 Task: Research Airbnb properties in Trujillo Alto, Puerto Rico from 1st December, 2023 to 5th December, 2023 for 3 adults, 1 child.2 bedrooms having 3 beds and 2 bathrooms. Property type can be guest house. Booking option can be shelf check-in. Look for 5 properties as per requirement.
Action: Mouse moved to (361, 135)
Screenshot: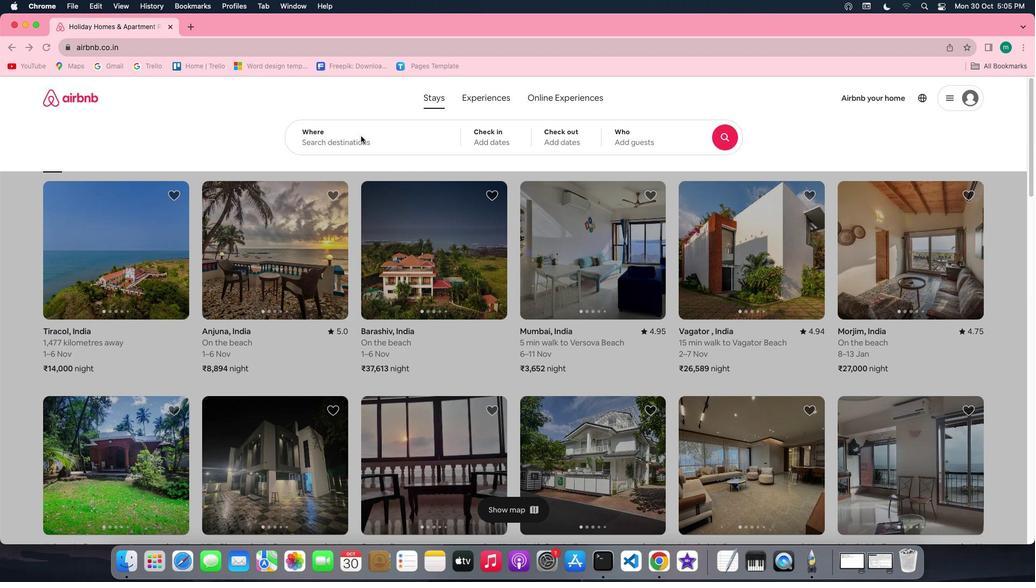 
Action: Mouse pressed left at (361, 135)
Screenshot: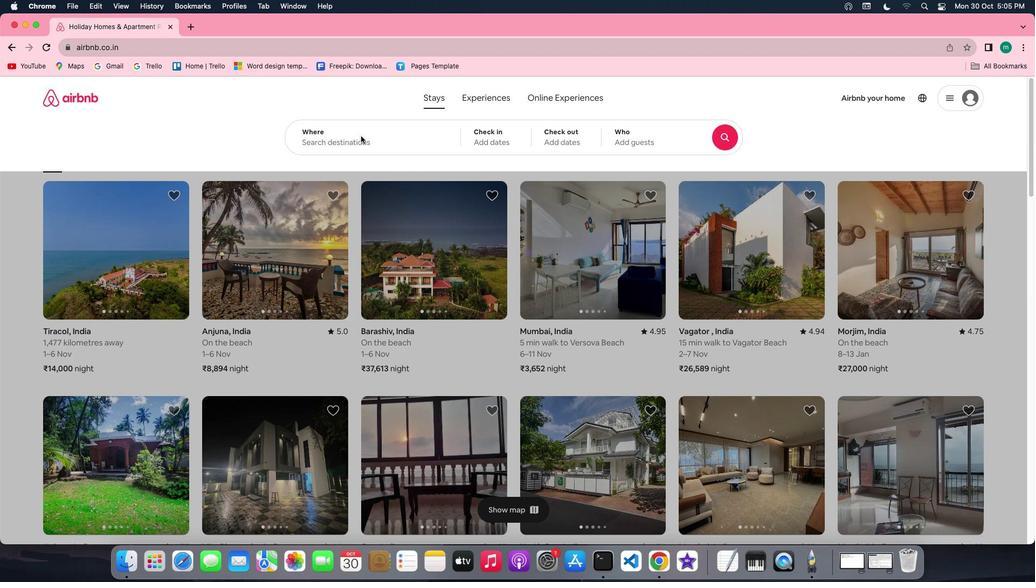 
Action: Mouse moved to (357, 137)
Screenshot: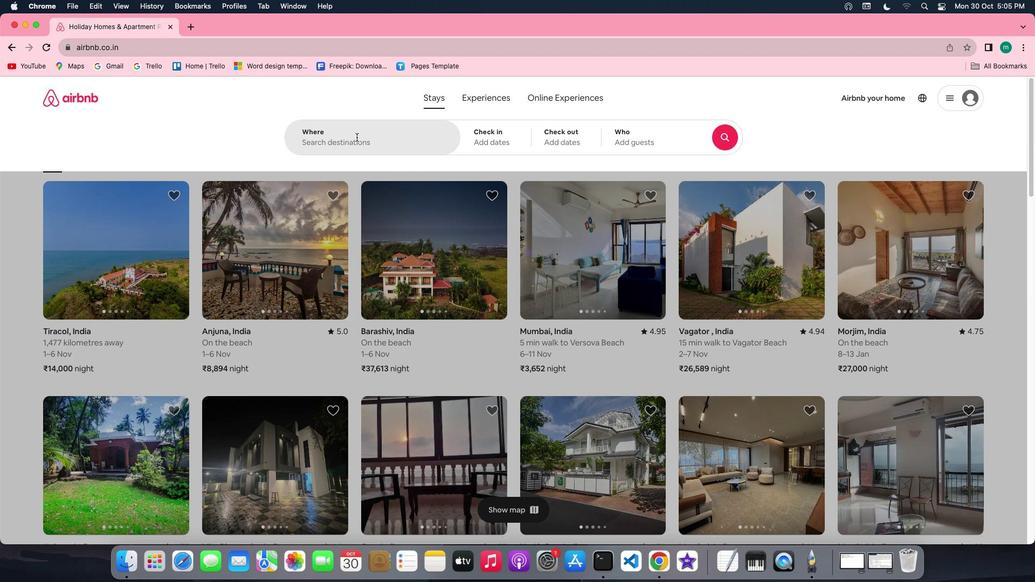 
Action: Mouse pressed left at (357, 137)
Screenshot: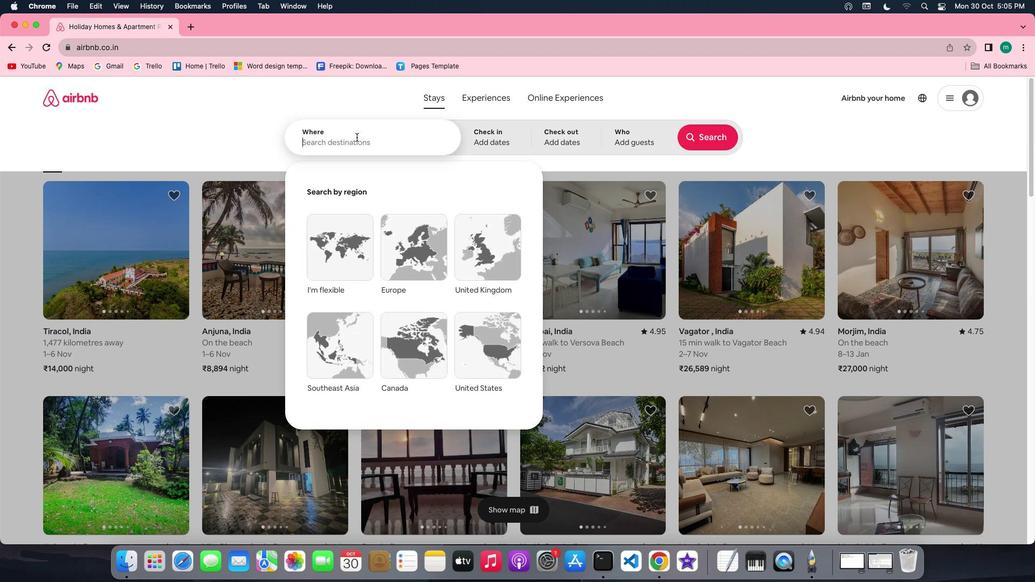 
Action: Key pressed Key.spaceKey.shift'T''r''u''j''i''l''o'Key.spaceKey.shift'A''l''t''o'','Key.spaceKey.shift'p''u''e''r''t''o'Key.spaceKey.shift'R''i''c''o'
Screenshot: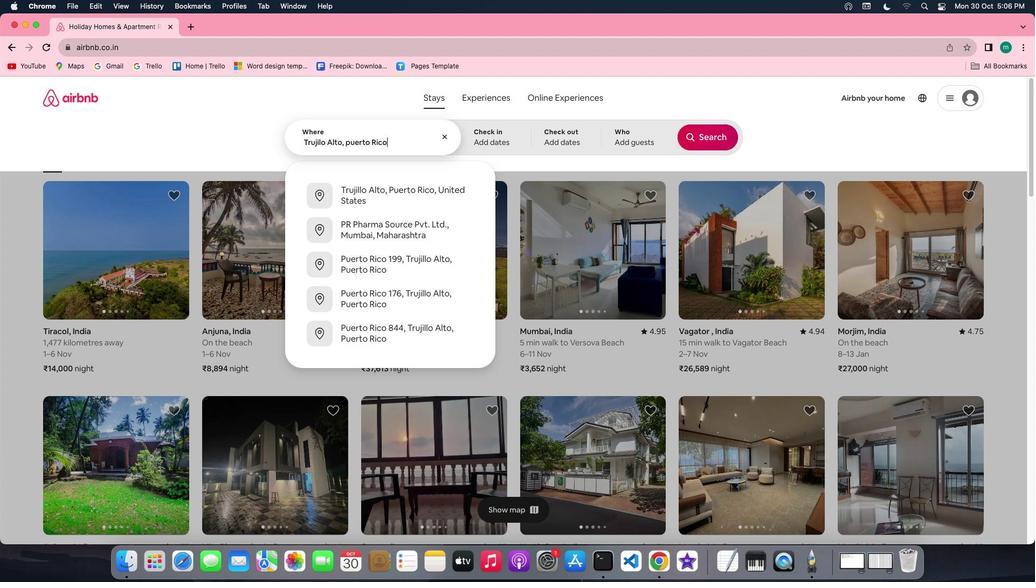 
Action: Mouse moved to (480, 148)
Screenshot: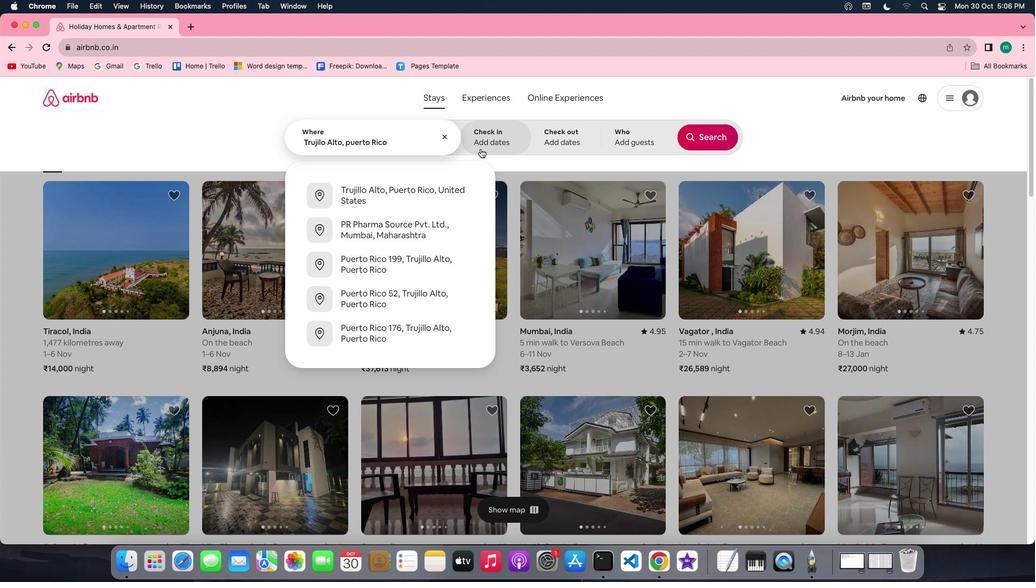 
Action: Mouse pressed left at (480, 148)
Screenshot: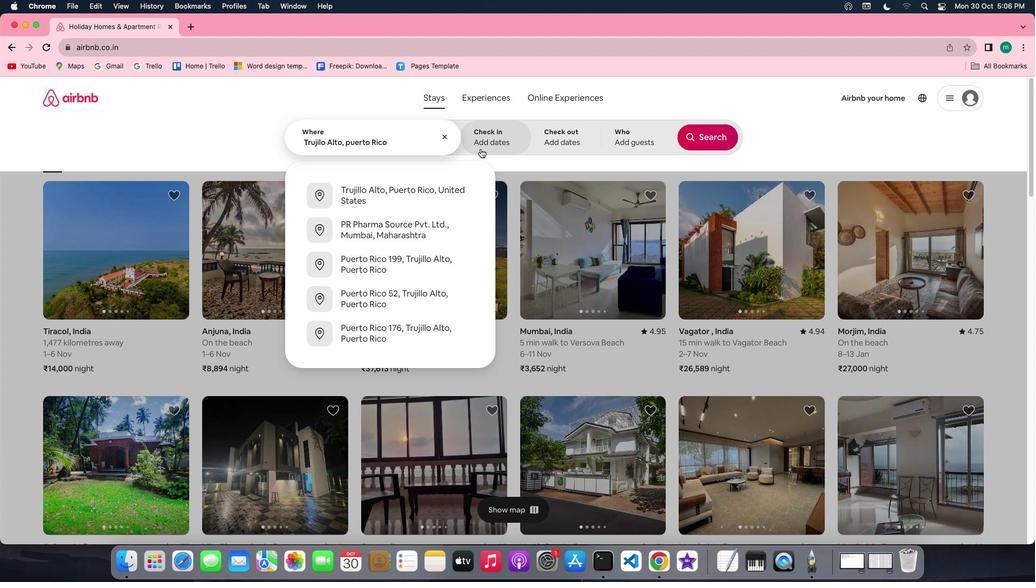 
Action: Mouse moved to (708, 222)
Screenshot: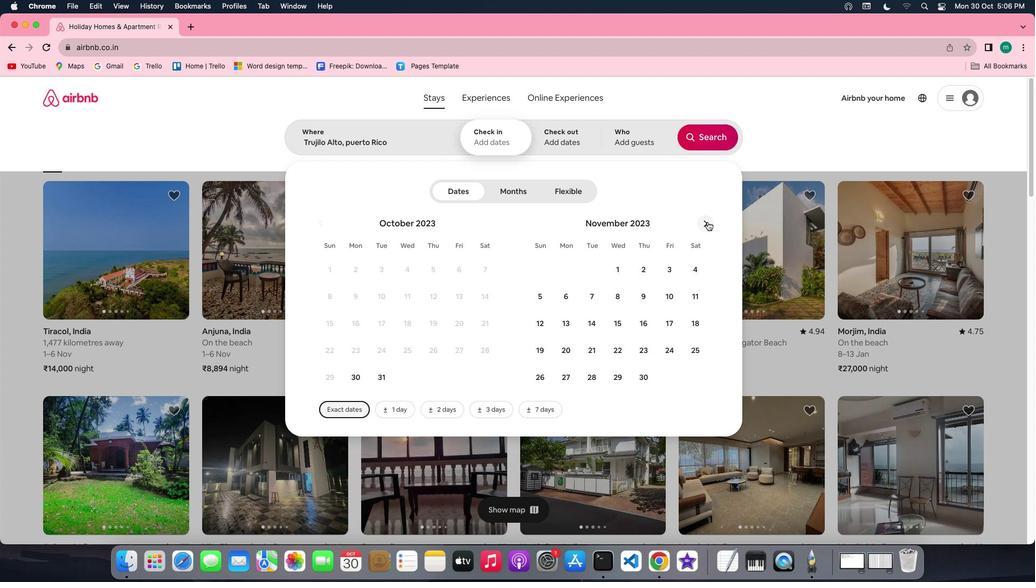 
Action: Mouse pressed left at (708, 222)
Screenshot: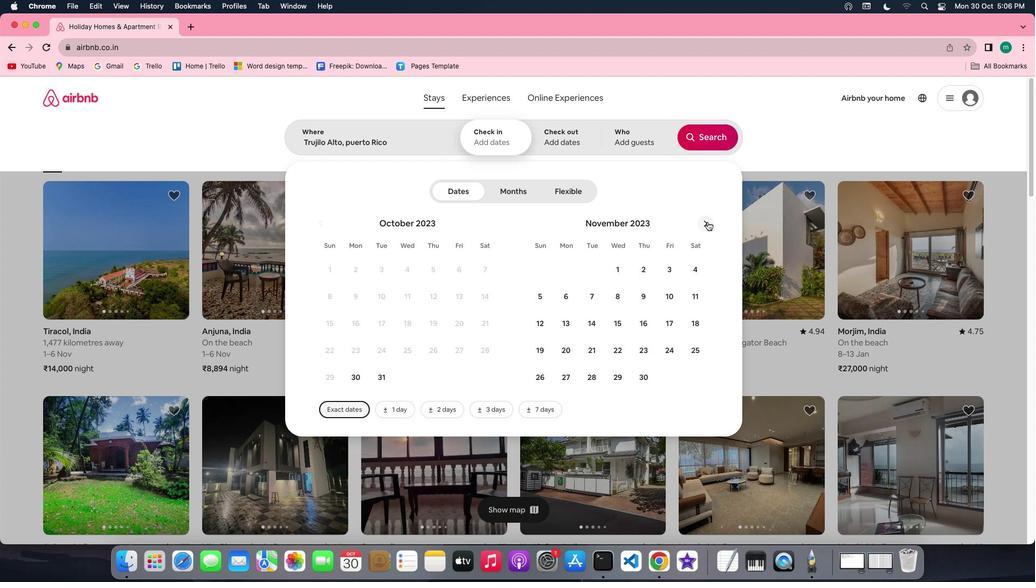 
Action: Mouse moved to (670, 269)
Screenshot: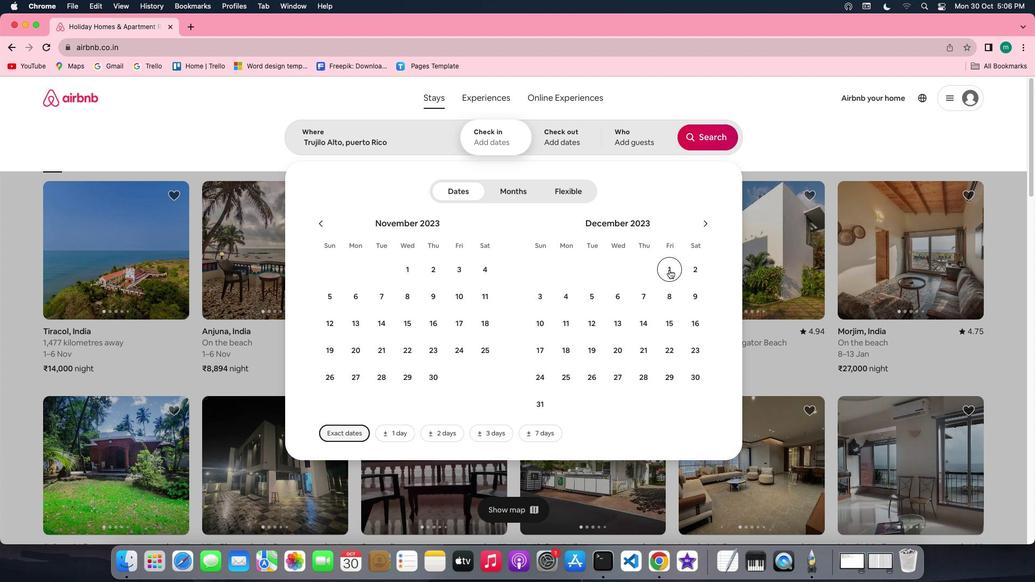 
Action: Mouse pressed left at (670, 269)
Screenshot: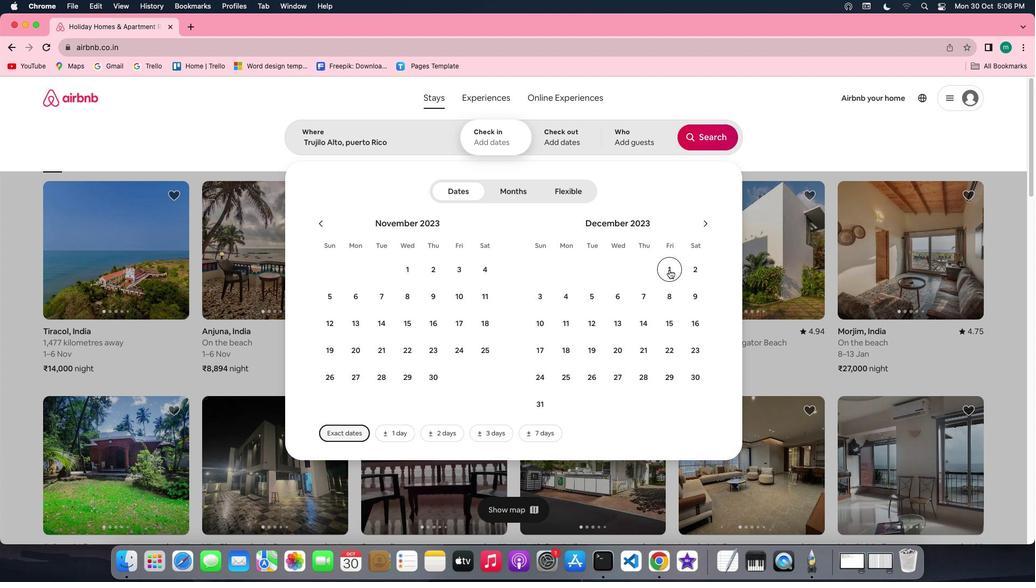 
Action: Mouse moved to (596, 290)
Screenshot: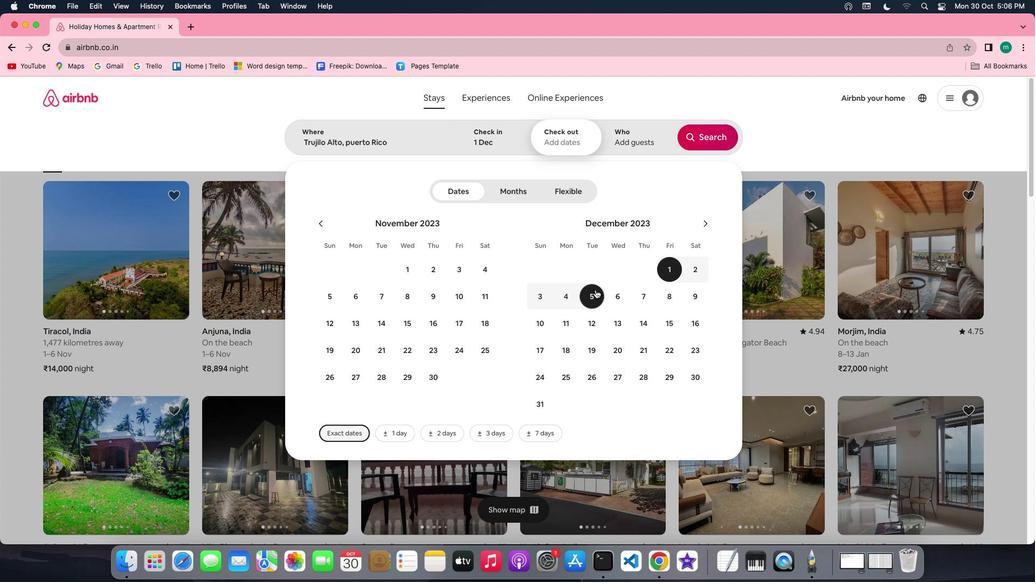 
Action: Mouse pressed left at (596, 290)
Screenshot: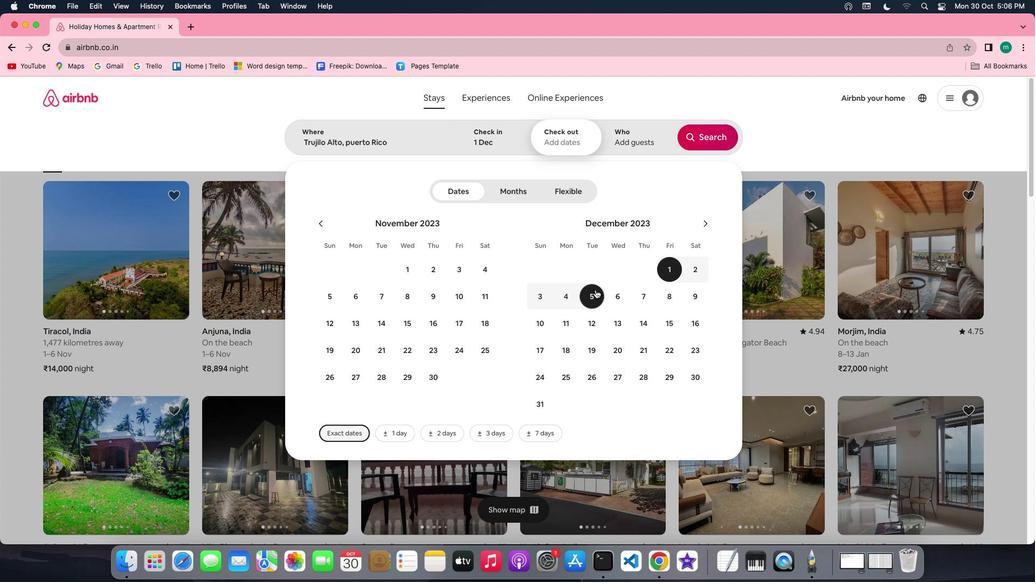 
Action: Mouse moved to (640, 136)
Screenshot: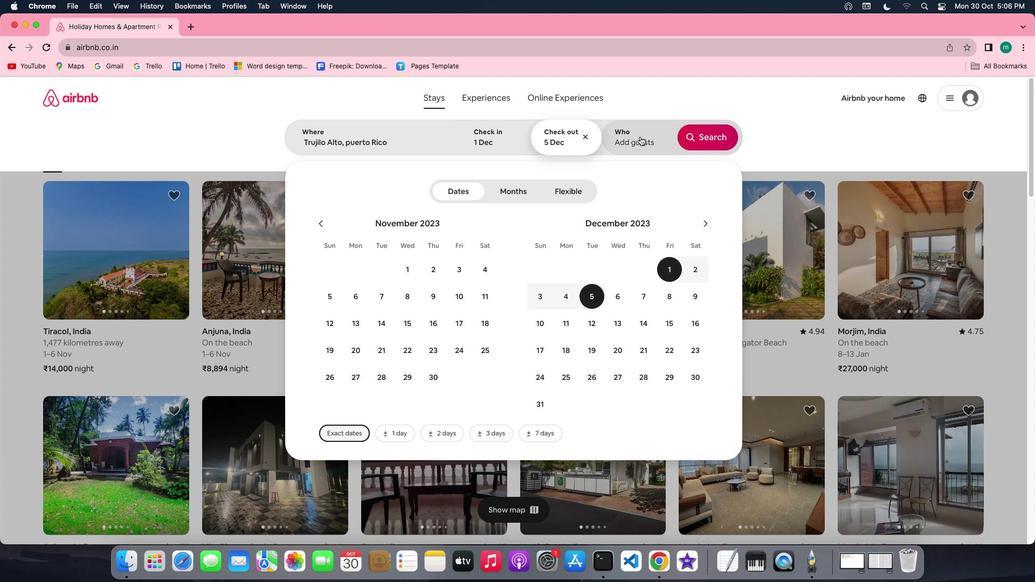 
Action: Mouse pressed left at (640, 136)
Screenshot: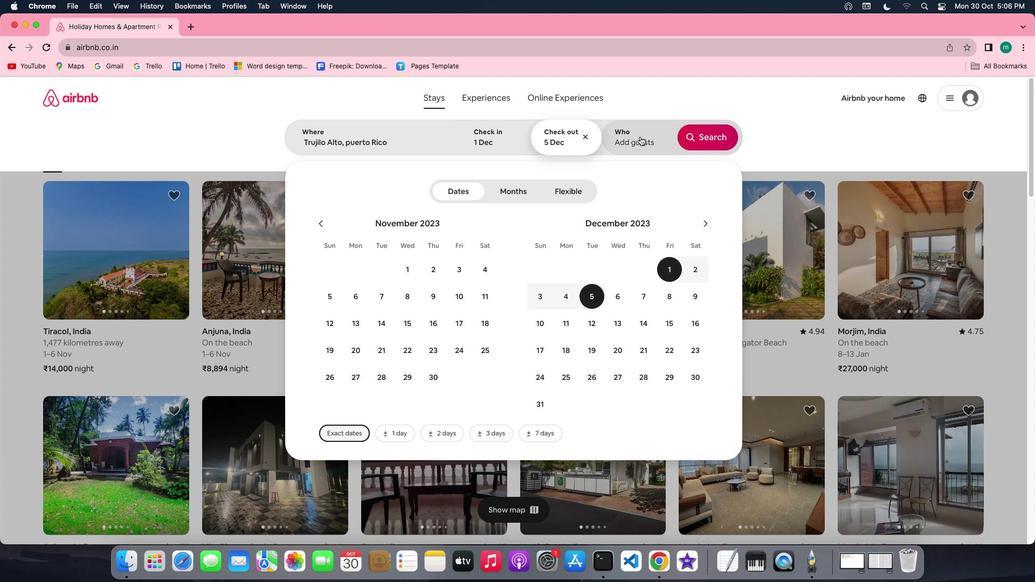 
Action: Mouse moved to (713, 198)
Screenshot: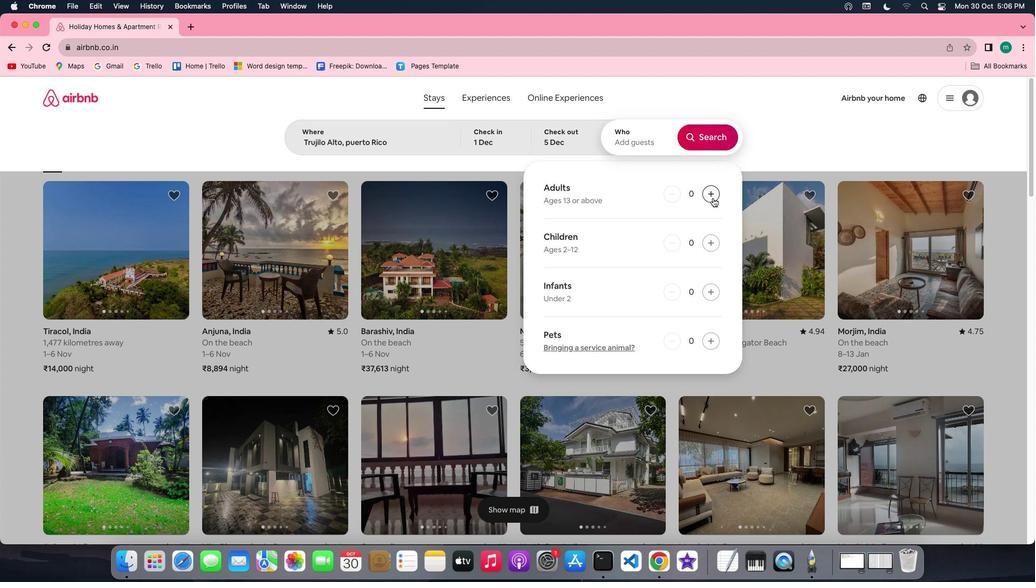 
Action: Mouse pressed left at (713, 198)
Screenshot: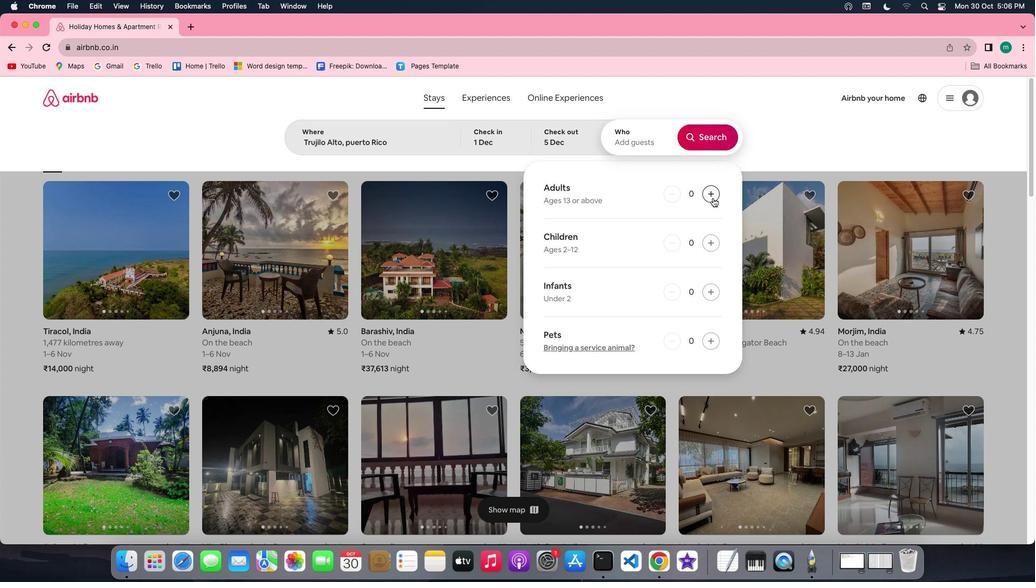 
Action: Mouse pressed left at (713, 198)
Screenshot: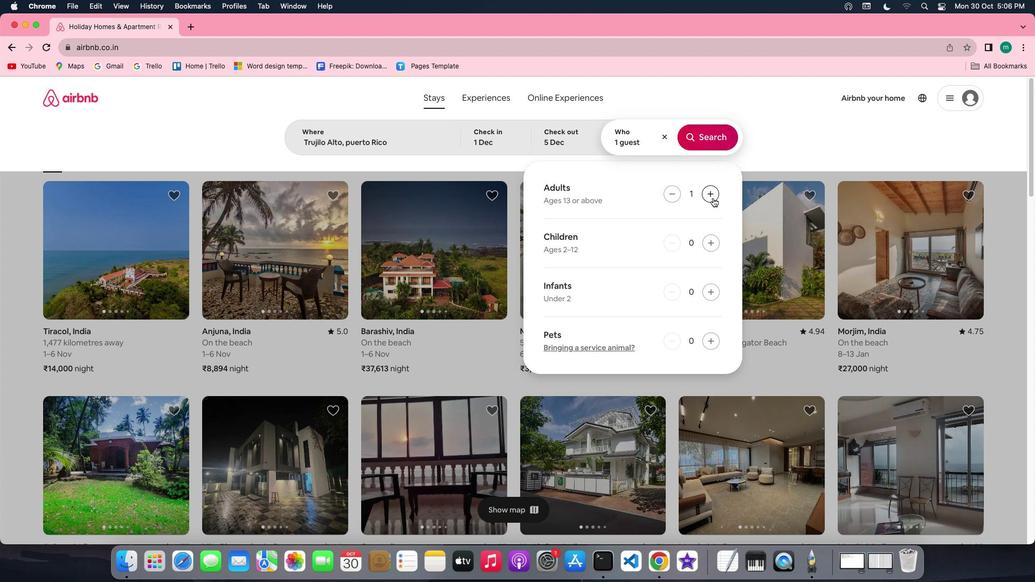 
Action: Mouse pressed left at (713, 198)
Screenshot: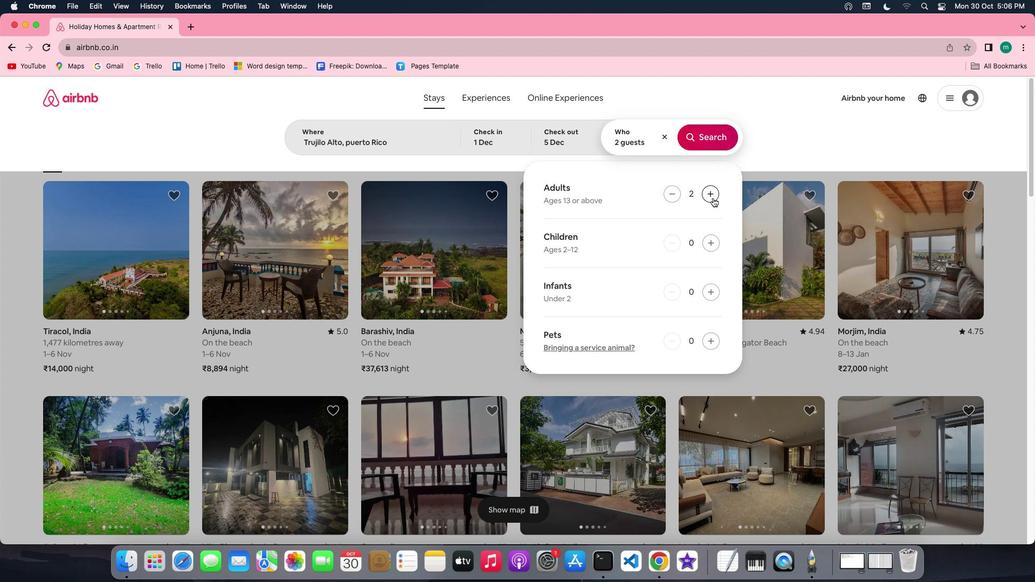 
Action: Mouse moved to (704, 133)
Screenshot: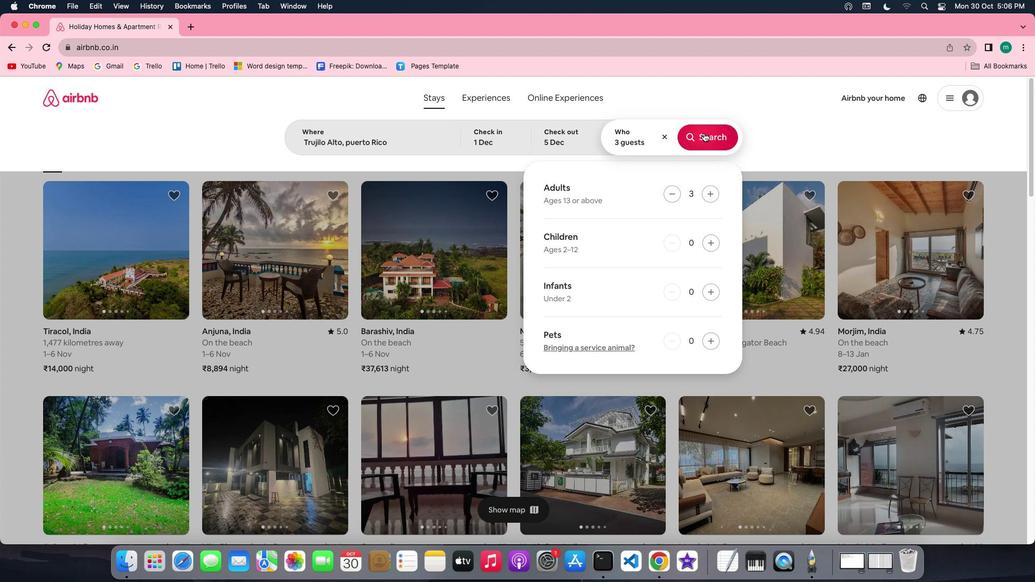 
Action: Mouse pressed left at (704, 133)
Screenshot: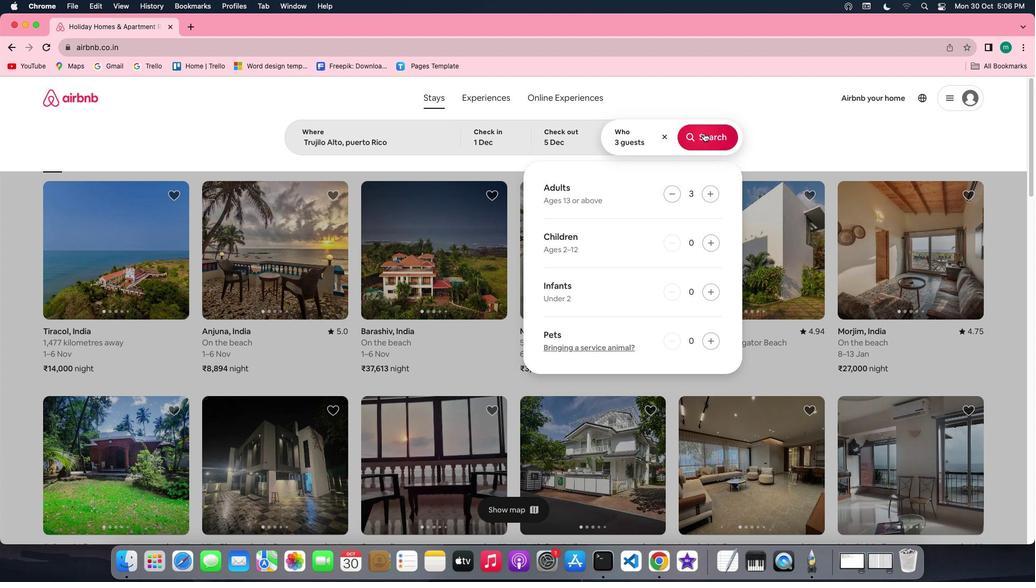 
Action: Mouse moved to (568, 97)
Screenshot: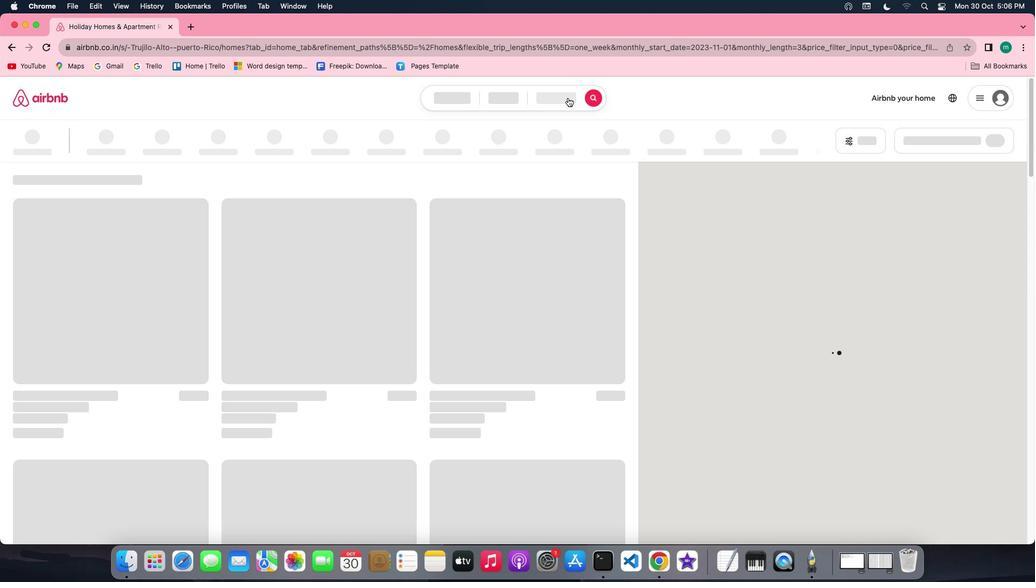 
Action: Mouse pressed left at (568, 97)
Screenshot: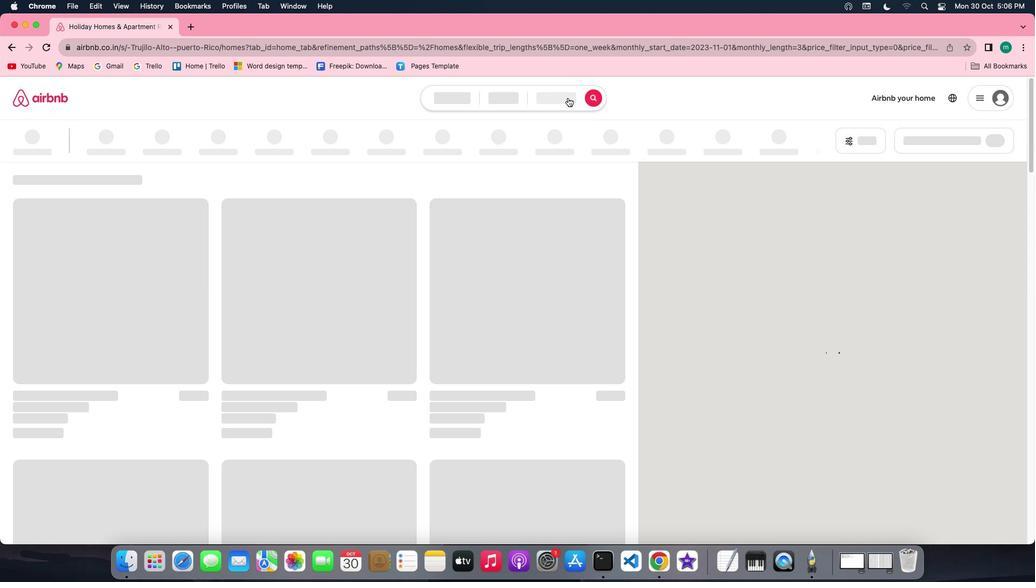 
Action: Mouse moved to (569, 102)
Screenshot: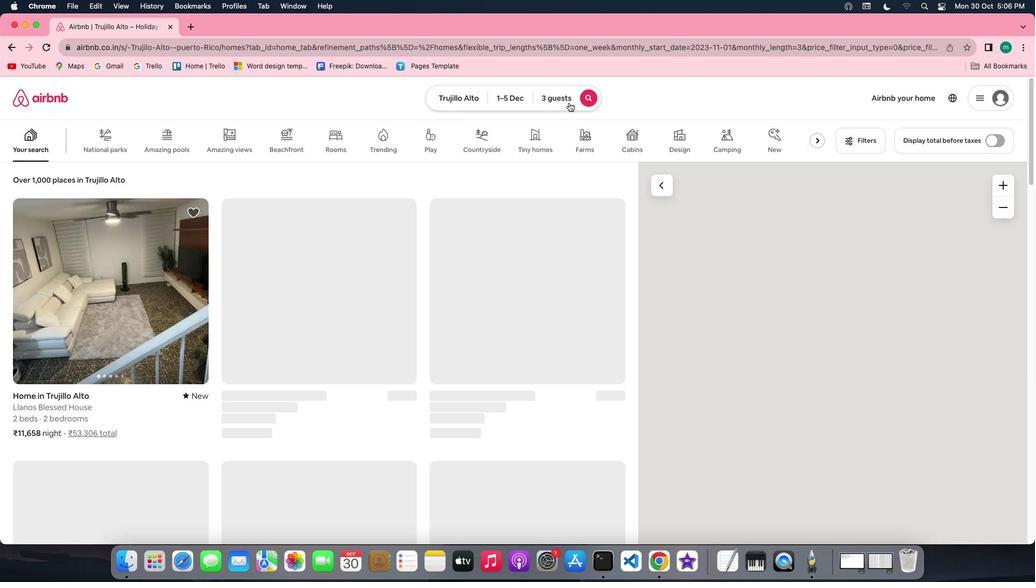 
Action: Mouse pressed left at (569, 102)
Screenshot: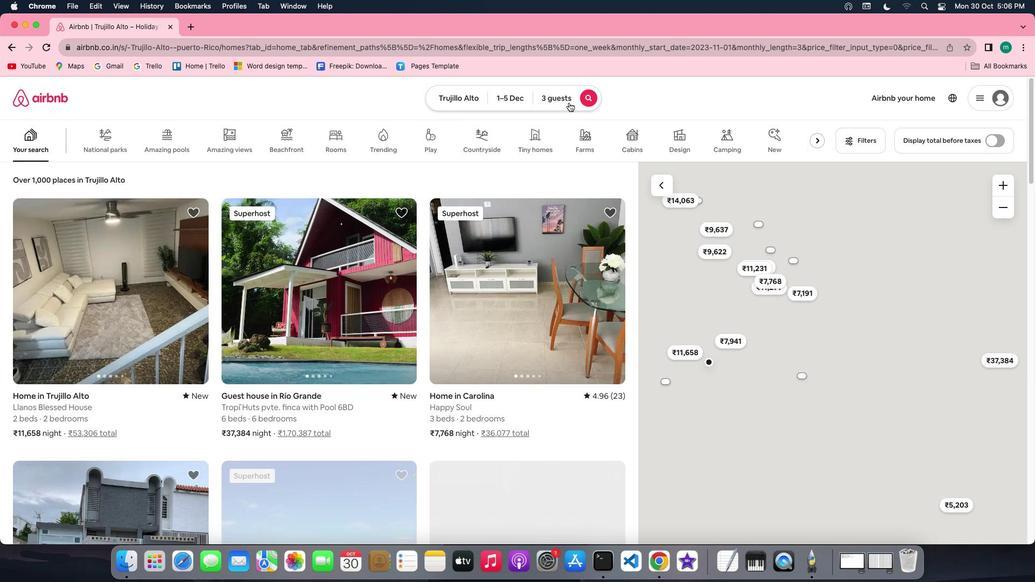 
Action: Mouse moved to (712, 238)
Screenshot: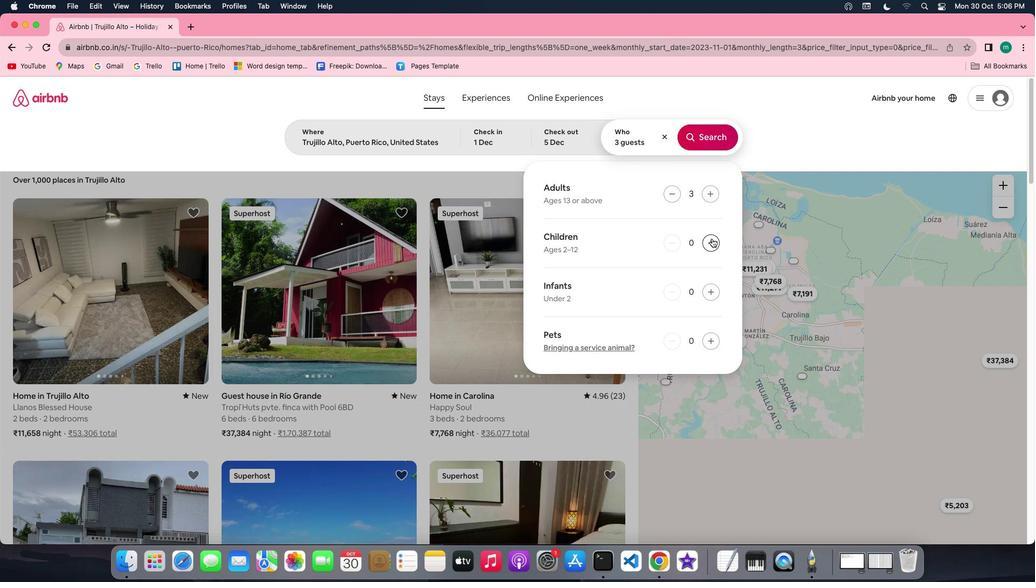 
Action: Mouse pressed left at (712, 238)
Screenshot: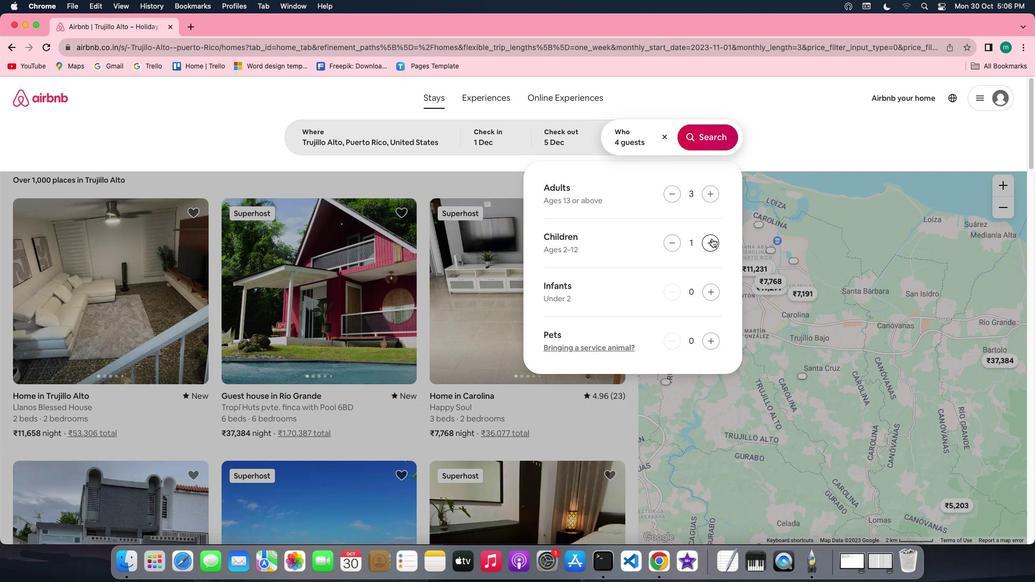 
Action: Mouse moved to (690, 133)
Screenshot: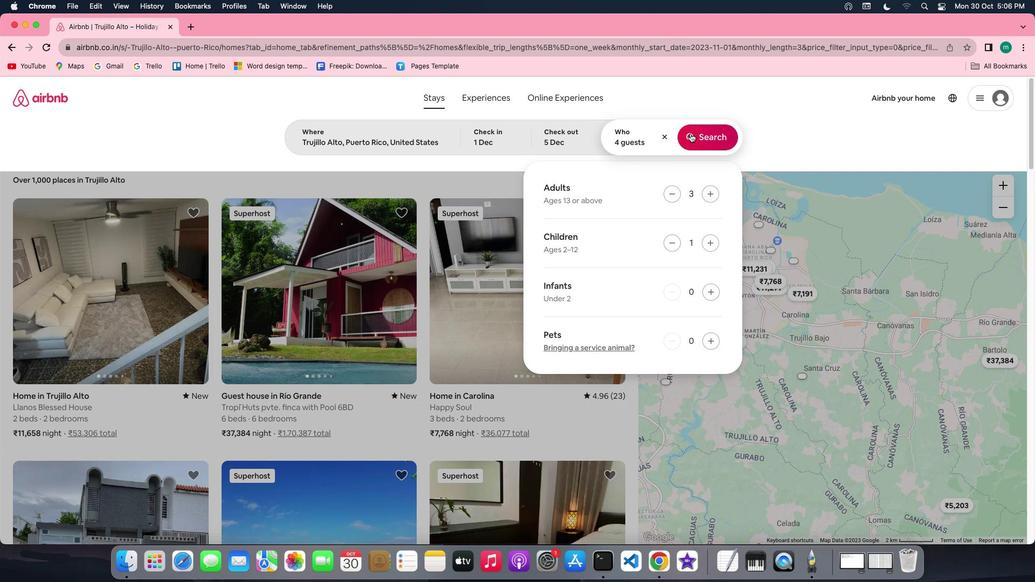 
Action: Mouse pressed left at (690, 133)
Screenshot: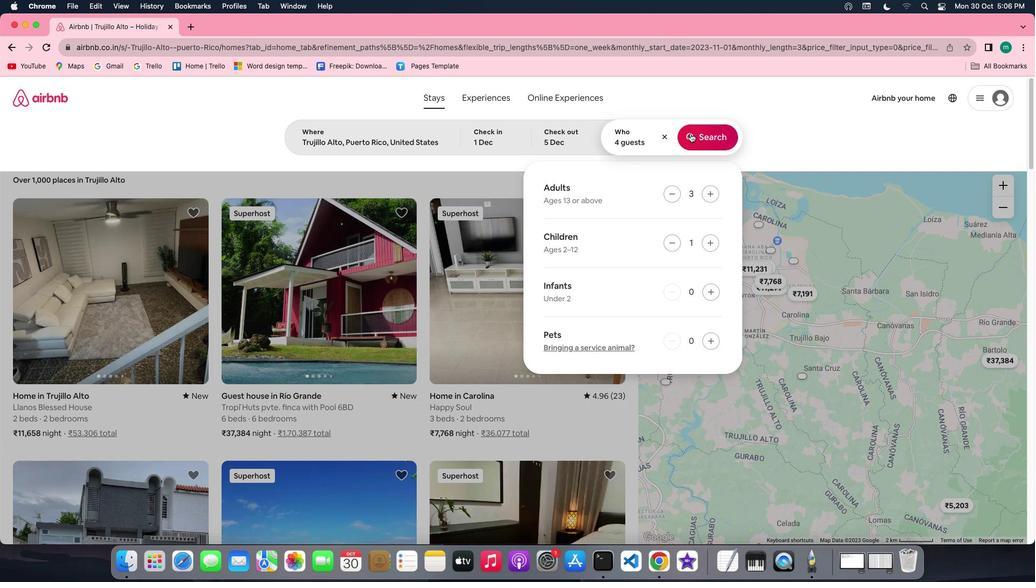 
Action: Mouse moved to (860, 140)
Screenshot: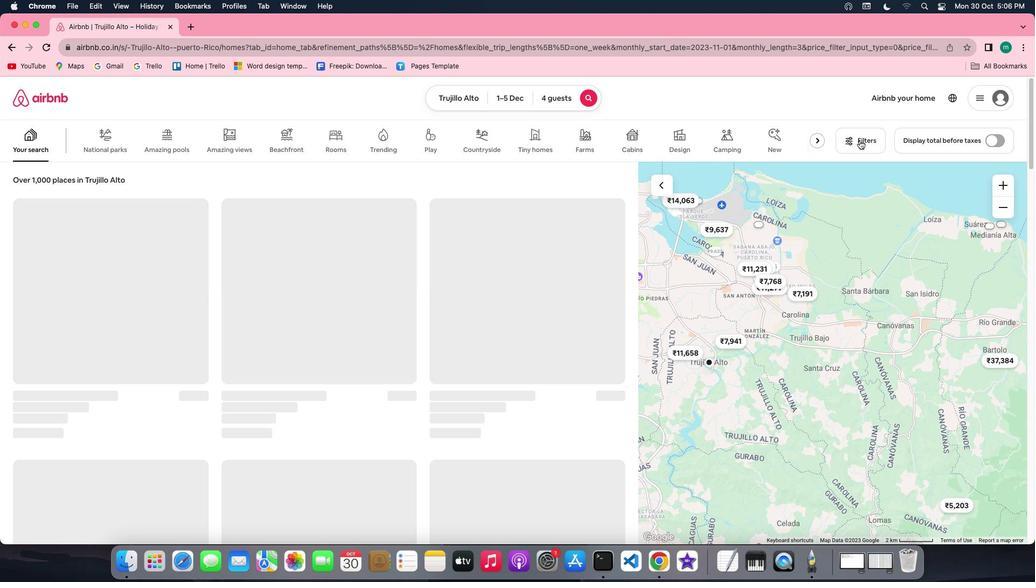 
Action: Mouse pressed left at (860, 140)
Screenshot: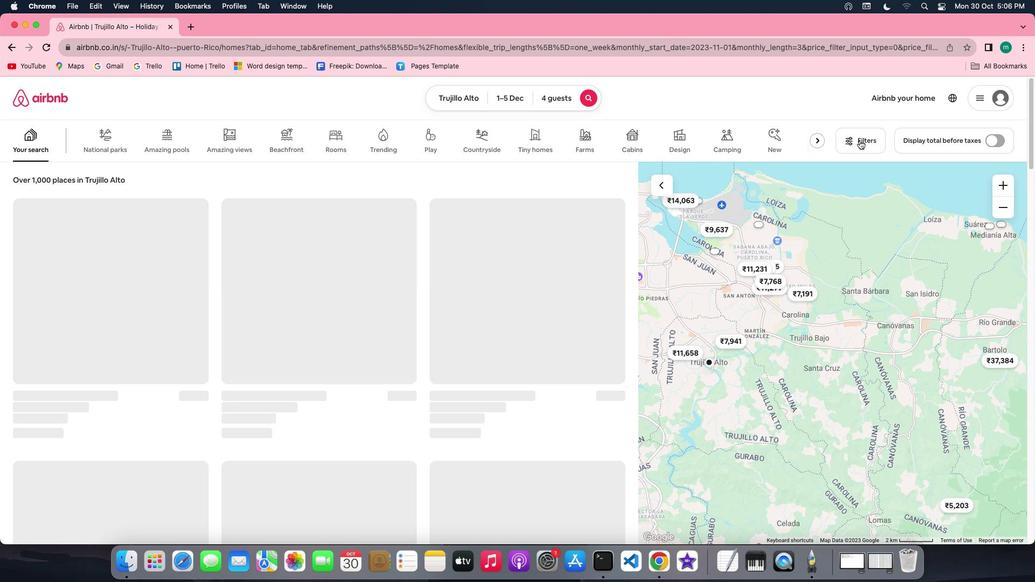 
Action: Mouse moved to (569, 279)
Screenshot: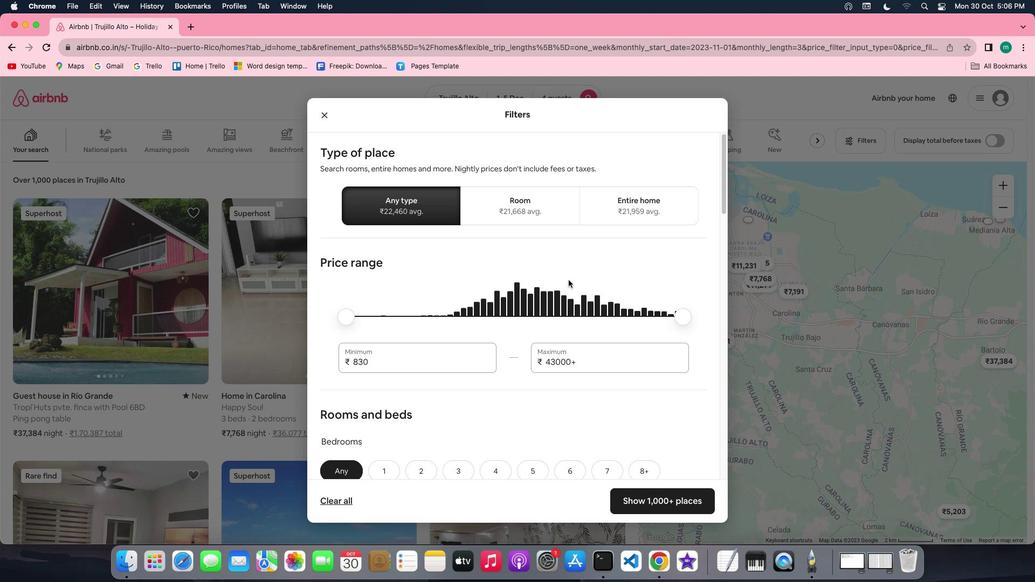 
Action: Mouse scrolled (569, 279) with delta (0, 0)
Screenshot: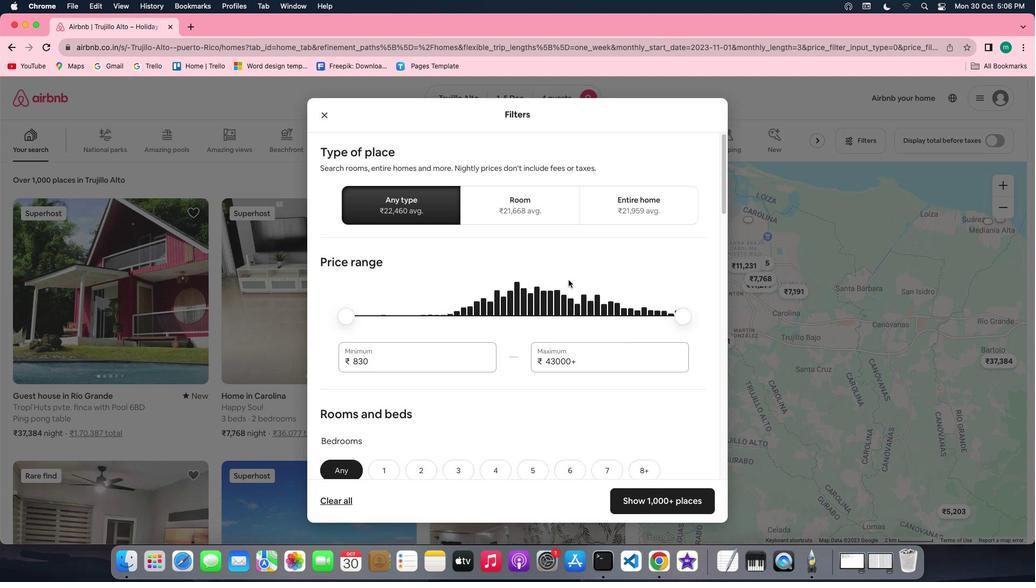 
Action: Mouse scrolled (569, 279) with delta (0, 0)
Screenshot: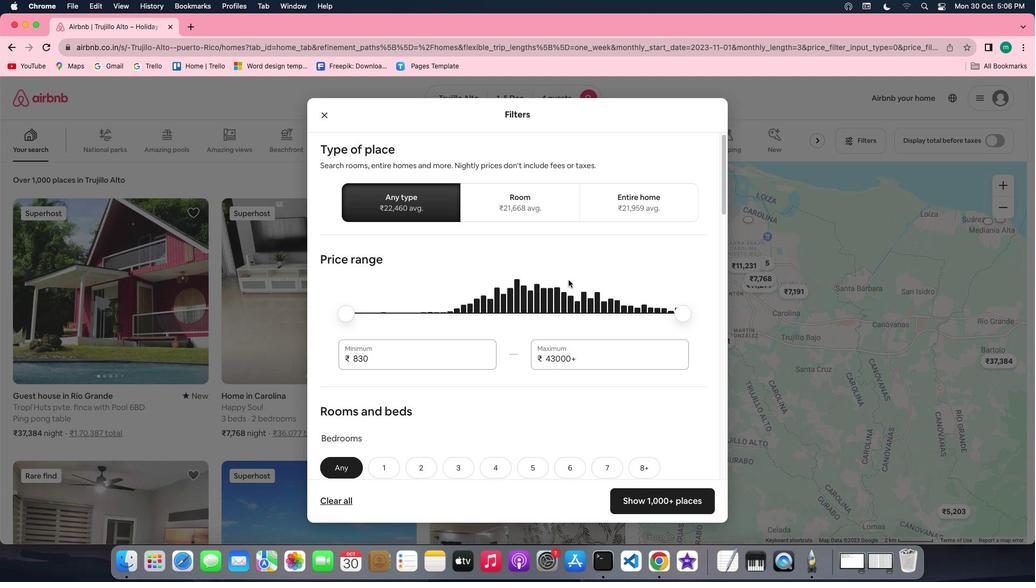 
Action: Mouse scrolled (569, 279) with delta (0, 0)
Screenshot: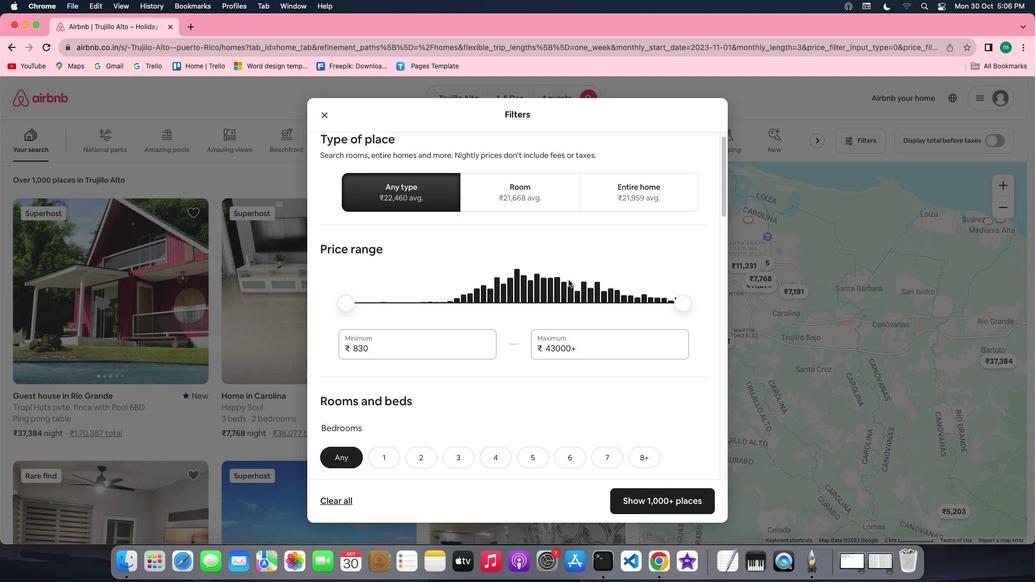 
Action: Mouse scrolled (569, 279) with delta (0, 0)
Screenshot: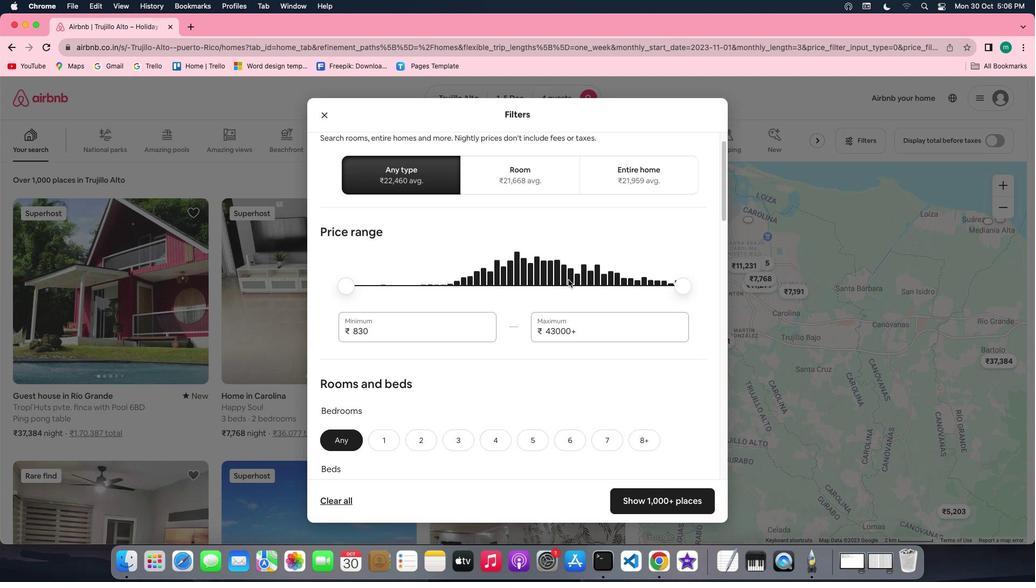 
Action: Mouse scrolled (569, 279) with delta (0, 0)
Screenshot: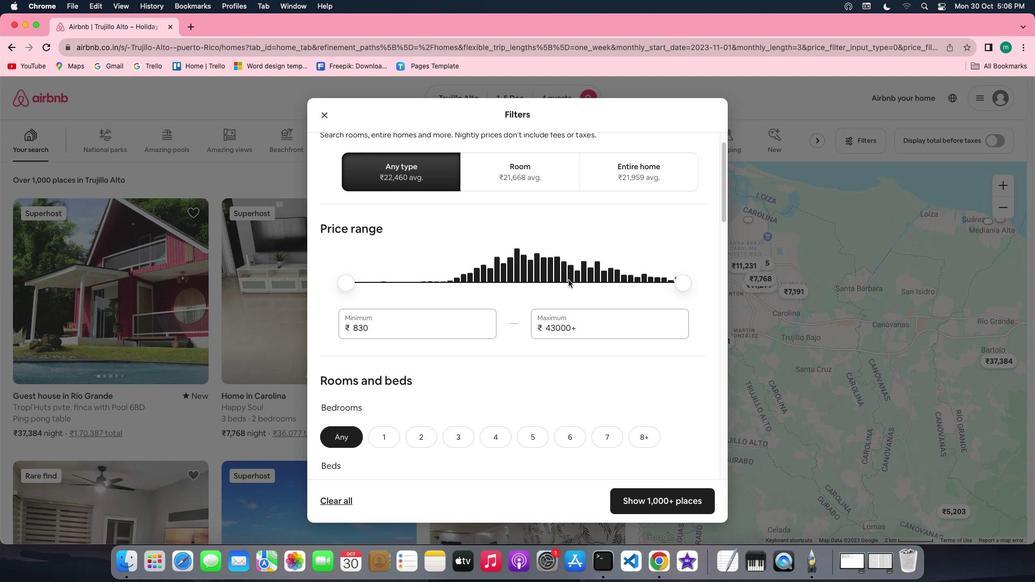 
Action: Mouse scrolled (569, 279) with delta (0, -1)
Screenshot: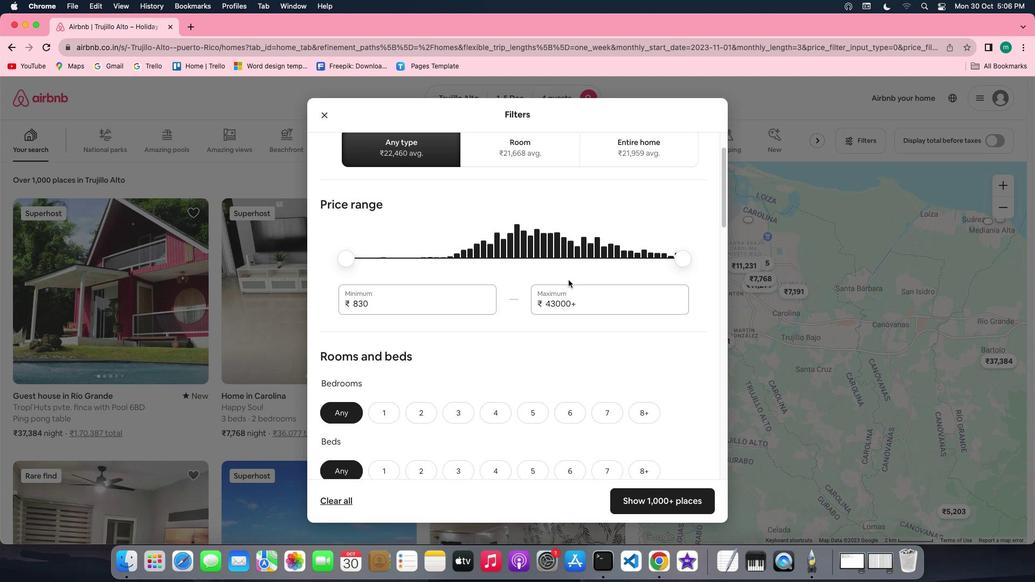 
Action: Mouse scrolled (569, 279) with delta (0, 0)
Screenshot: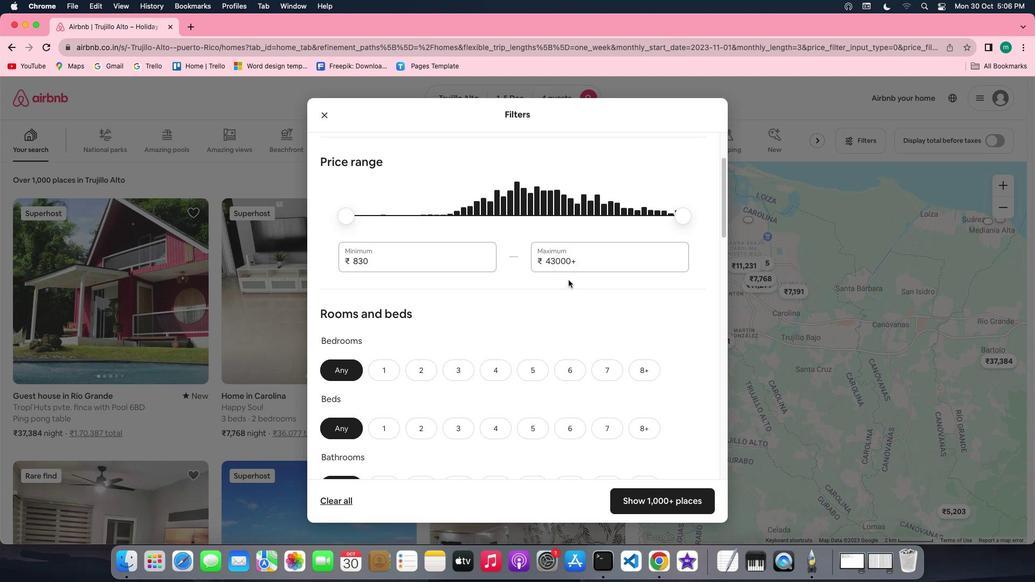 
Action: Mouse scrolled (569, 279) with delta (0, 0)
Screenshot: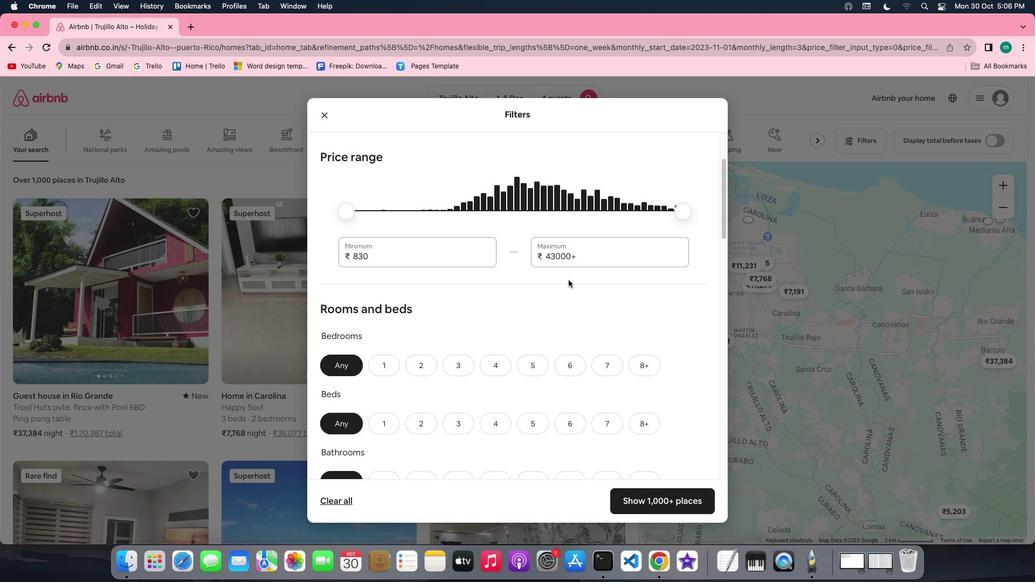 
Action: Mouse scrolled (569, 279) with delta (0, 0)
Screenshot: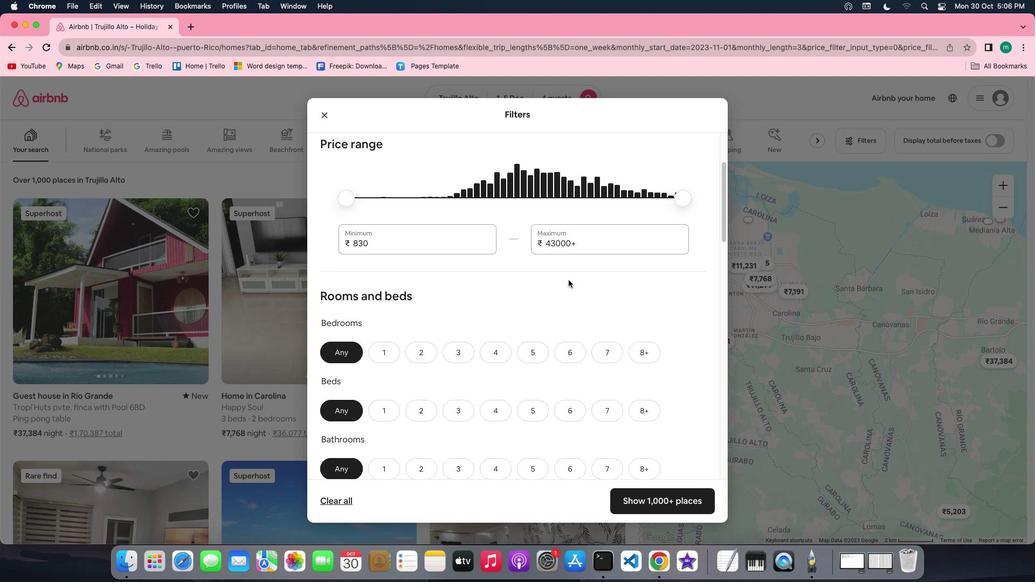 
Action: Mouse scrolled (569, 279) with delta (0, 0)
Screenshot: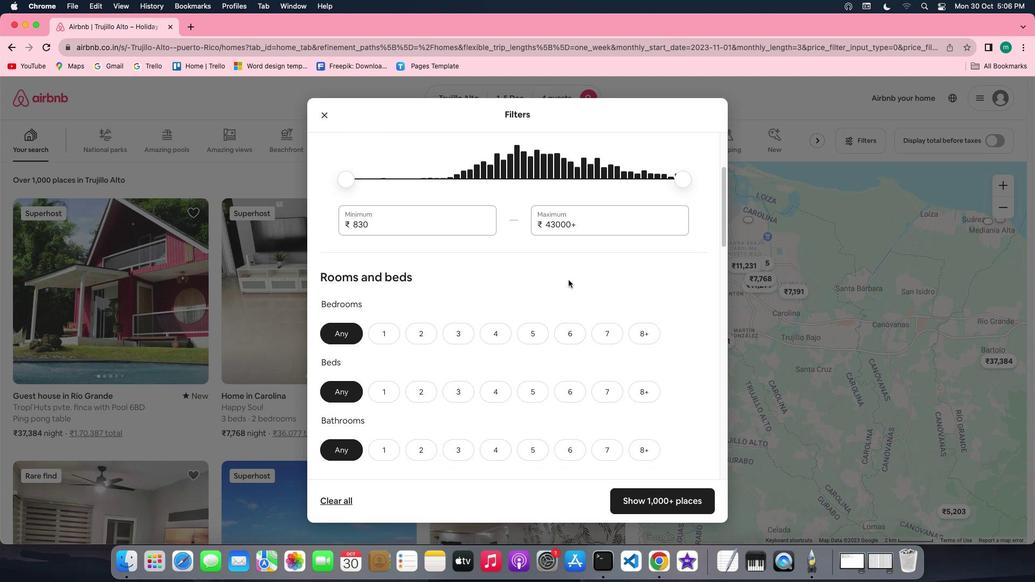 
Action: Mouse scrolled (569, 279) with delta (0, 0)
Screenshot: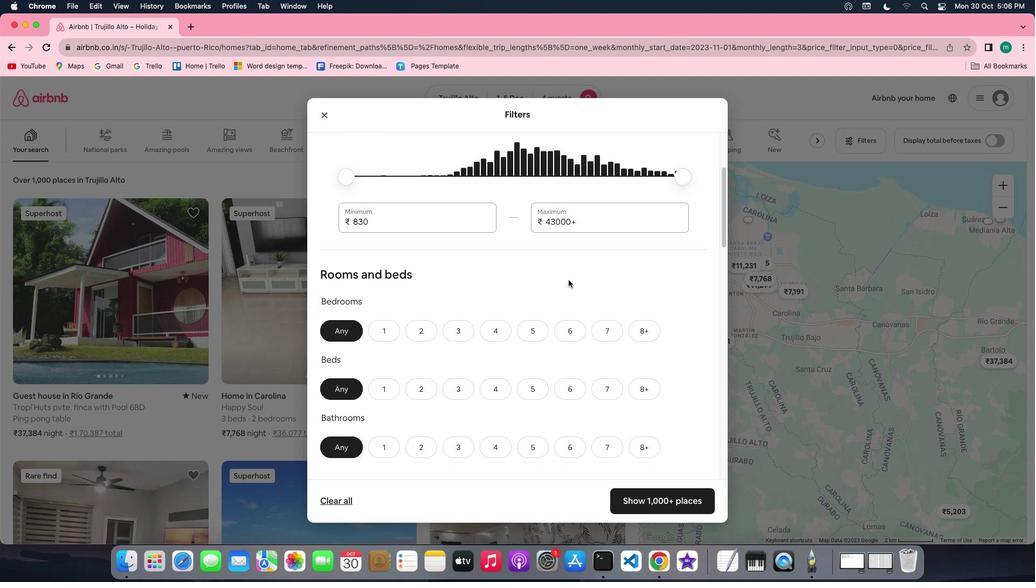 
Action: Mouse scrolled (569, 279) with delta (0, -1)
Screenshot: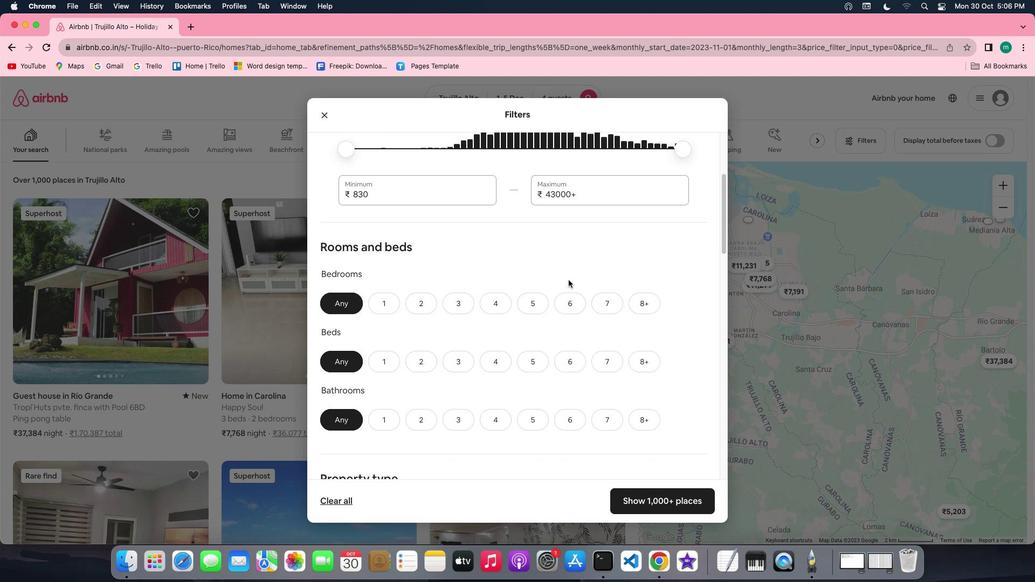 
Action: Mouse moved to (425, 264)
Screenshot: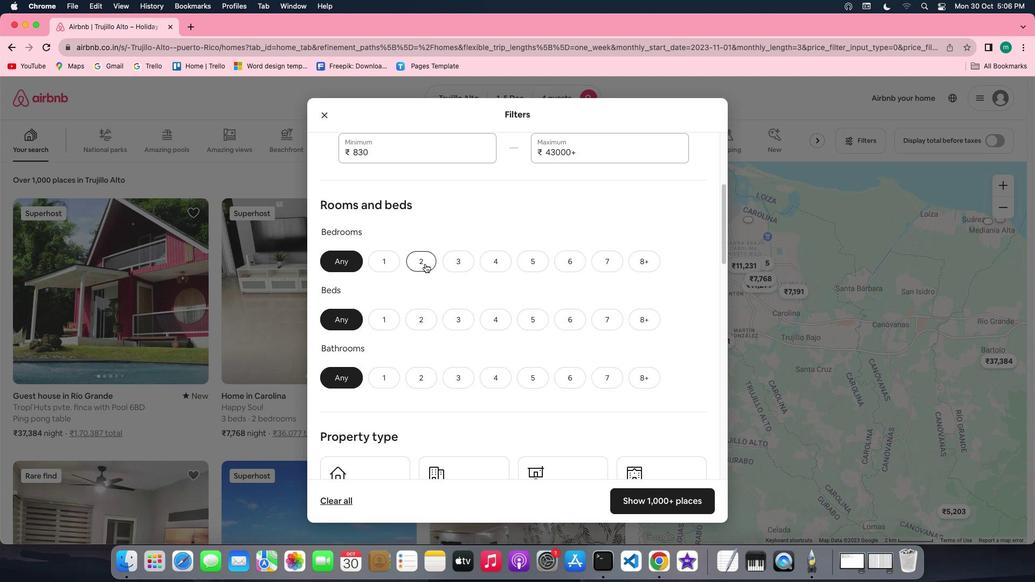 
Action: Mouse pressed left at (425, 264)
Screenshot: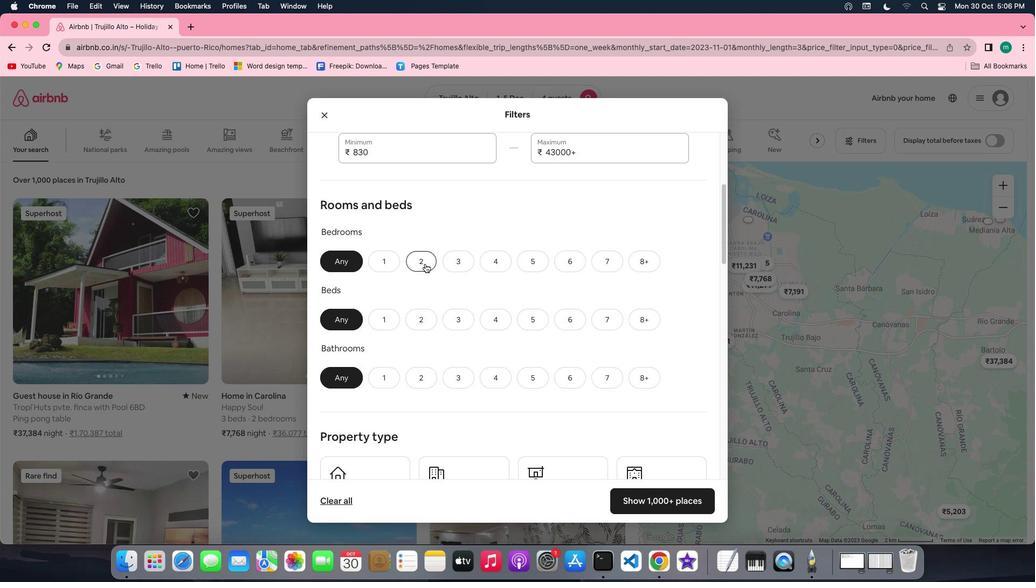 
Action: Mouse moved to (468, 329)
Screenshot: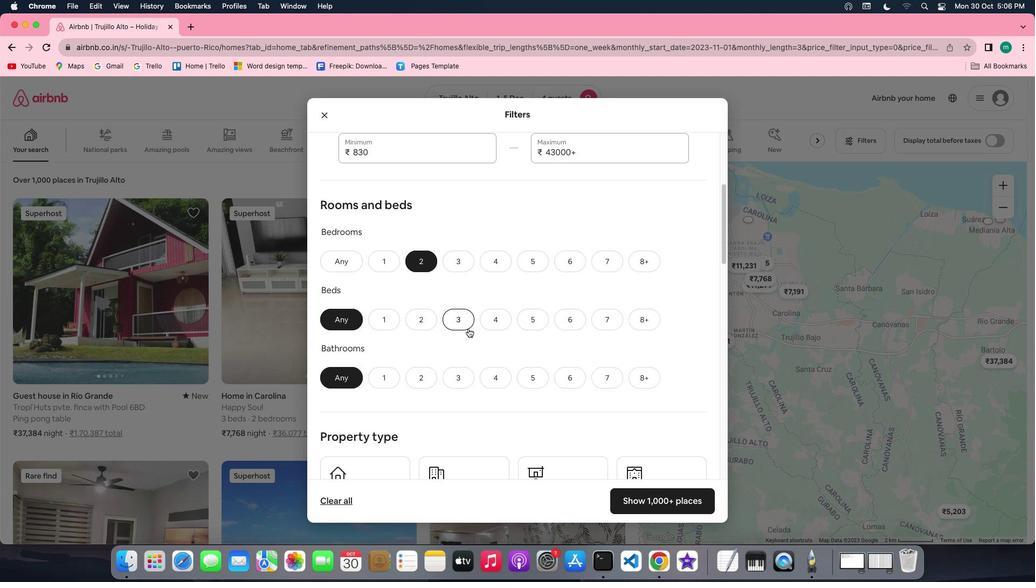 
Action: Mouse pressed left at (468, 329)
Screenshot: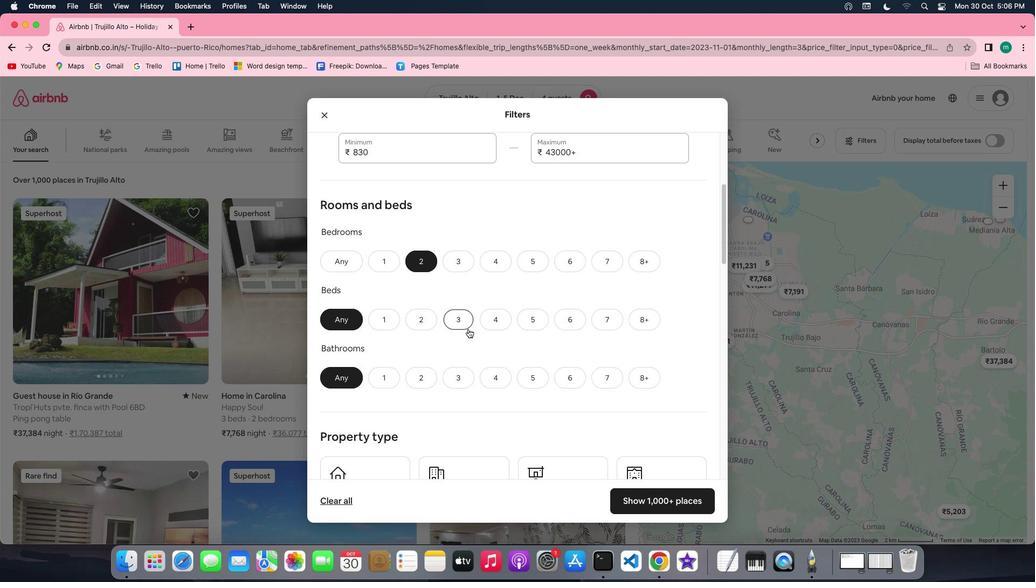 
Action: Mouse moved to (462, 326)
Screenshot: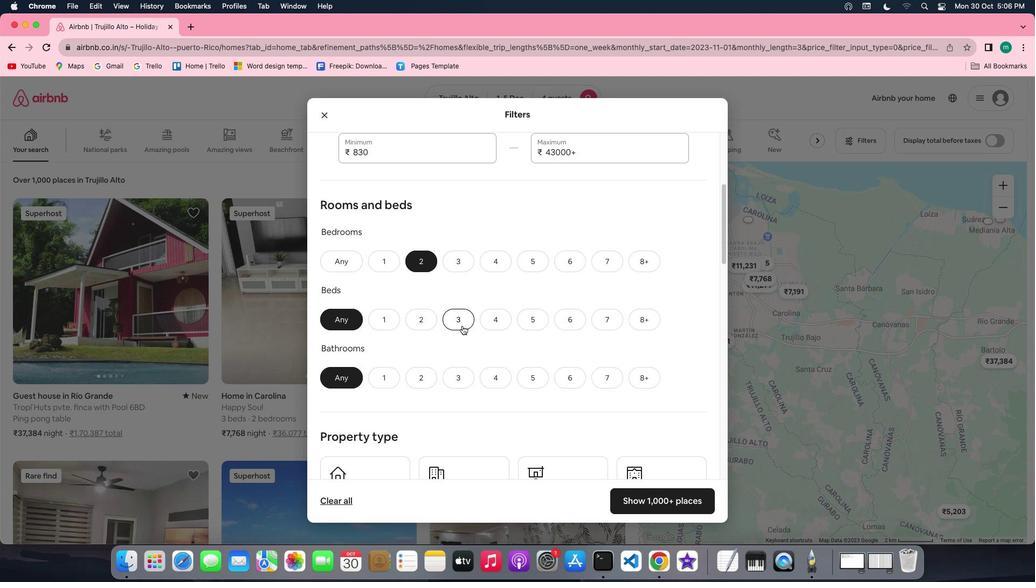 
Action: Mouse pressed left at (462, 326)
Screenshot: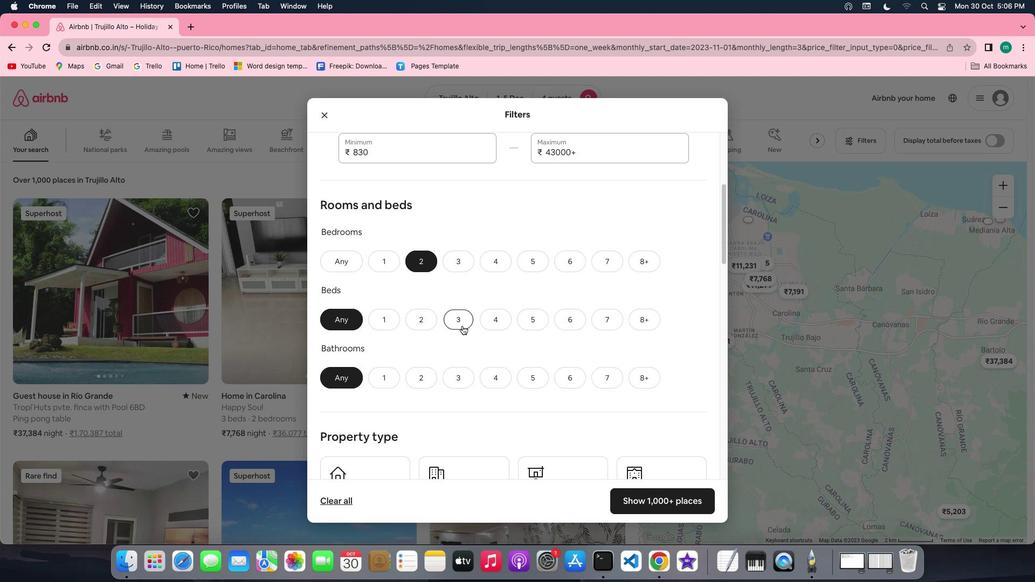 
Action: Mouse moved to (419, 373)
Screenshot: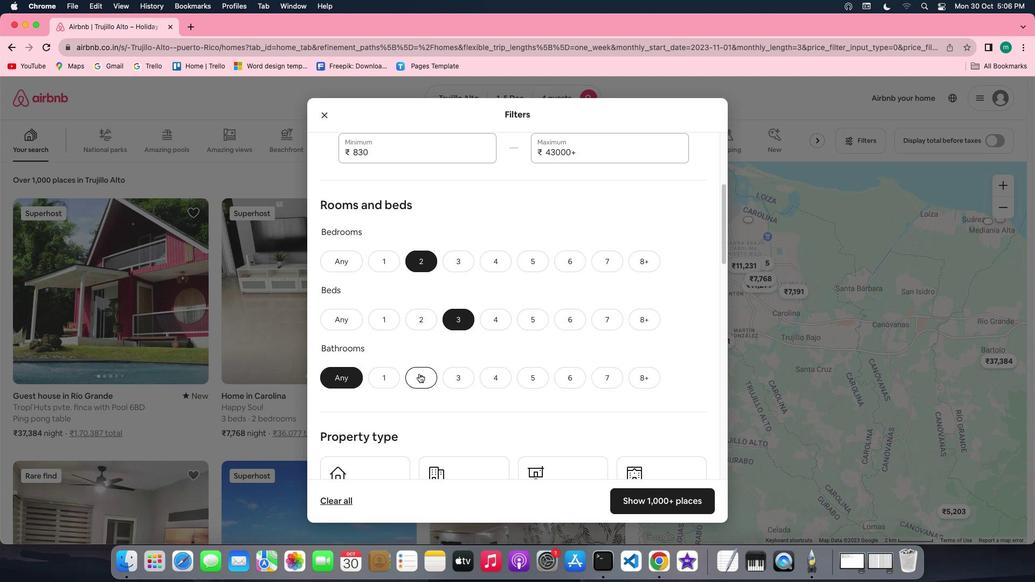 
Action: Mouse pressed left at (419, 373)
Screenshot: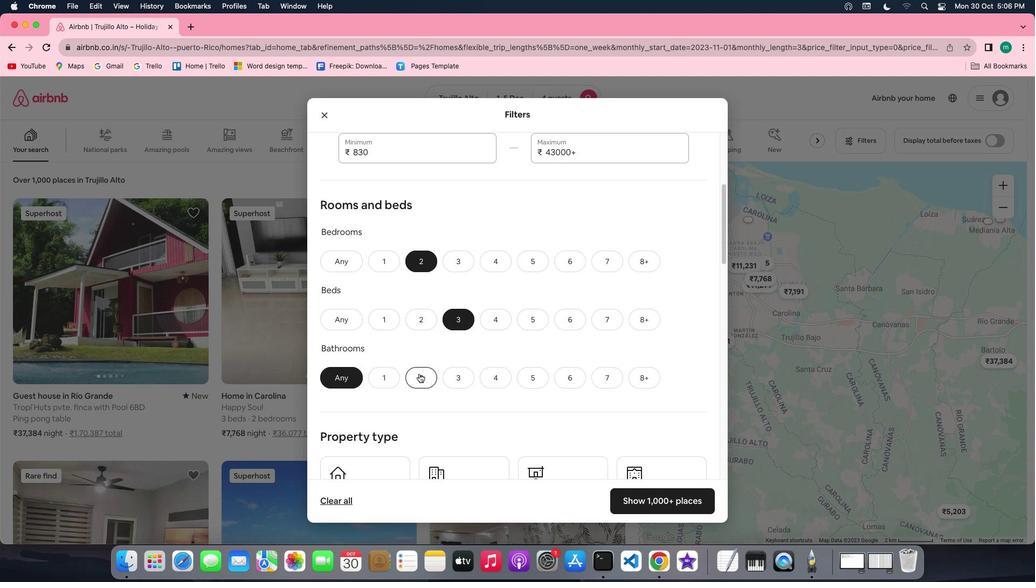 
Action: Mouse moved to (546, 360)
Screenshot: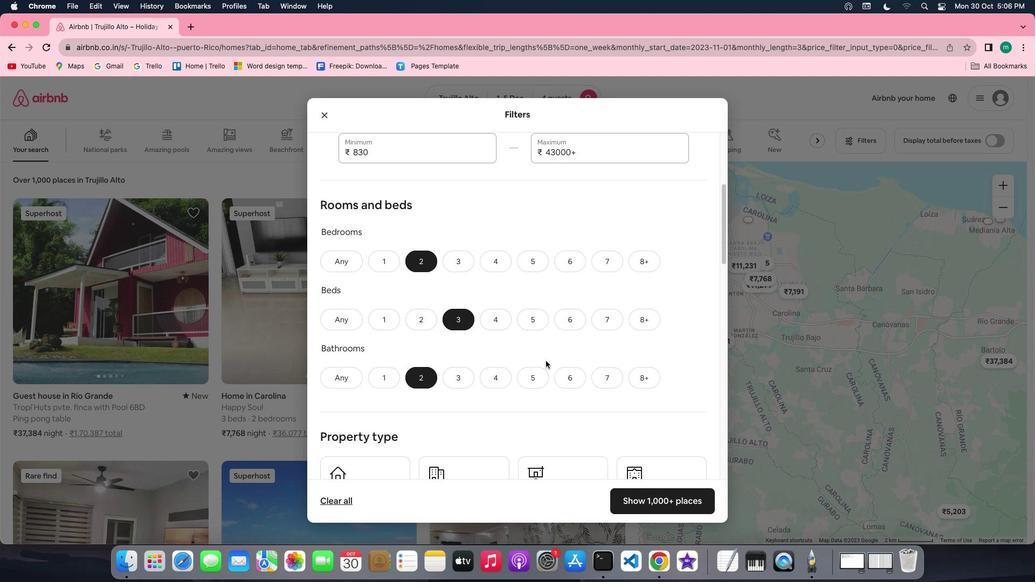 
Action: Mouse scrolled (546, 360) with delta (0, 0)
Screenshot: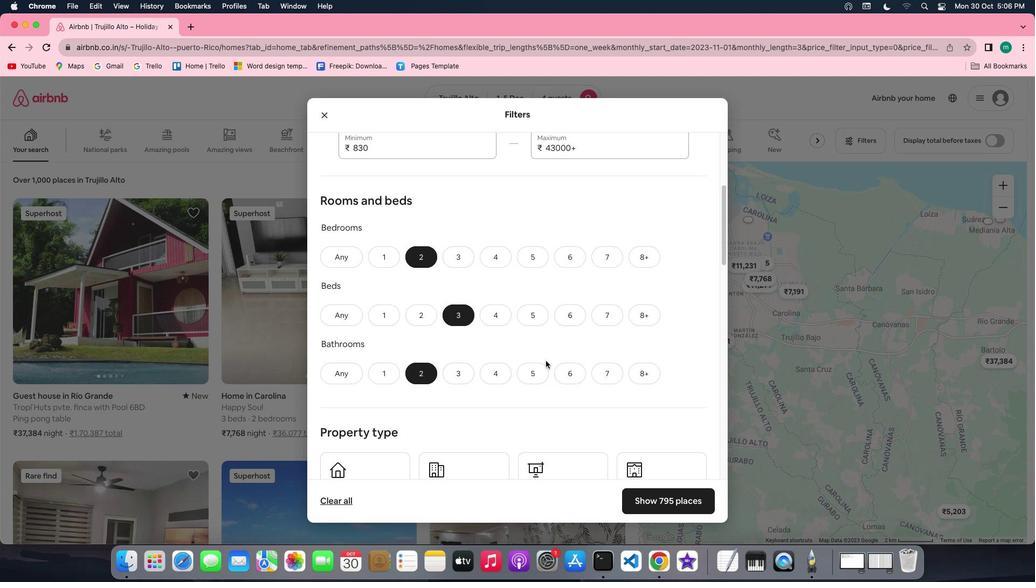 
Action: Mouse scrolled (546, 360) with delta (0, 0)
Screenshot: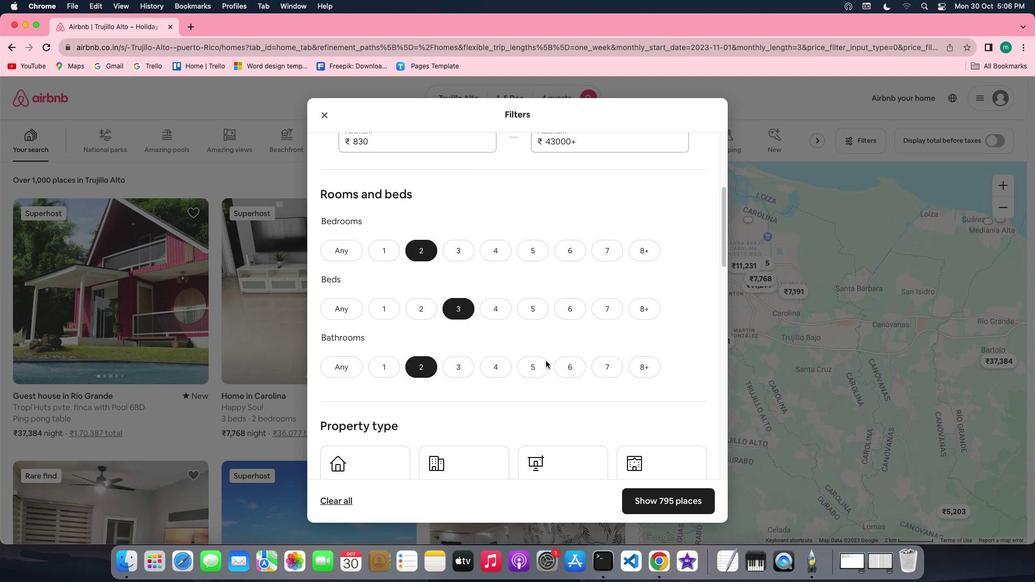 
Action: Mouse scrolled (546, 360) with delta (0, -1)
Screenshot: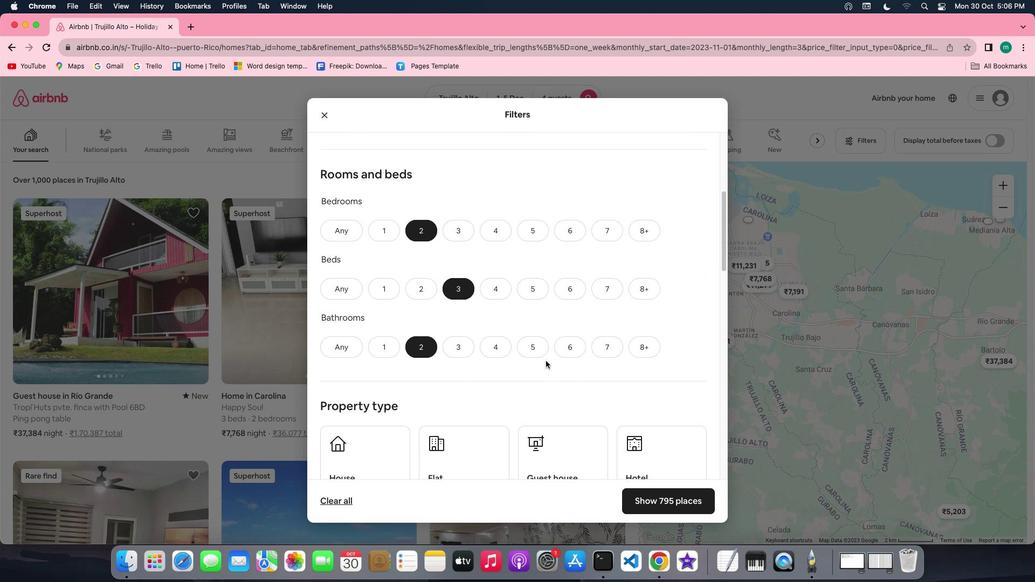 
Action: Mouse scrolled (546, 360) with delta (0, 0)
Screenshot: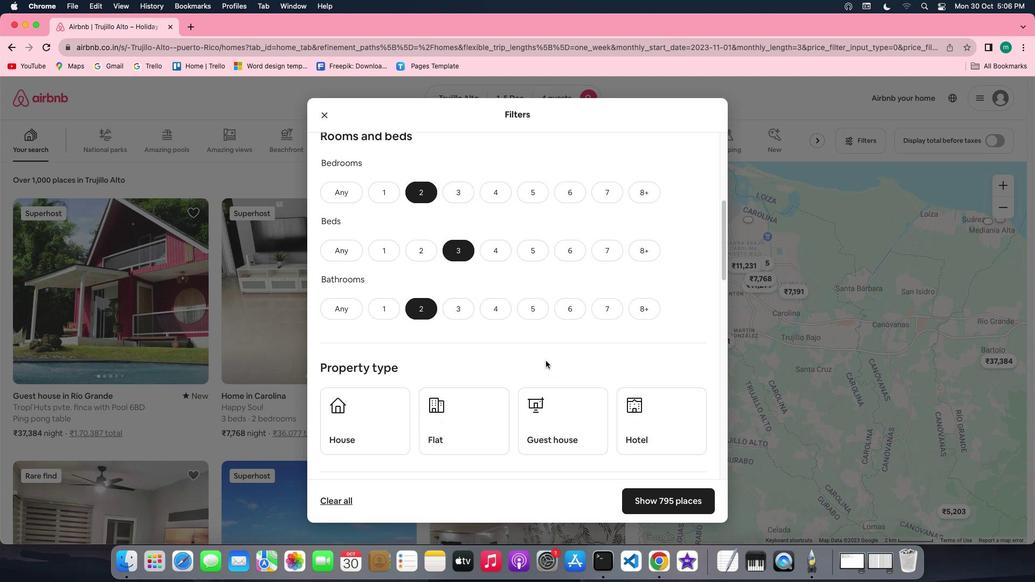 
Action: Mouse scrolled (546, 360) with delta (0, 0)
Screenshot: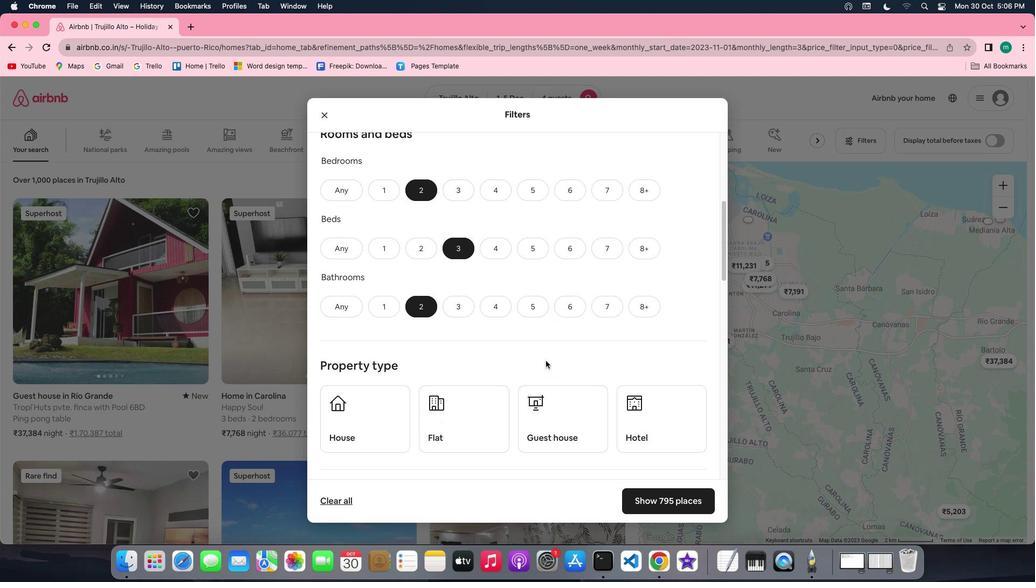 
Action: Mouse scrolled (546, 360) with delta (0, 0)
Screenshot: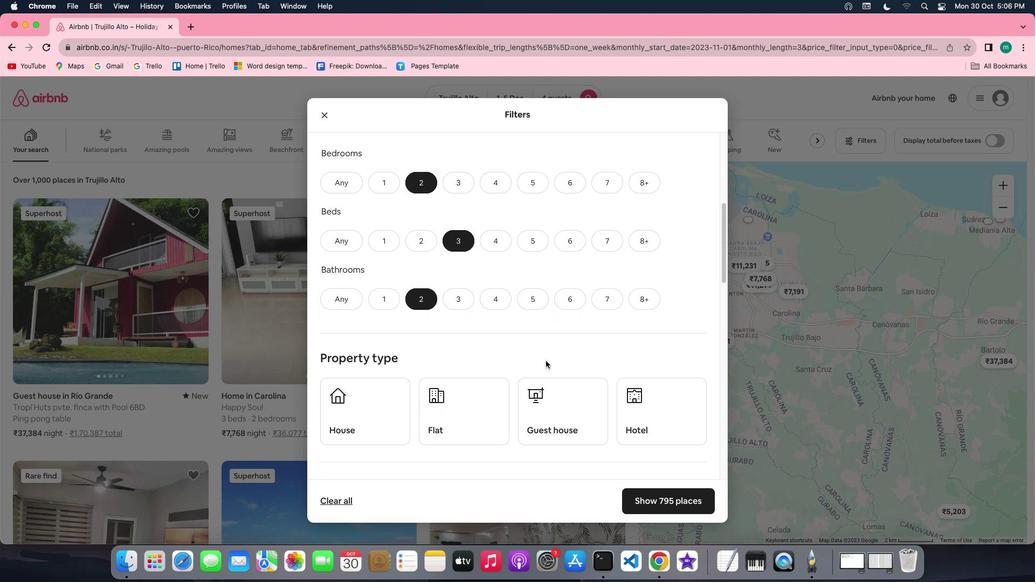 
Action: Mouse scrolled (546, 360) with delta (0, 0)
Screenshot: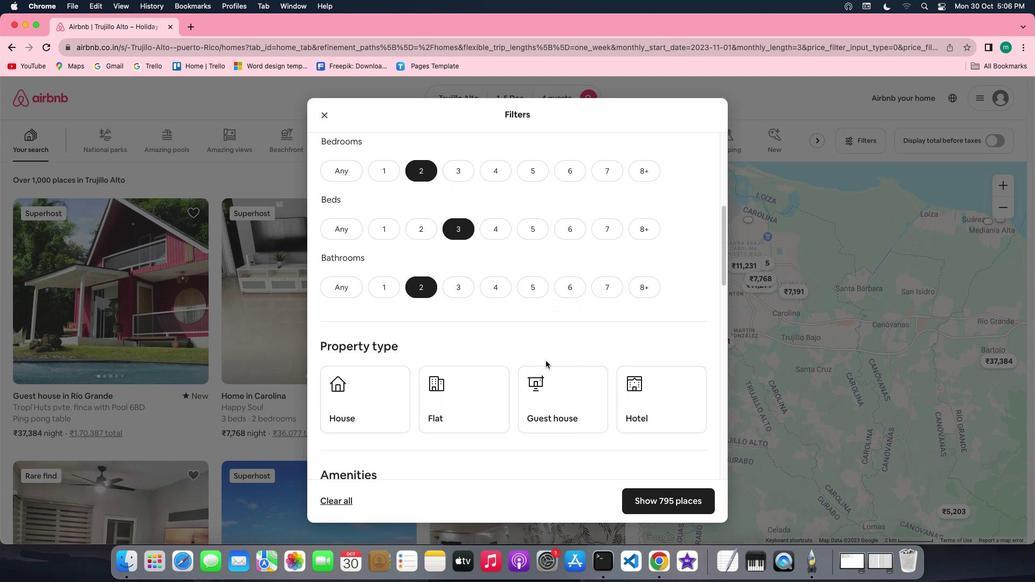 
Action: Mouse scrolled (546, 360) with delta (0, 0)
Screenshot: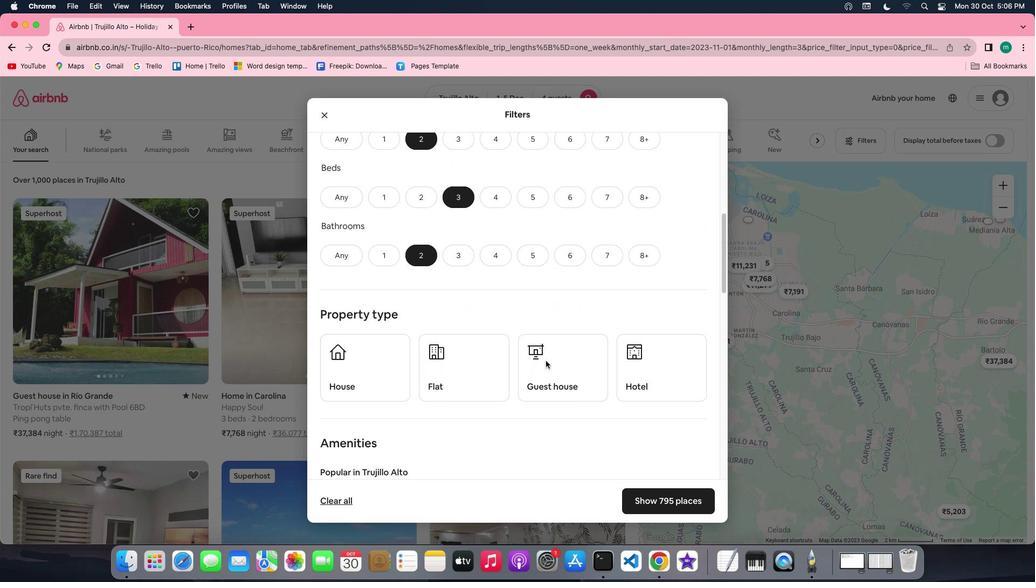 
Action: Mouse scrolled (546, 360) with delta (0, 0)
Screenshot: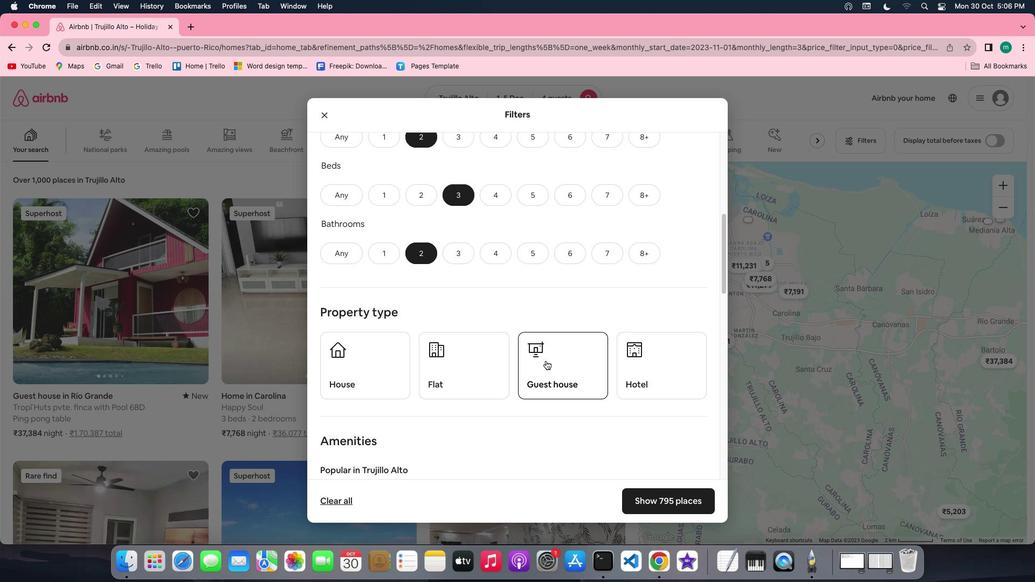 
Action: Mouse scrolled (546, 360) with delta (0, 0)
Screenshot: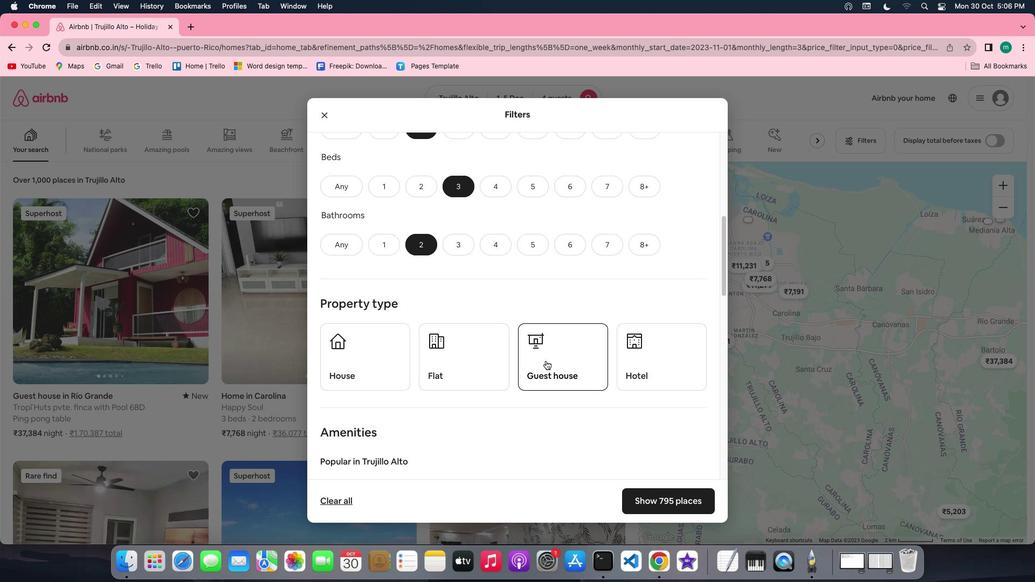 
Action: Mouse scrolled (546, 360) with delta (0, 0)
Screenshot: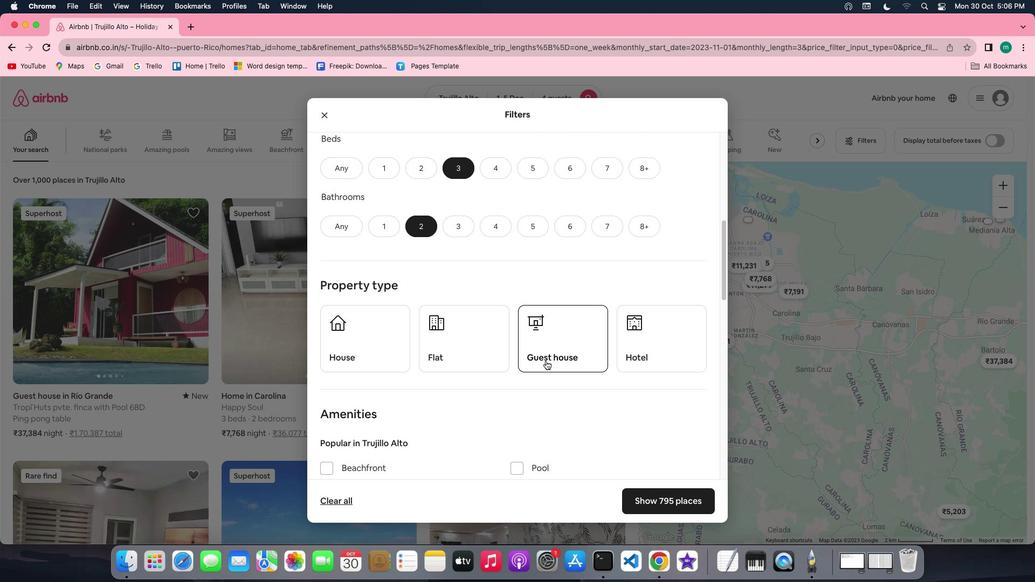 
Action: Mouse scrolled (546, 360) with delta (0, 0)
Screenshot: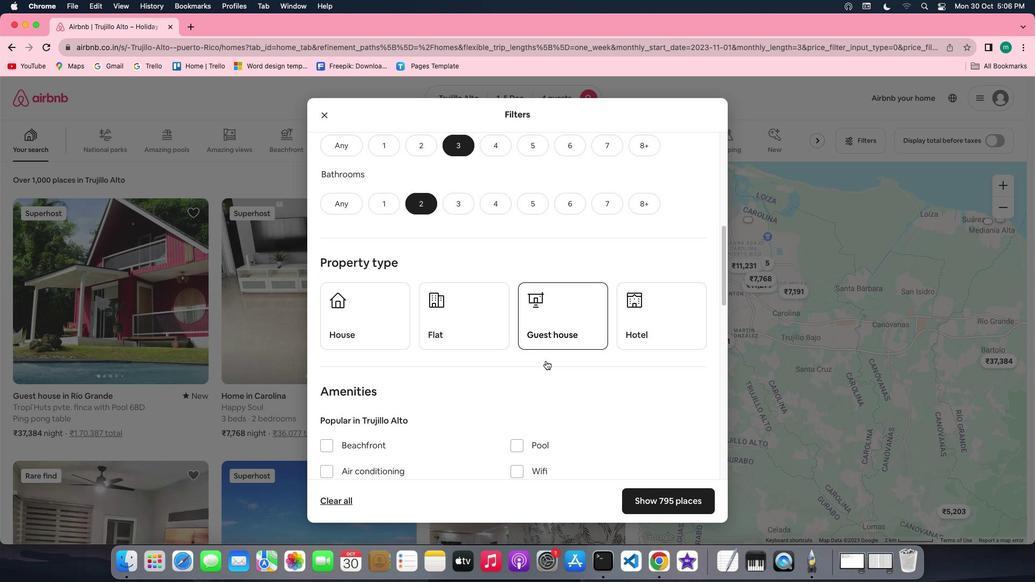 
Action: Mouse scrolled (546, 360) with delta (0, 0)
Screenshot: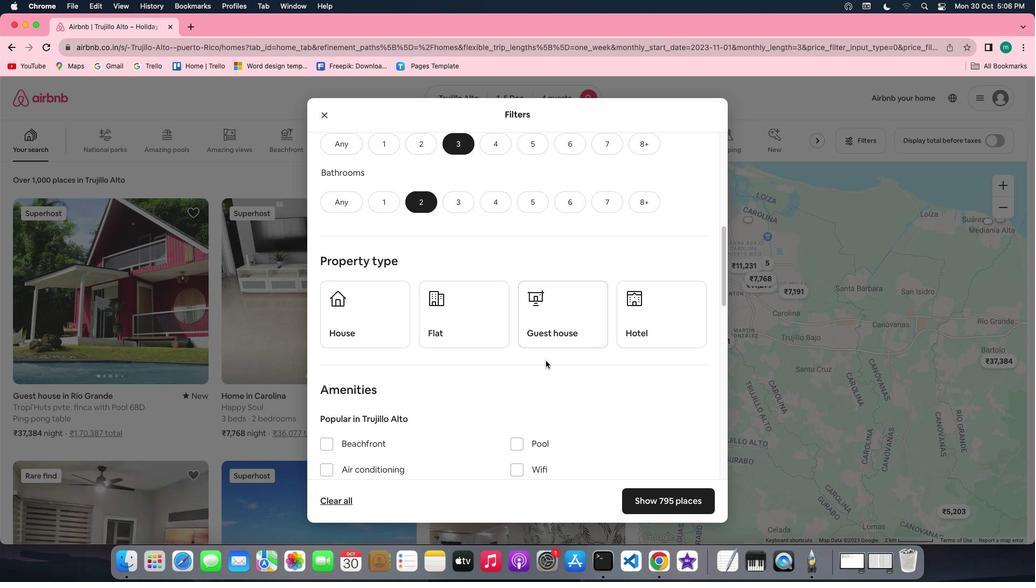 
Action: Mouse scrolled (546, 360) with delta (0, 0)
Screenshot: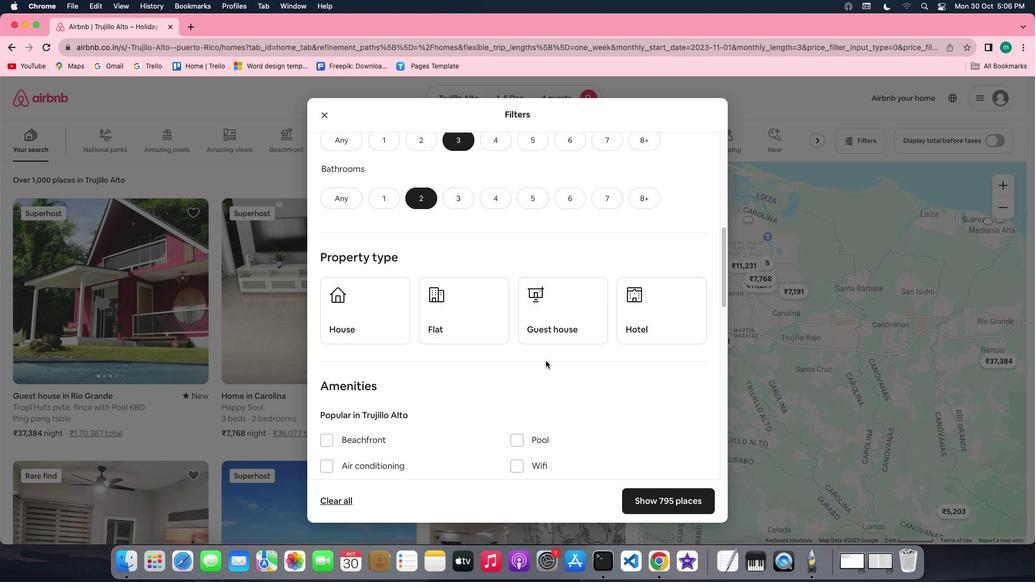 
Action: Mouse scrolled (546, 360) with delta (0, 0)
Screenshot: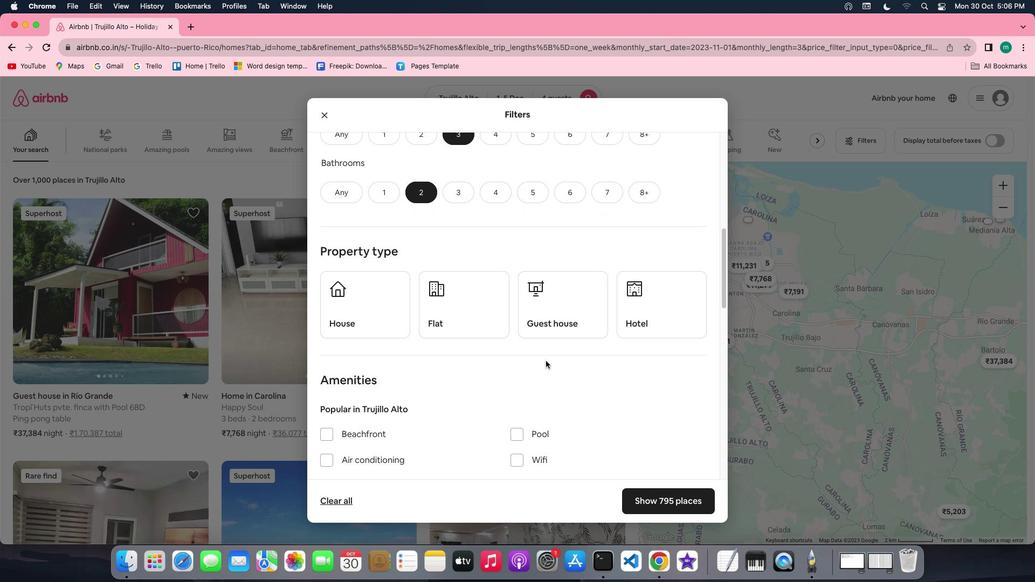 
Action: Mouse scrolled (546, 360) with delta (0, 0)
Screenshot: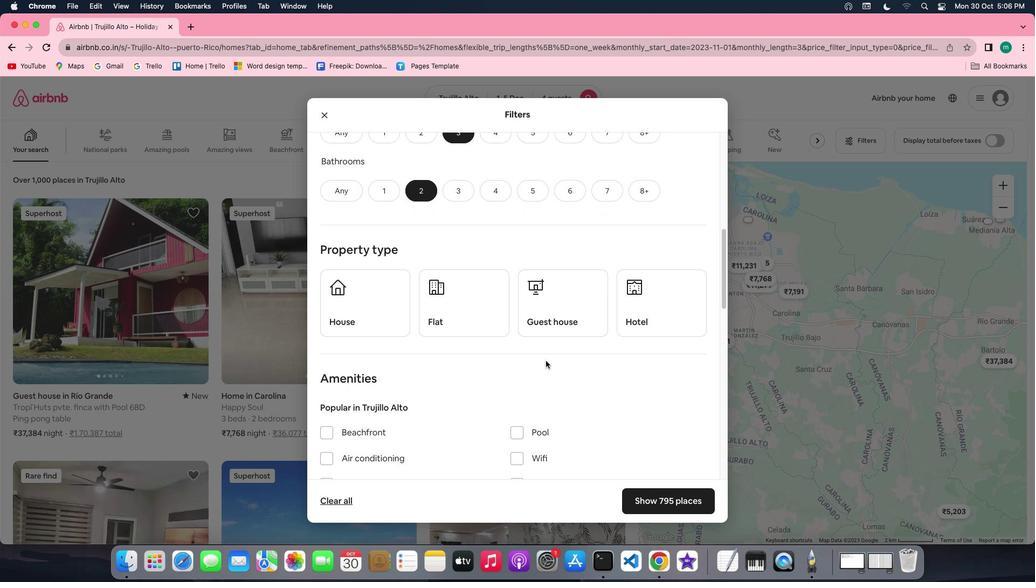 
Action: Mouse scrolled (546, 360) with delta (0, 0)
Screenshot: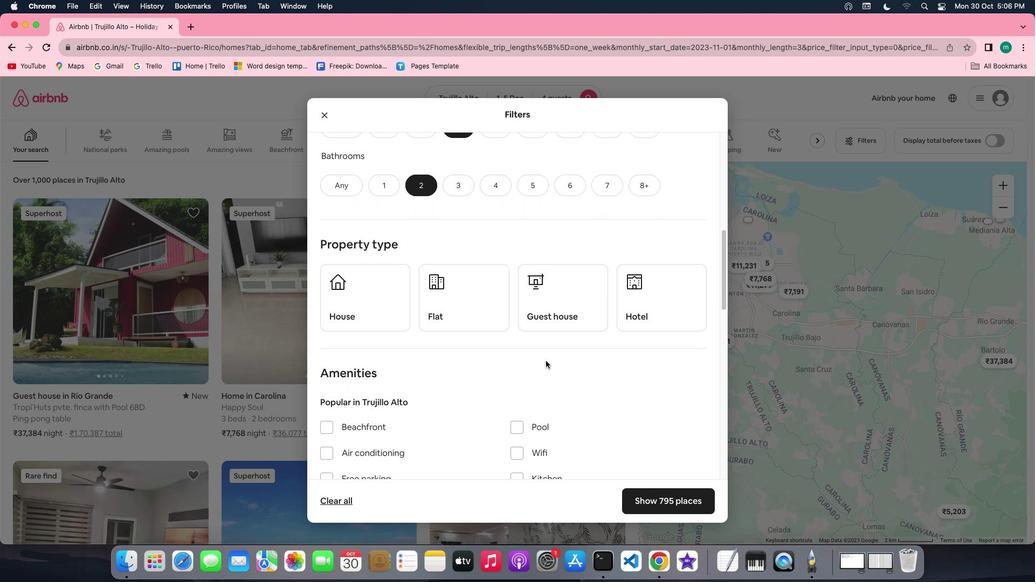 
Action: Mouse scrolled (546, 360) with delta (0, 0)
Screenshot: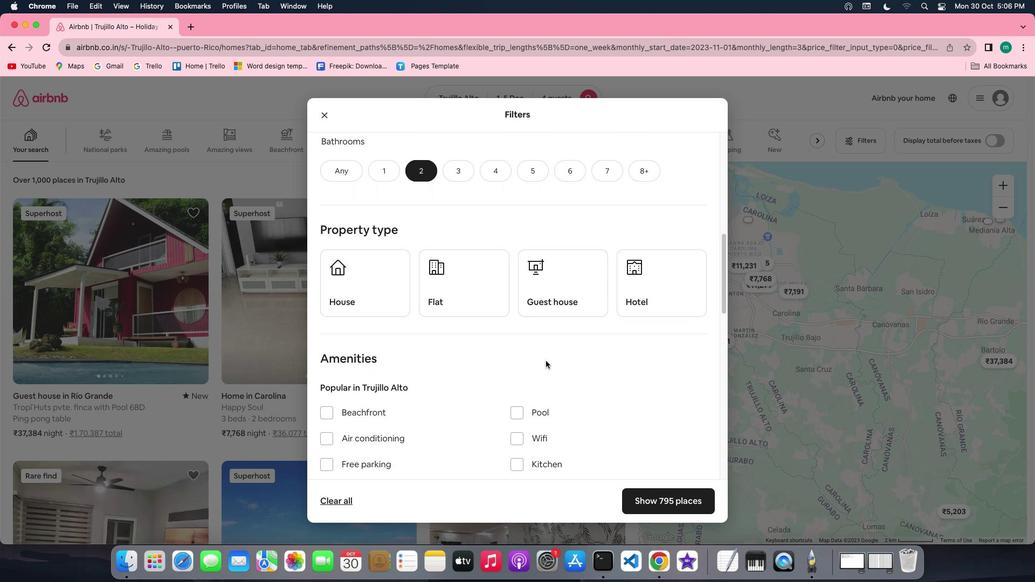 
Action: Mouse scrolled (546, 360) with delta (0, 0)
Screenshot: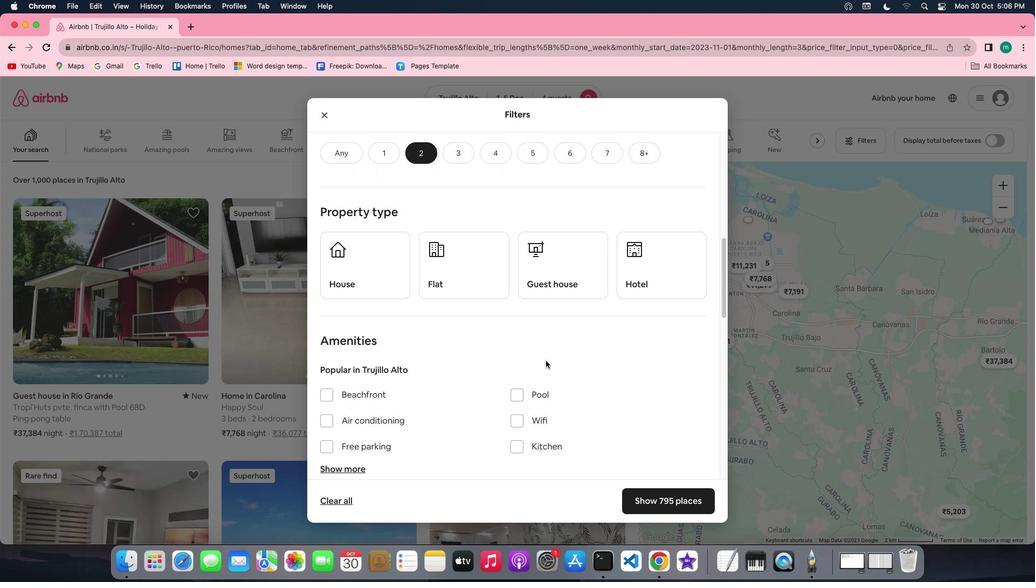 
Action: Mouse scrolled (546, 360) with delta (0, 0)
Screenshot: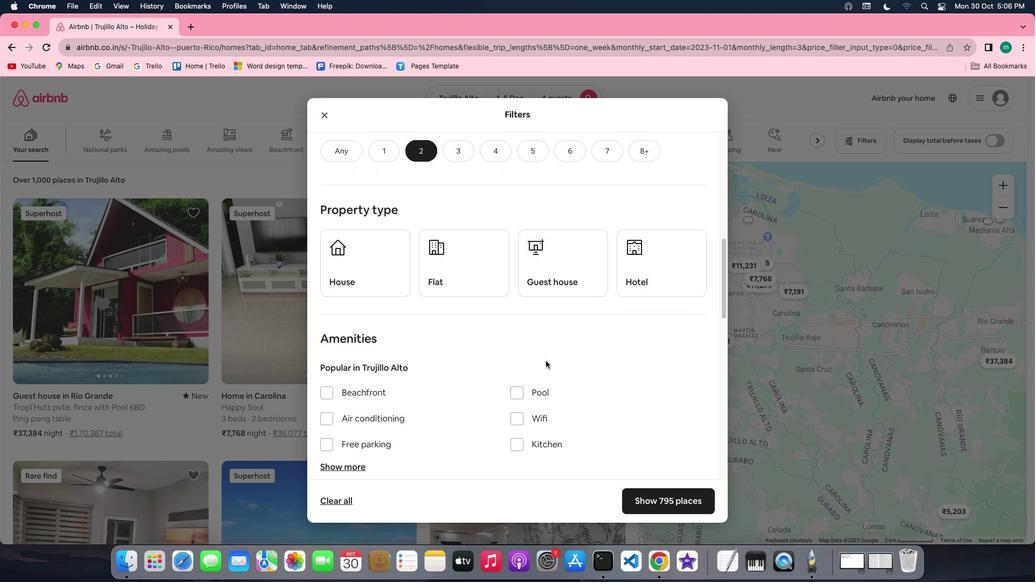 
Action: Mouse moved to (528, 261)
Screenshot: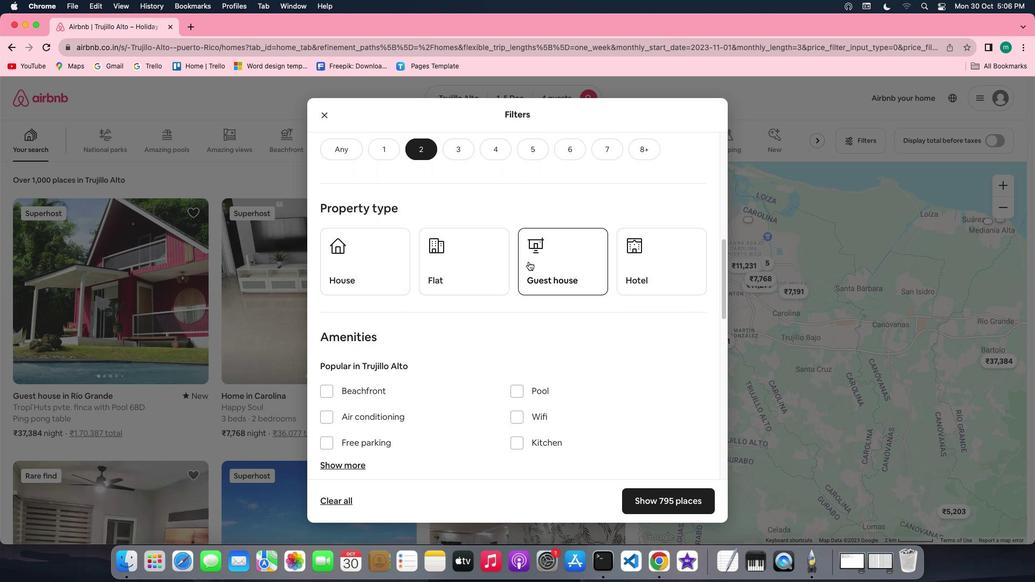 
Action: Mouse pressed left at (528, 261)
Screenshot: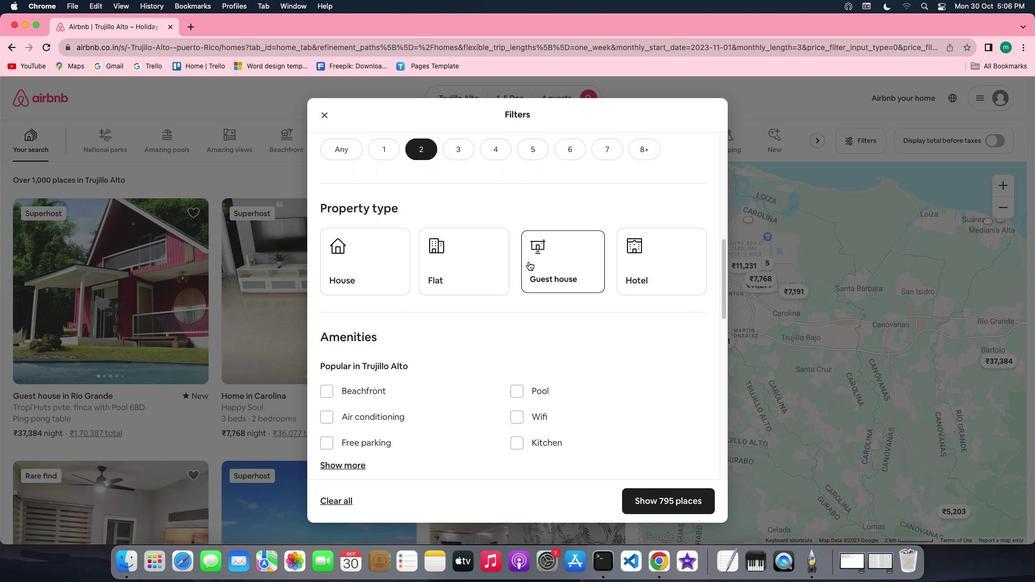 
Action: Mouse moved to (644, 354)
Screenshot: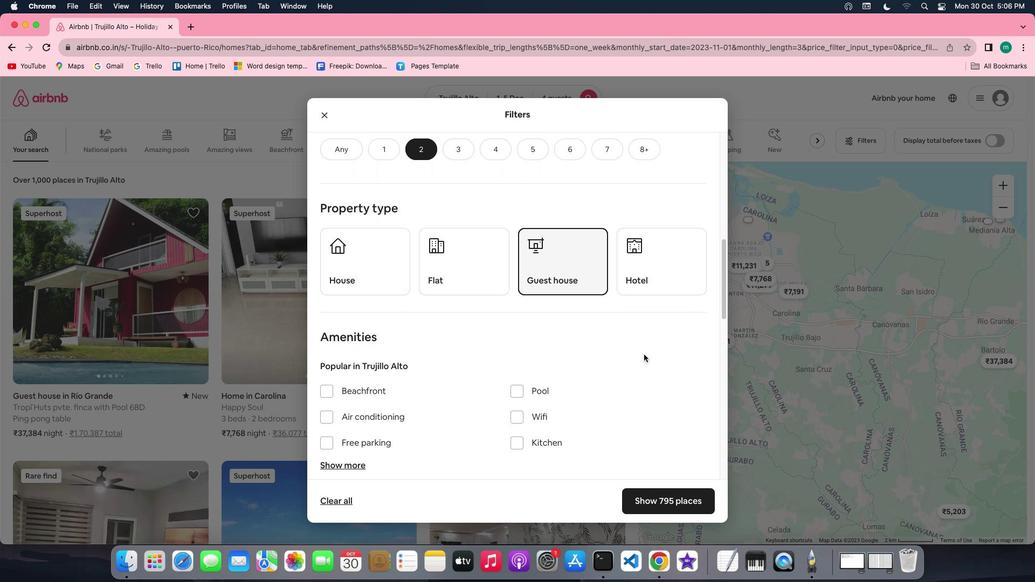 
Action: Mouse scrolled (644, 354) with delta (0, 0)
Screenshot: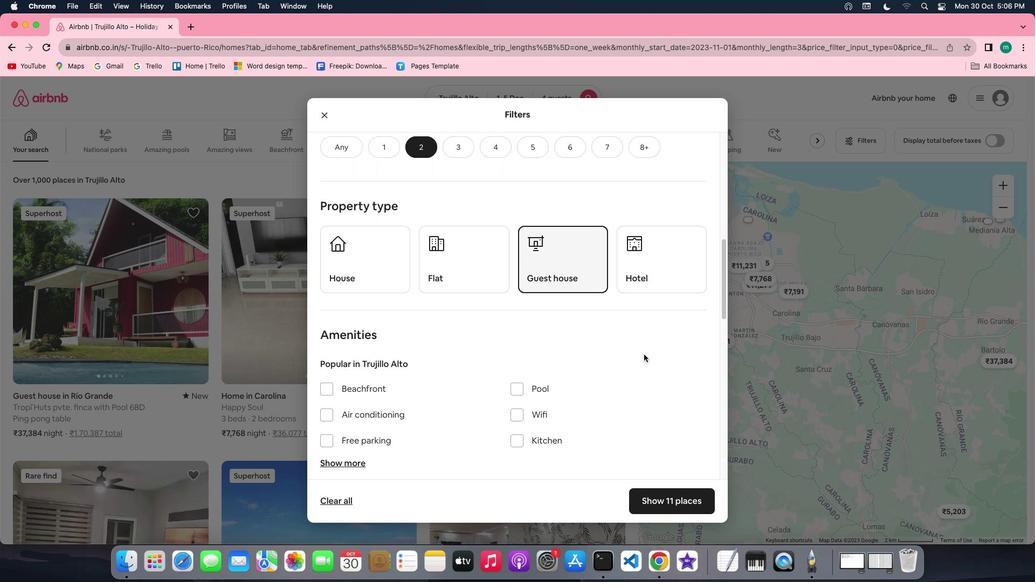 
Action: Mouse scrolled (644, 354) with delta (0, 0)
Screenshot: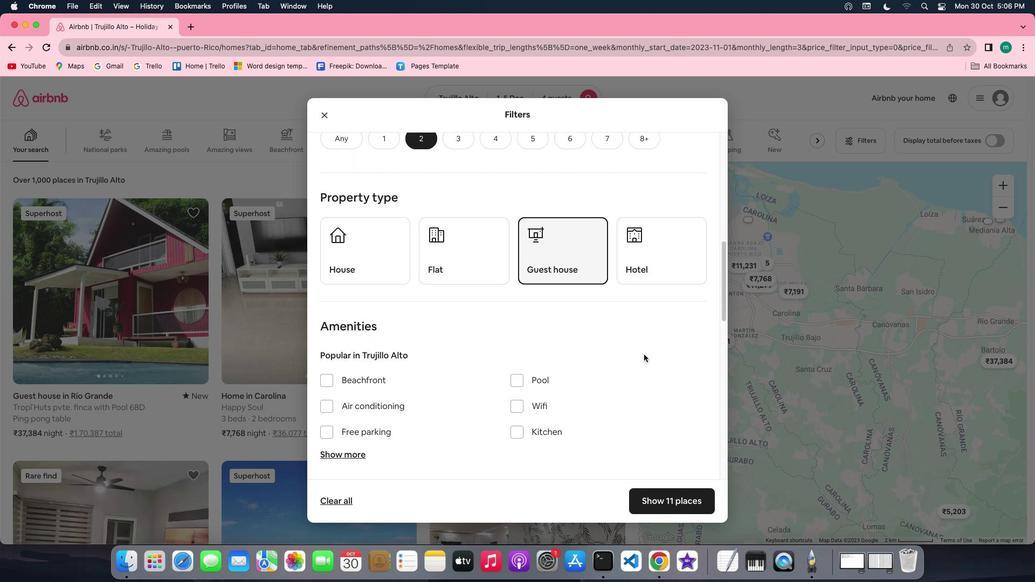 
Action: Mouse scrolled (644, 354) with delta (0, 0)
Screenshot: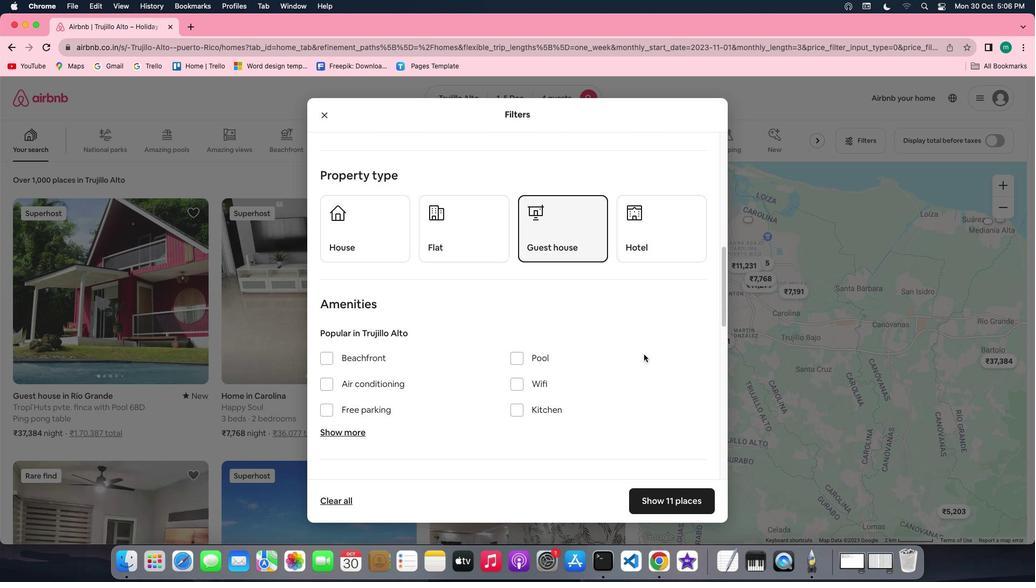 
Action: Mouse scrolled (644, 354) with delta (0, 0)
Screenshot: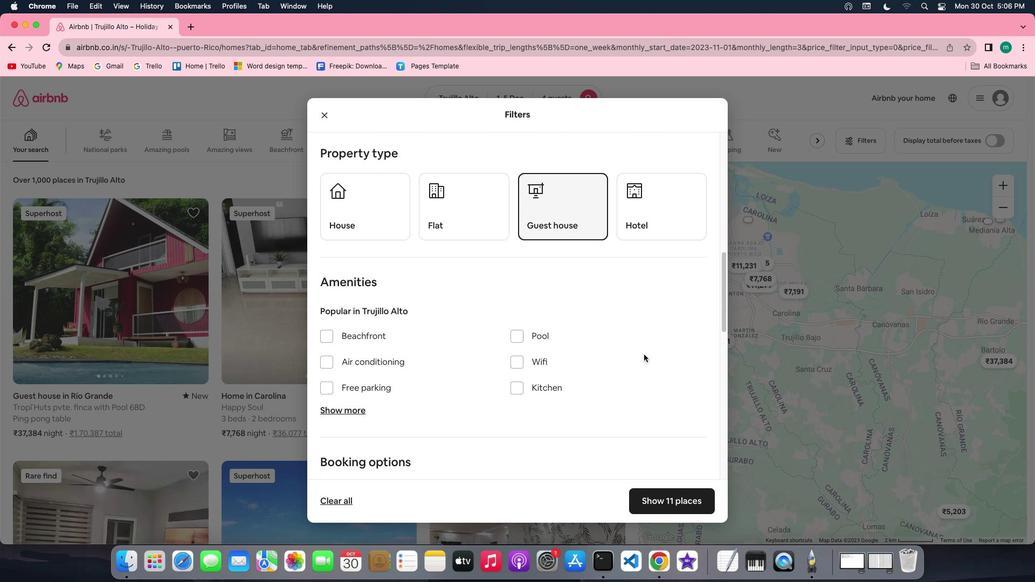 
Action: Mouse scrolled (644, 354) with delta (0, 0)
Screenshot: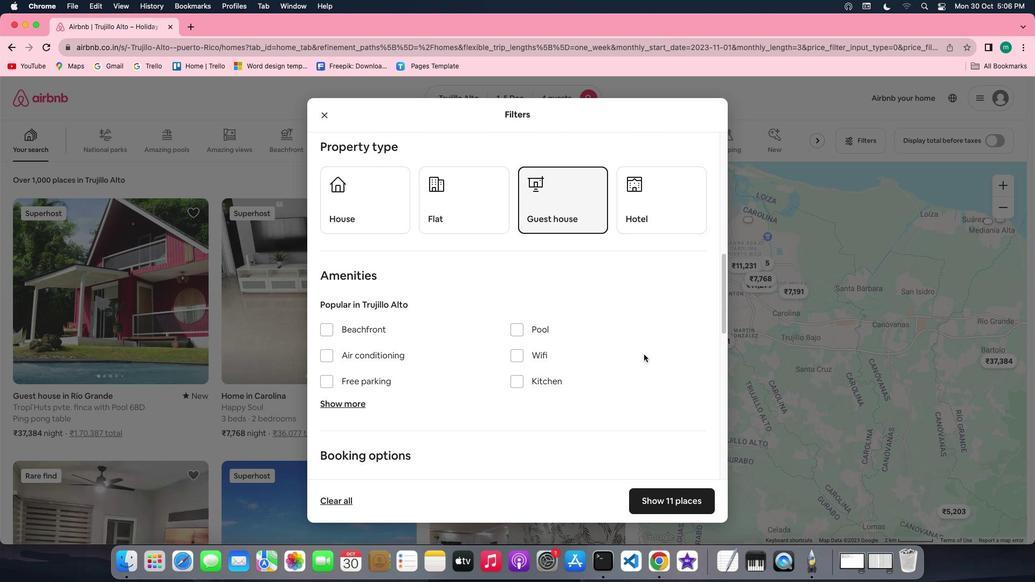 
Action: Mouse scrolled (644, 354) with delta (0, 0)
Screenshot: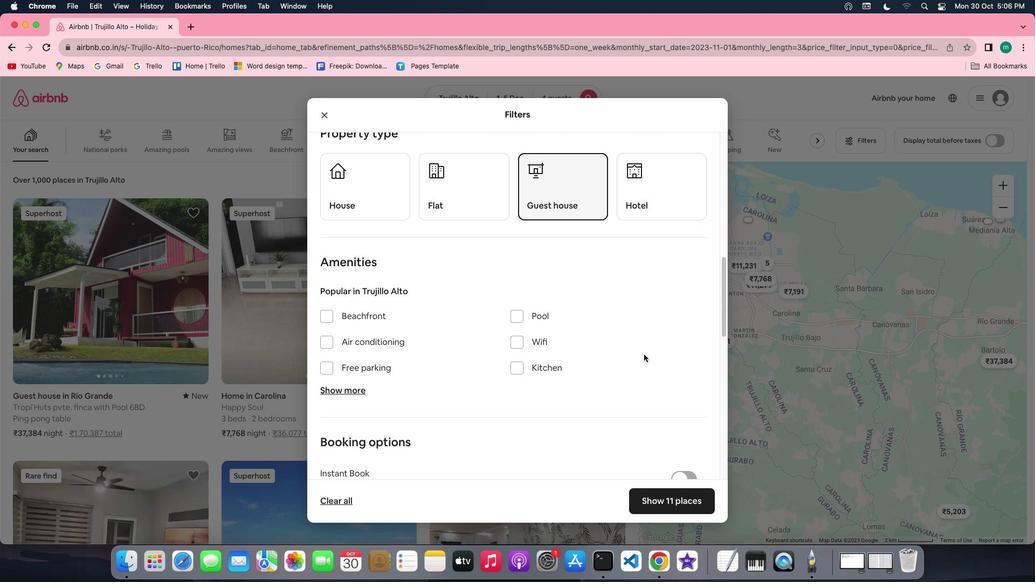 
Action: Mouse scrolled (644, 354) with delta (0, 0)
Screenshot: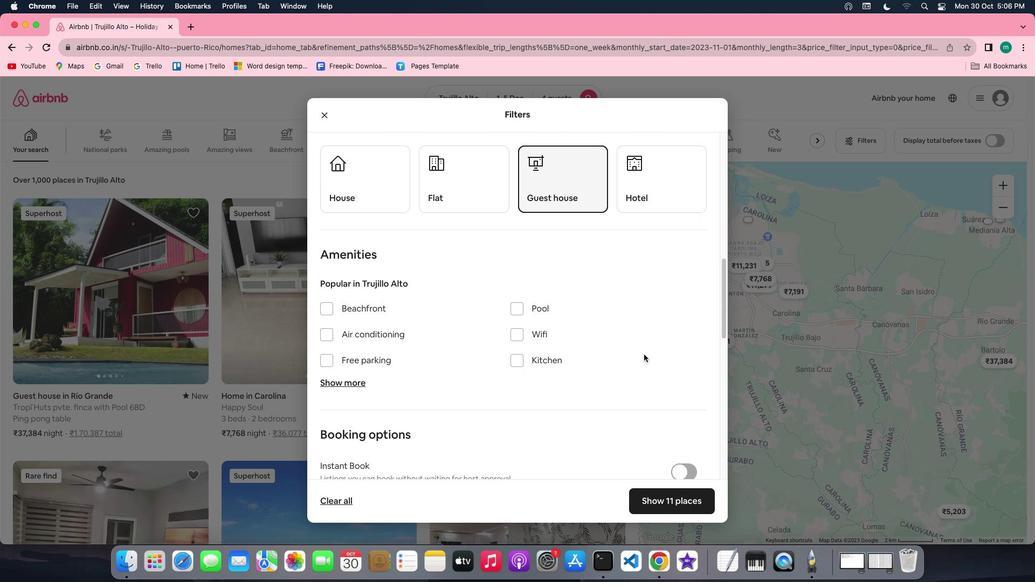 
Action: Mouse scrolled (644, 354) with delta (0, 0)
Screenshot: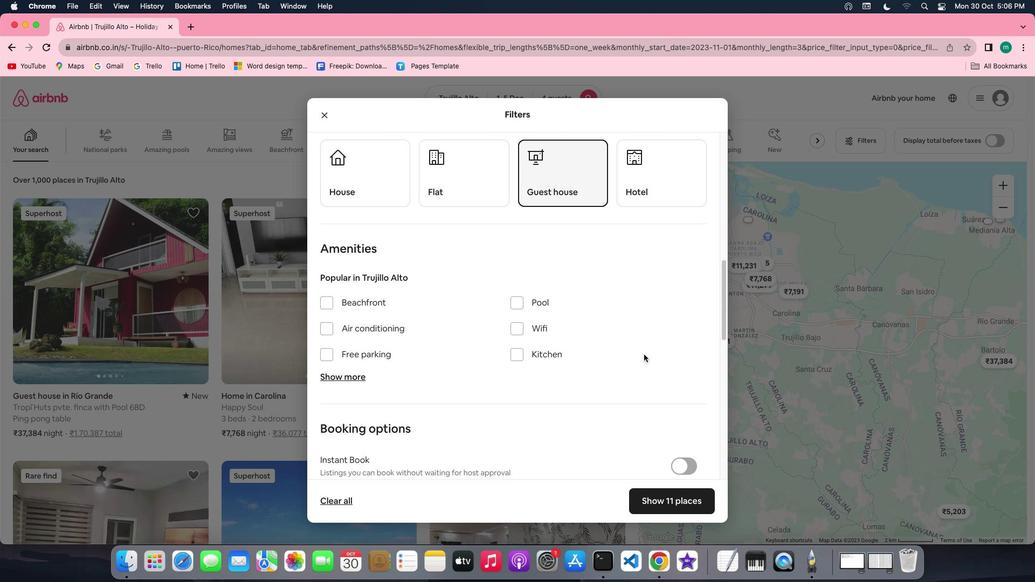 
Action: Mouse scrolled (644, 354) with delta (0, 0)
Screenshot: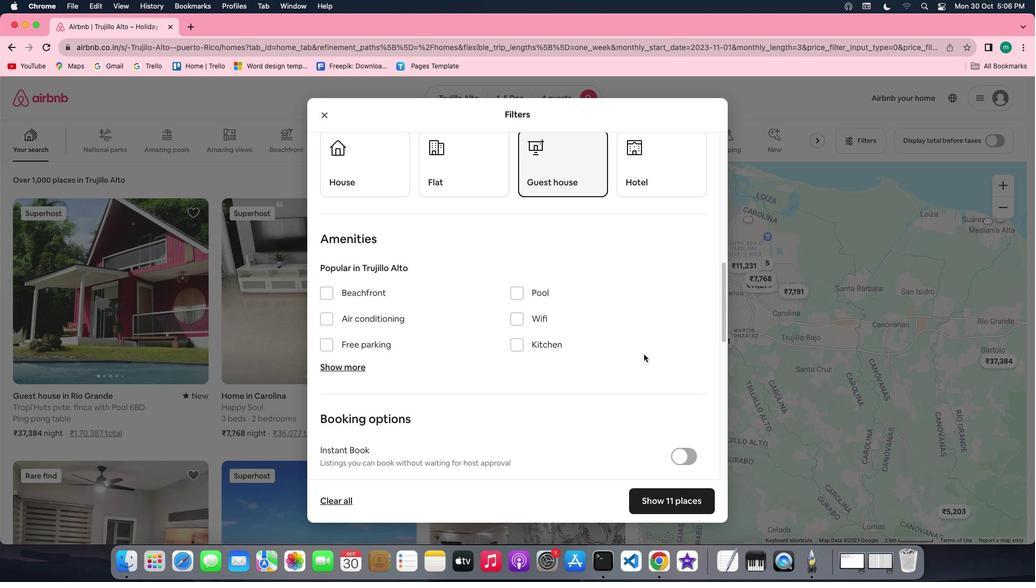 
Action: Mouse scrolled (644, 354) with delta (0, 0)
Screenshot: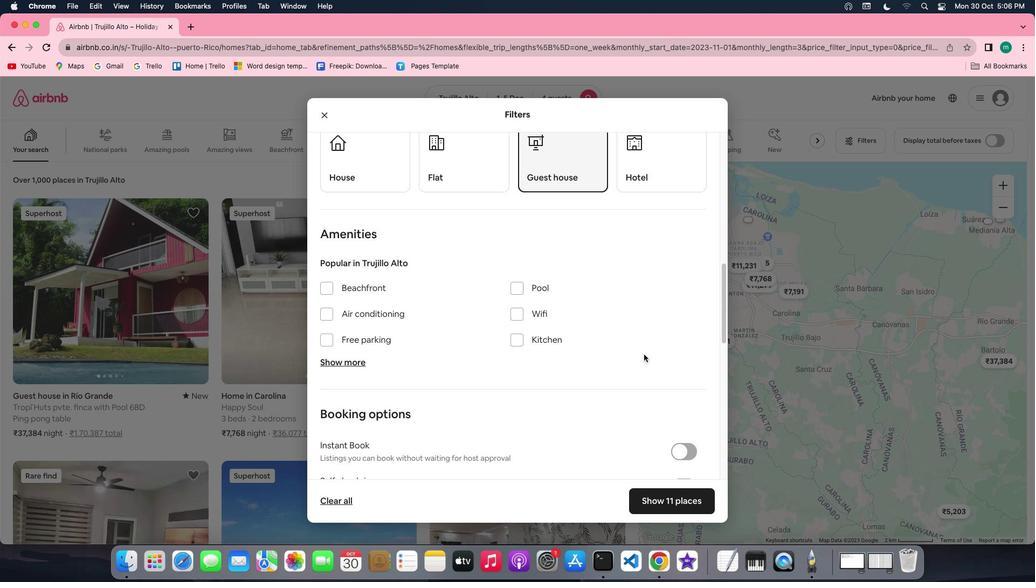 
Action: Mouse scrolled (644, 354) with delta (0, 0)
Screenshot: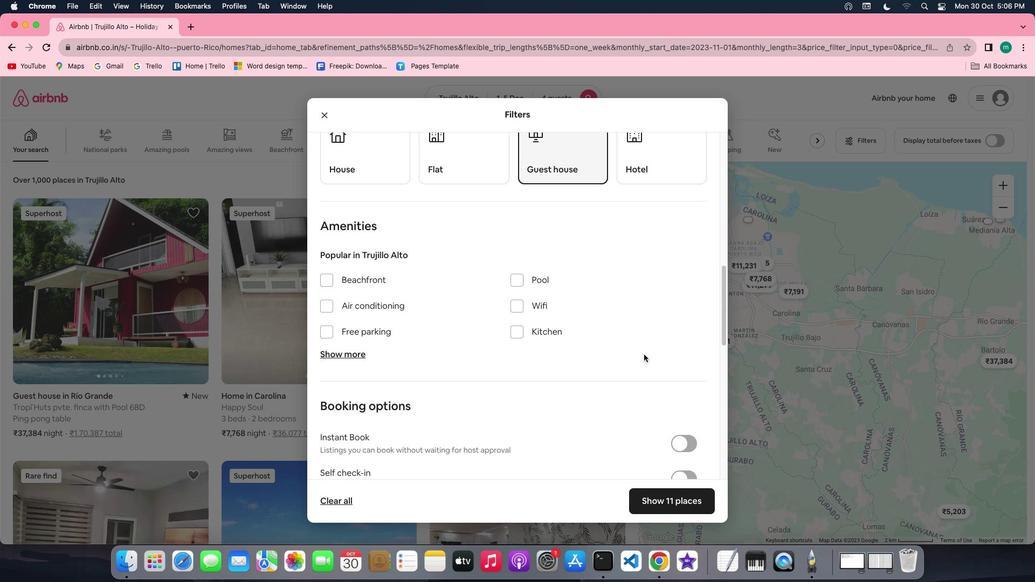 
Action: Mouse scrolled (644, 354) with delta (0, 0)
Screenshot: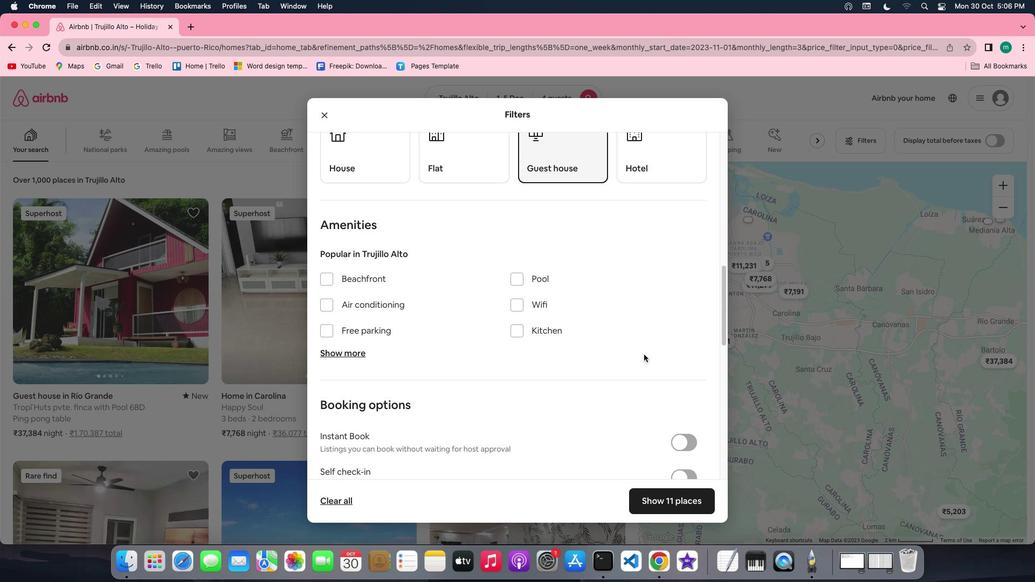 
Action: Mouse scrolled (644, 354) with delta (0, 0)
Screenshot: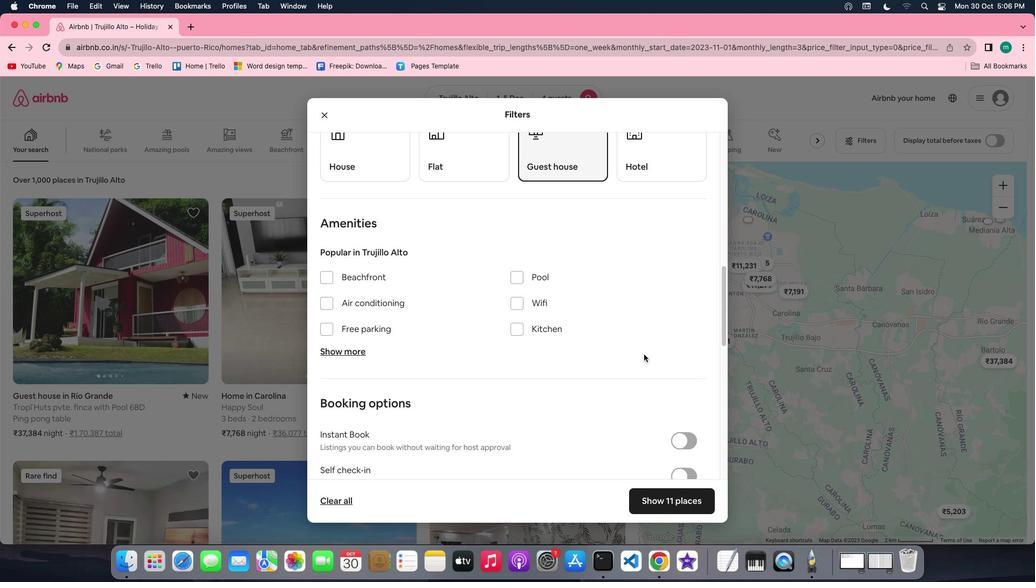 
Action: Mouse scrolled (644, 354) with delta (0, 0)
Screenshot: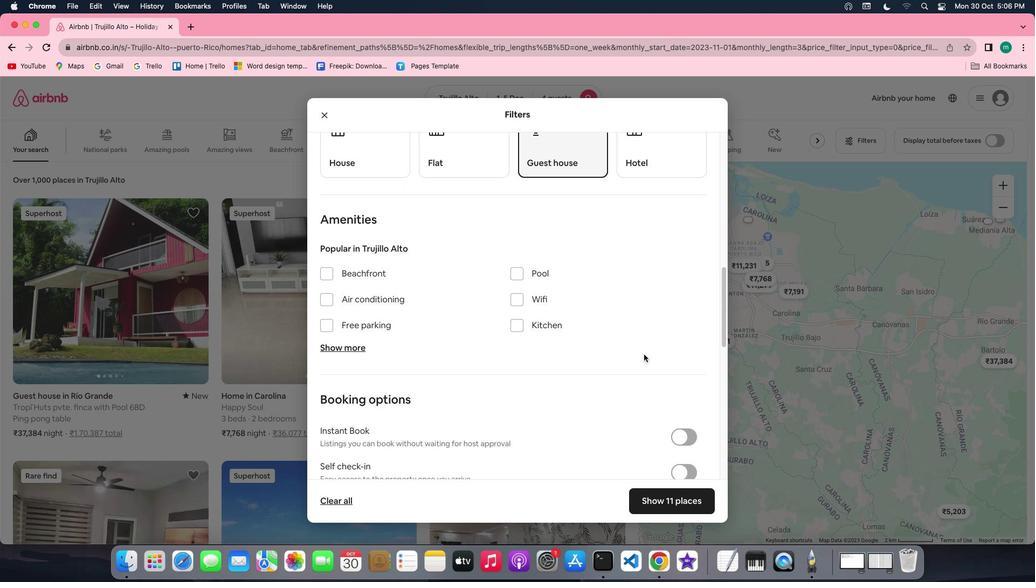 
Action: Mouse scrolled (644, 354) with delta (0, 0)
Screenshot: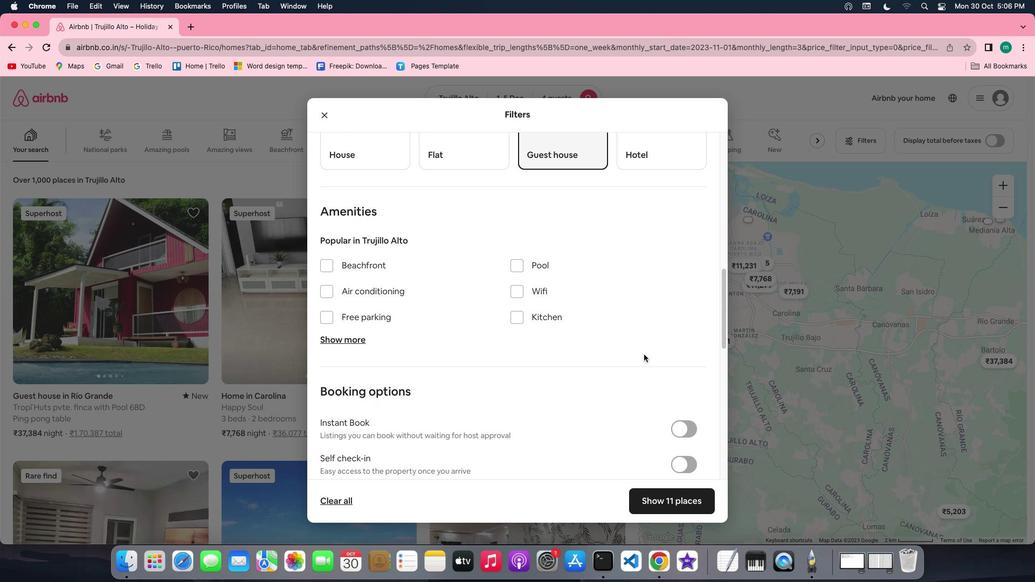 
Action: Mouse scrolled (644, 354) with delta (0, 0)
Screenshot: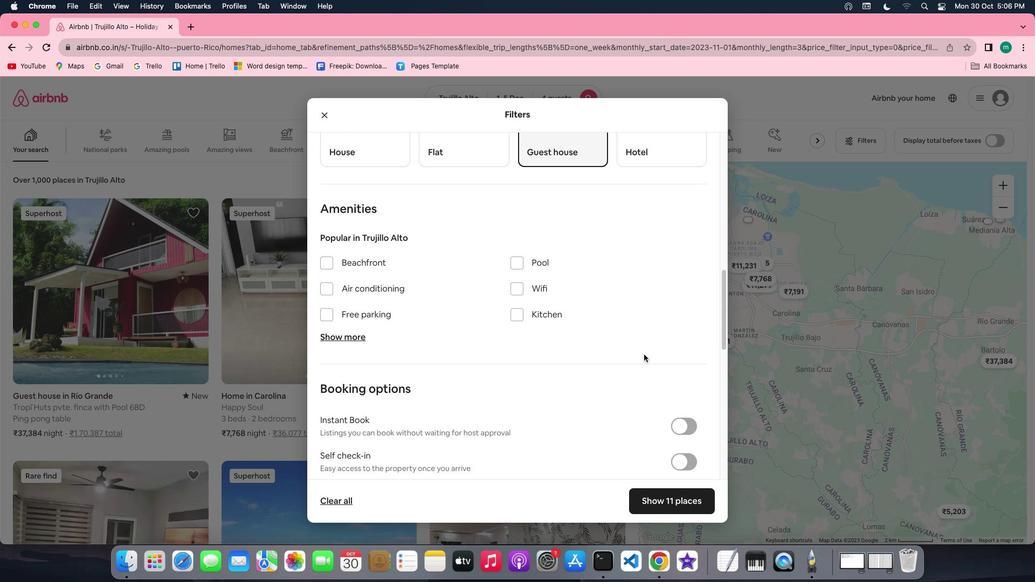 
Action: Mouse scrolled (644, 354) with delta (0, 0)
Screenshot: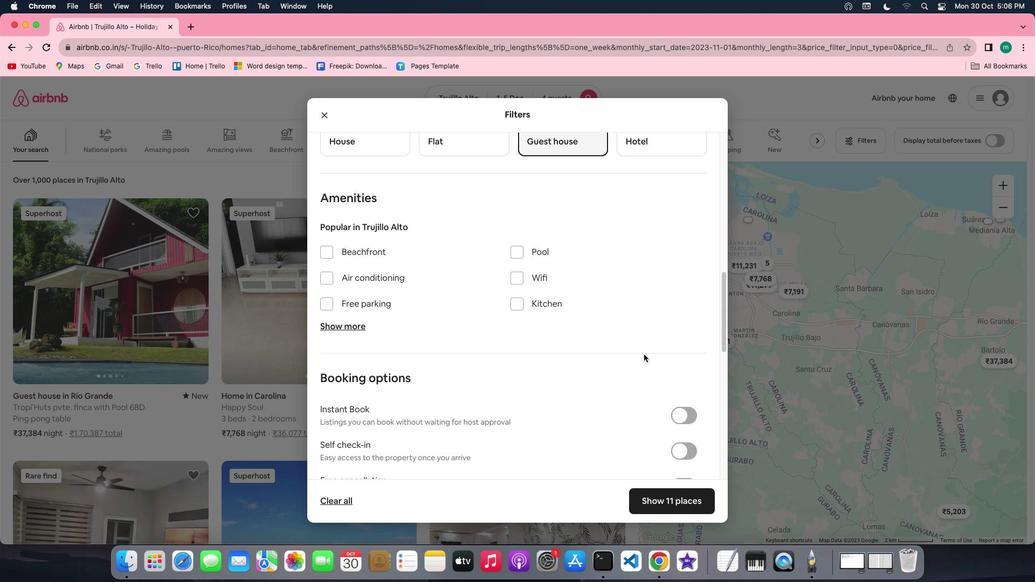 
Action: Mouse scrolled (644, 354) with delta (0, 0)
Screenshot: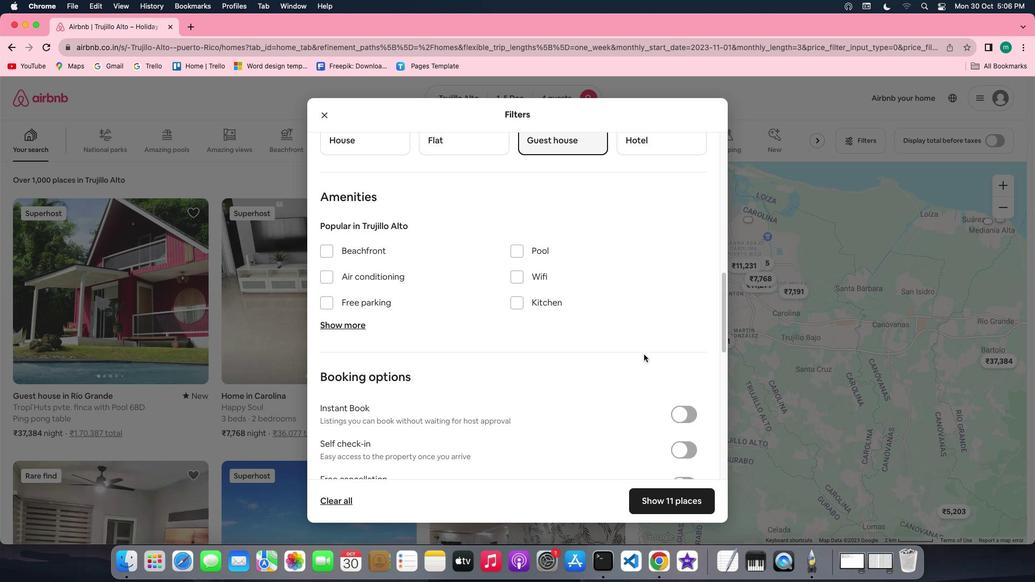 
Action: Mouse scrolled (644, 354) with delta (0, 0)
Screenshot: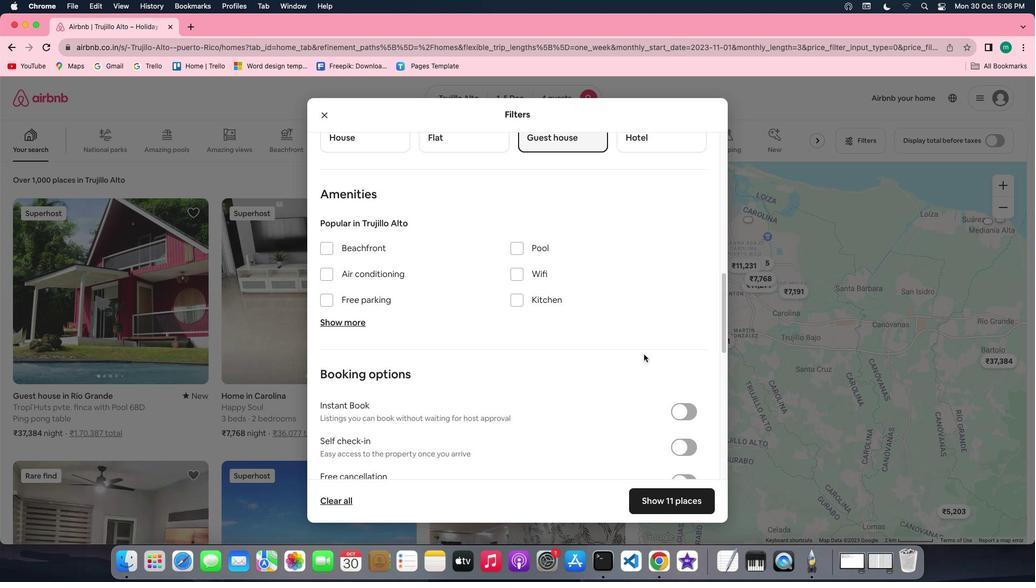 
Action: Mouse scrolled (644, 354) with delta (0, 0)
Screenshot: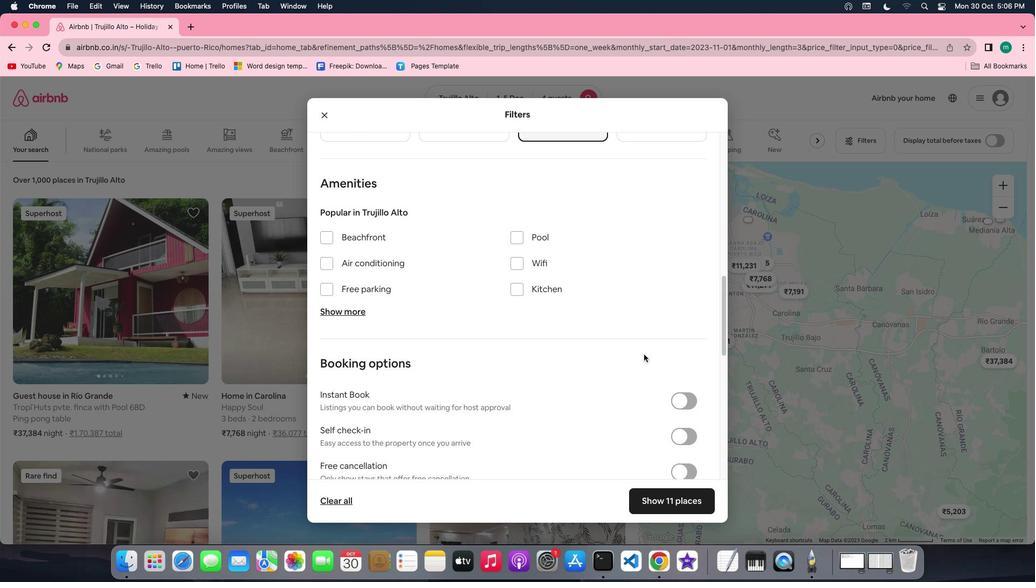 
Action: Mouse scrolled (644, 354) with delta (0, 0)
Screenshot: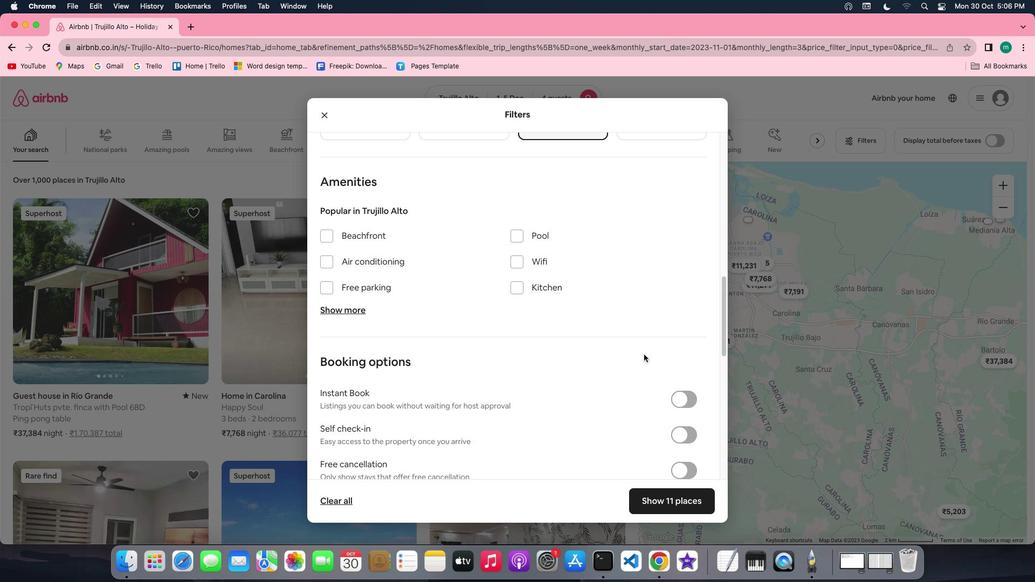 
Action: Mouse scrolled (644, 354) with delta (0, 0)
Screenshot: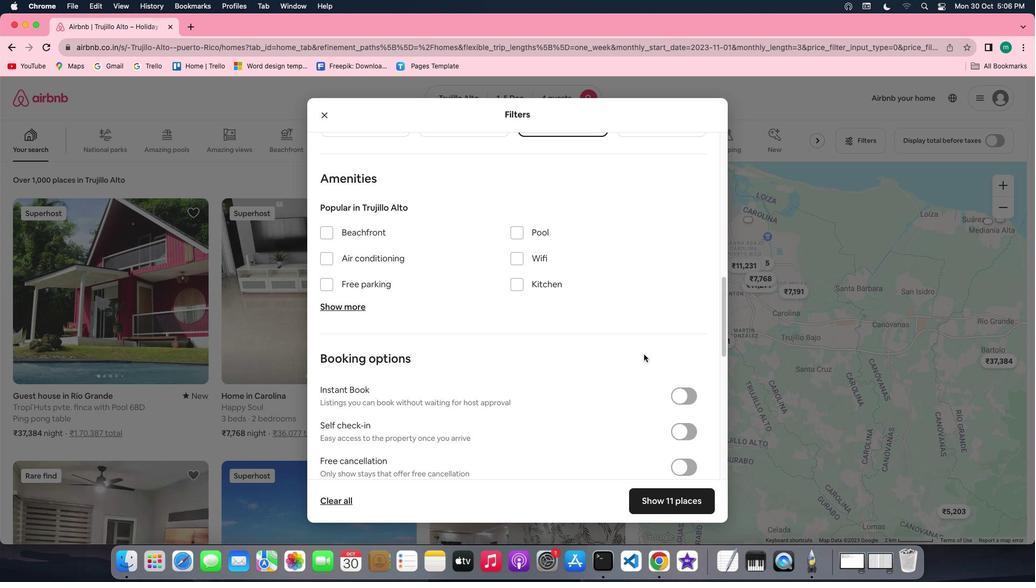 
Action: Mouse scrolled (644, 354) with delta (0, 0)
Screenshot: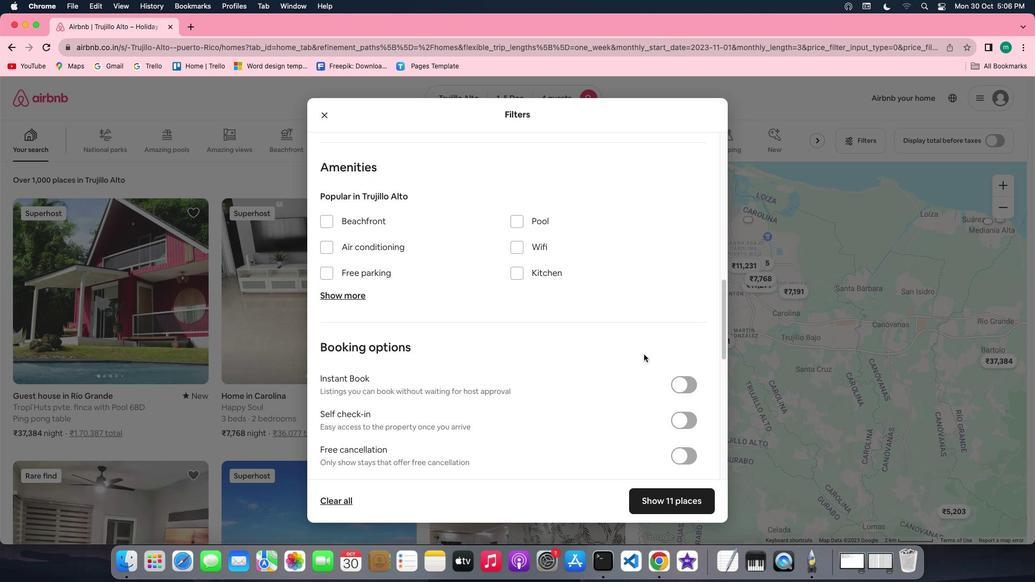 
Action: Mouse scrolled (644, 354) with delta (0, 0)
Screenshot: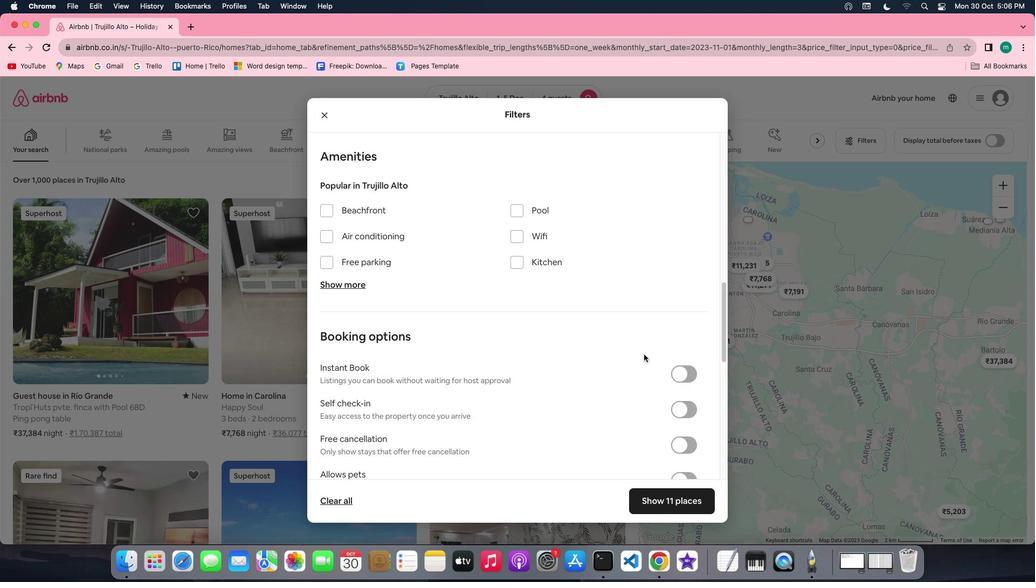 
Action: Mouse scrolled (644, 354) with delta (0, 0)
Screenshot: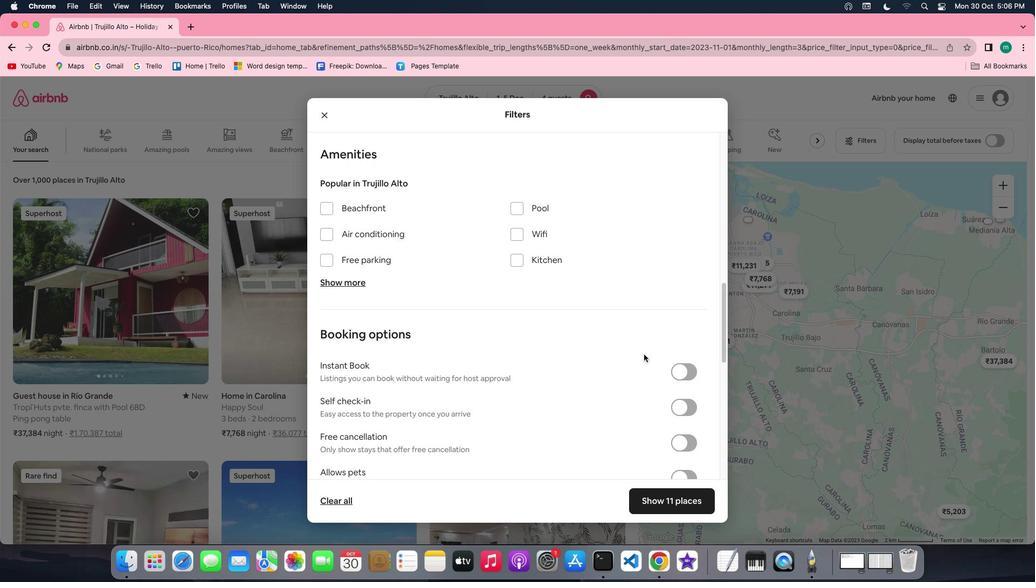 
Action: Mouse scrolled (644, 354) with delta (0, 0)
Screenshot: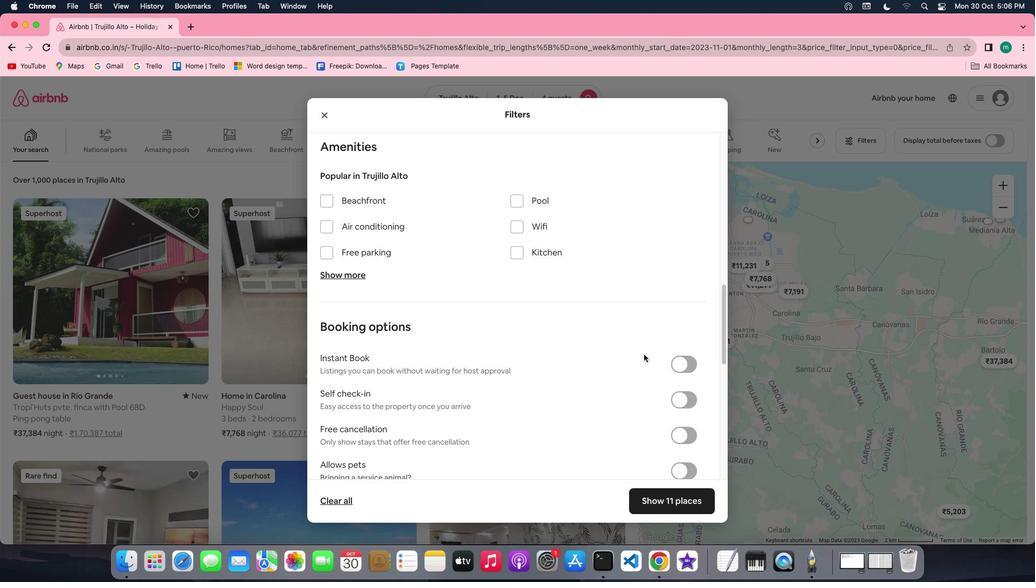 
Action: Mouse scrolled (644, 354) with delta (0, 0)
Screenshot: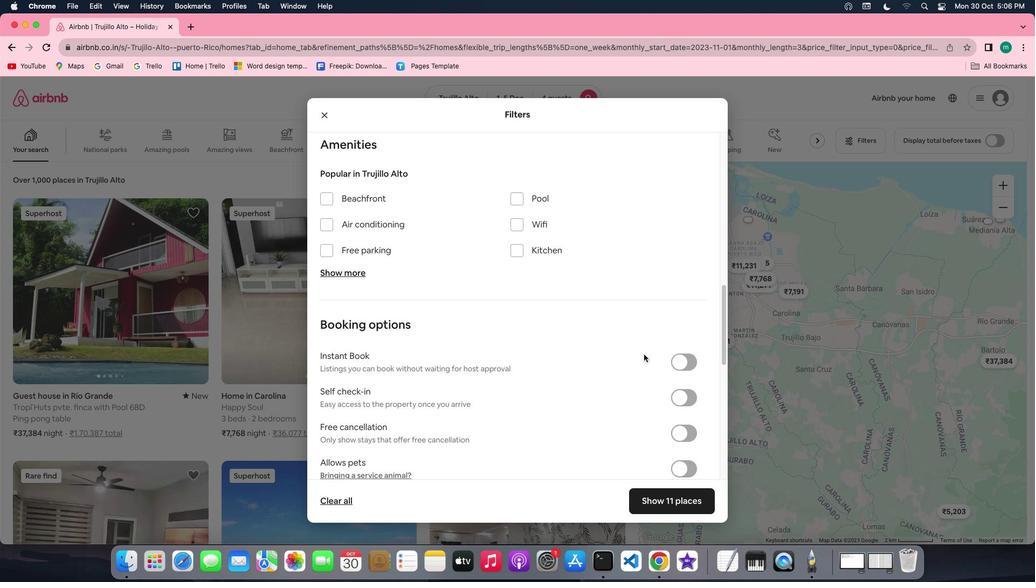 
Action: Mouse scrolled (644, 354) with delta (0, 0)
Screenshot: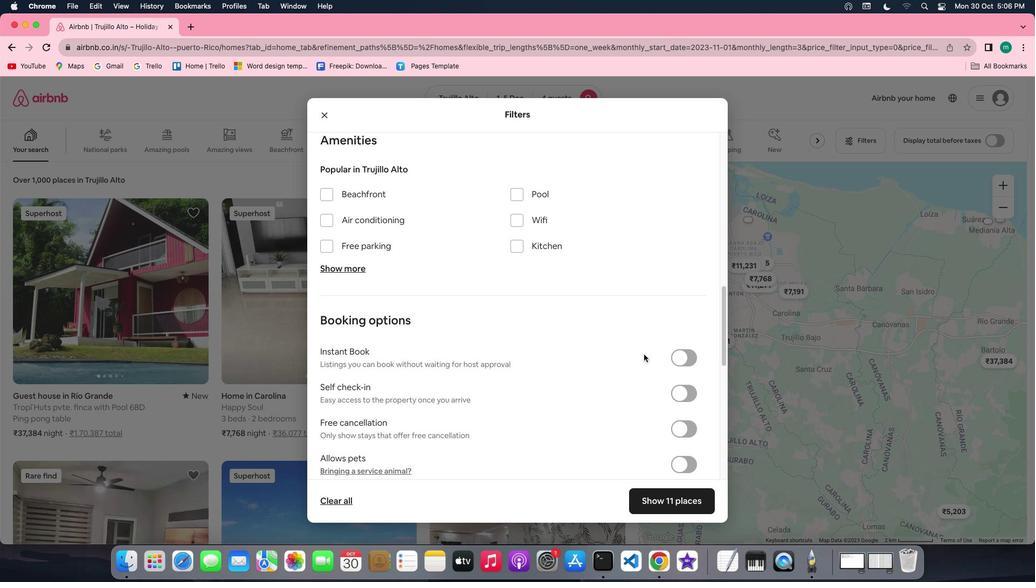 
Action: Mouse scrolled (644, 354) with delta (0, 0)
Screenshot: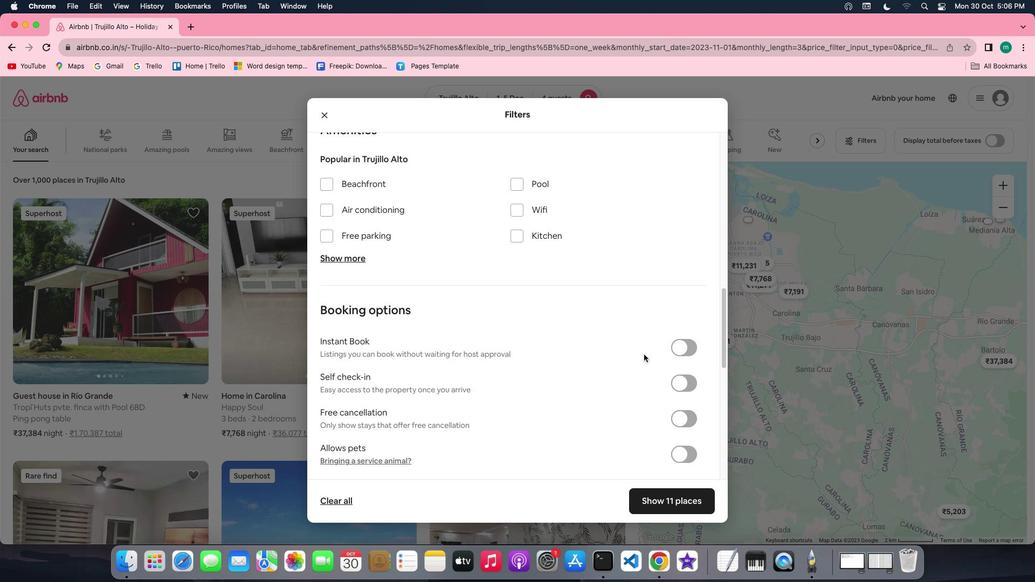 
Action: Mouse scrolled (644, 354) with delta (0, 0)
Screenshot: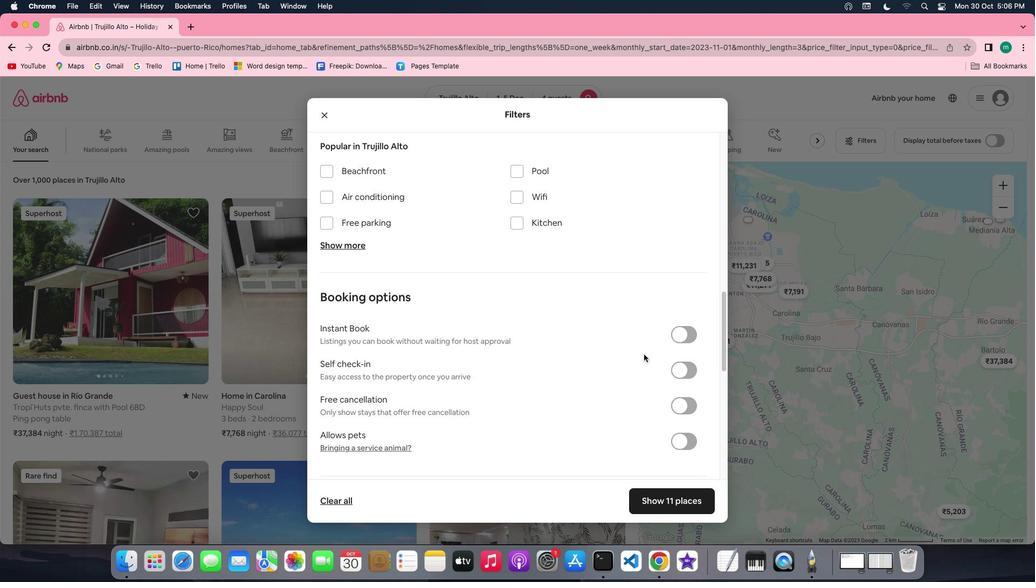 
Action: Mouse scrolled (644, 354) with delta (0, 0)
Screenshot: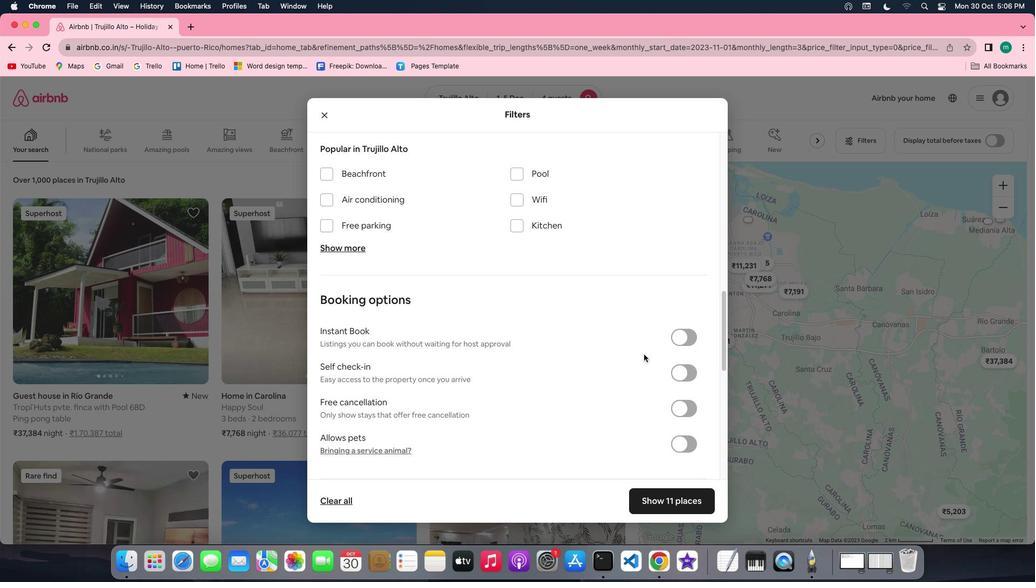 
Action: Mouse scrolled (644, 354) with delta (0, 0)
Screenshot: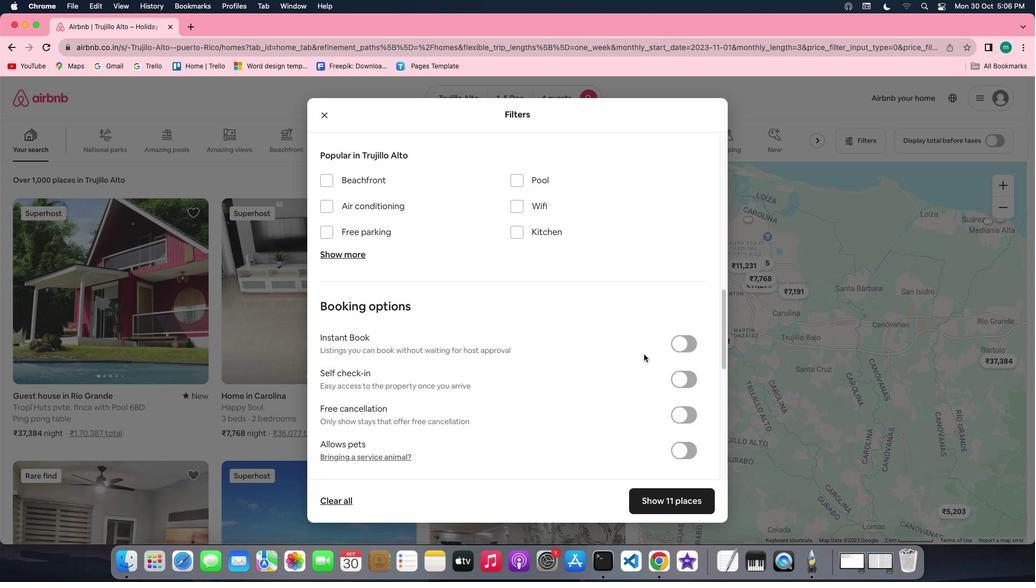 
Action: Mouse scrolled (644, 354) with delta (0, 0)
Screenshot: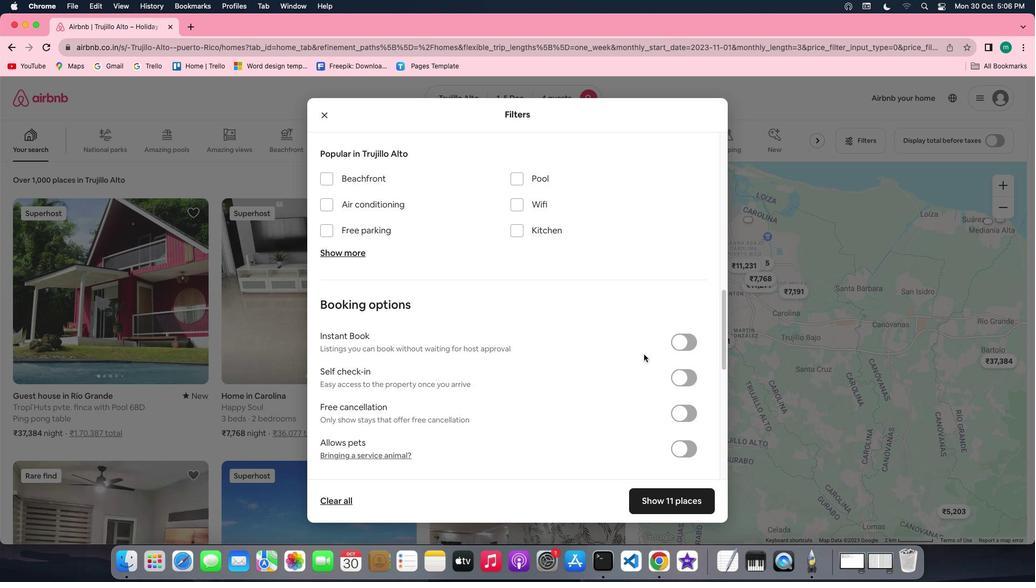 
Action: Mouse scrolled (644, 354) with delta (0, 0)
Screenshot: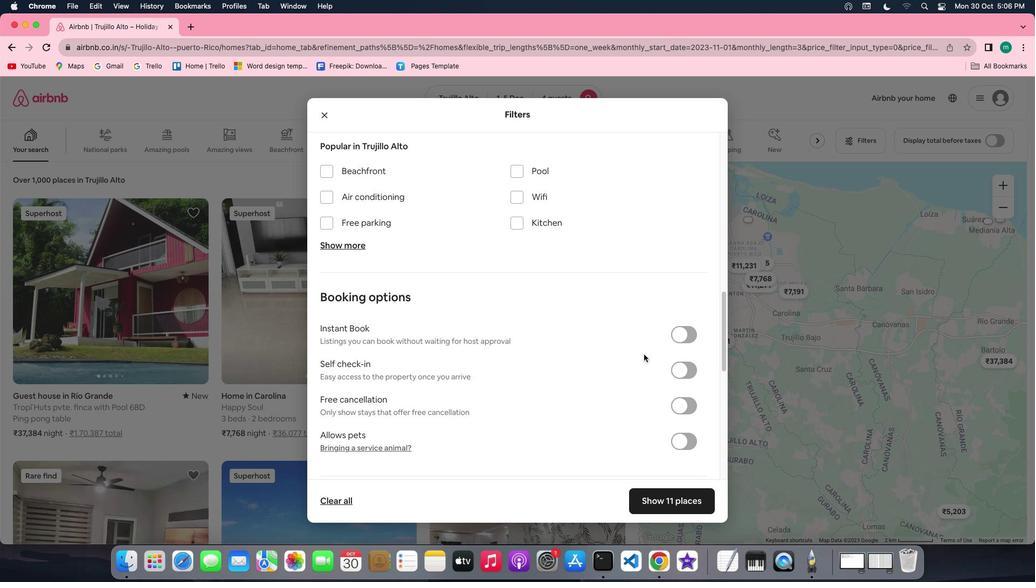 
Action: Mouse moved to (690, 377)
Screenshot: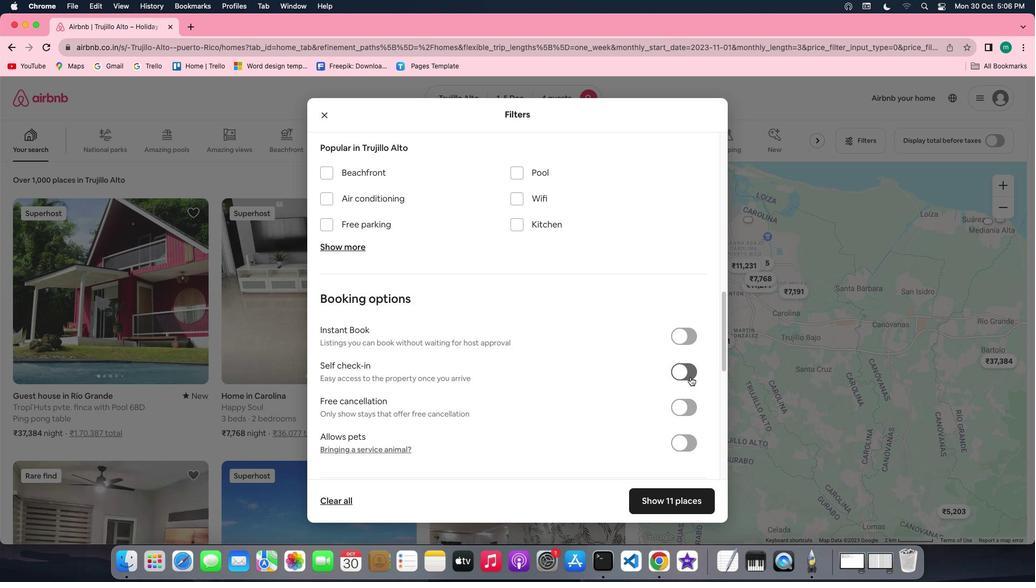 
Action: Mouse pressed left at (690, 377)
Screenshot: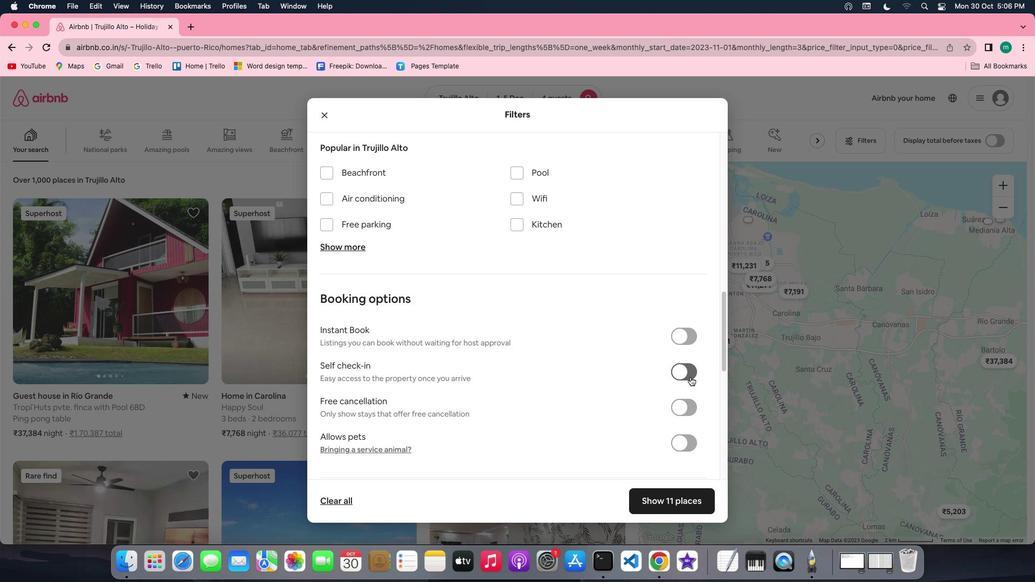 
Action: Mouse moved to (668, 501)
Screenshot: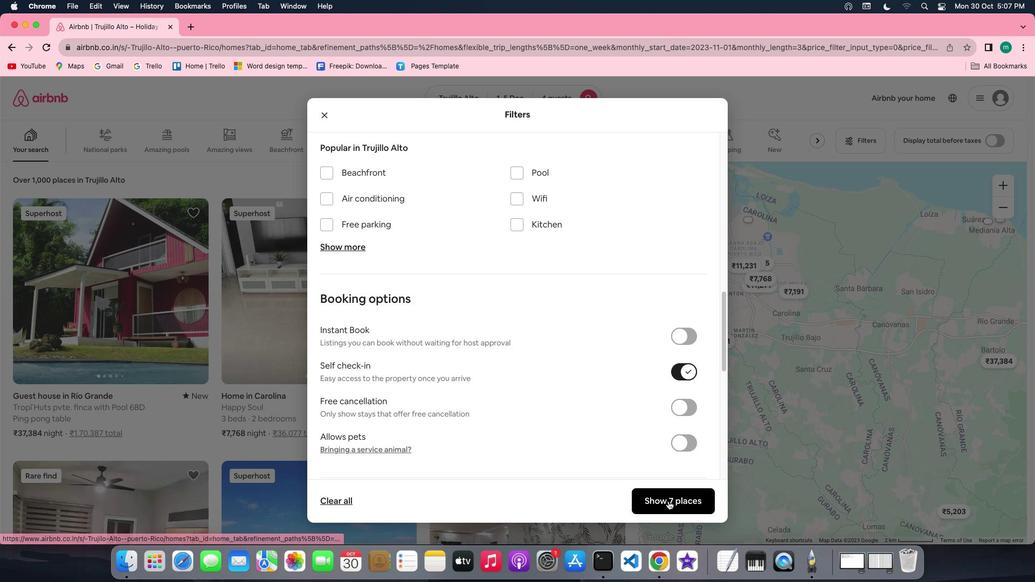 
Action: Mouse pressed left at (668, 501)
Screenshot: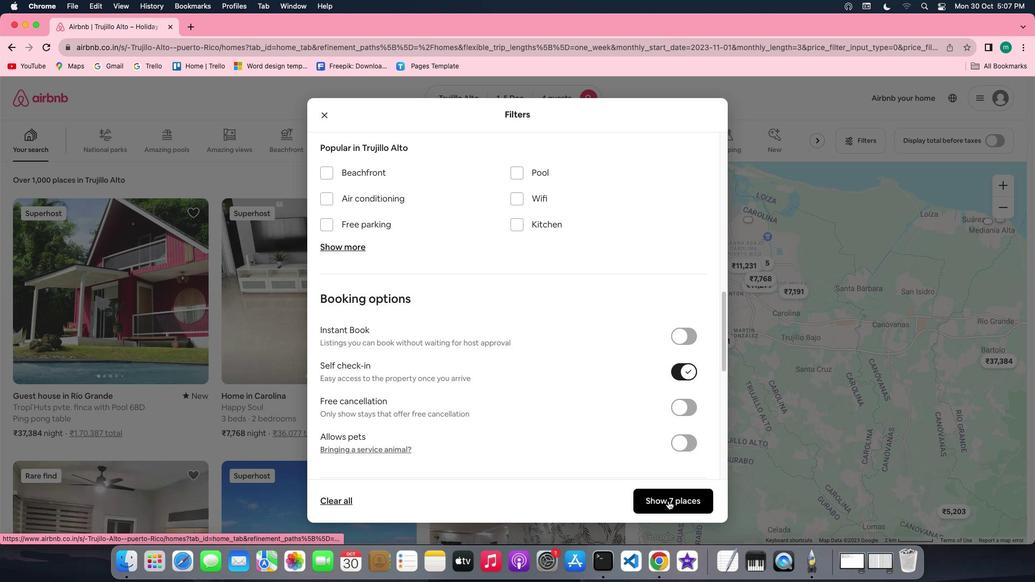 
Action: Mouse moved to (103, 296)
Screenshot: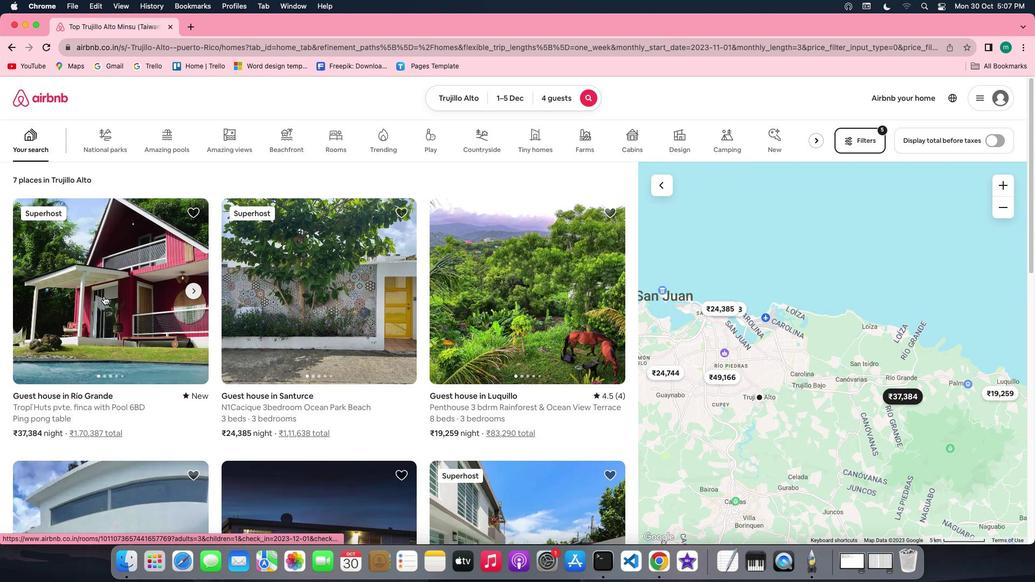 
Action: Mouse pressed left at (103, 296)
Screenshot: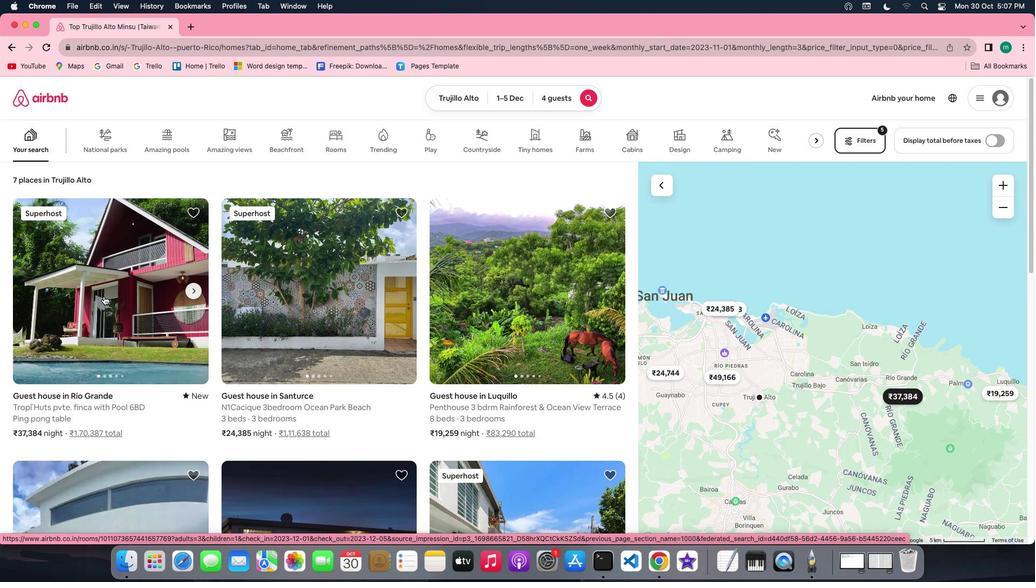 
Action: Mouse moved to (747, 399)
Screenshot: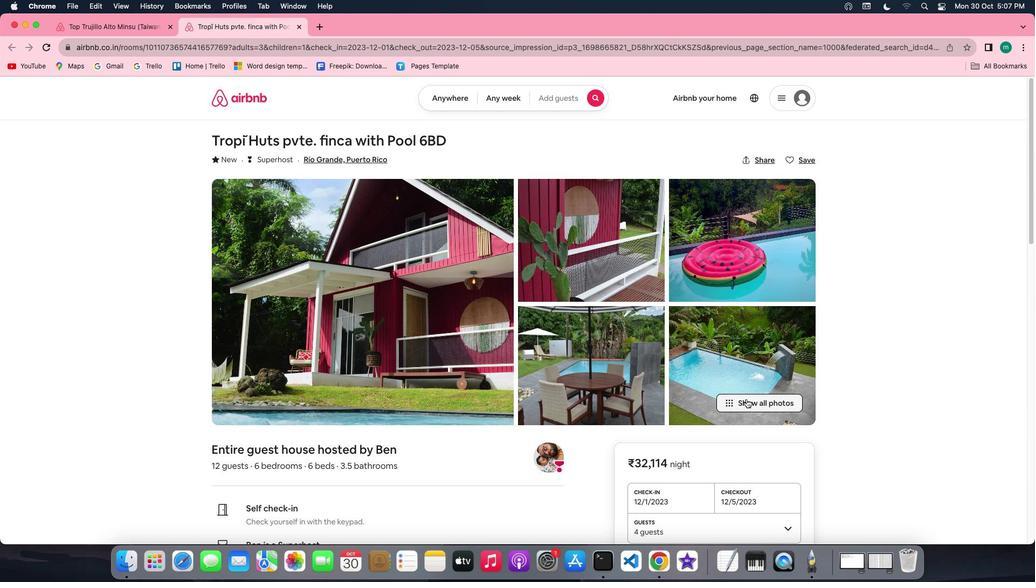 
Action: Mouse pressed left at (747, 399)
Screenshot: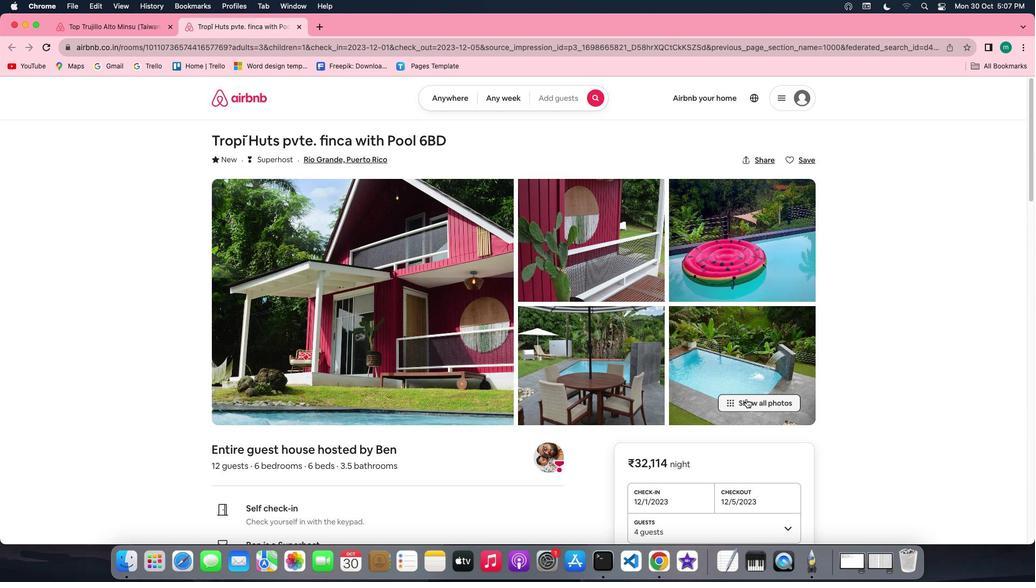 
Action: Mouse moved to (578, 371)
Screenshot: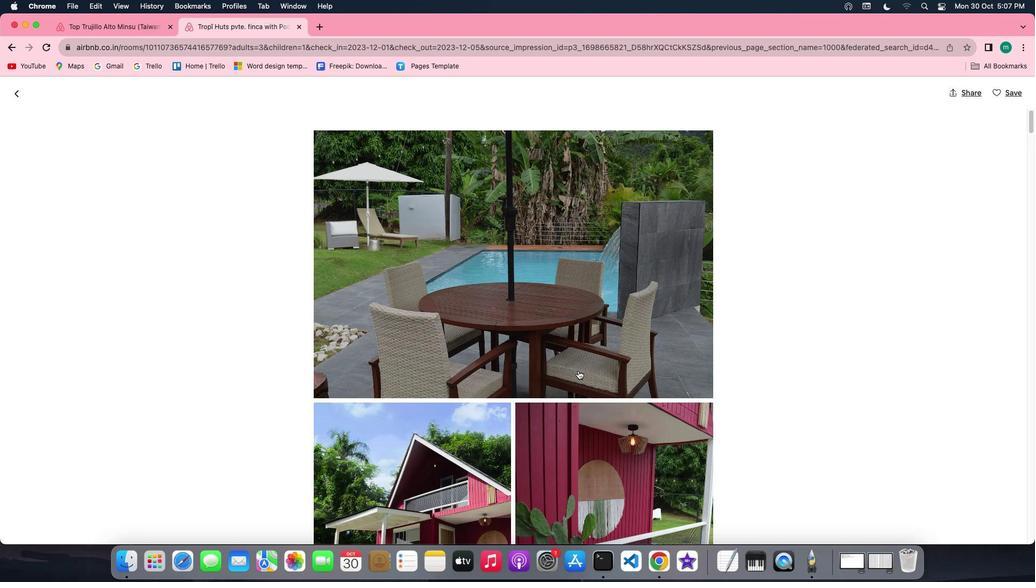 
Action: Mouse scrolled (578, 371) with delta (0, 0)
Screenshot: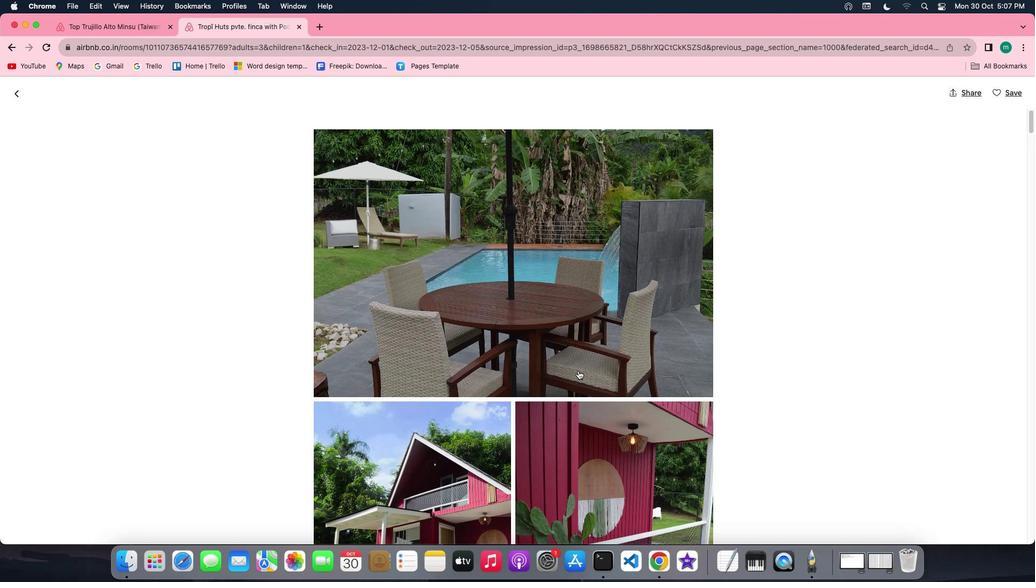 
Action: Mouse scrolled (578, 371) with delta (0, 0)
Screenshot: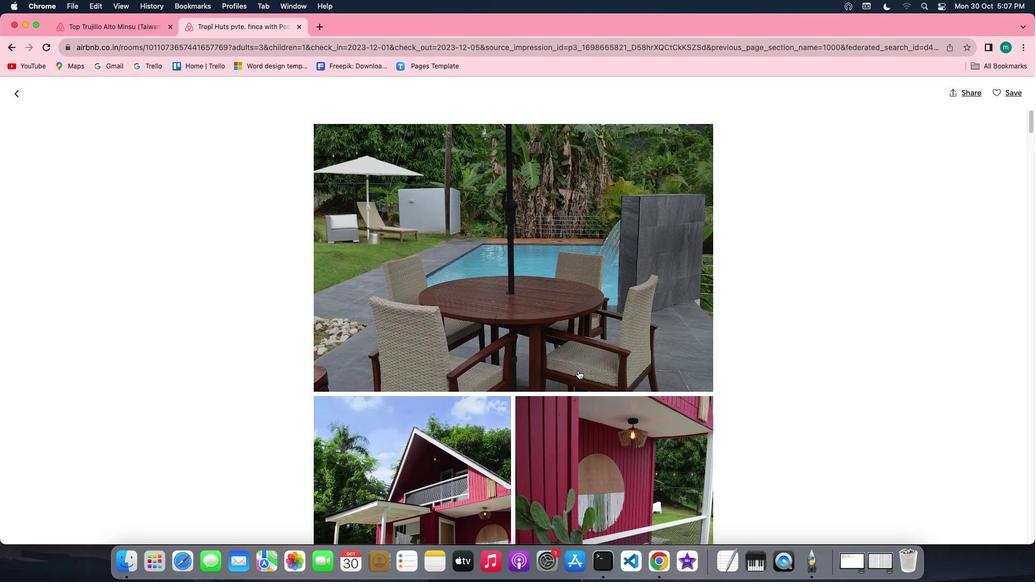 
Action: Mouse scrolled (578, 371) with delta (0, 0)
Screenshot: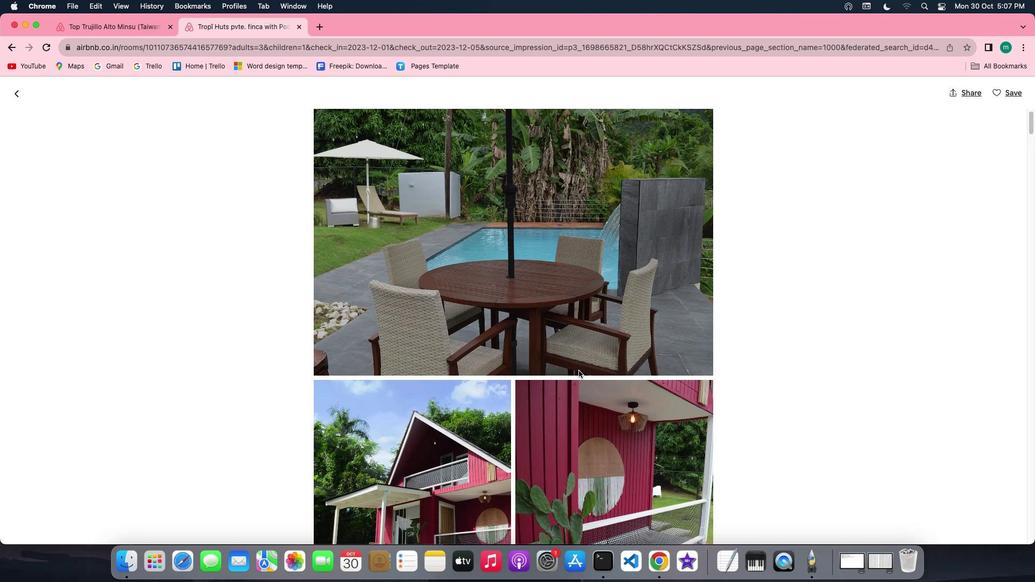 
Action: Mouse moved to (578, 371)
Screenshot: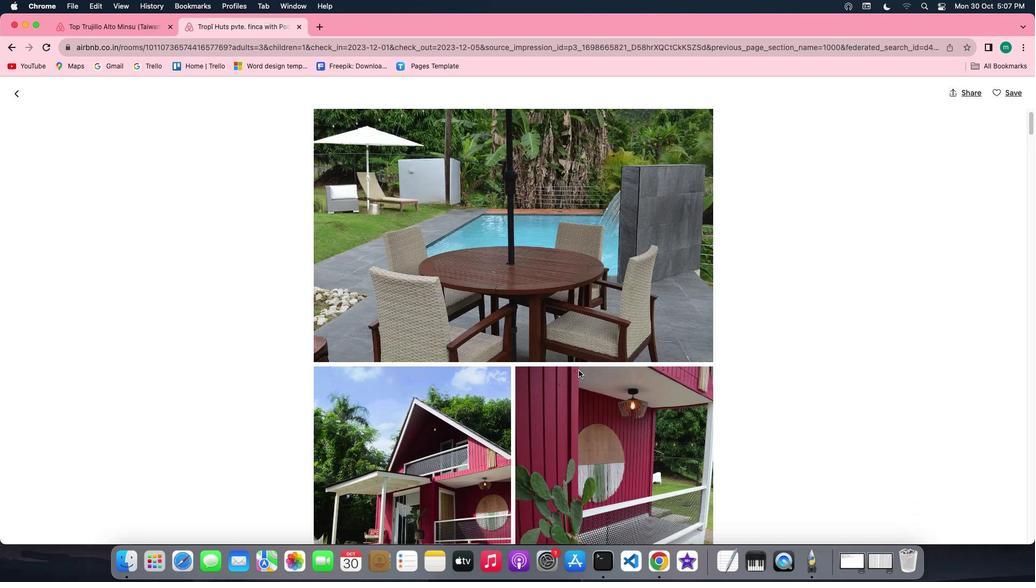 
Action: Mouse scrolled (578, 371) with delta (0, 0)
Screenshot: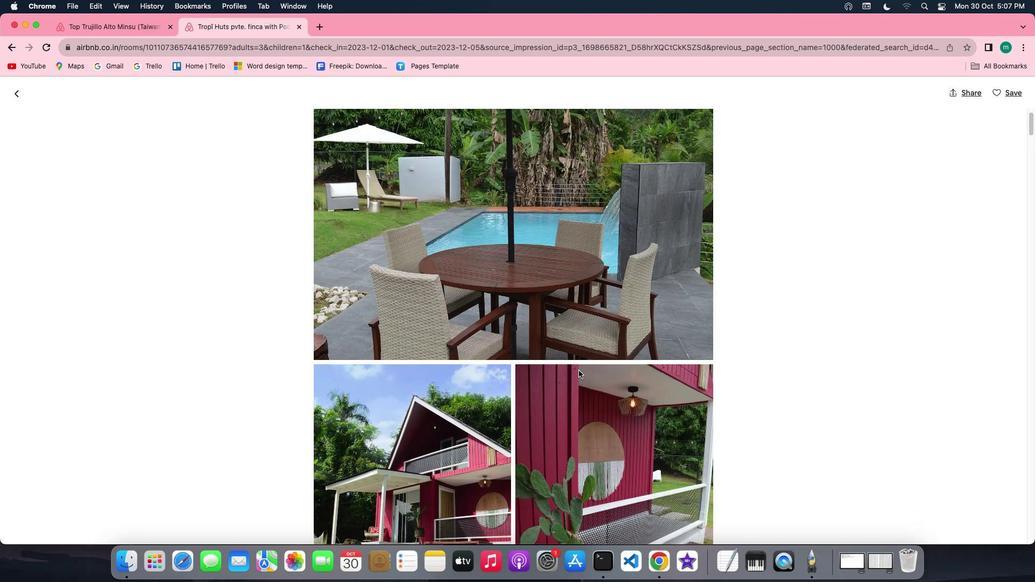 
Action: Mouse scrolled (578, 371) with delta (0, 0)
Screenshot: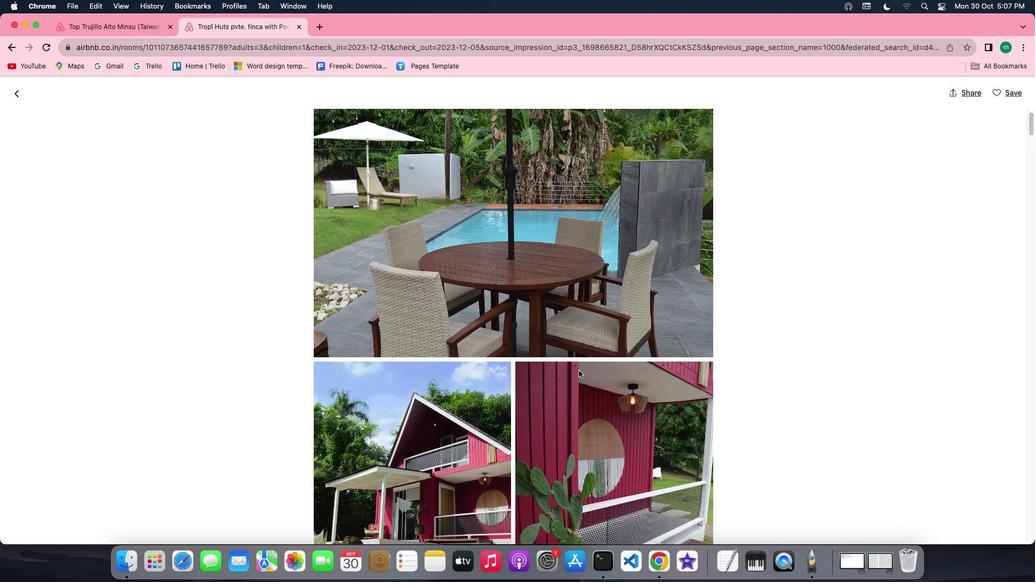 
Action: Mouse scrolled (578, 371) with delta (0, 0)
Screenshot: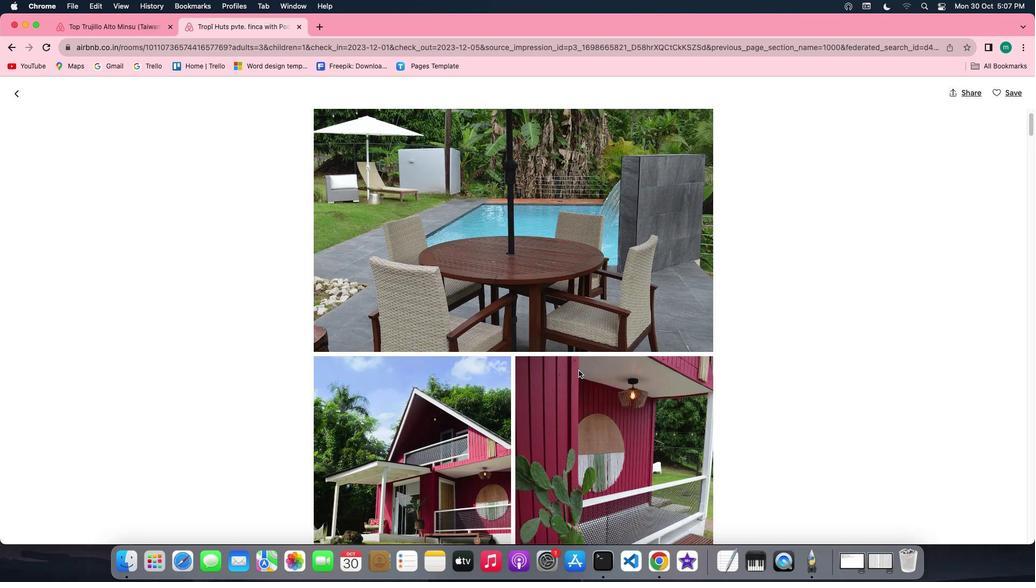 
Action: Mouse scrolled (578, 371) with delta (0, -1)
Screenshot: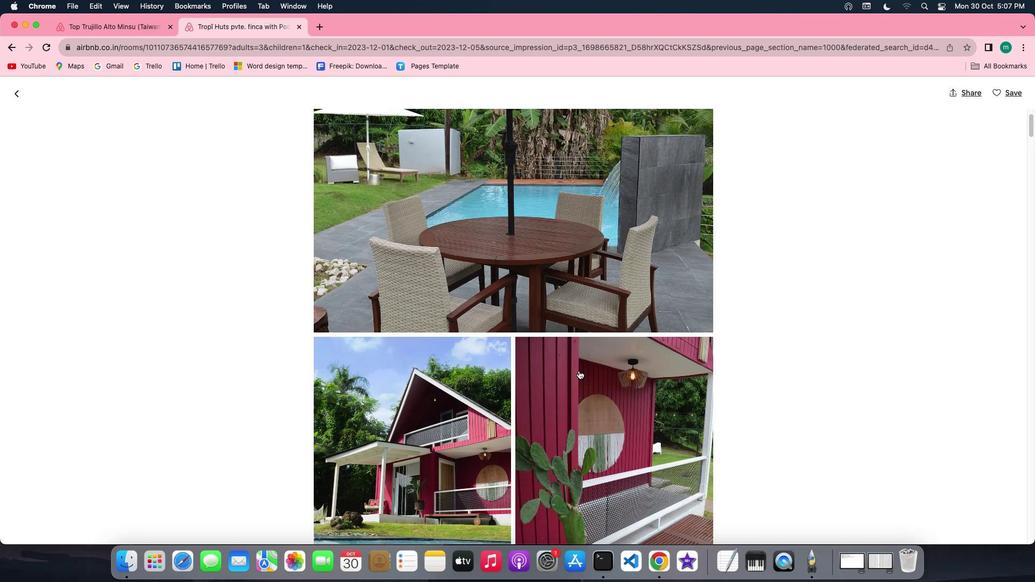 
Action: Mouse scrolled (578, 371) with delta (0, -1)
Screenshot: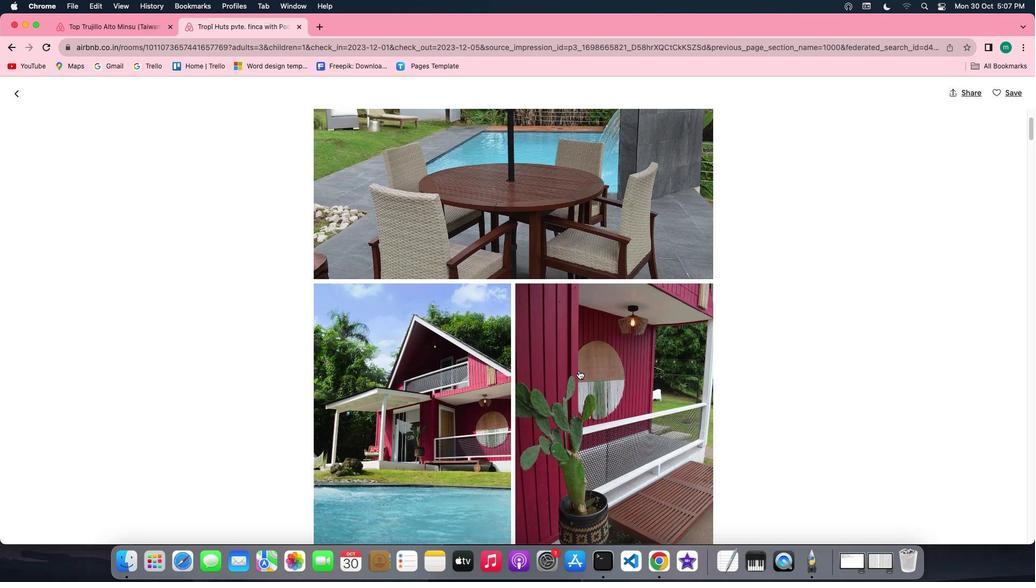 
Action: Mouse scrolled (578, 371) with delta (0, 0)
Screenshot: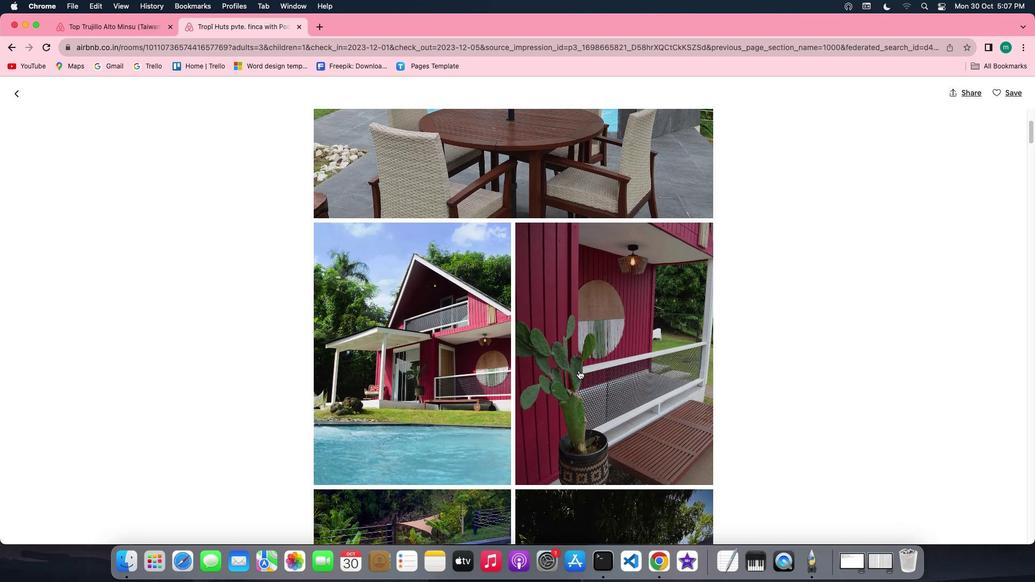 
Action: Mouse scrolled (578, 371) with delta (0, 0)
Screenshot: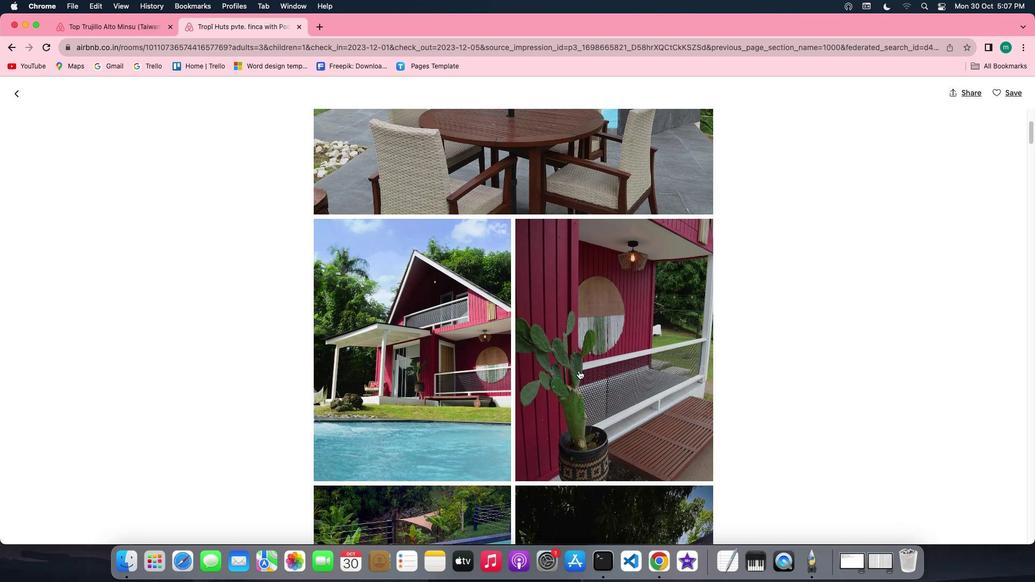 
Action: Mouse scrolled (578, 371) with delta (0, -1)
Screenshot: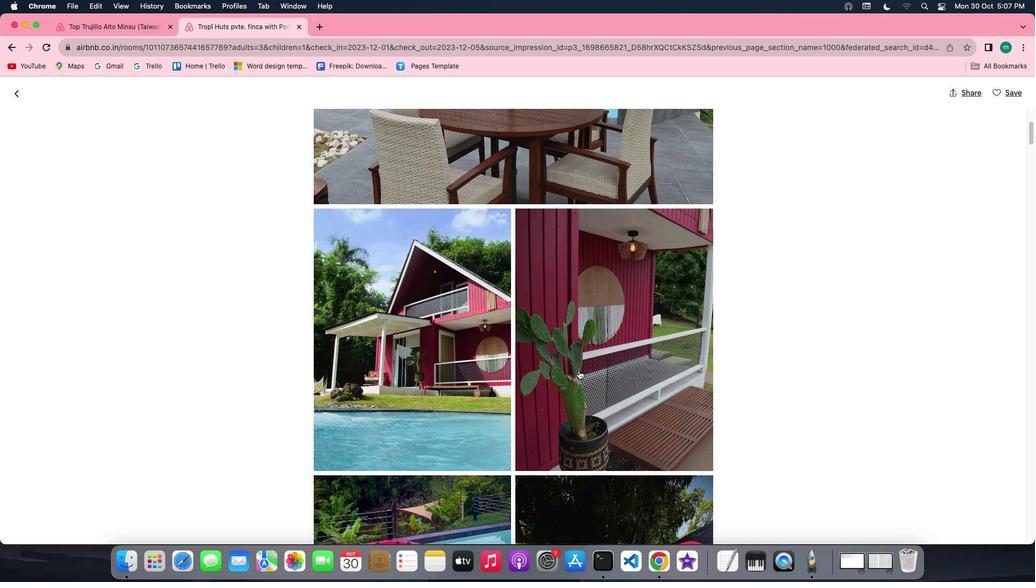 
Action: Mouse scrolled (578, 371) with delta (0, -1)
Screenshot: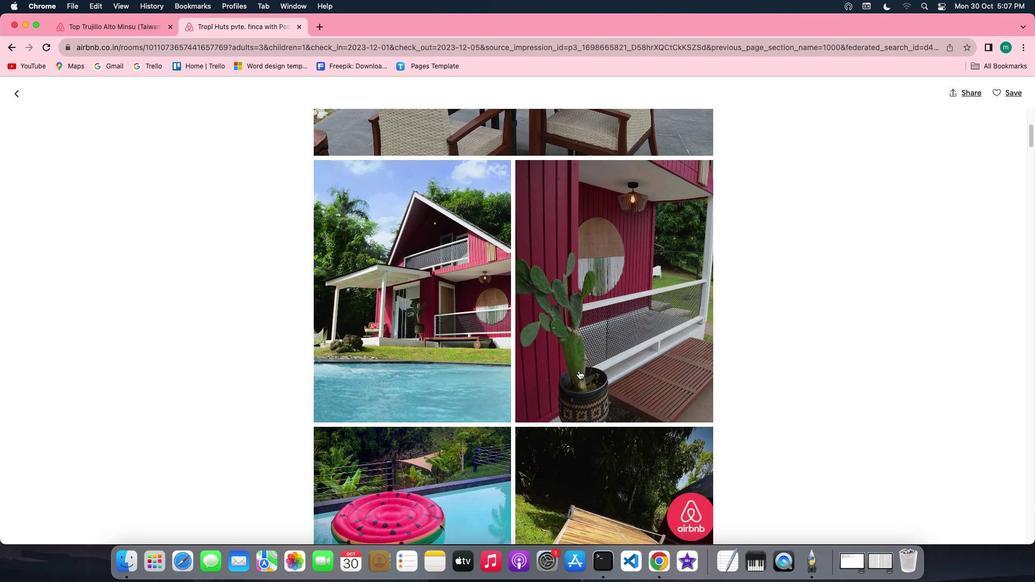 
Action: Mouse scrolled (578, 371) with delta (0, -1)
Screenshot: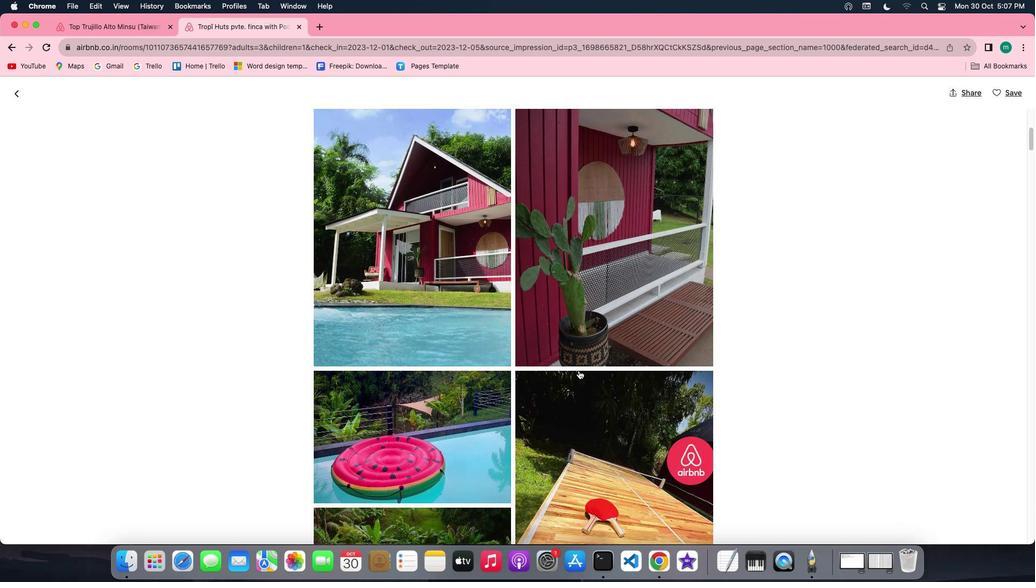 
Action: Mouse scrolled (578, 371) with delta (0, 0)
Screenshot: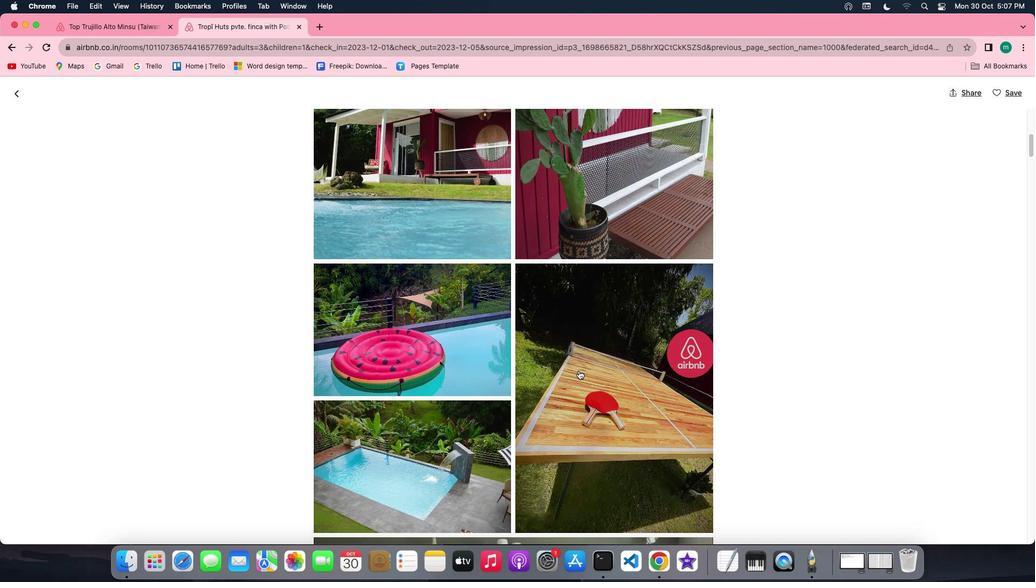 
Action: Mouse scrolled (578, 371) with delta (0, 0)
Screenshot: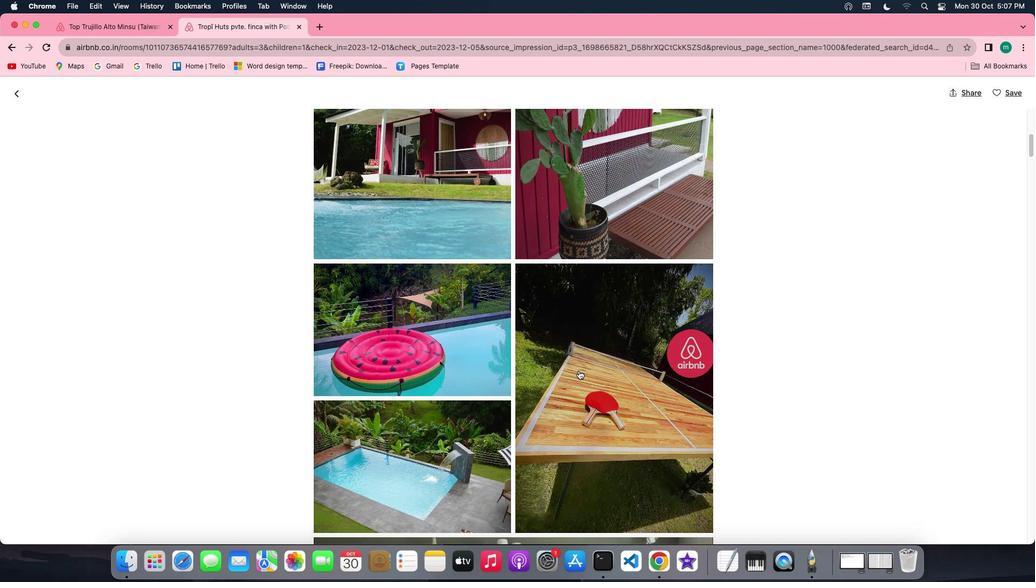 
Action: Mouse scrolled (578, 371) with delta (0, -1)
Screenshot: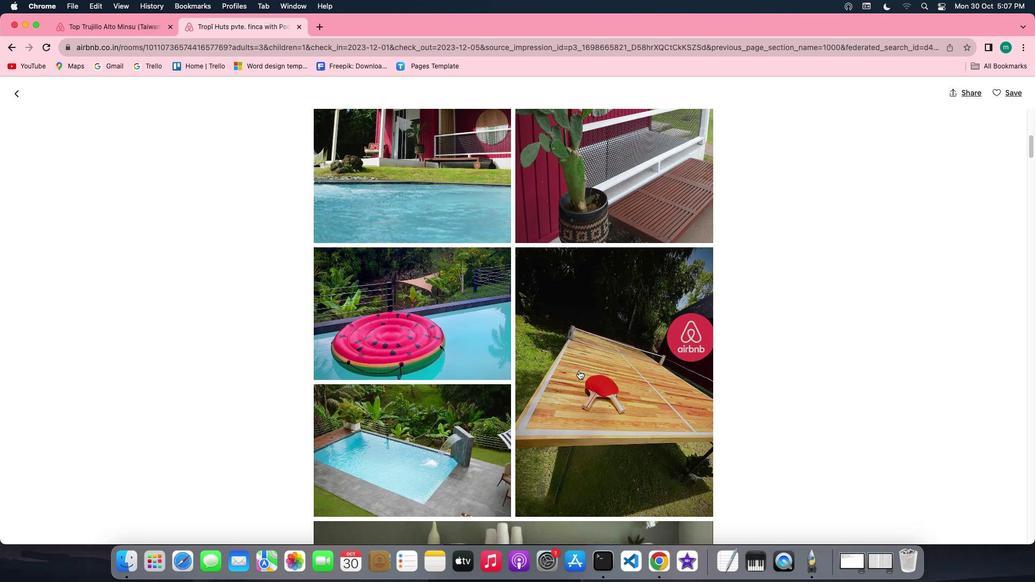 
Action: Mouse scrolled (578, 371) with delta (0, -1)
Screenshot: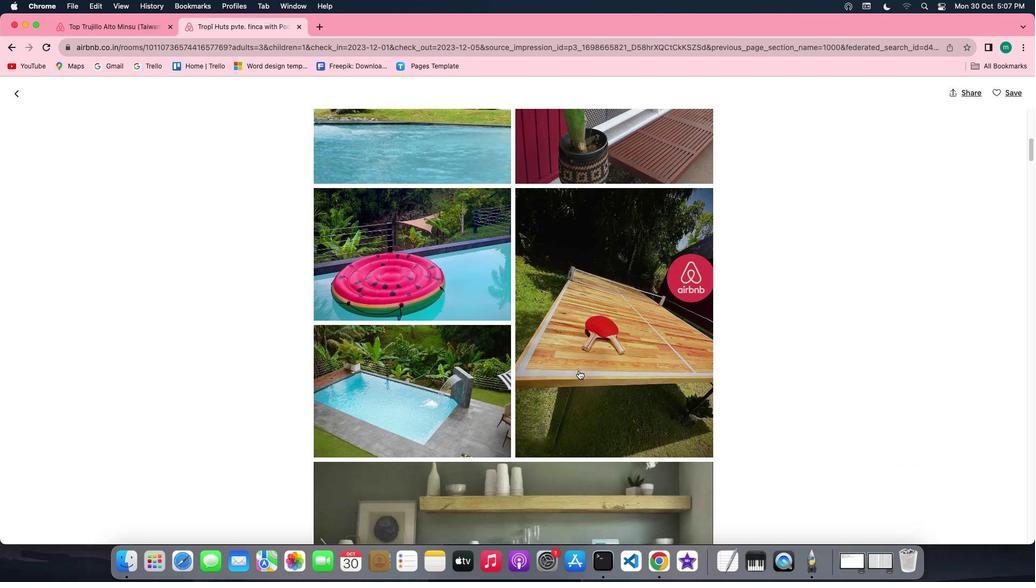
Action: Mouse scrolled (578, 371) with delta (0, 0)
Screenshot: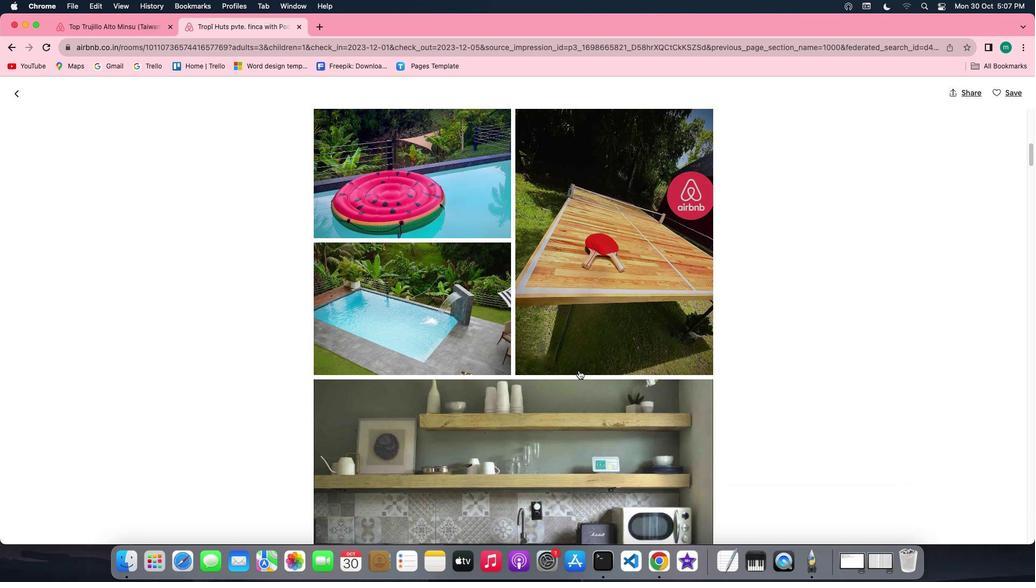 
Action: Mouse scrolled (578, 371) with delta (0, 0)
Screenshot: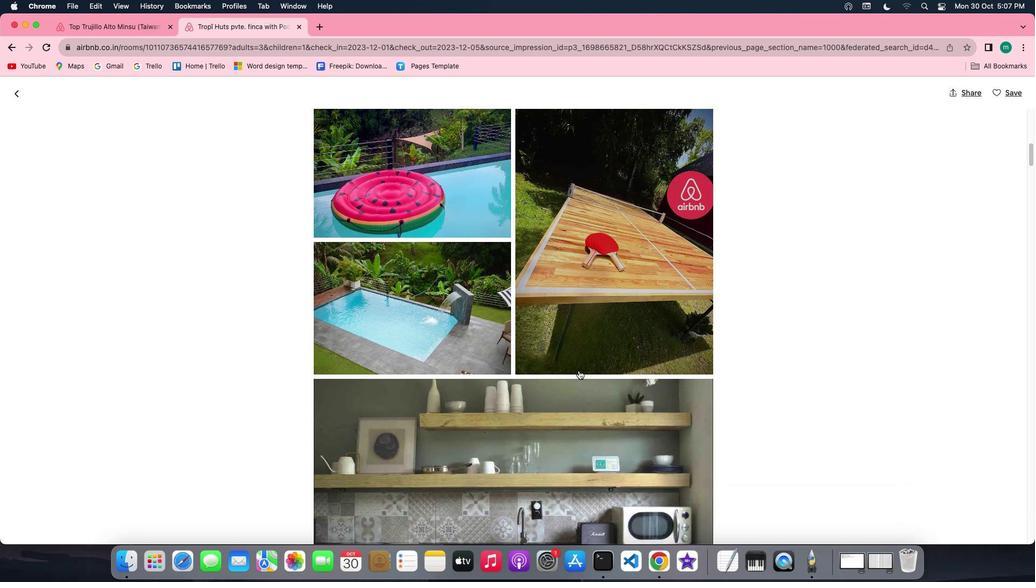 
Action: Mouse scrolled (578, 371) with delta (0, -1)
Screenshot: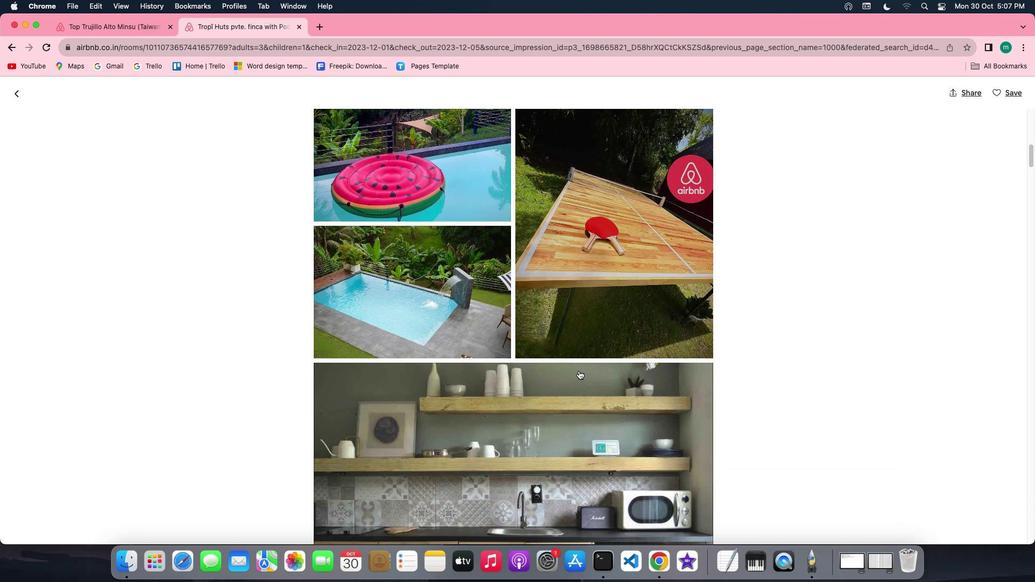 
Action: Mouse scrolled (578, 371) with delta (0, -2)
Screenshot: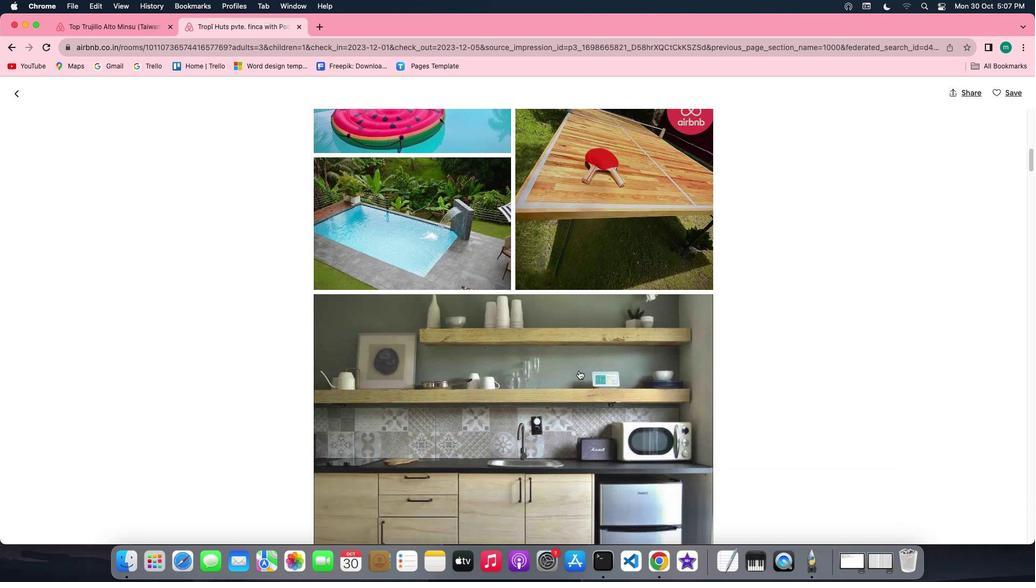 
Action: Mouse scrolled (578, 371) with delta (0, 0)
Screenshot: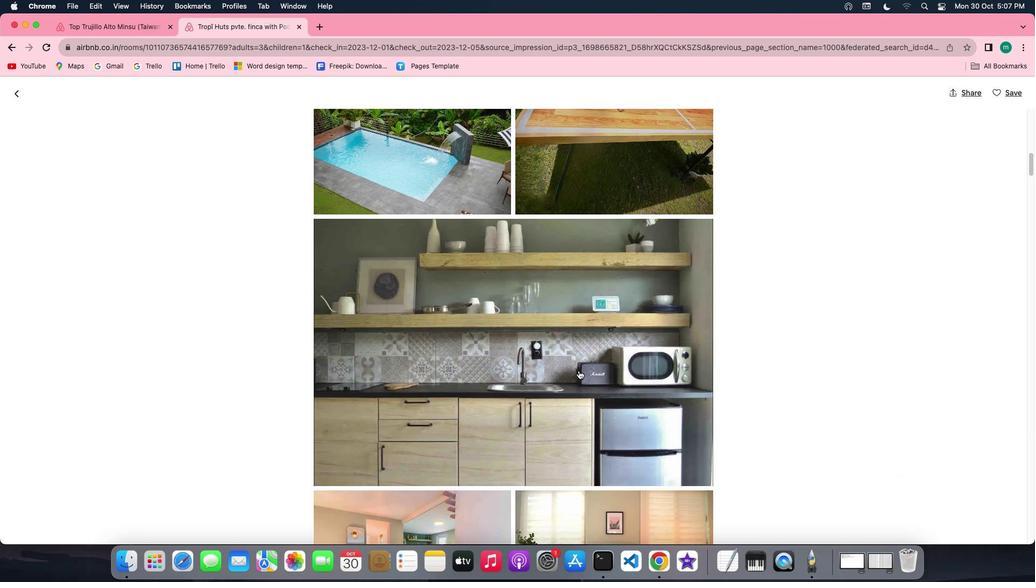 
Action: Mouse scrolled (578, 371) with delta (0, 0)
Screenshot: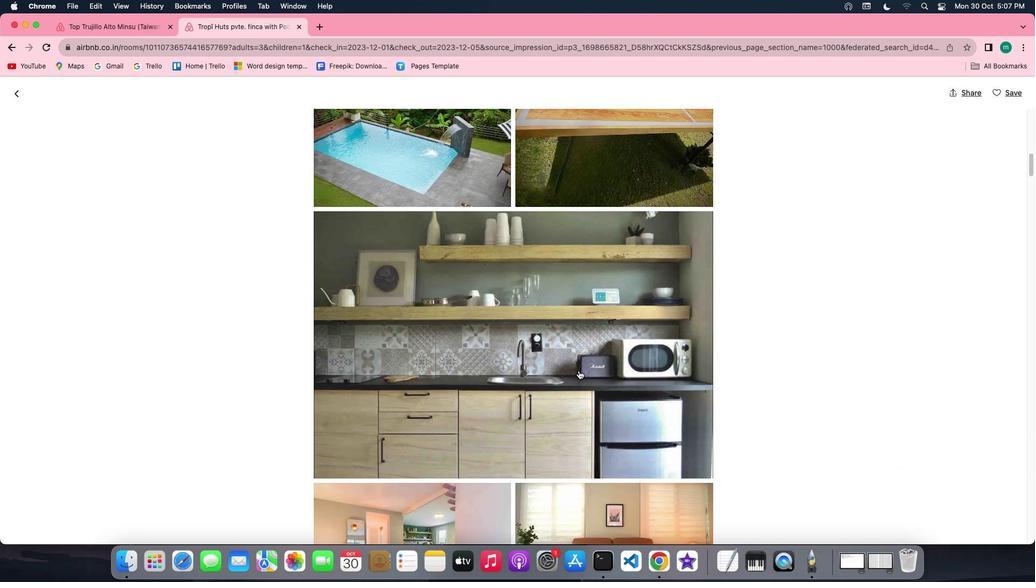 
Action: Mouse scrolled (578, 371) with delta (0, -1)
Screenshot: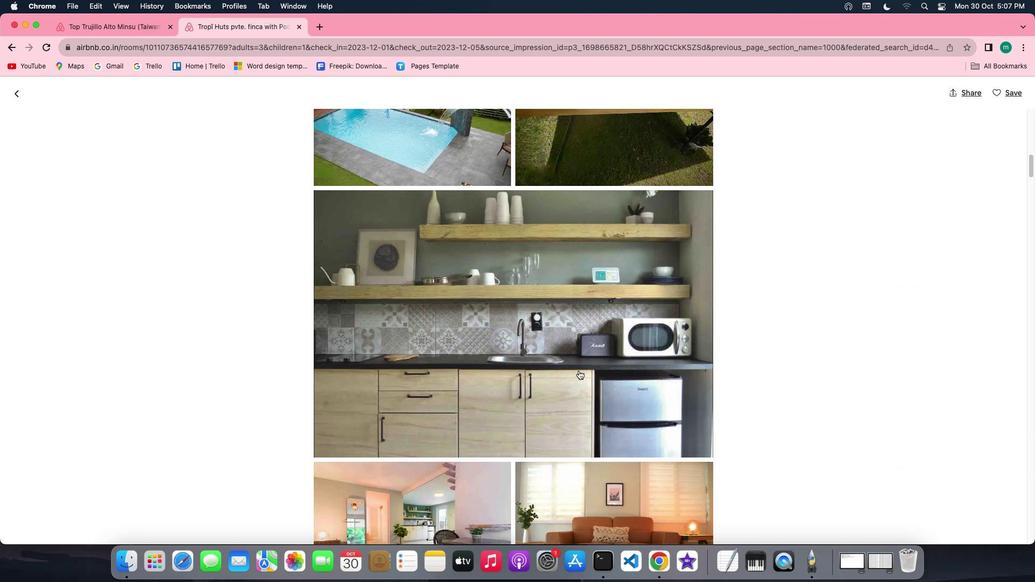 
Action: Mouse scrolled (578, 371) with delta (0, -2)
Screenshot: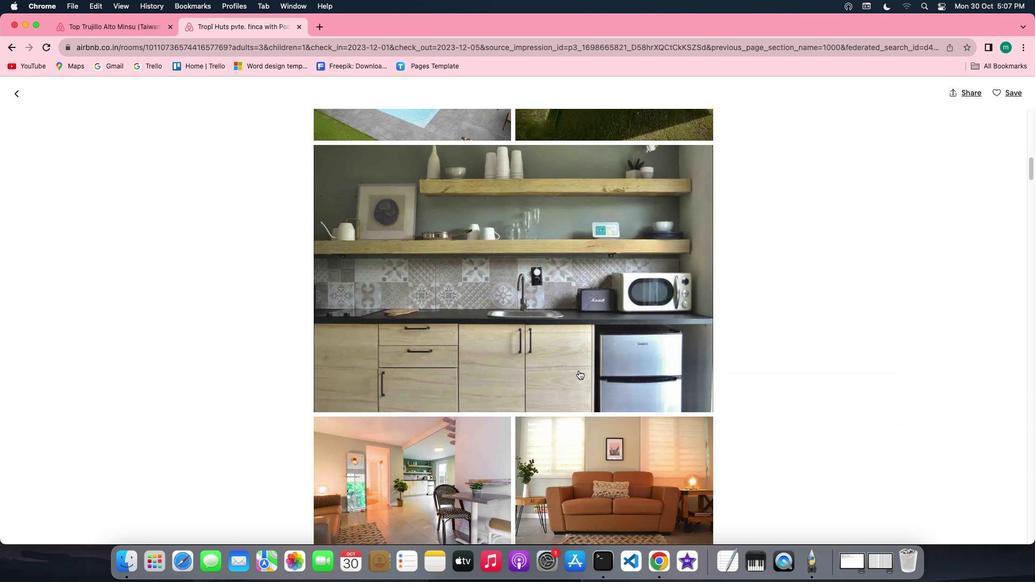 
Action: Mouse scrolled (578, 371) with delta (0, 0)
Screenshot: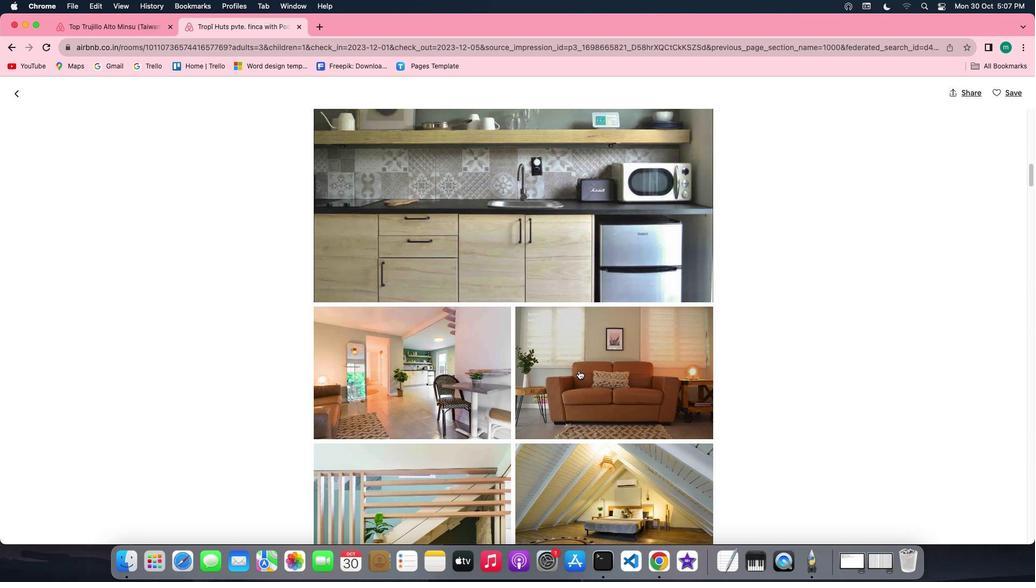 
Action: Mouse scrolled (578, 371) with delta (0, 0)
Screenshot: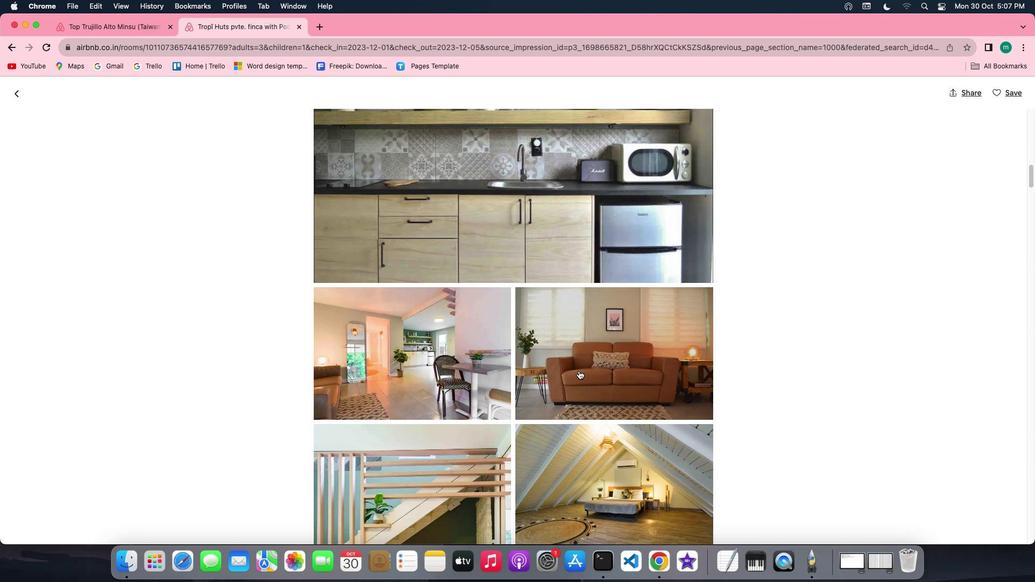 
Action: Mouse scrolled (578, 371) with delta (0, -1)
Screenshot: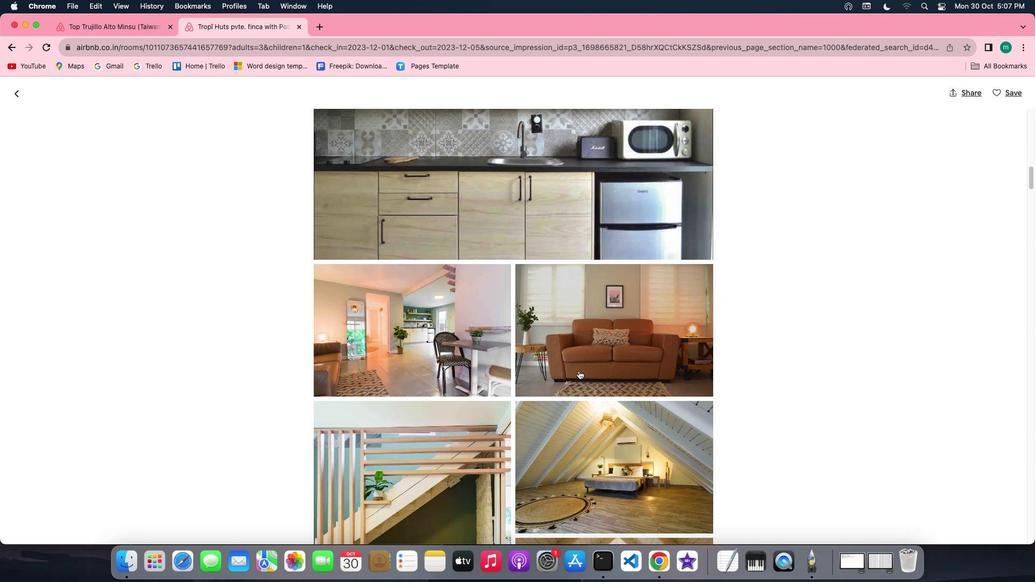 
Action: Mouse scrolled (578, 371) with delta (0, -1)
Screenshot: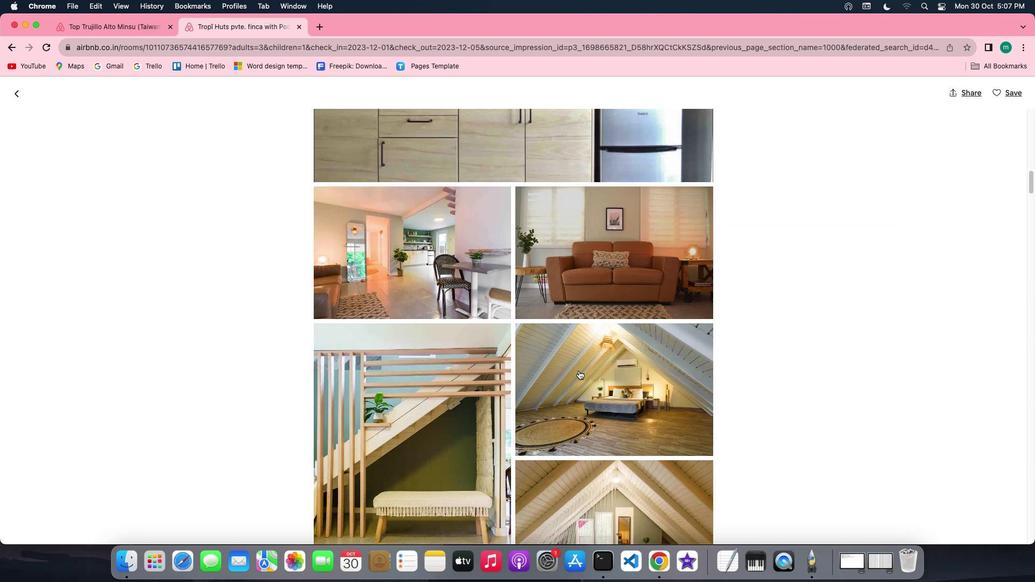 
Action: Mouse scrolled (578, 371) with delta (0, 0)
Screenshot: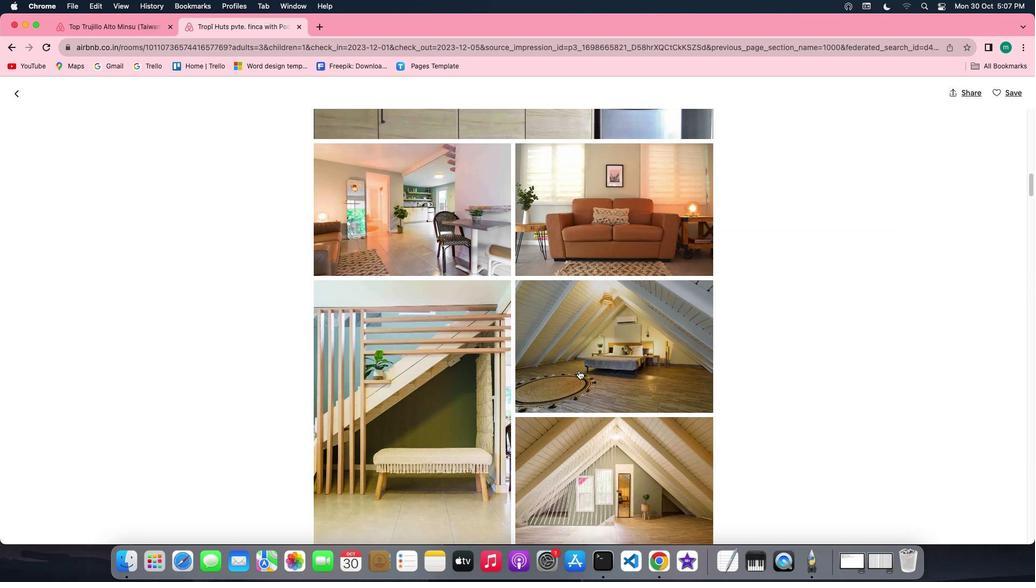 
Action: Mouse scrolled (578, 371) with delta (0, 0)
Screenshot: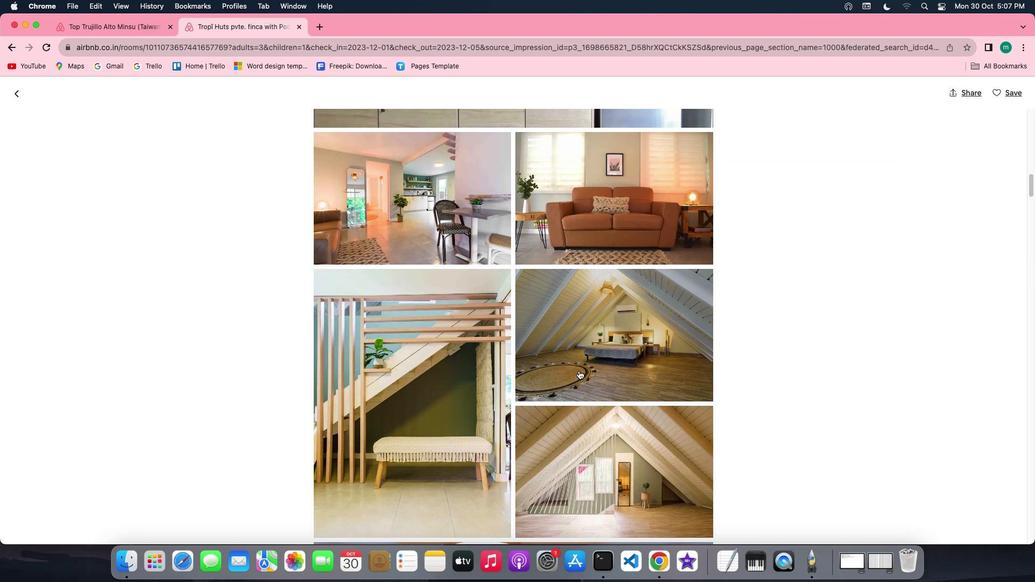 
Action: Mouse scrolled (578, 371) with delta (0, -1)
Screenshot: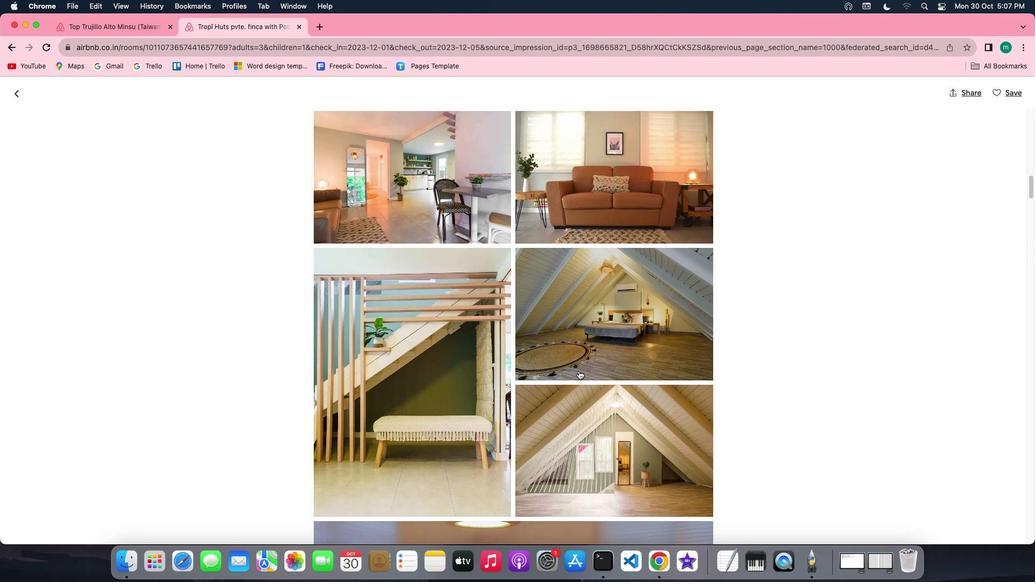 
Action: Mouse scrolled (578, 371) with delta (0, -1)
Screenshot: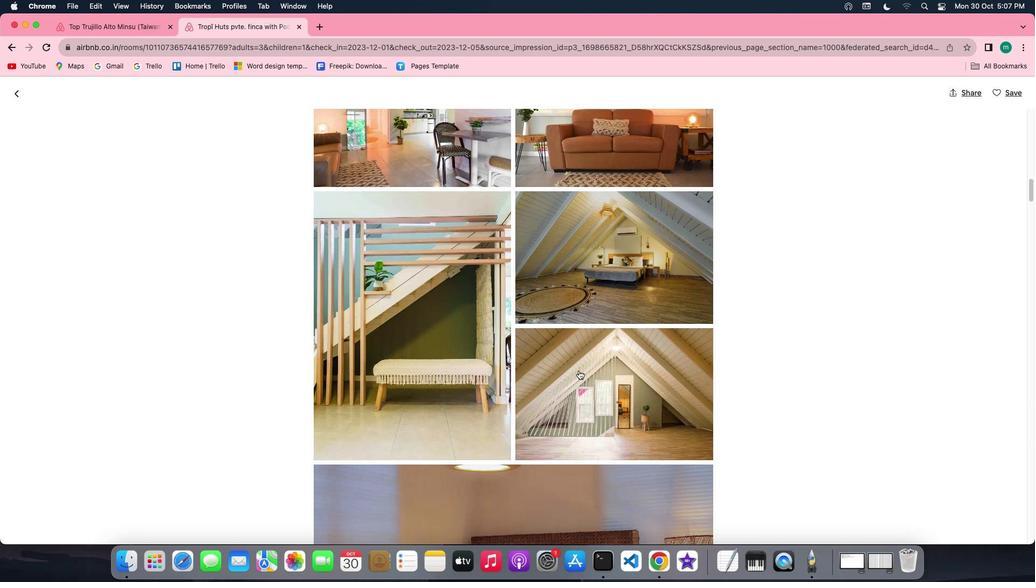 
Action: Mouse scrolled (578, 371) with delta (0, 0)
Screenshot: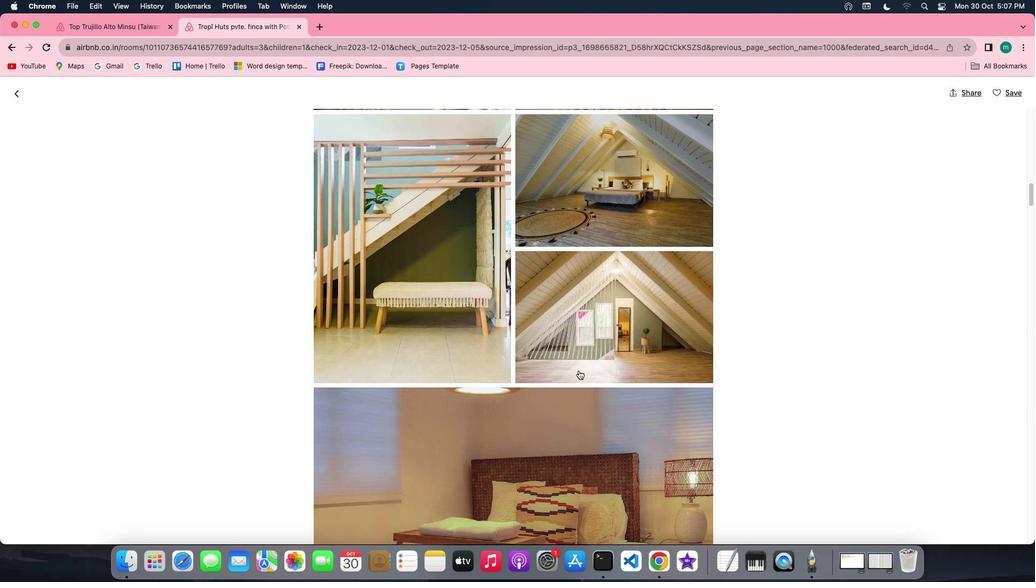 
Action: Mouse moved to (579, 371)
Screenshot: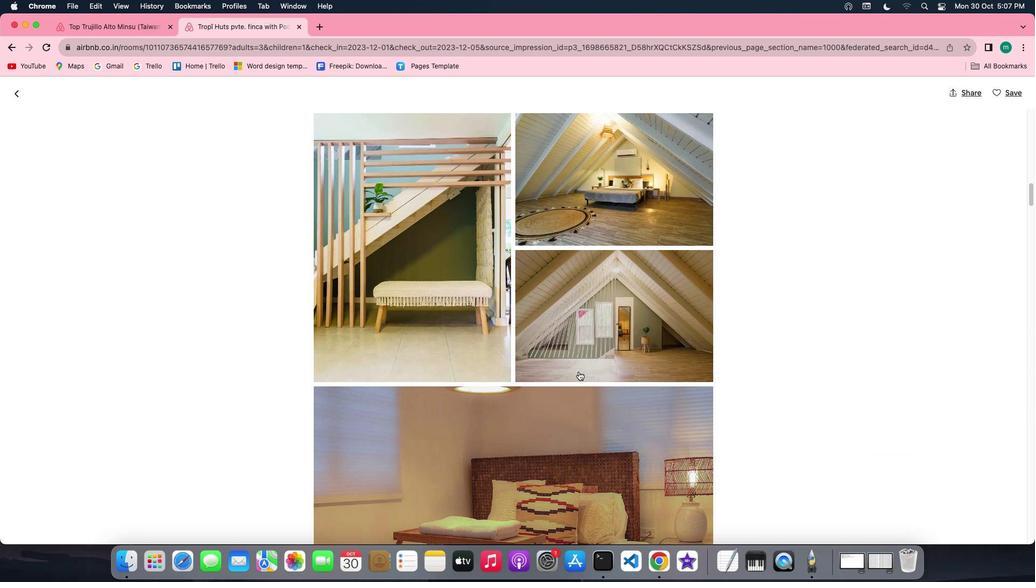 
Action: Mouse scrolled (579, 371) with delta (0, 0)
Screenshot: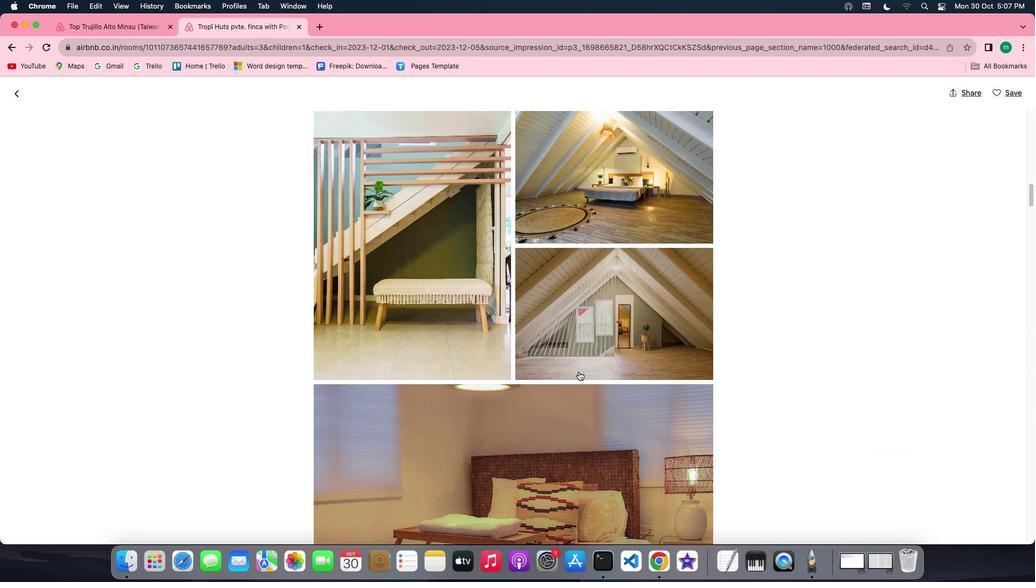 
Action: Mouse scrolled (579, 371) with delta (0, 0)
Screenshot: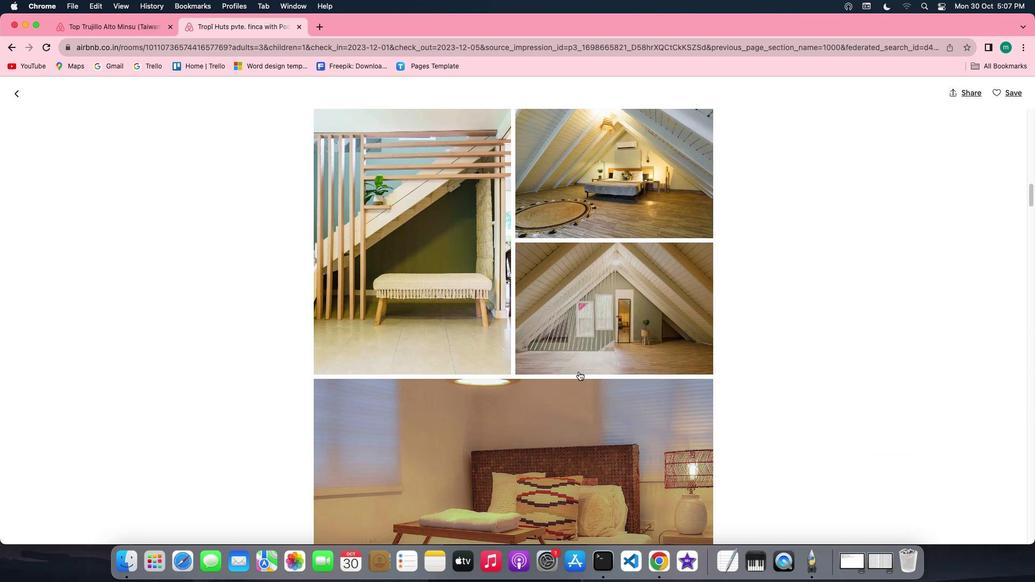 
Action: Mouse scrolled (579, 371) with delta (0, -1)
Screenshot: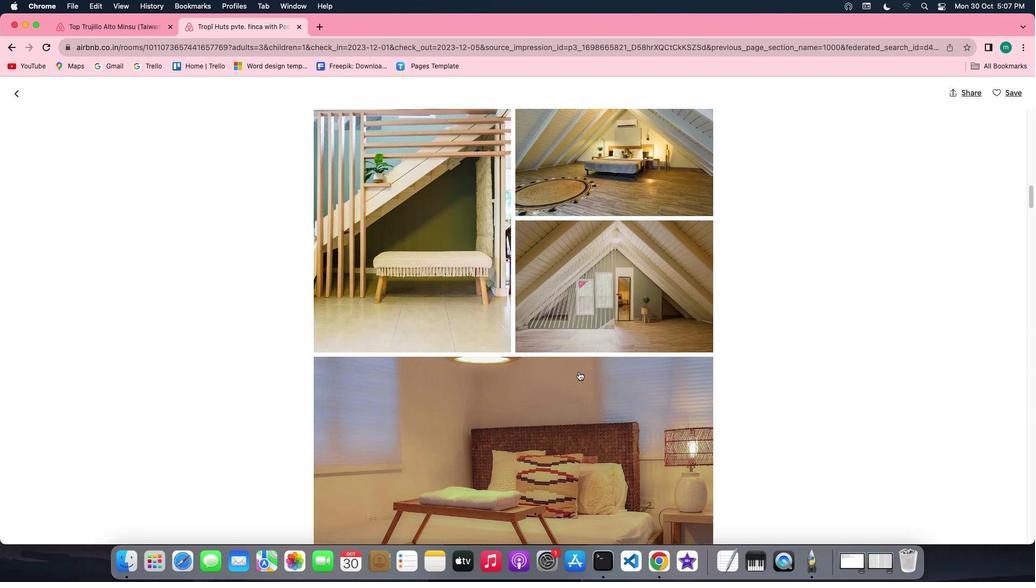
Action: Mouse scrolled (579, 371) with delta (0, -1)
Screenshot: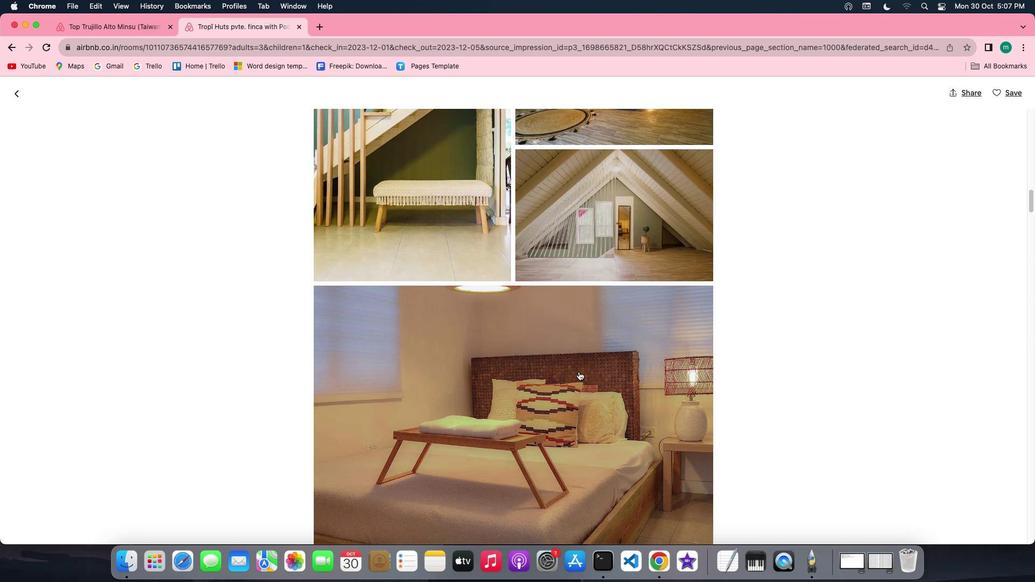 
Action: Mouse scrolled (579, 371) with delta (0, 0)
Screenshot: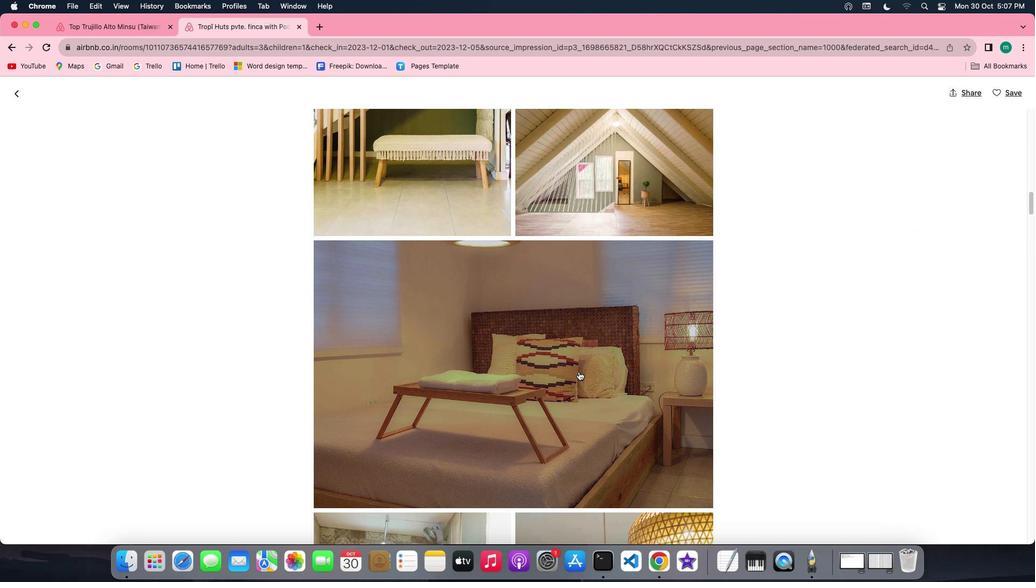 
Action: Mouse scrolled (579, 371) with delta (0, 0)
Screenshot: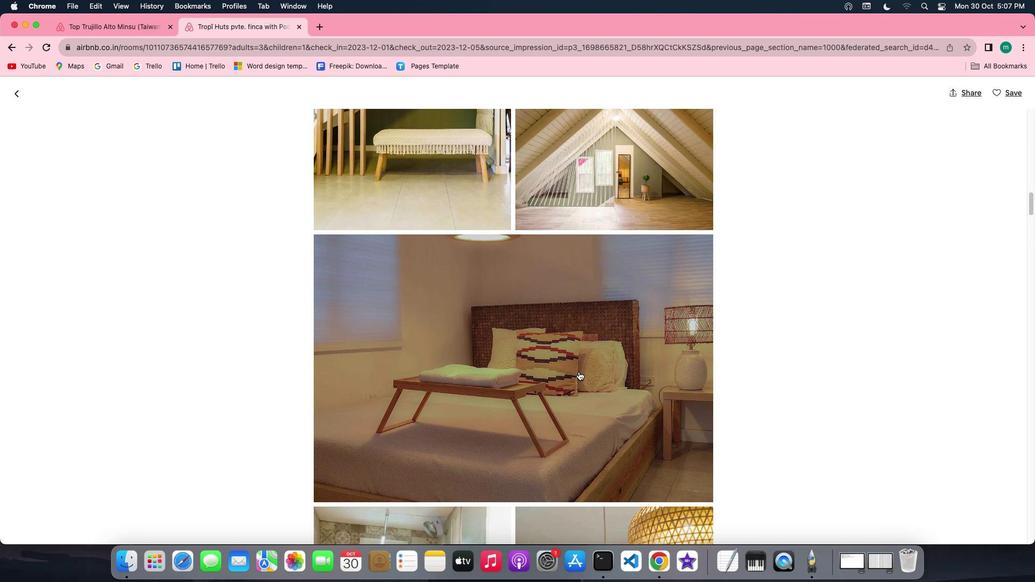 
Action: Mouse scrolled (579, 371) with delta (0, 0)
Screenshot: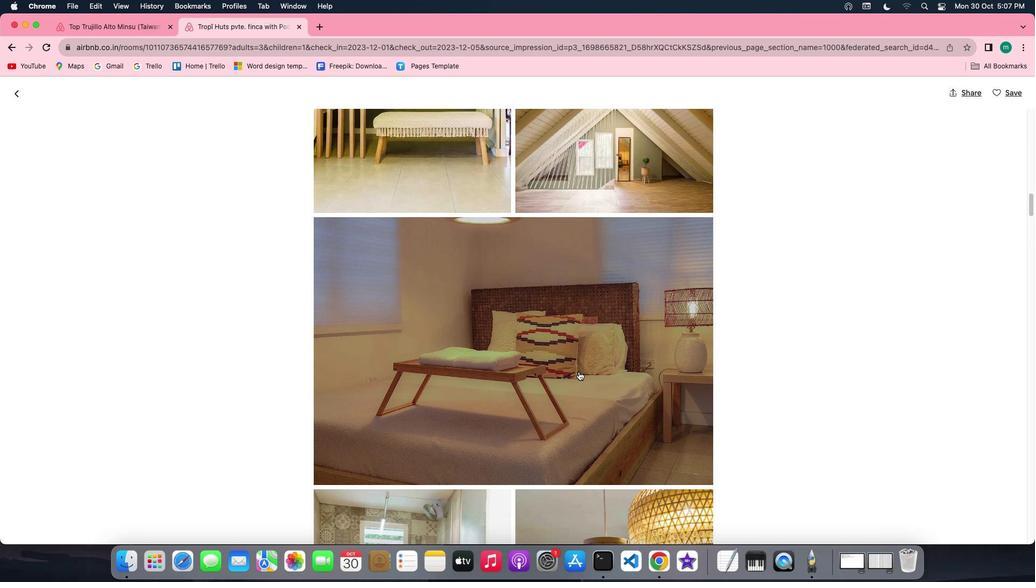 
Action: Mouse scrolled (579, 371) with delta (0, -1)
Screenshot: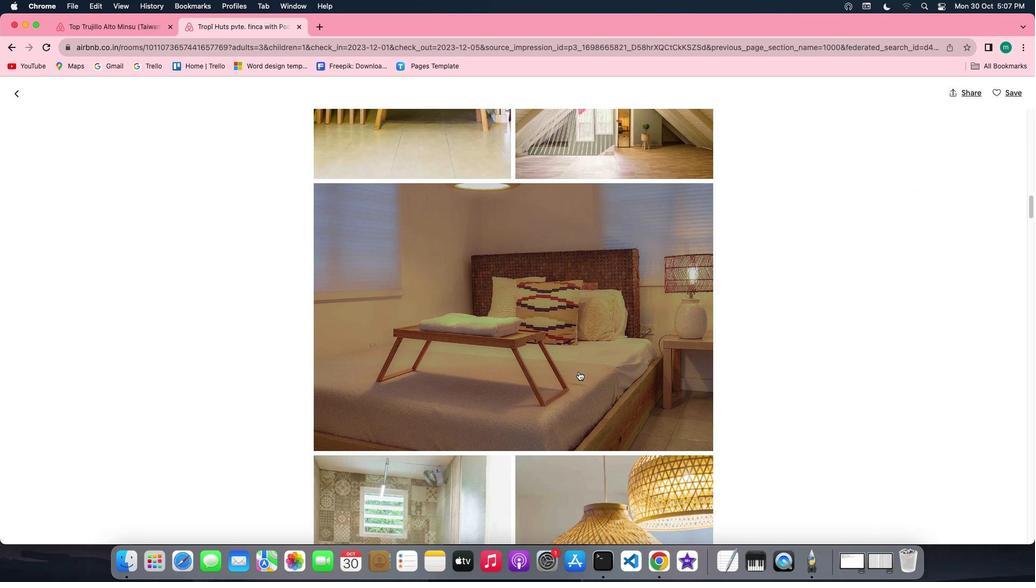 
Action: Mouse scrolled (579, 371) with delta (0, -1)
Screenshot: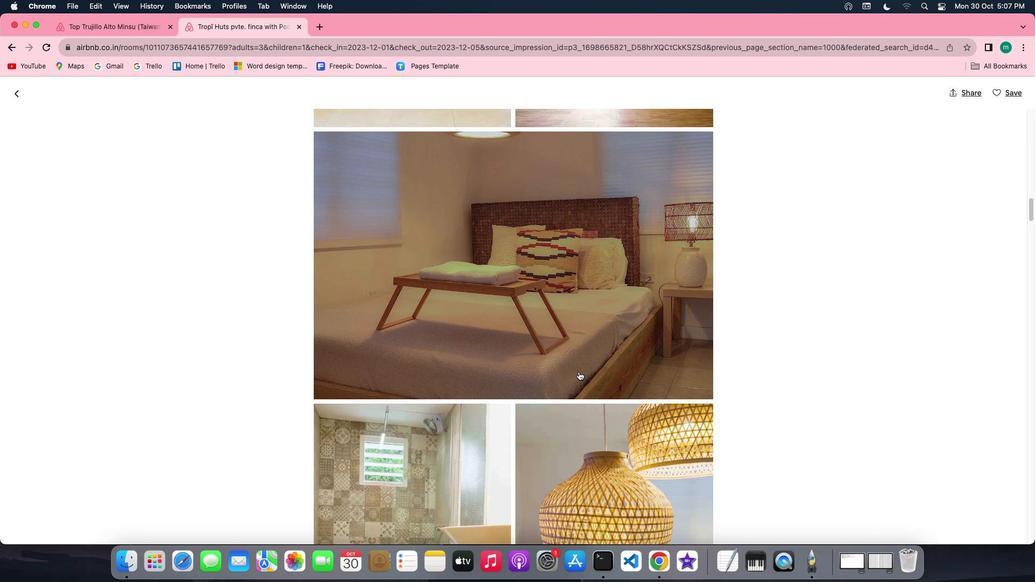 
Action: Mouse scrolled (579, 371) with delta (0, 0)
Screenshot: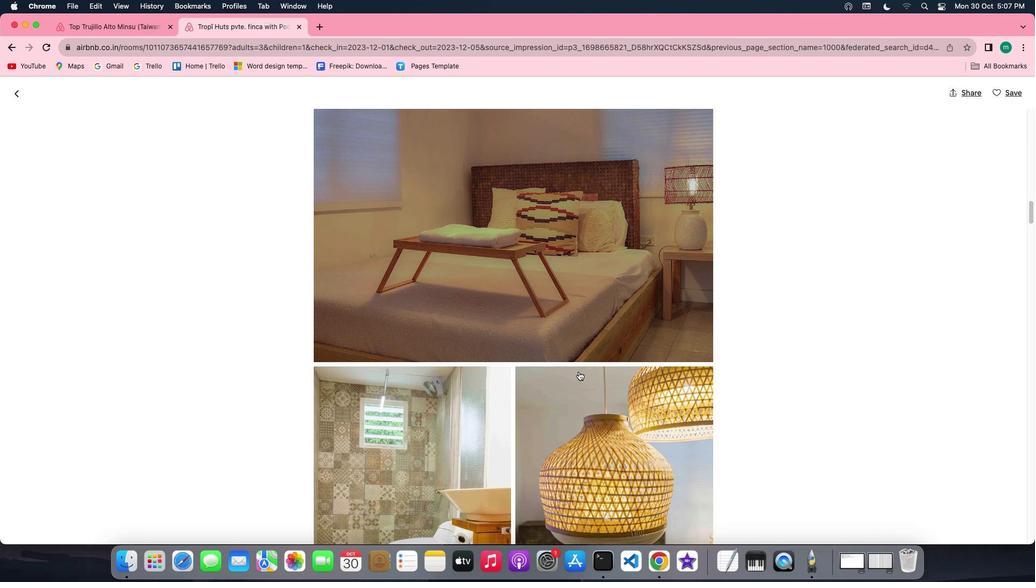 
Action: Mouse scrolled (579, 371) with delta (0, 0)
Screenshot: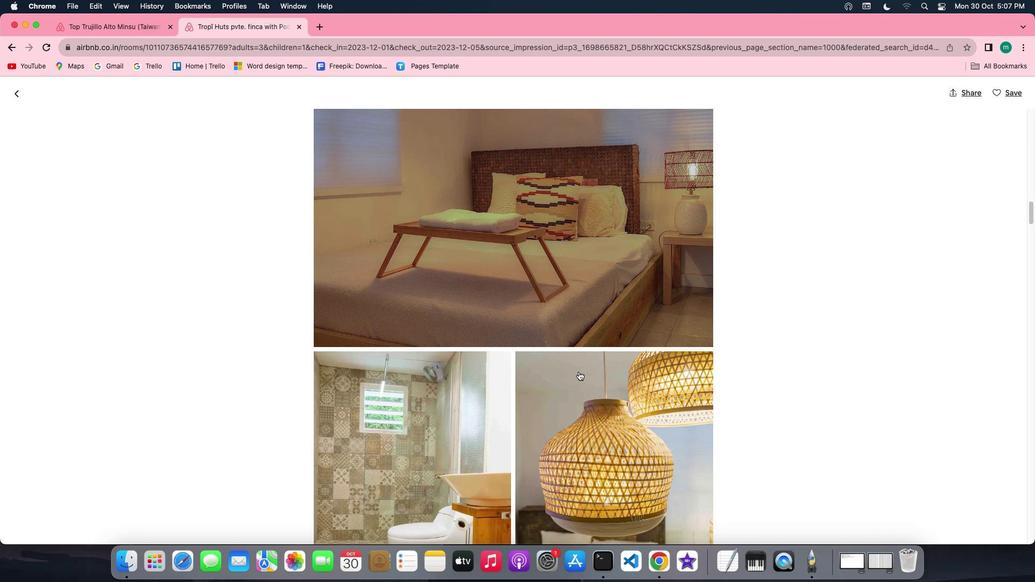 
Action: Mouse scrolled (579, 371) with delta (0, -1)
Screenshot: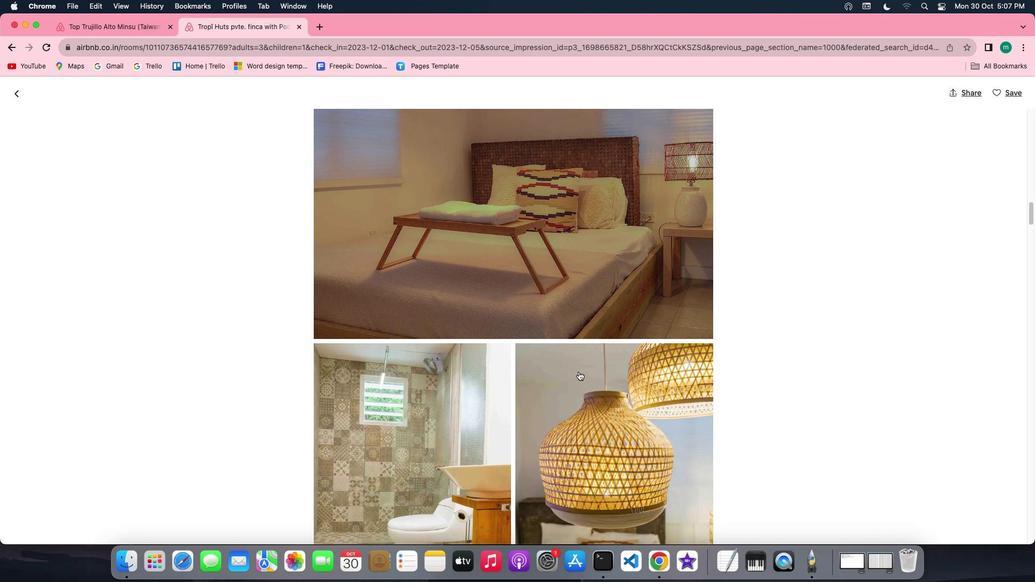 
Action: Mouse scrolled (579, 371) with delta (0, -1)
Screenshot: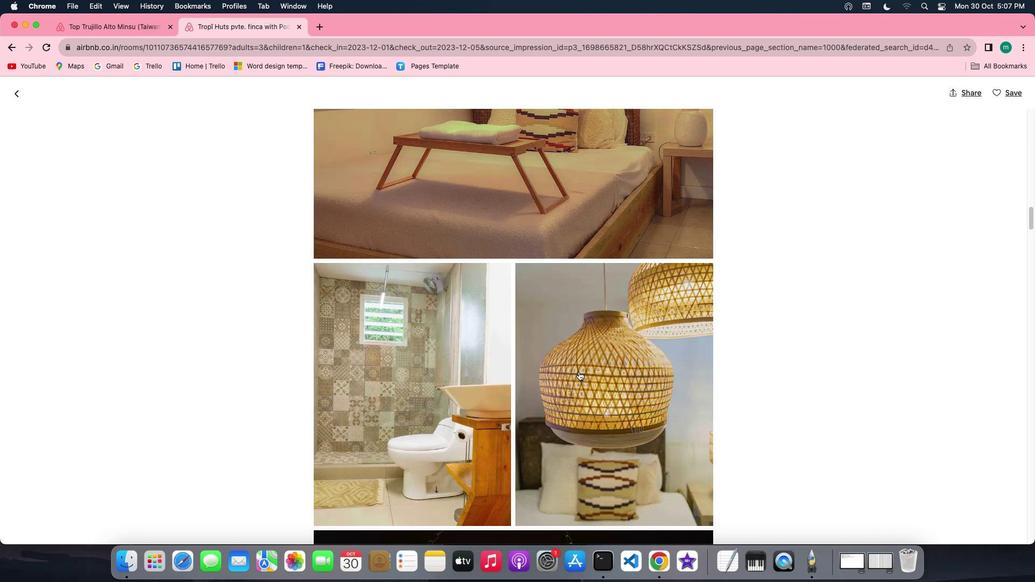 
Action: Mouse scrolled (579, 371) with delta (0, 0)
Screenshot: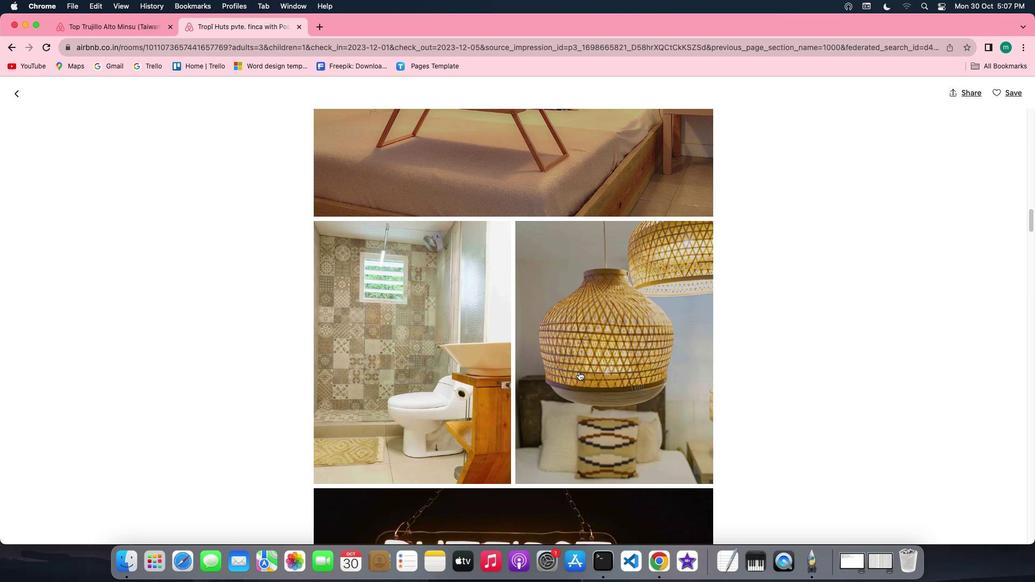 
Action: Mouse scrolled (579, 371) with delta (0, 0)
Screenshot: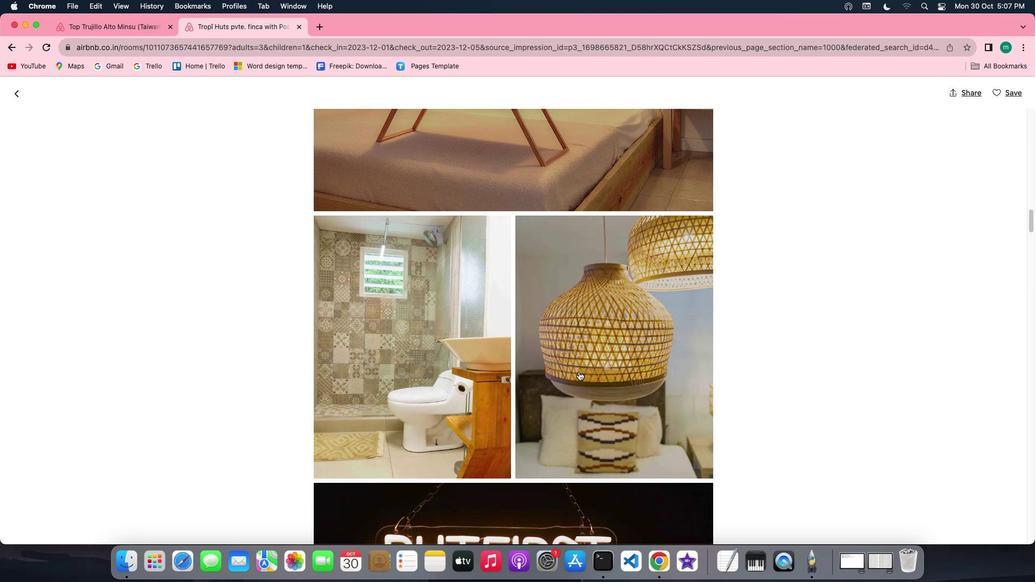 
Action: Mouse scrolled (579, 371) with delta (0, -1)
Screenshot: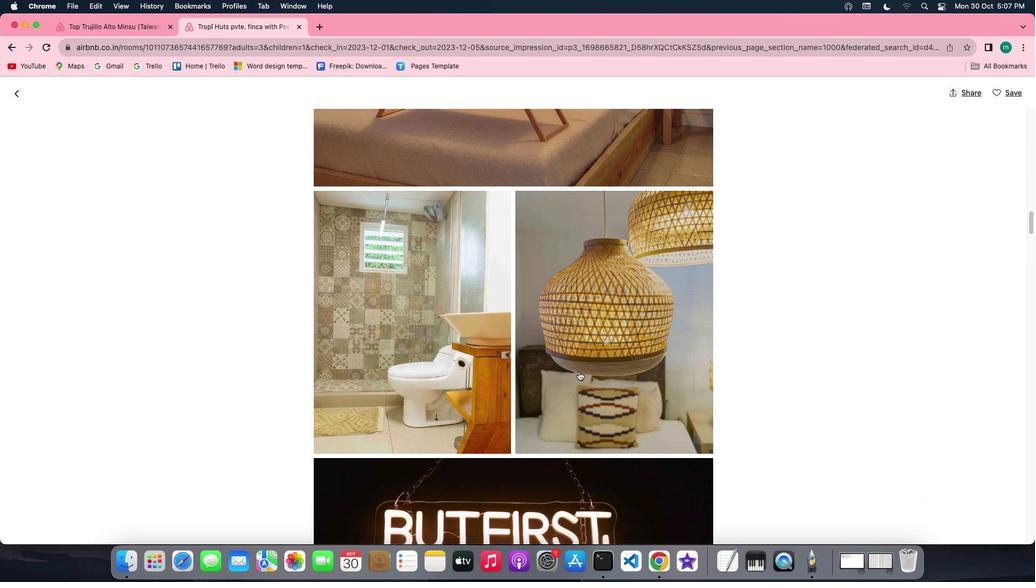 
Action: Mouse scrolled (579, 371) with delta (0, 0)
Screenshot: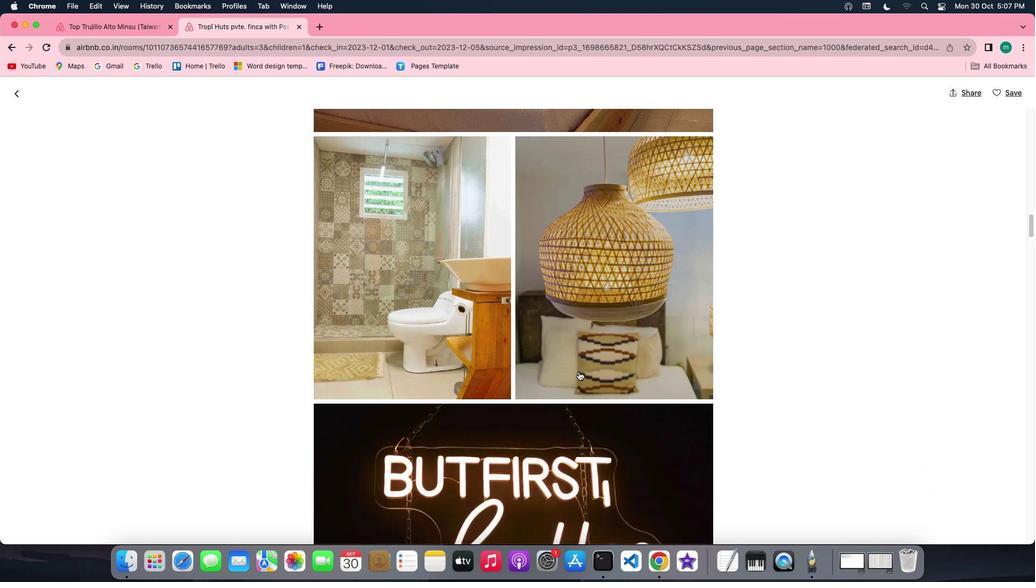 
Action: Mouse scrolled (579, 371) with delta (0, 0)
Screenshot: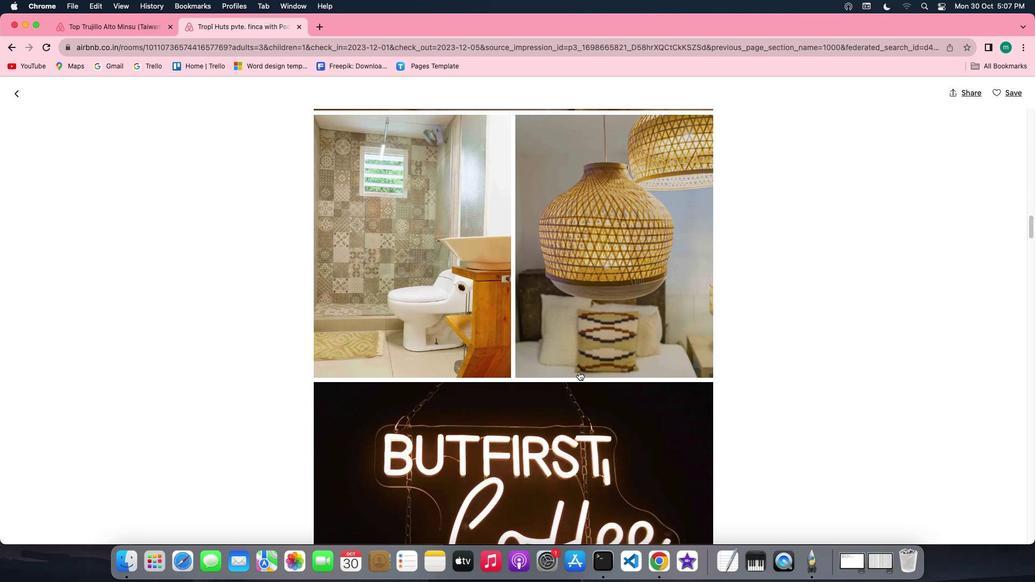 
Action: Mouse scrolled (579, 371) with delta (0, 0)
Screenshot: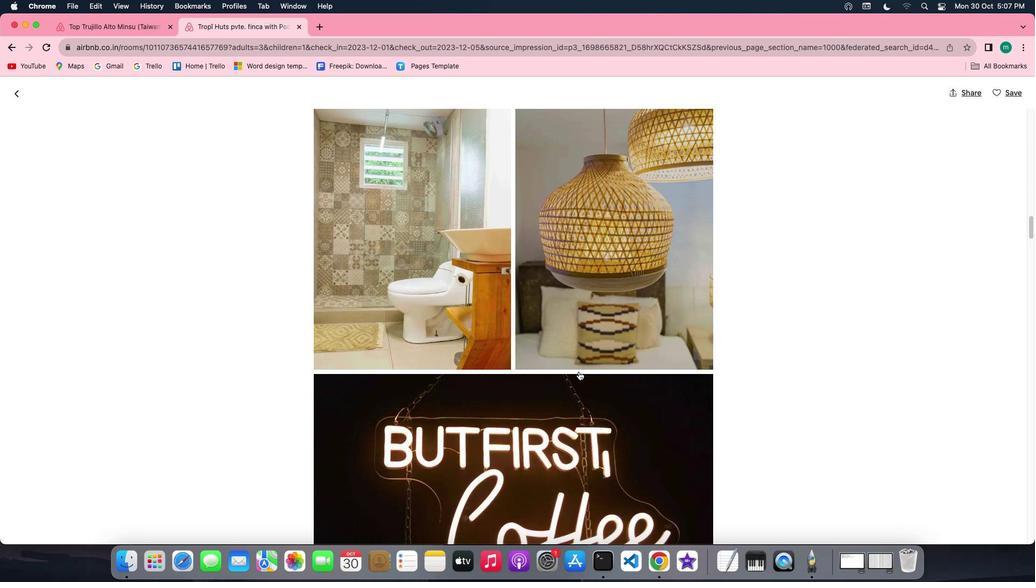 
Action: Mouse scrolled (579, 371) with delta (0, -1)
Screenshot: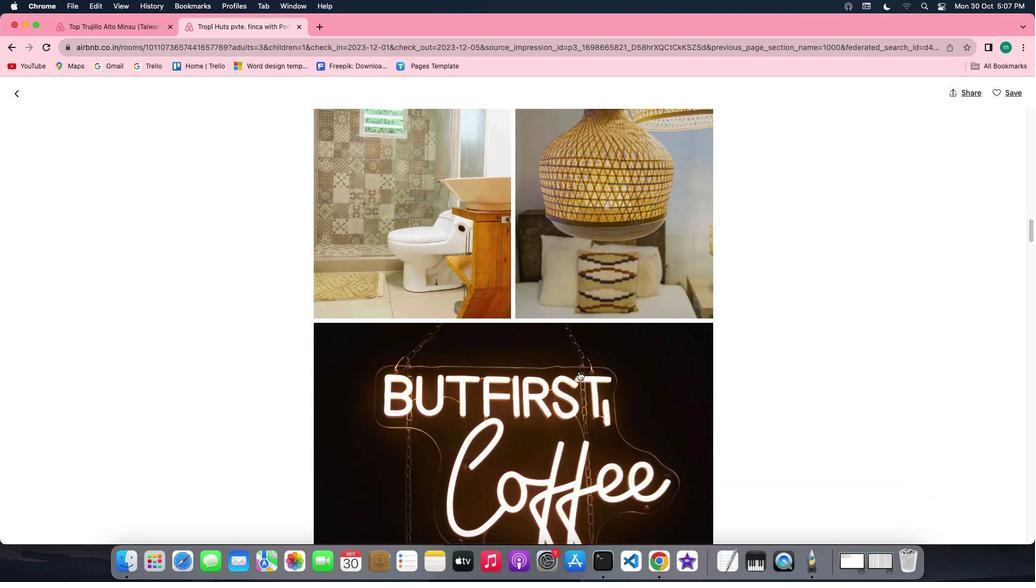 
Action: Mouse scrolled (579, 371) with delta (0, -1)
Screenshot: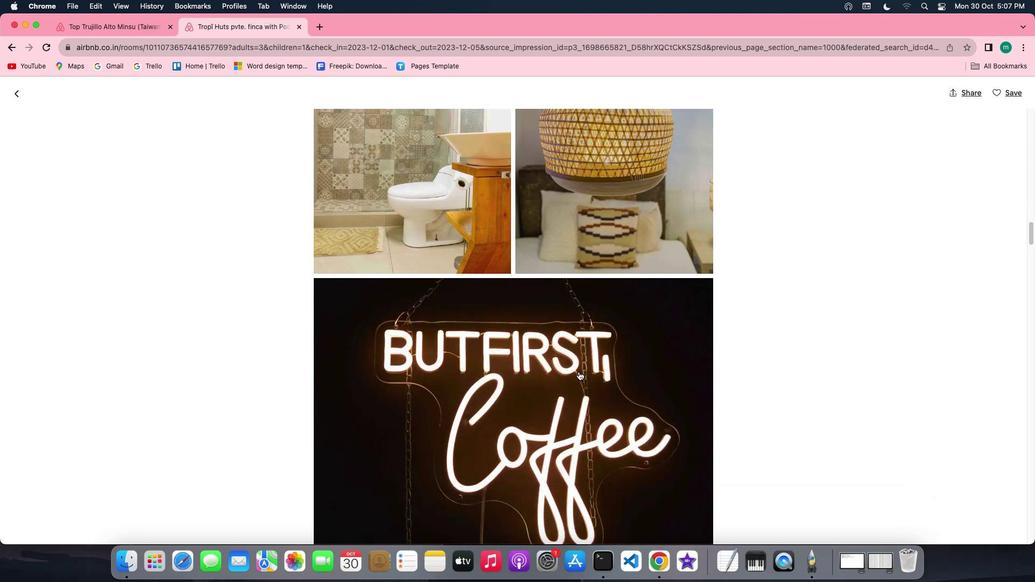 
Action: Mouse scrolled (579, 371) with delta (0, 0)
Screenshot: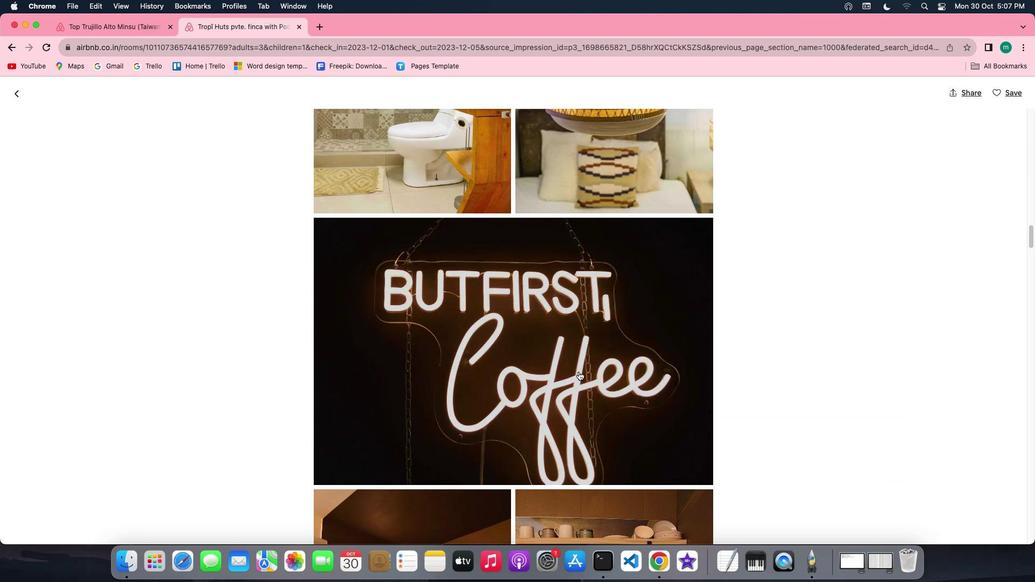 
Action: Mouse scrolled (579, 371) with delta (0, 0)
Screenshot: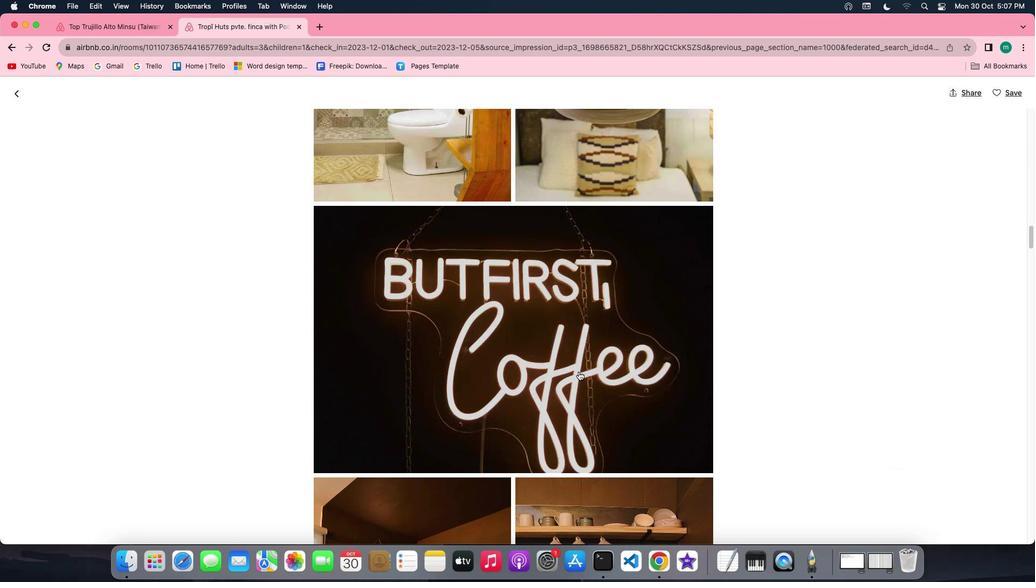 
Action: Mouse scrolled (579, 371) with delta (0, -1)
Screenshot: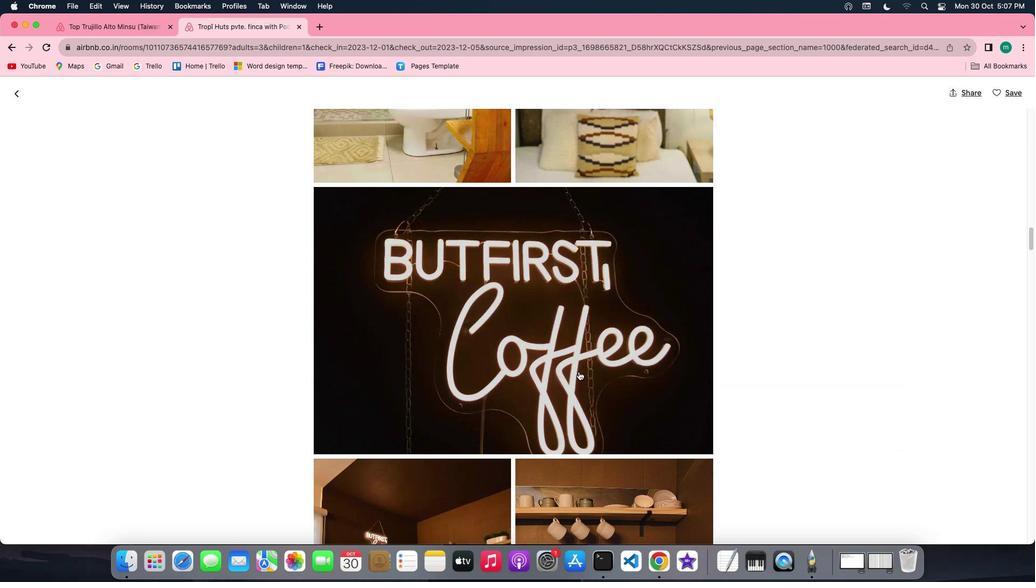 
Action: Mouse scrolled (579, 371) with delta (0, 0)
Screenshot: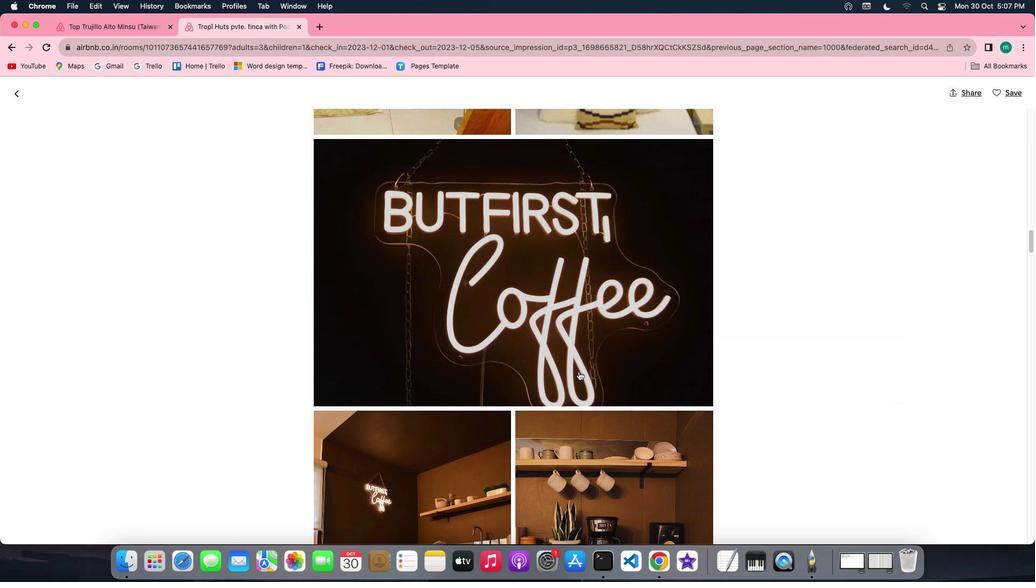 
Action: Mouse scrolled (579, 371) with delta (0, 0)
Screenshot: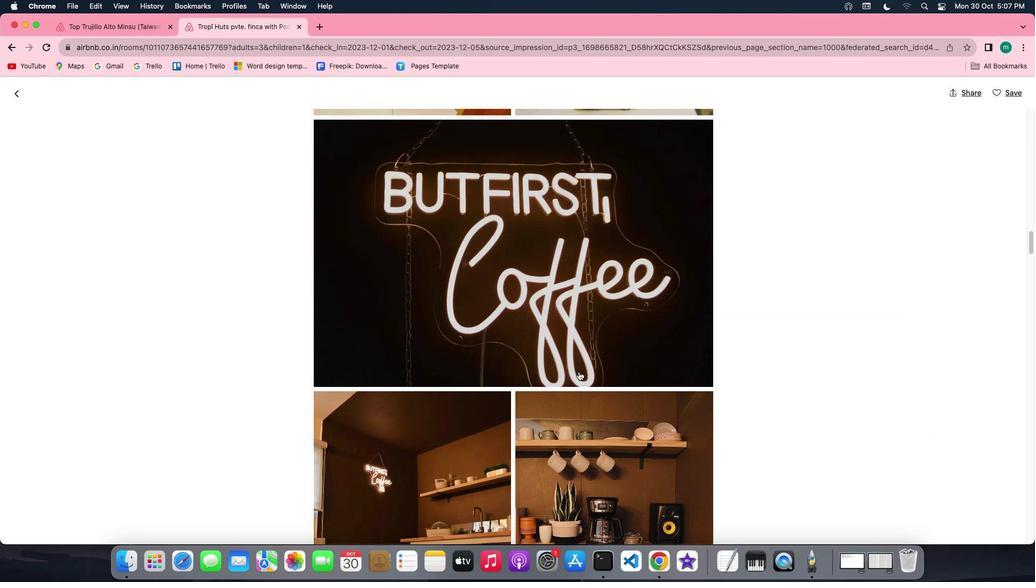 
Action: Mouse scrolled (579, 371) with delta (0, -1)
Screenshot: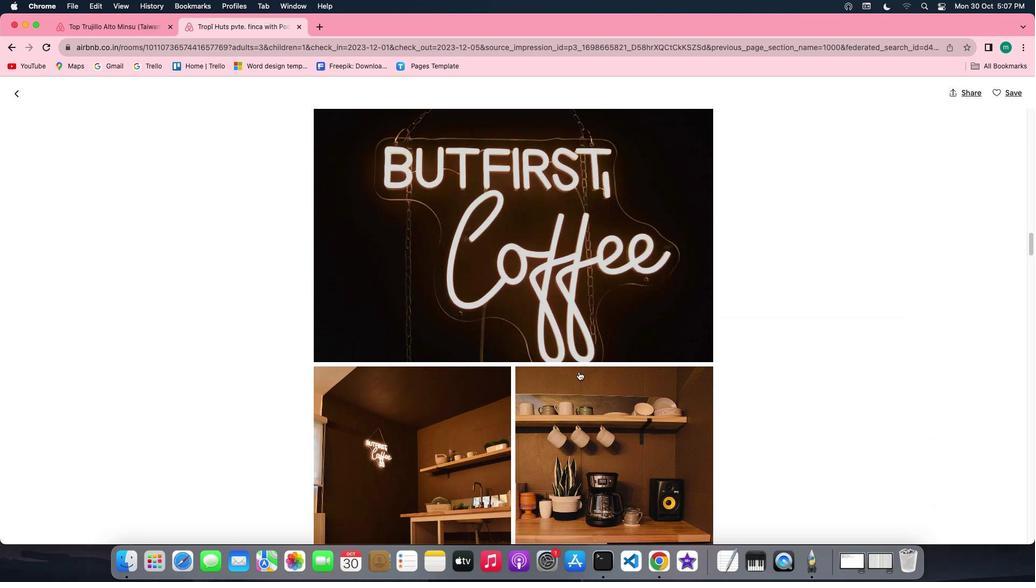 
Action: Mouse scrolled (579, 371) with delta (0, -1)
Screenshot: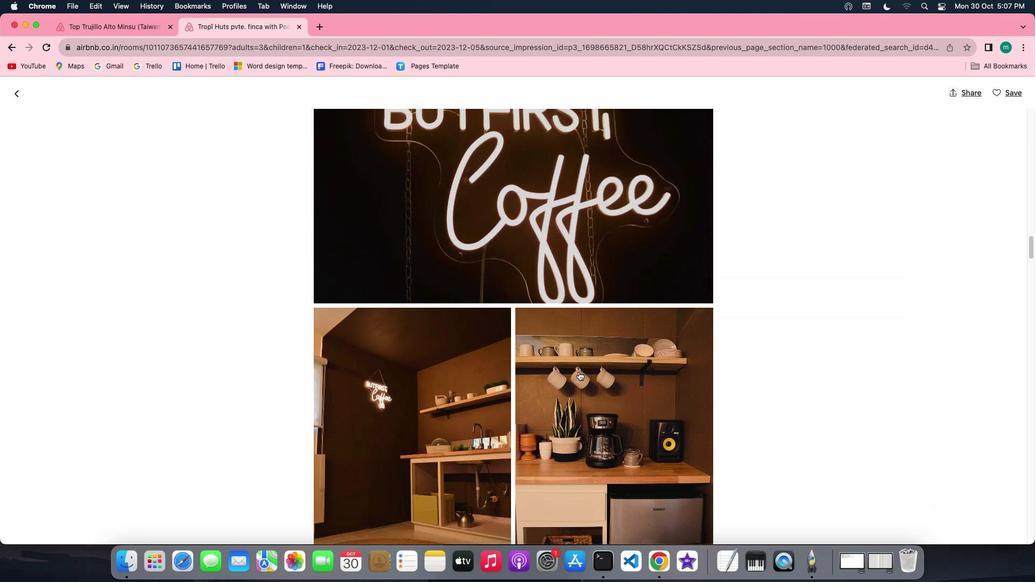 
Action: Mouse scrolled (579, 371) with delta (0, 0)
Screenshot: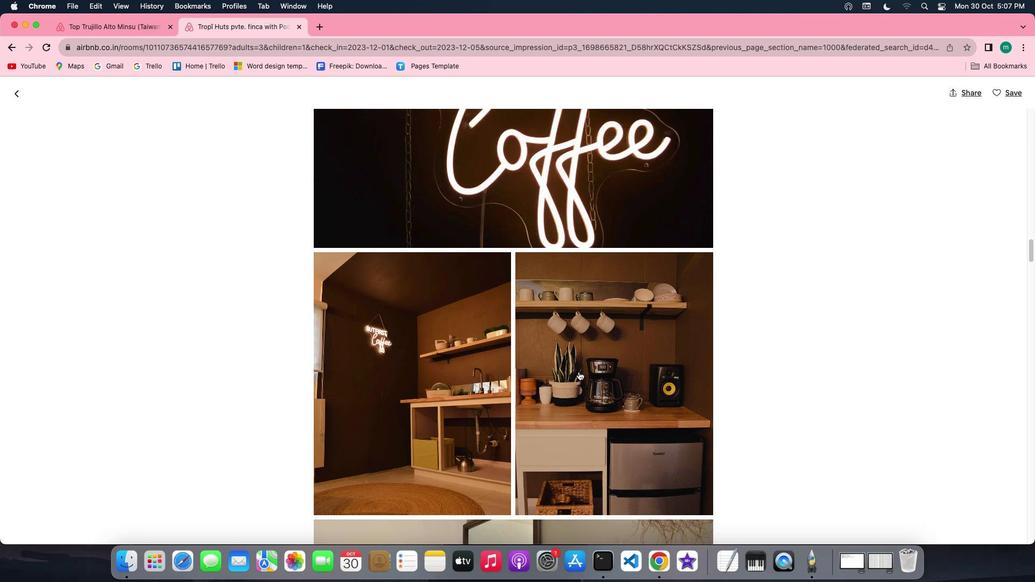 
Action: Mouse scrolled (579, 371) with delta (0, 0)
Screenshot: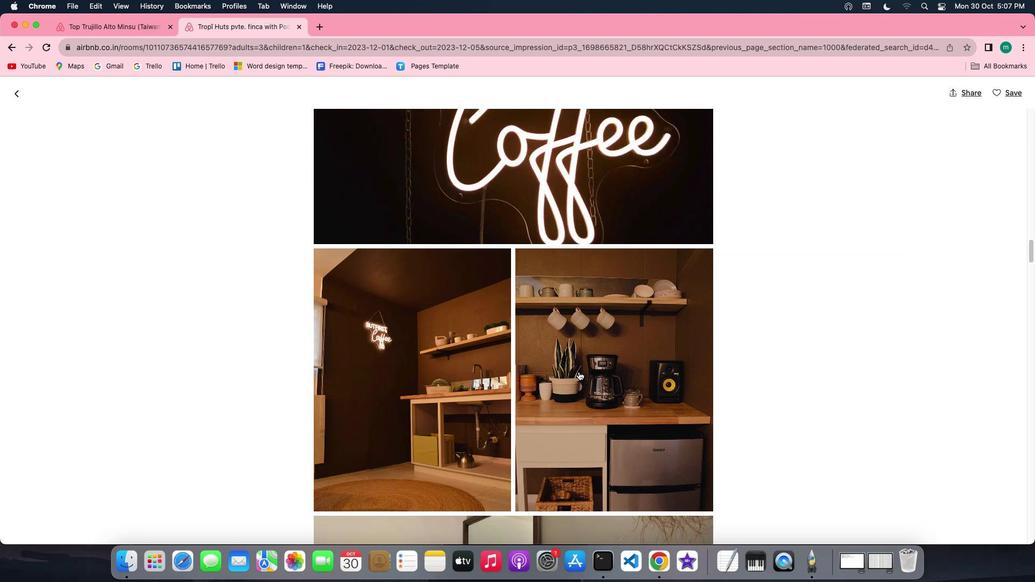 
Action: Mouse scrolled (579, 371) with delta (0, -1)
Screenshot: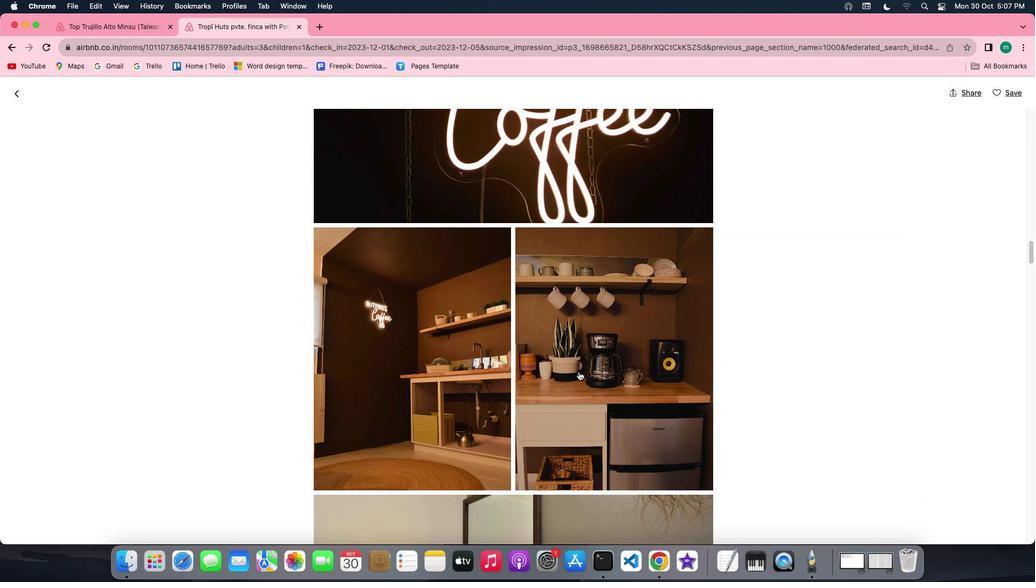 
Action: Mouse scrolled (579, 371) with delta (0, -1)
Screenshot: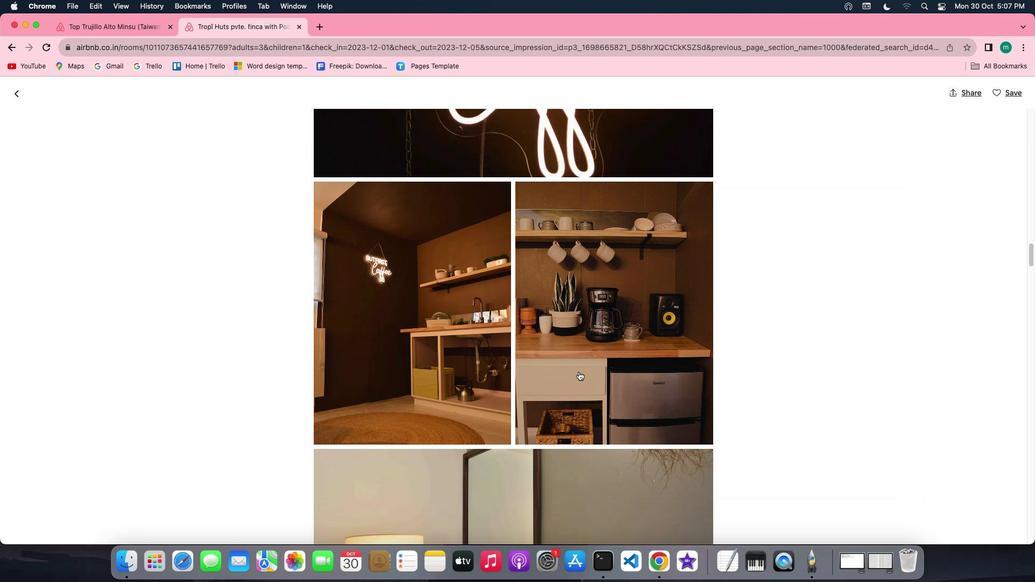 
Action: Mouse scrolled (579, 371) with delta (0, 0)
Screenshot: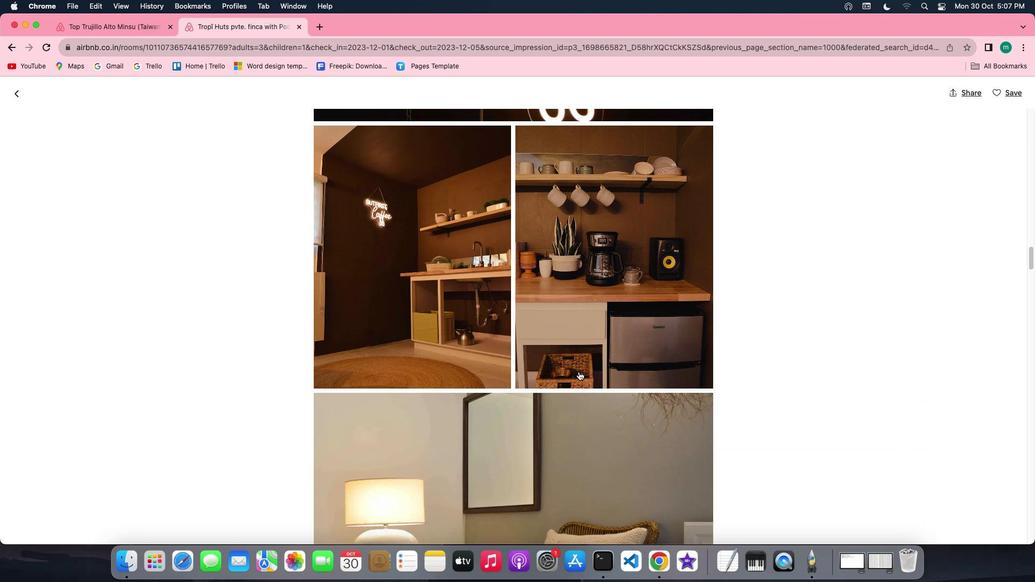 
Action: Mouse scrolled (579, 371) with delta (0, 0)
Screenshot: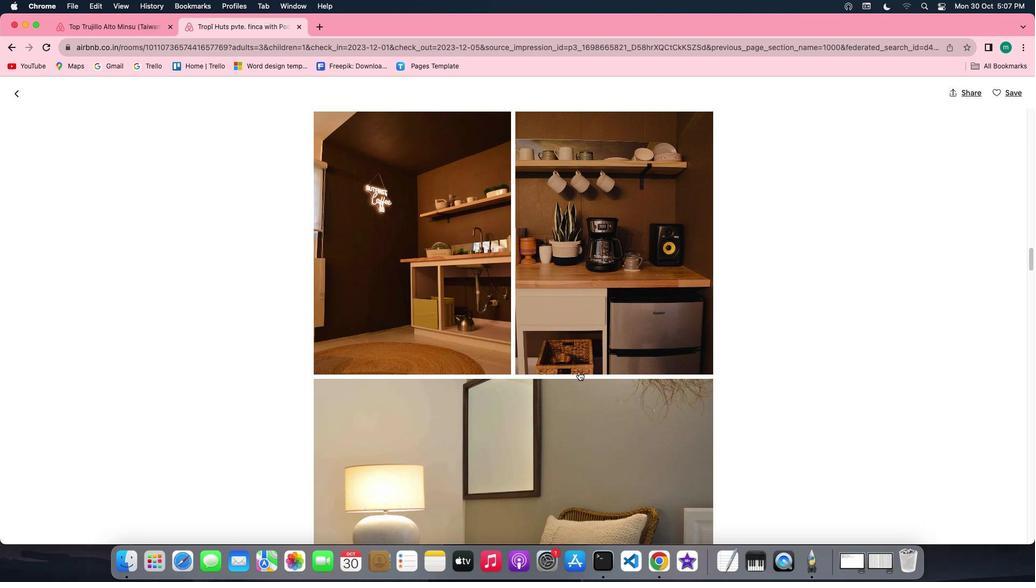 
Action: Mouse scrolled (579, 371) with delta (0, -1)
Screenshot: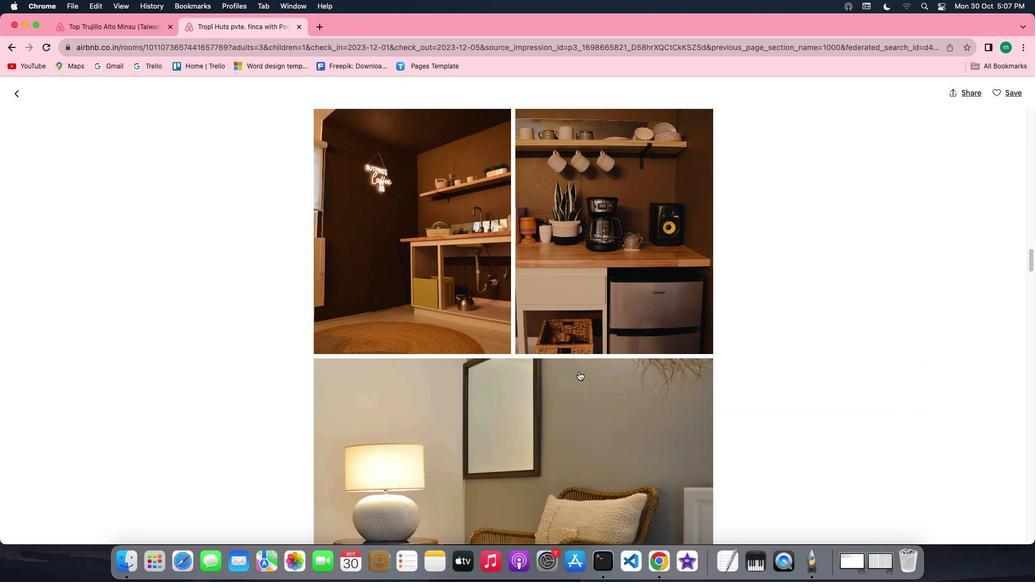 
Action: Mouse scrolled (579, 371) with delta (0, 0)
Screenshot: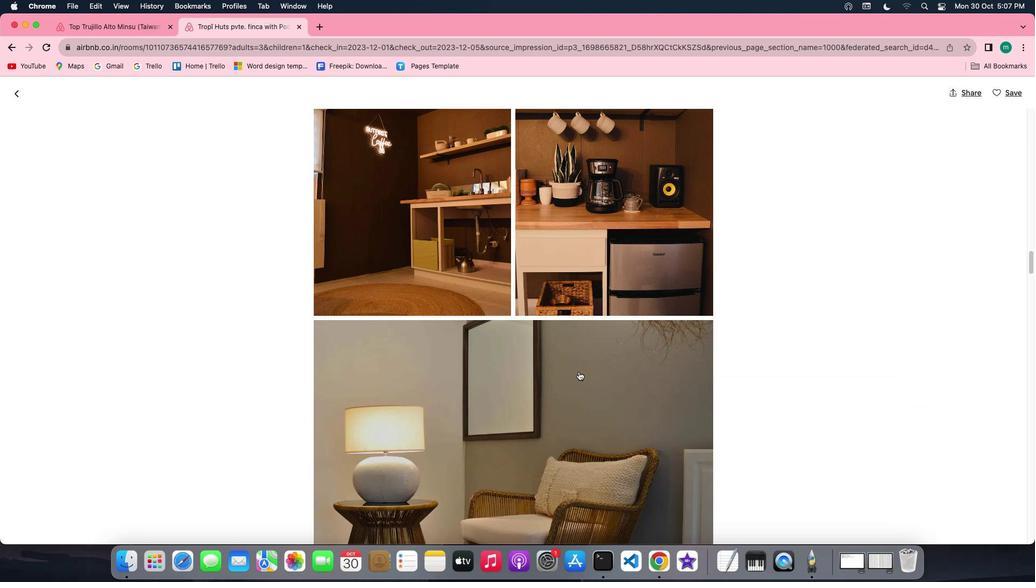 
Action: Mouse scrolled (579, 371) with delta (0, 0)
Screenshot: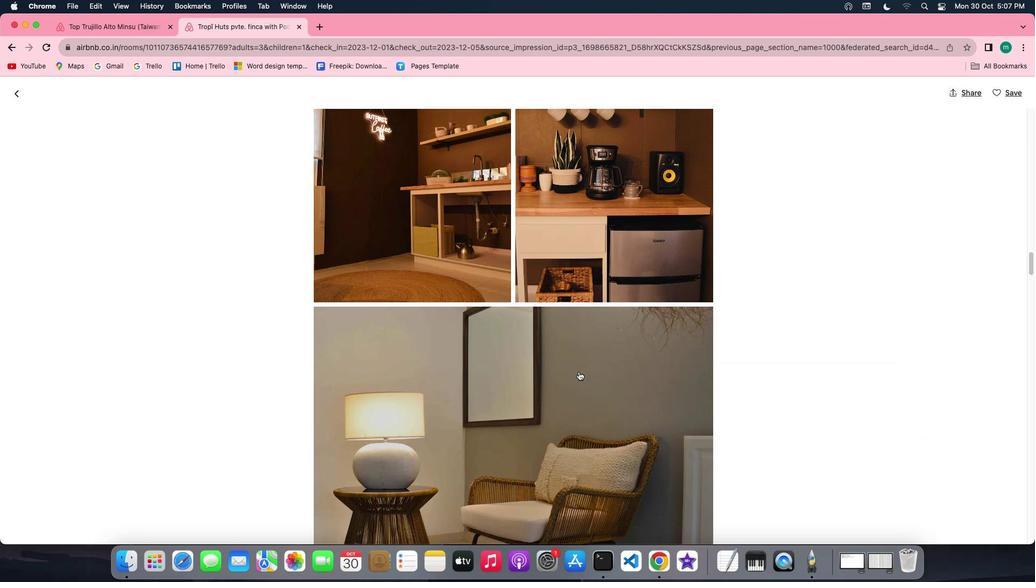 
Action: Mouse scrolled (579, 371) with delta (0, -1)
Screenshot: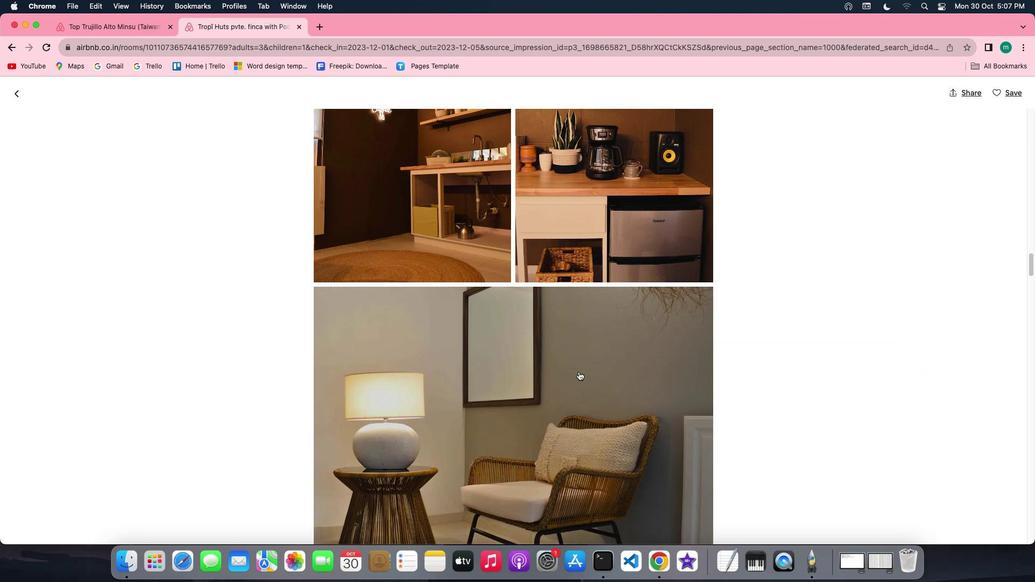 
Action: Mouse scrolled (579, 371) with delta (0, -1)
Screenshot: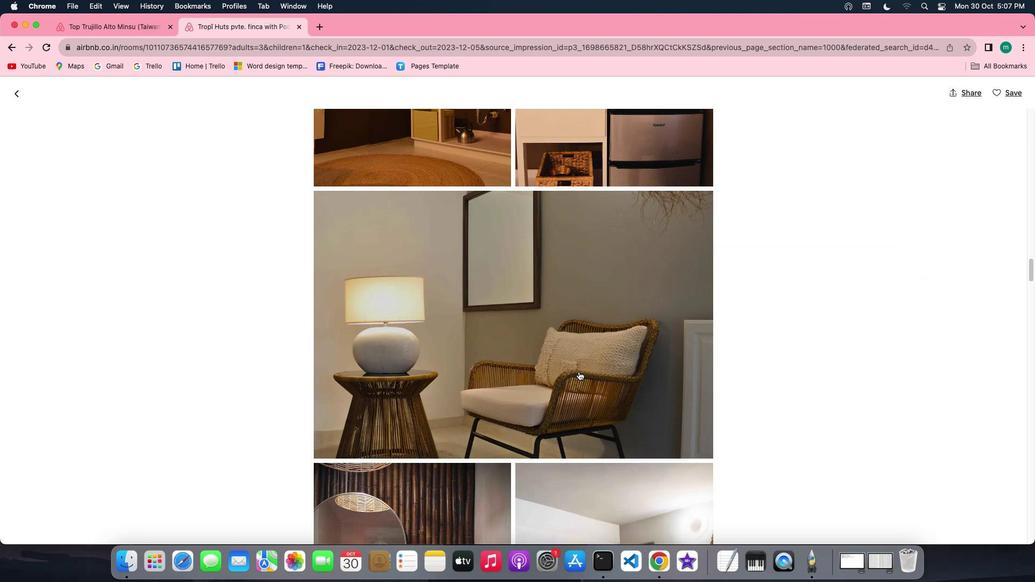 
Action: Mouse scrolled (579, 371) with delta (0, 0)
Screenshot: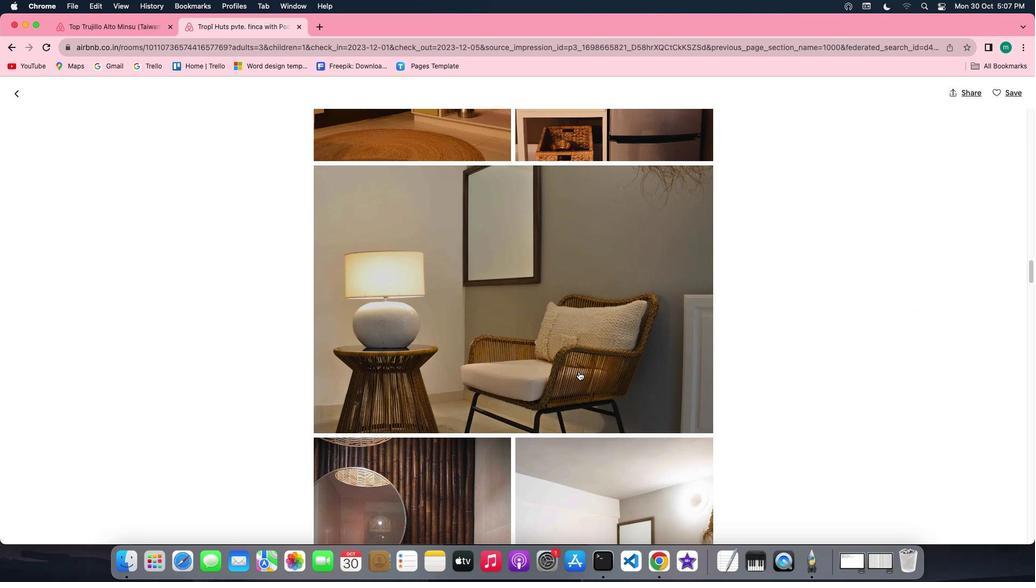 
Action: Mouse scrolled (579, 371) with delta (0, 0)
Screenshot: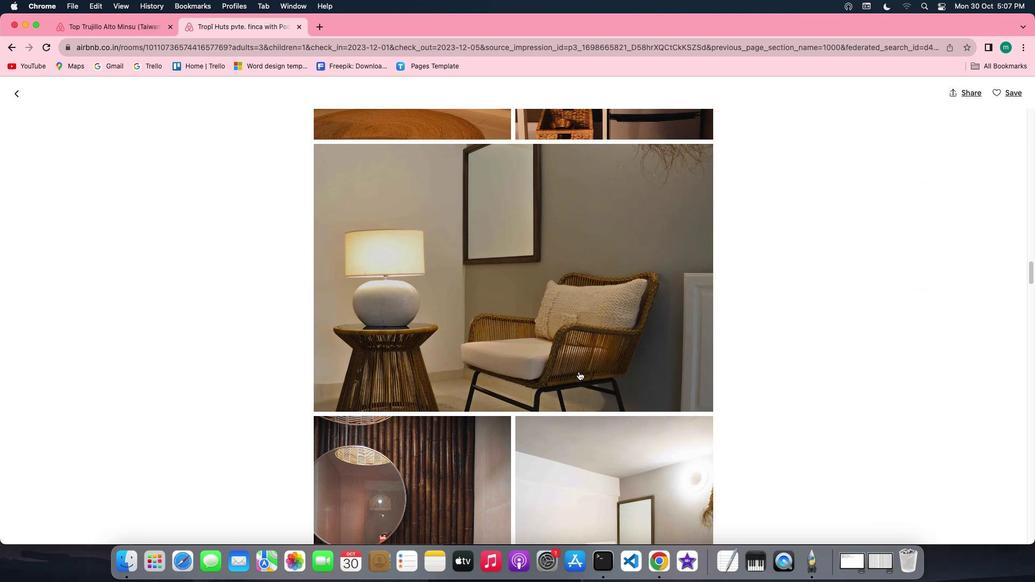 
Action: Mouse scrolled (579, 371) with delta (0, -1)
Screenshot: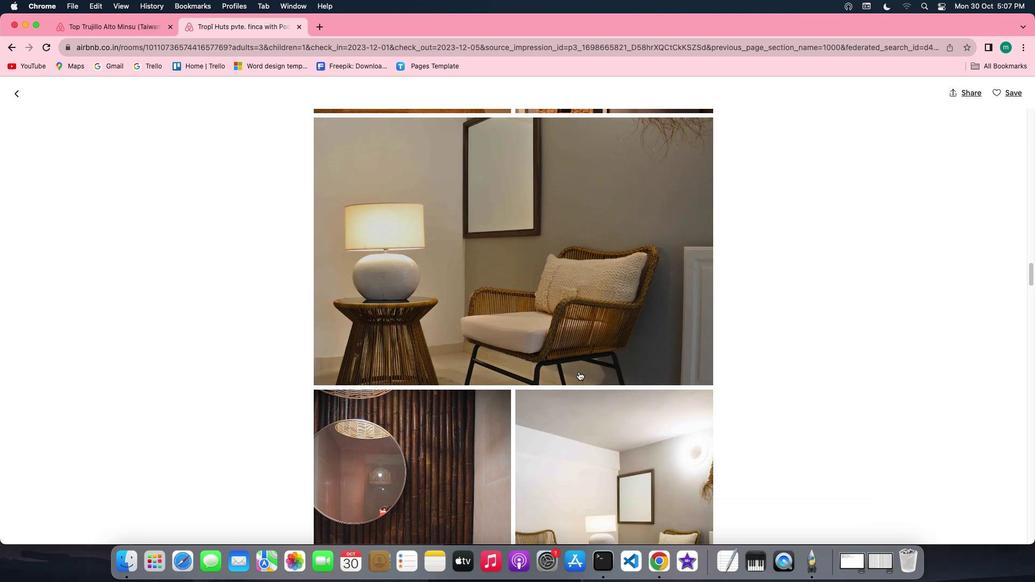 
Action: Mouse scrolled (579, 371) with delta (0, -1)
Screenshot: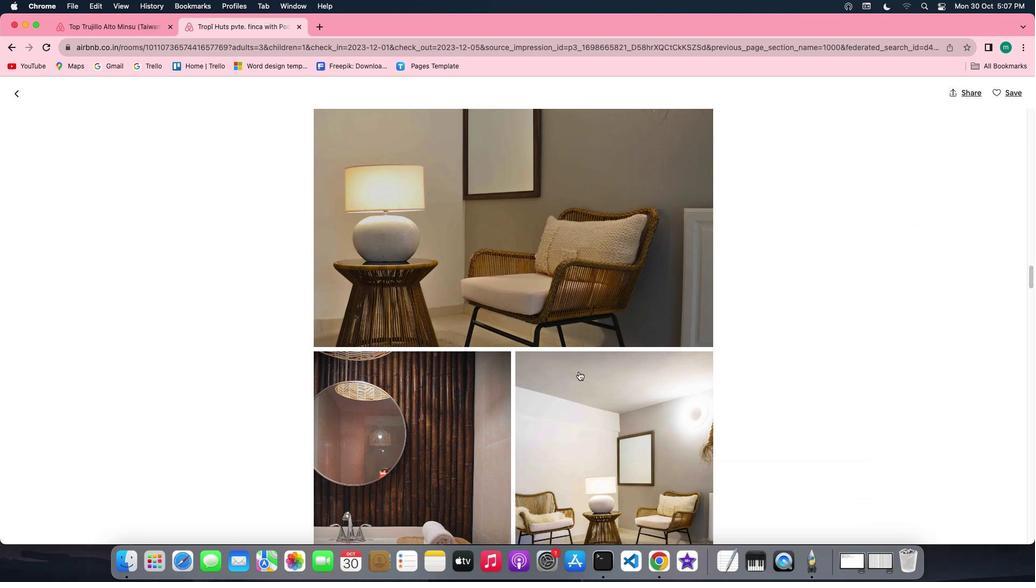 
Action: Mouse scrolled (579, 371) with delta (0, 0)
Screenshot: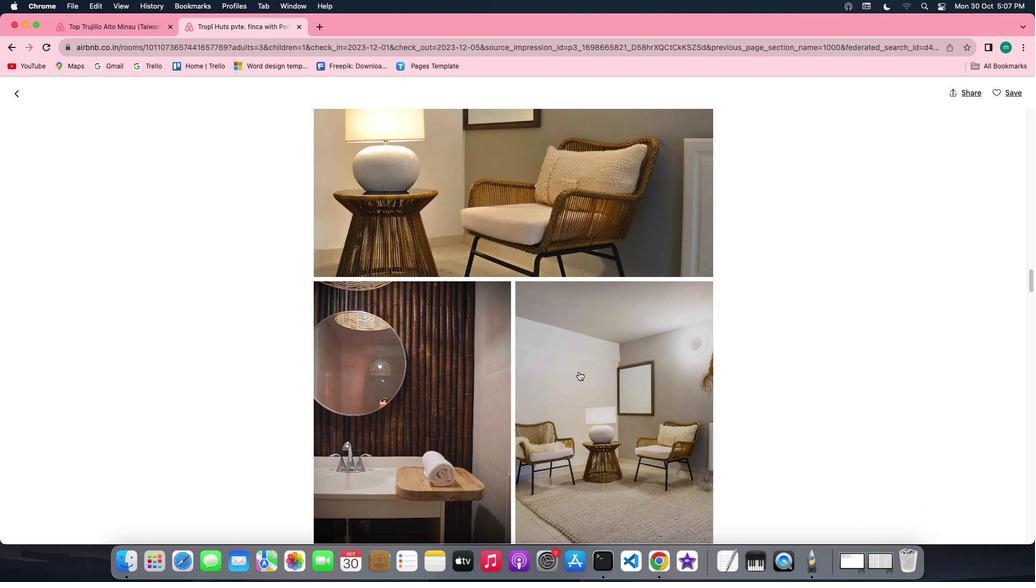 
Action: Mouse scrolled (579, 371) with delta (0, 0)
Screenshot: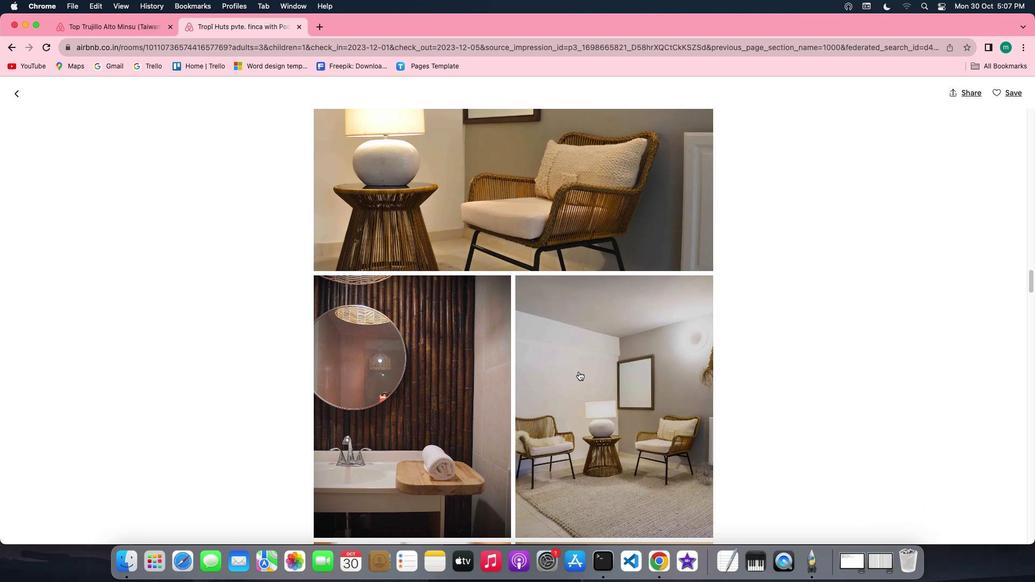 
Action: Mouse scrolled (579, 371) with delta (0, -1)
Screenshot: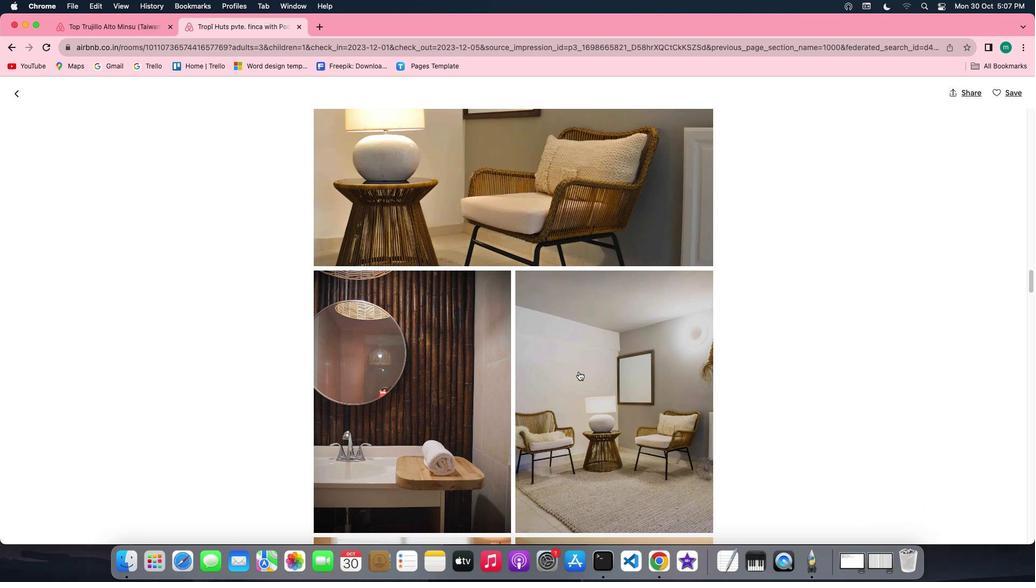 
Action: Mouse scrolled (579, 371) with delta (0, -1)
Screenshot: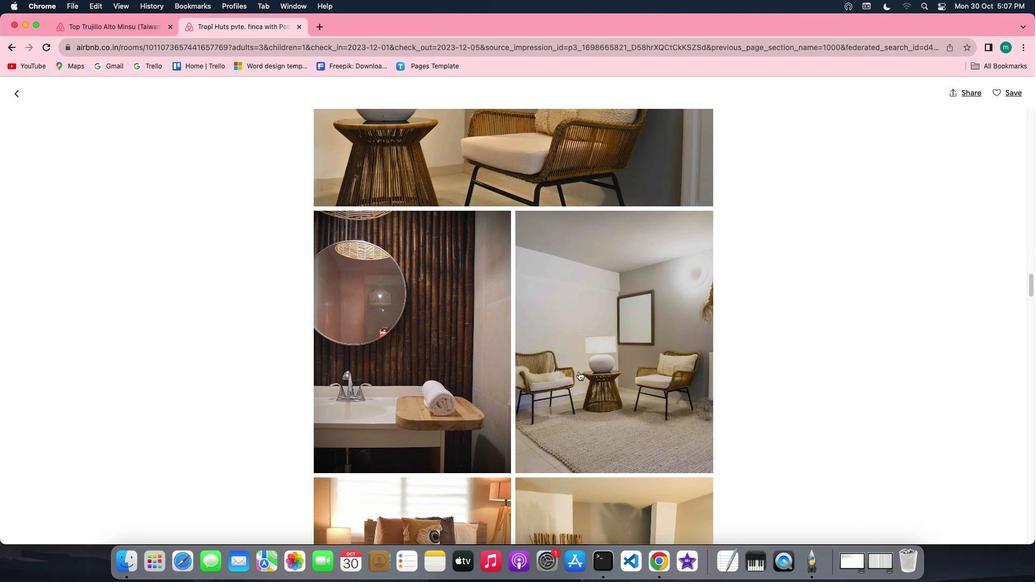 
Action: Mouse scrolled (579, 371) with delta (0, 0)
Screenshot: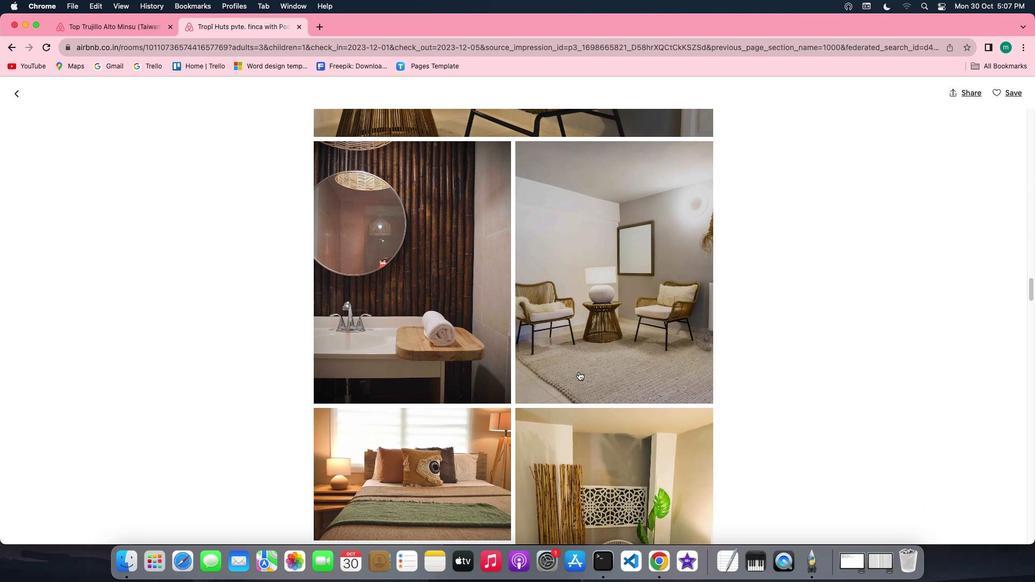 
Action: Mouse scrolled (579, 371) with delta (0, 0)
Screenshot: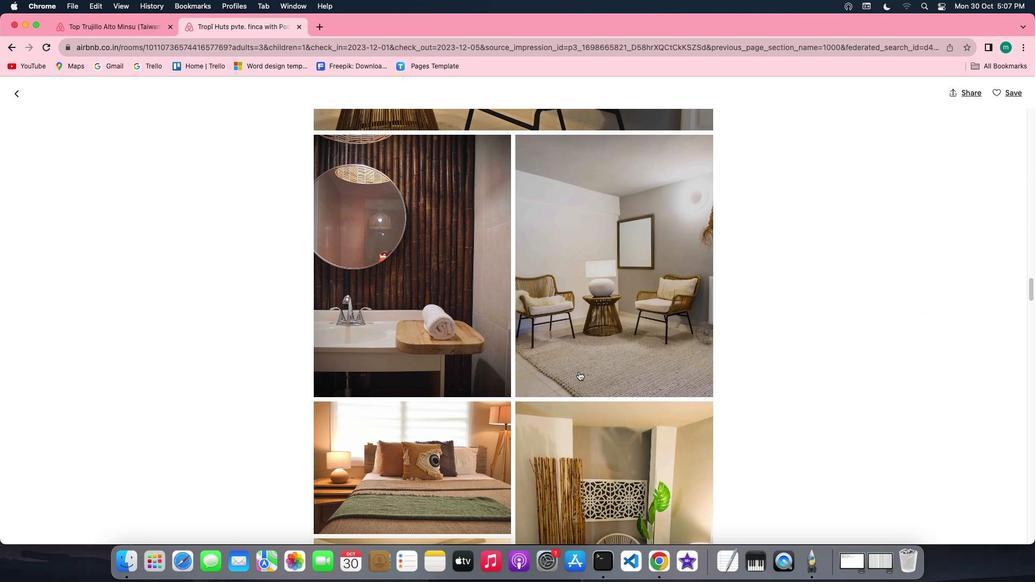 
Action: Mouse scrolled (579, 371) with delta (0, -1)
Screenshot: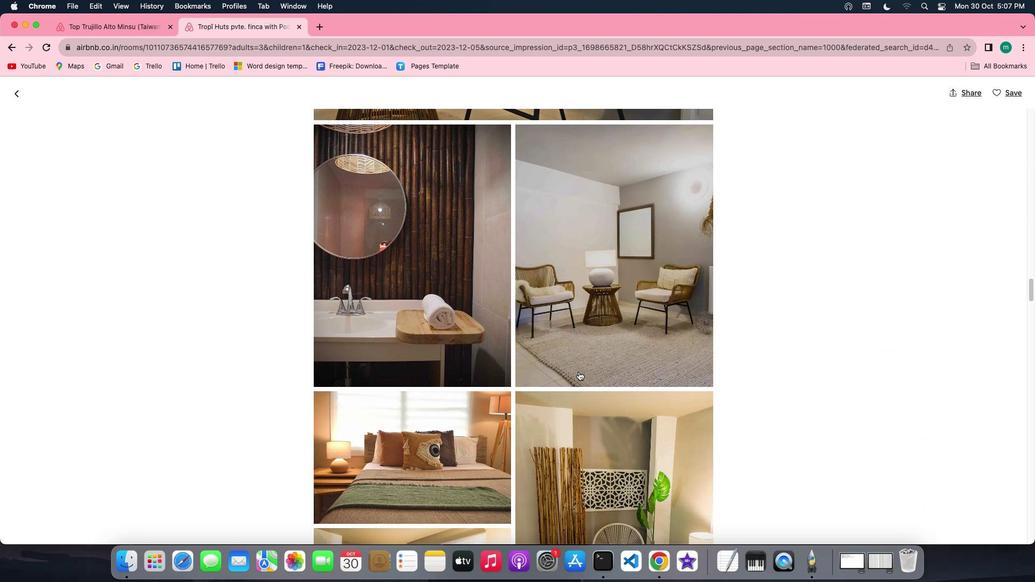 
Action: Mouse scrolled (579, 371) with delta (0, 0)
Screenshot: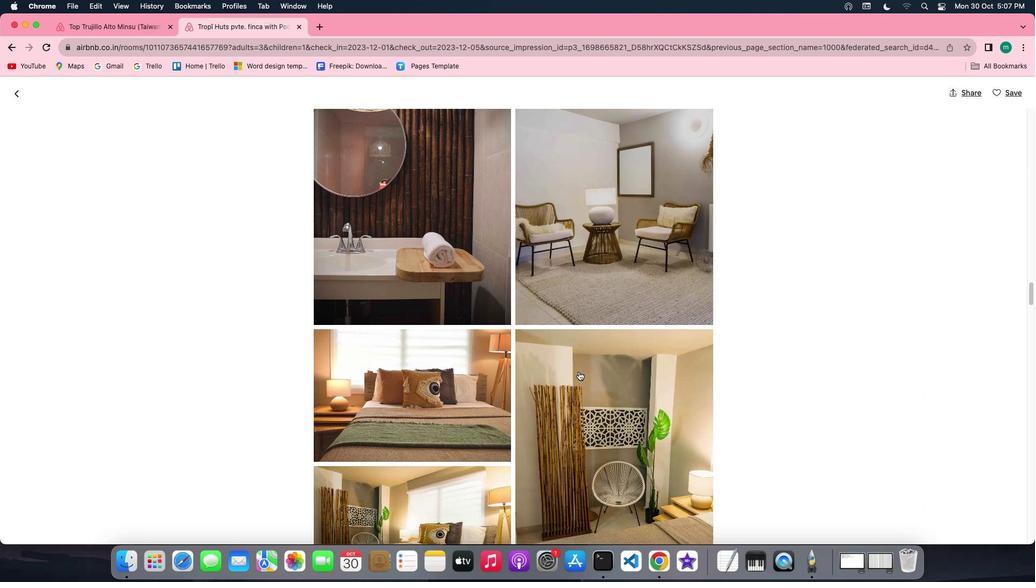 
Action: Mouse scrolled (579, 371) with delta (0, 0)
Screenshot: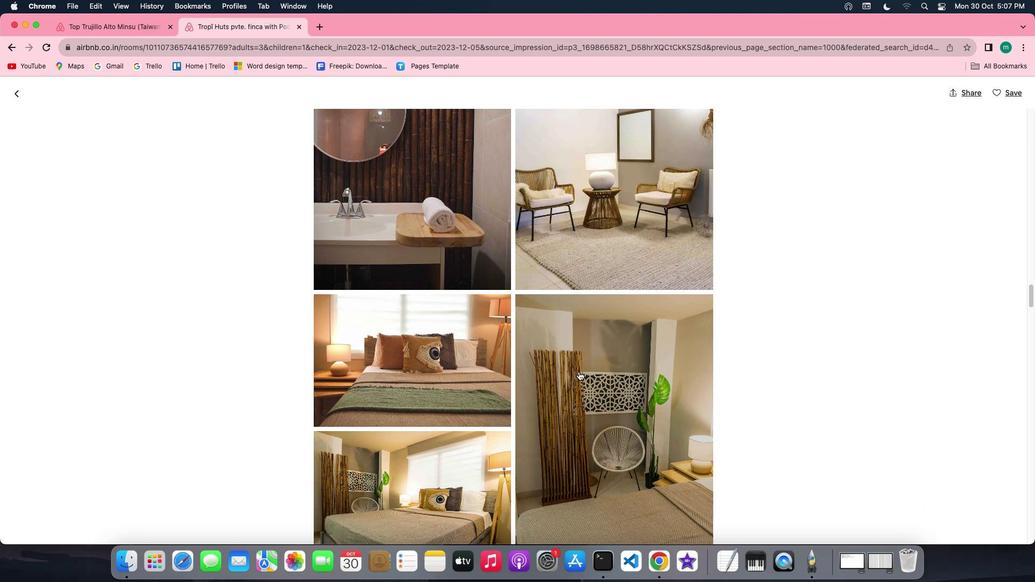 
Action: Mouse scrolled (579, 371) with delta (0, 0)
Screenshot: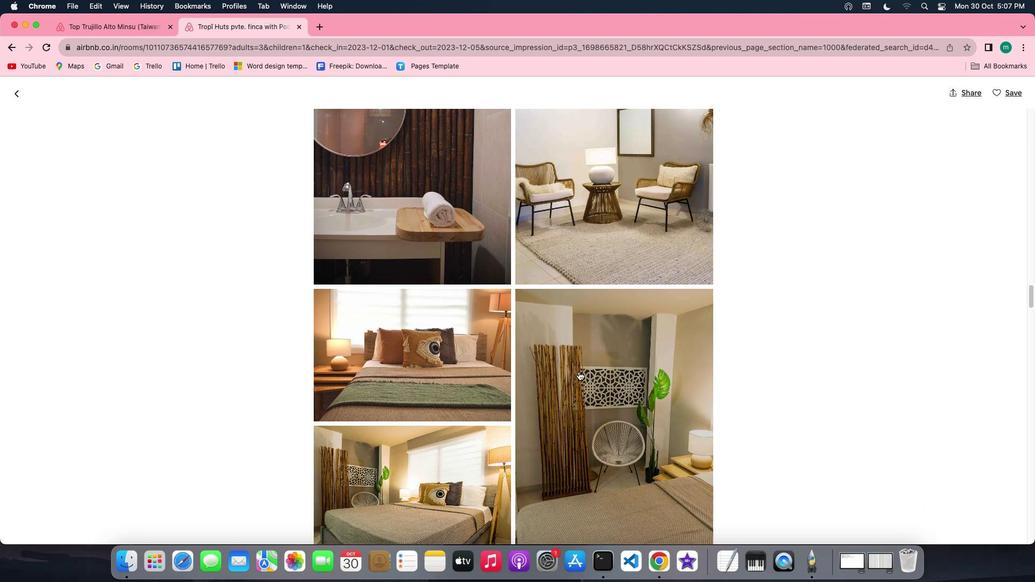 
Action: Mouse scrolled (579, 371) with delta (0, -1)
Screenshot: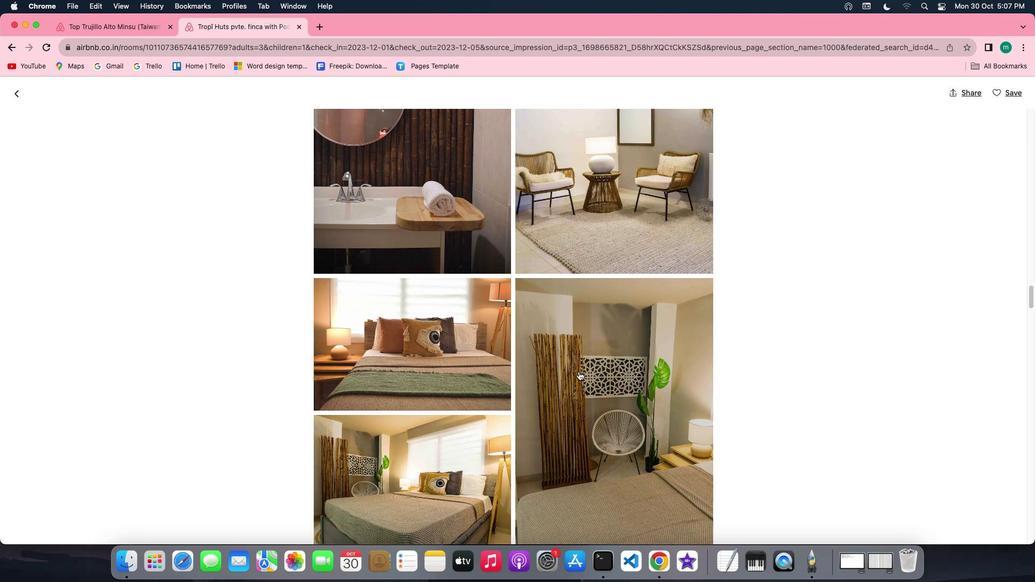 
Action: Mouse scrolled (579, 371) with delta (0, -1)
Screenshot: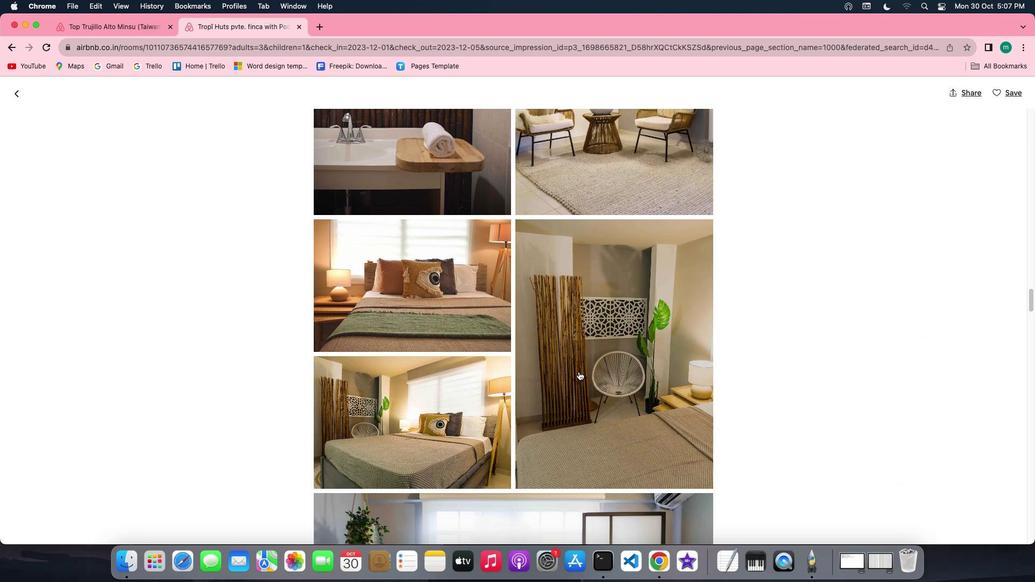 
Action: Mouse scrolled (579, 371) with delta (0, 0)
Screenshot: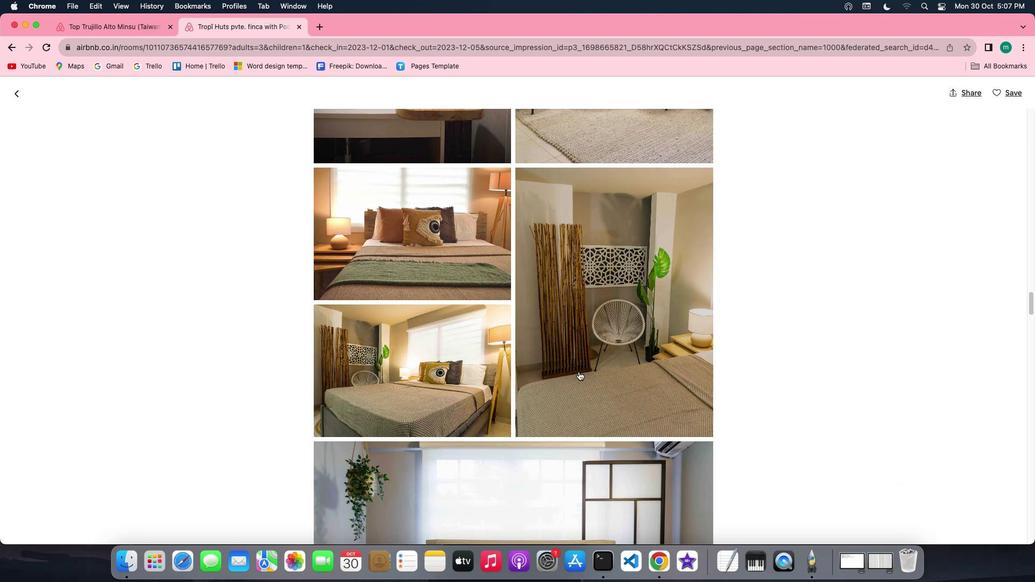 
Action: Mouse scrolled (579, 371) with delta (0, 0)
Screenshot: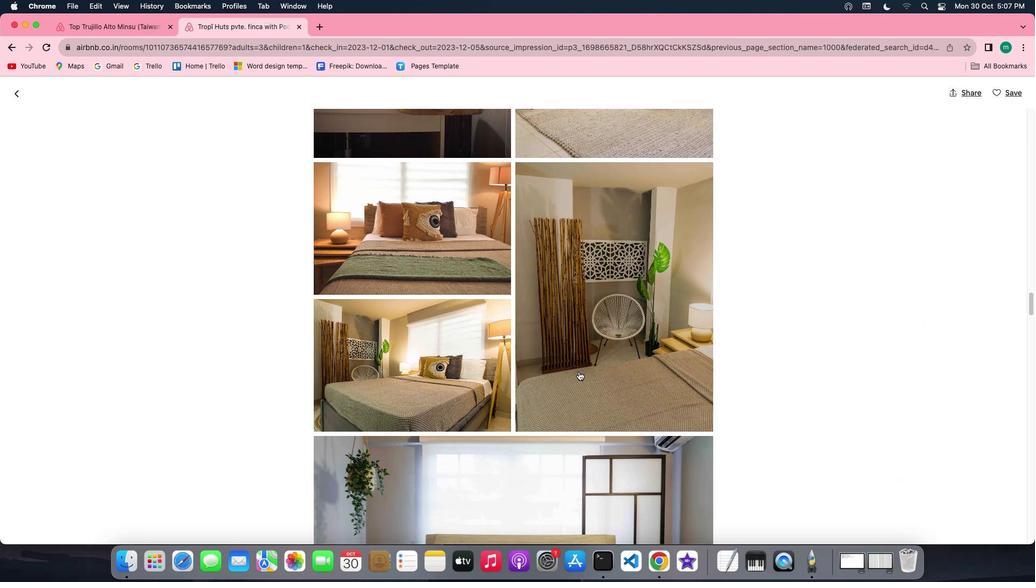 
Action: Mouse scrolled (579, 371) with delta (0, 0)
Screenshot: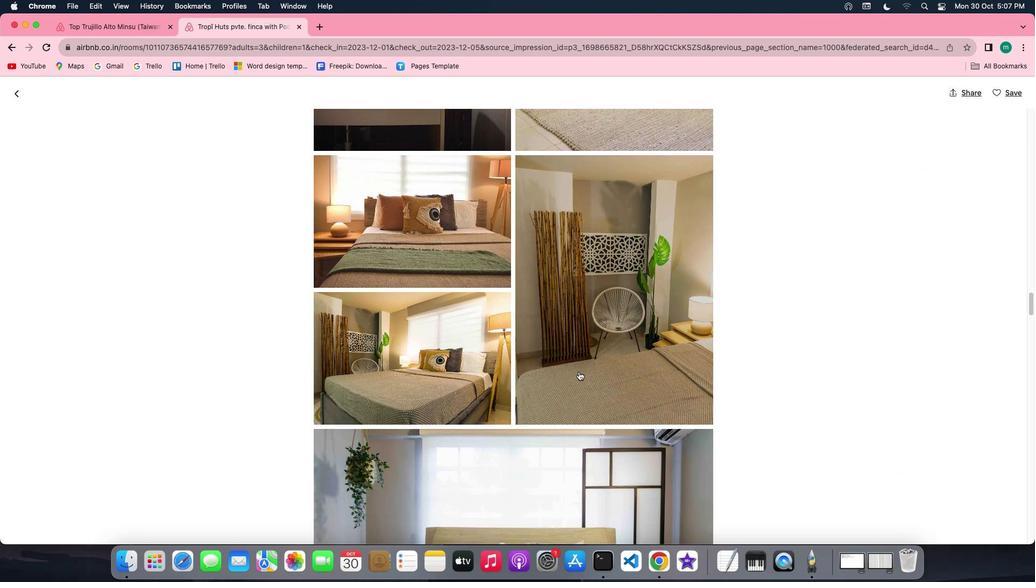
Action: Mouse scrolled (579, 371) with delta (0, 0)
Screenshot: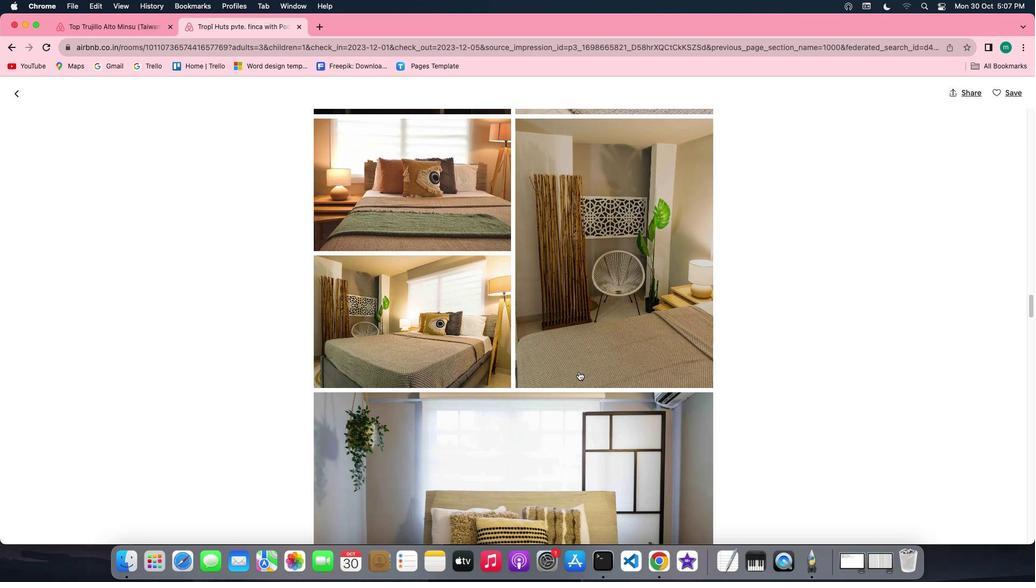 
Action: Mouse scrolled (579, 371) with delta (0, 0)
Screenshot: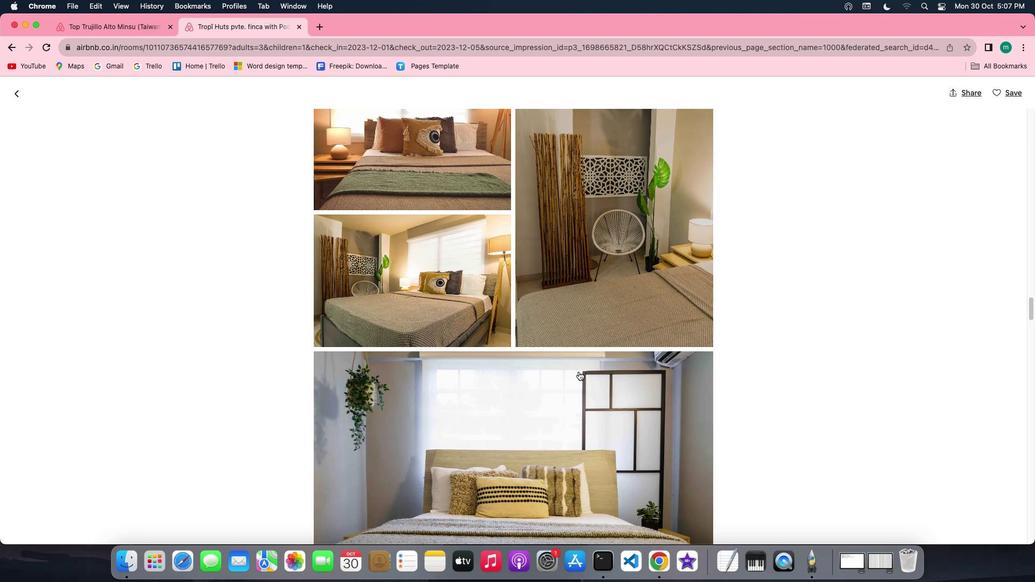 
Action: Mouse scrolled (579, 371) with delta (0, 0)
Screenshot: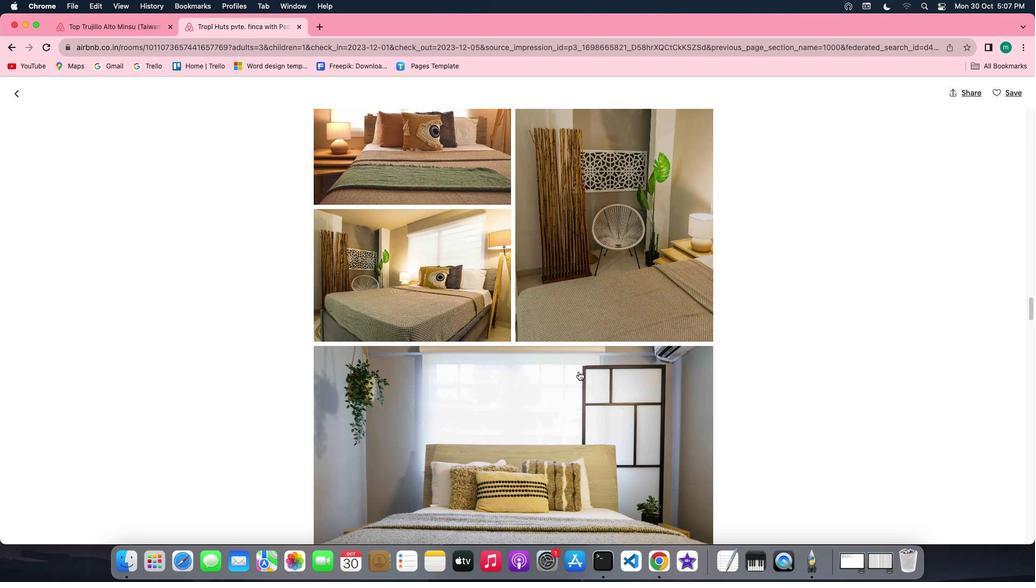 
Action: Mouse scrolled (579, 371) with delta (0, -1)
Screenshot: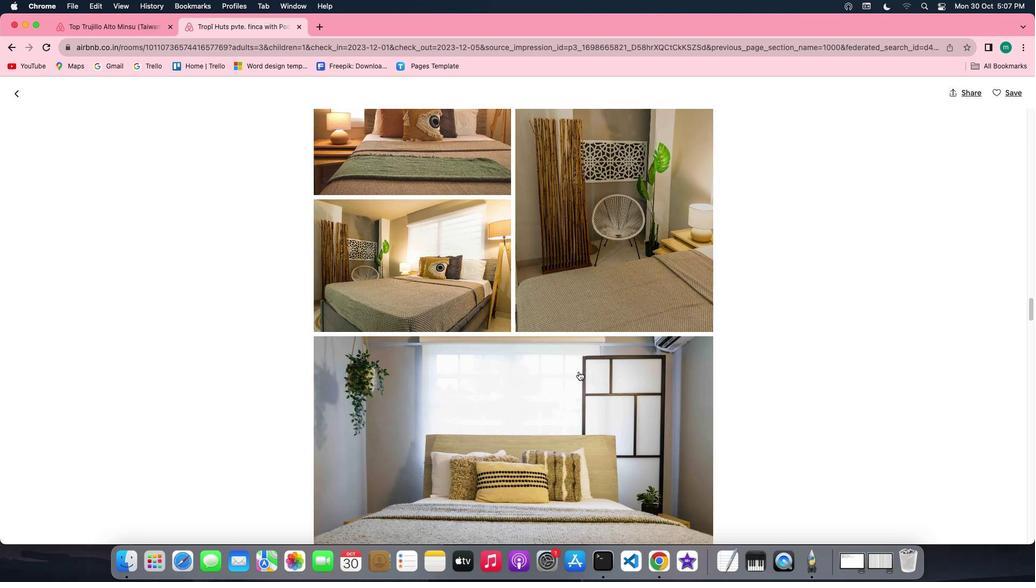 
Action: Mouse scrolled (579, 371) with delta (0, -1)
Screenshot: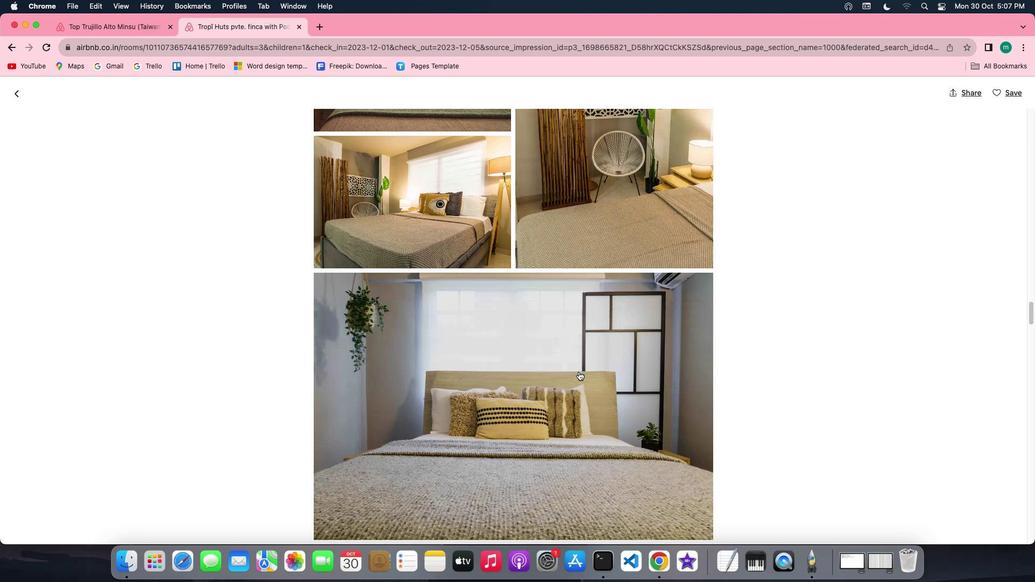
Action: Mouse scrolled (579, 371) with delta (0, 0)
Screenshot: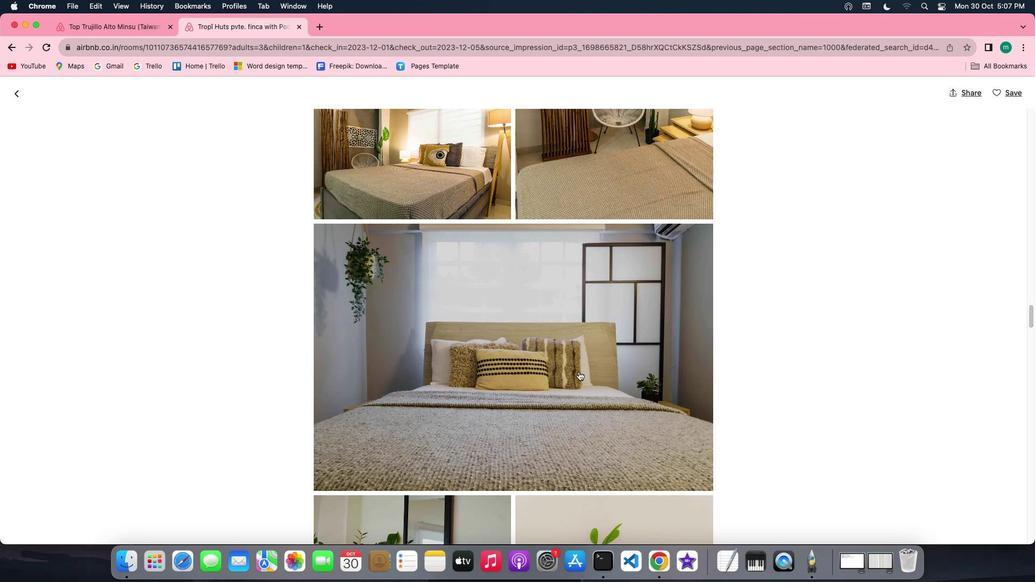 
Action: Mouse scrolled (579, 371) with delta (0, 0)
Screenshot: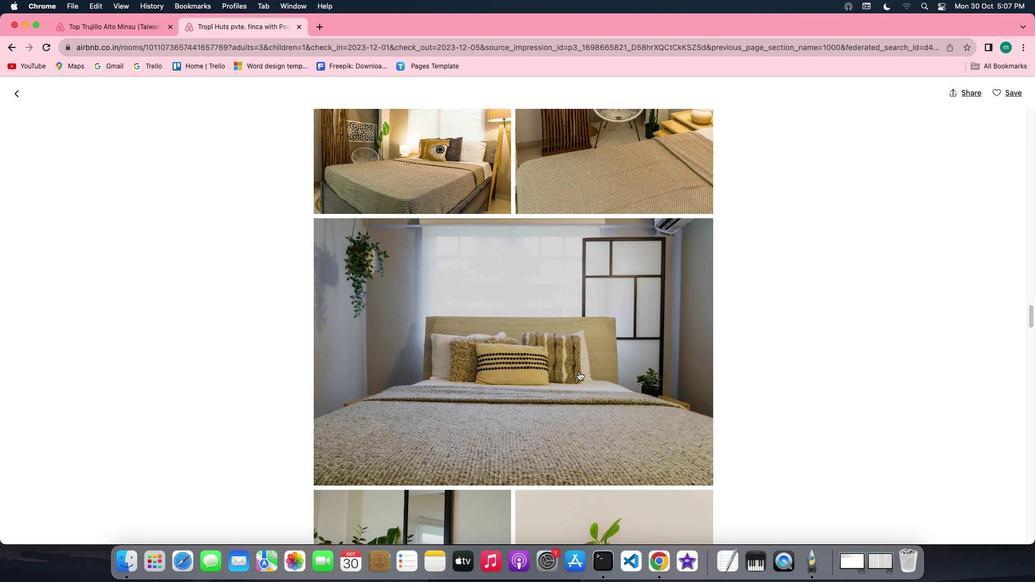 
Action: Mouse scrolled (579, 371) with delta (0, -1)
Screenshot: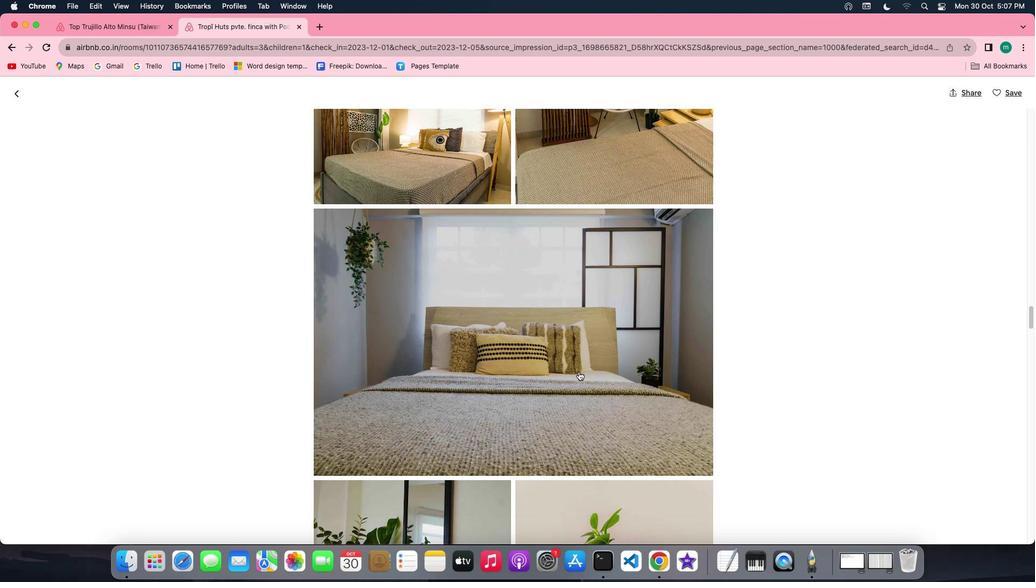 
Action: Mouse scrolled (579, 371) with delta (0, -1)
Screenshot: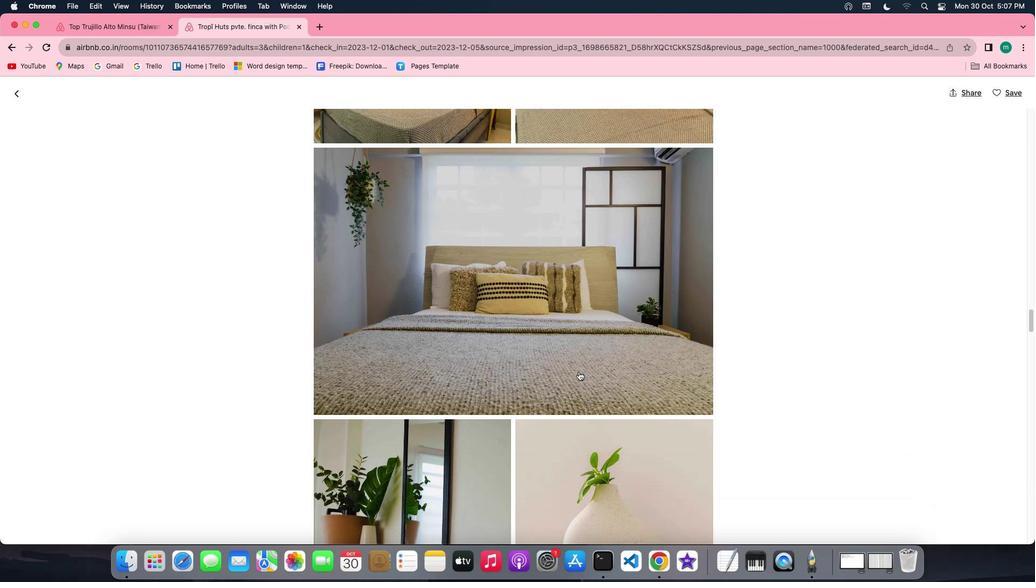 
Action: Mouse scrolled (579, 371) with delta (0, 0)
Screenshot: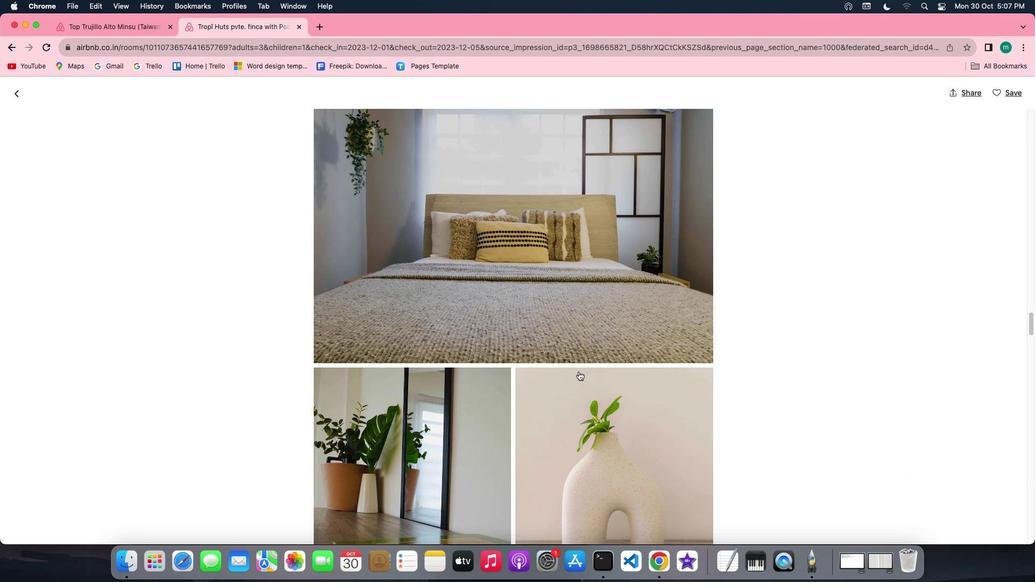 
Action: Mouse scrolled (579, 371) with delta (0, 0)
Screenshot: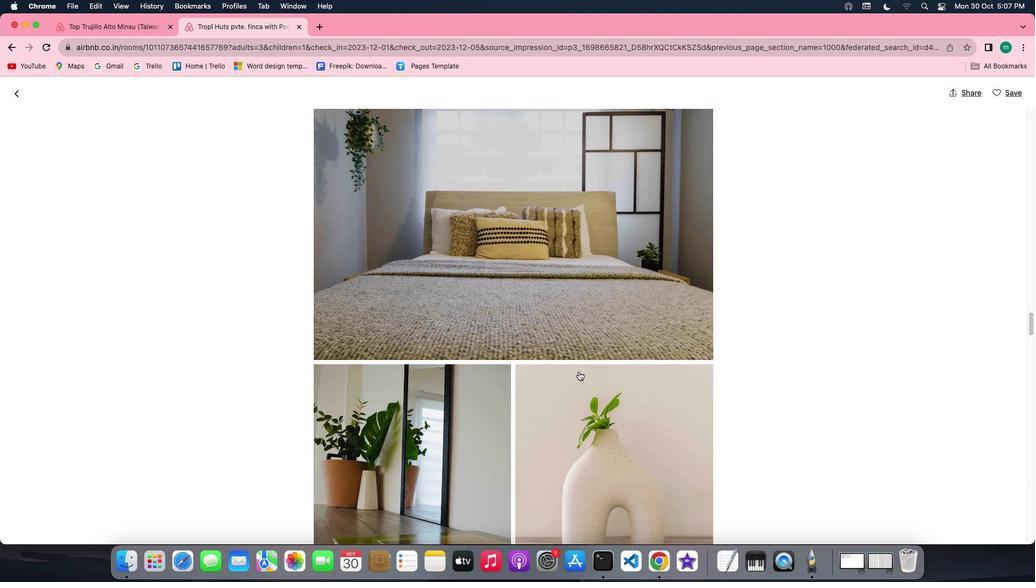 
Action: Mouse scrolled (579, 371) with delta (0, -1)
Screenshot: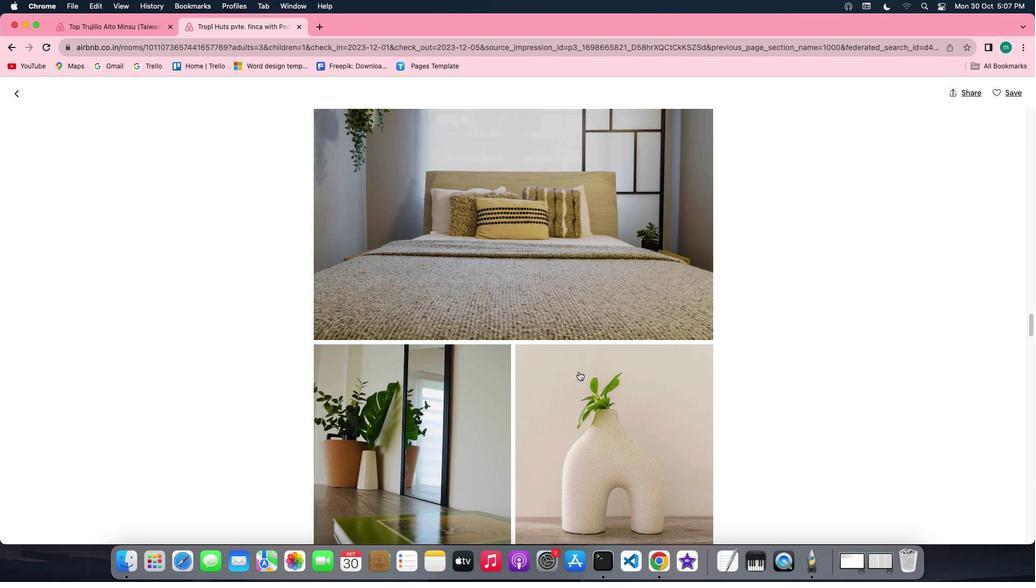 
Action: Mouse scrolled (579, 371) with delta (0, 0)
Screenshot: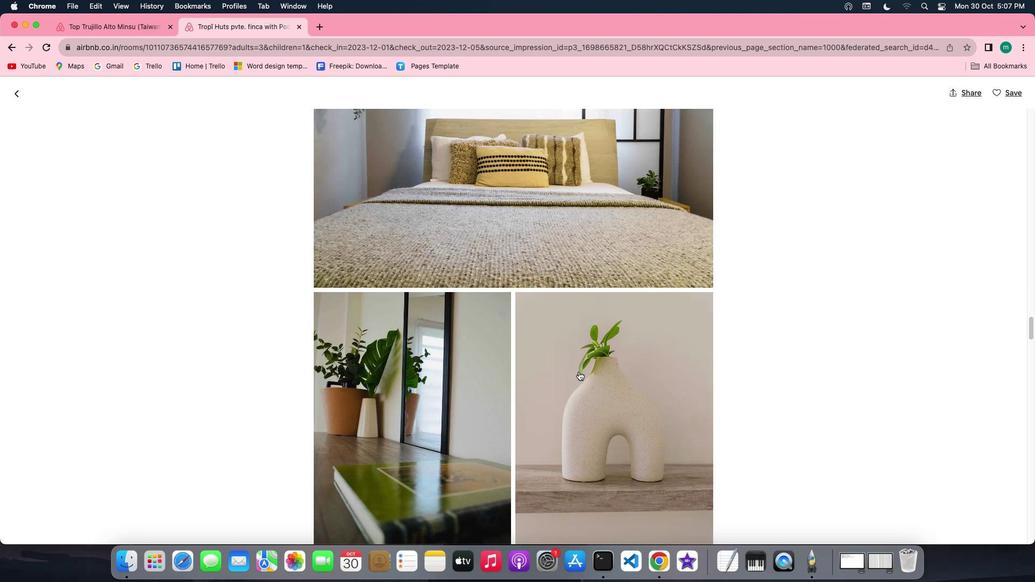 
Action: Mouse scrolled (579, 371) with delta (0, 0)
Screenshot: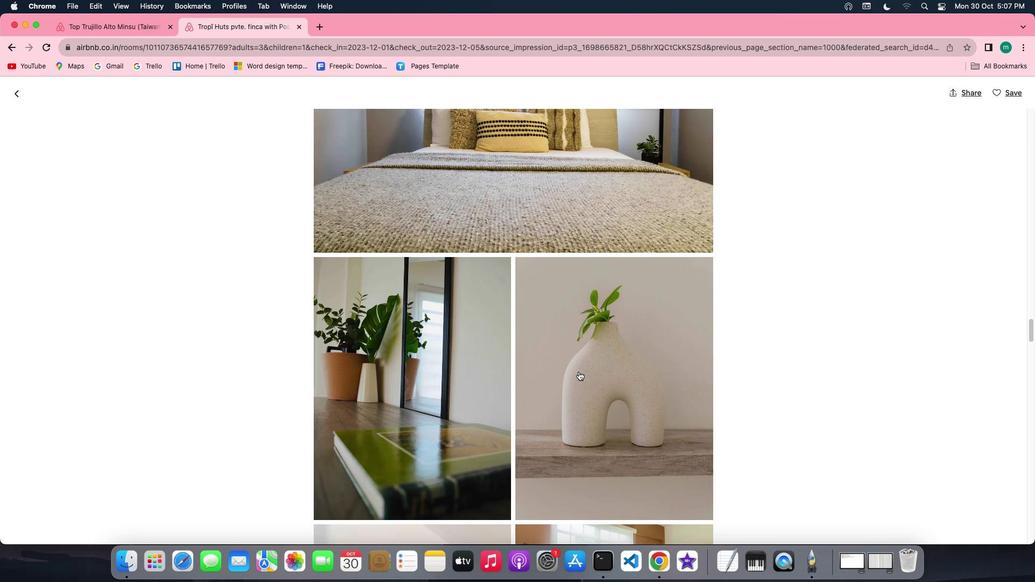 
Action: Mouse scrolled (579, 371) with delta (0, 0)
Screenshot: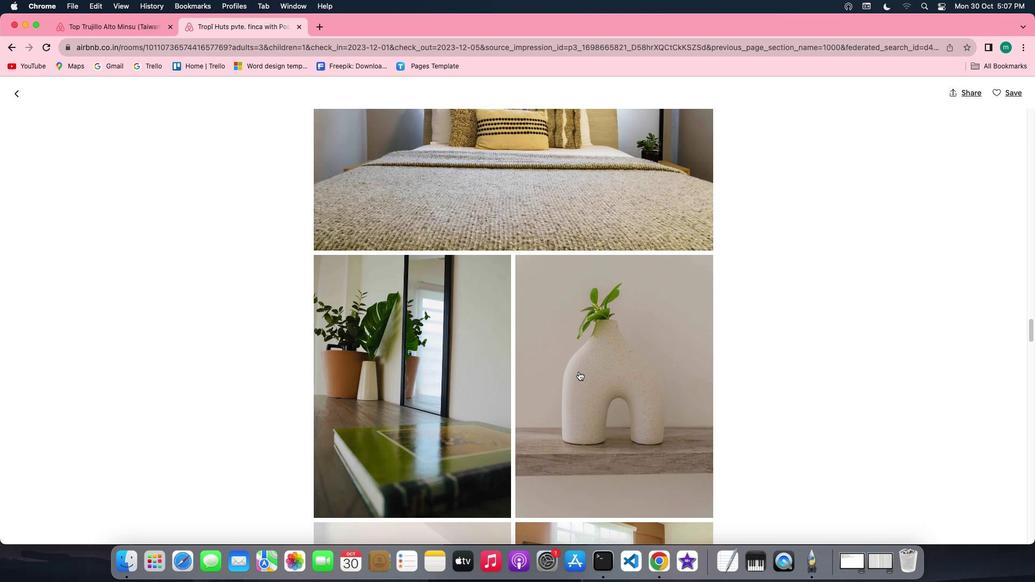 
Action: Mouse scrolled (579, 371) with delta (0, 0)
Screenshot: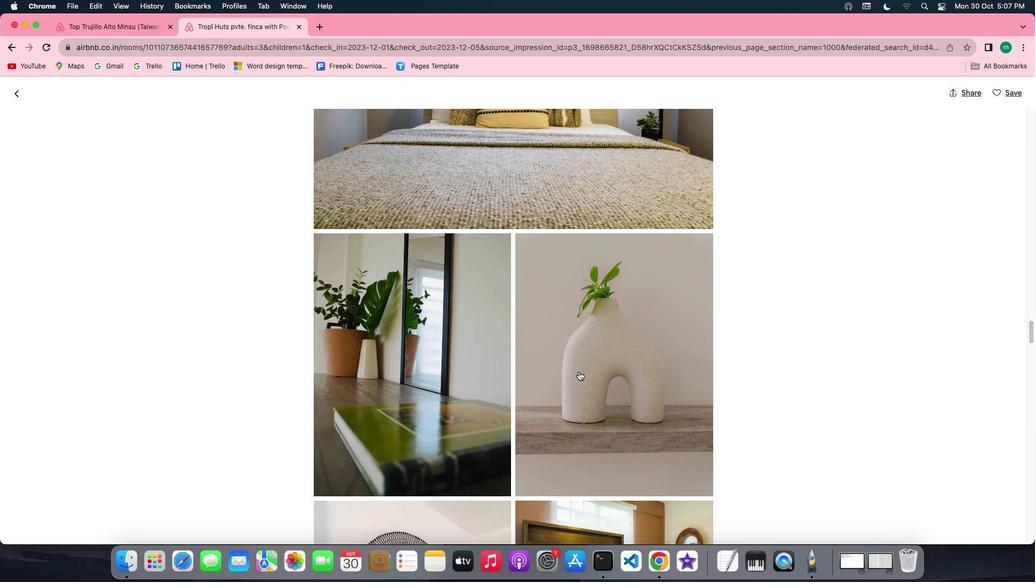 
Action: Mouse scrolled (579, 371) with delta (0, 0)
Screenshot: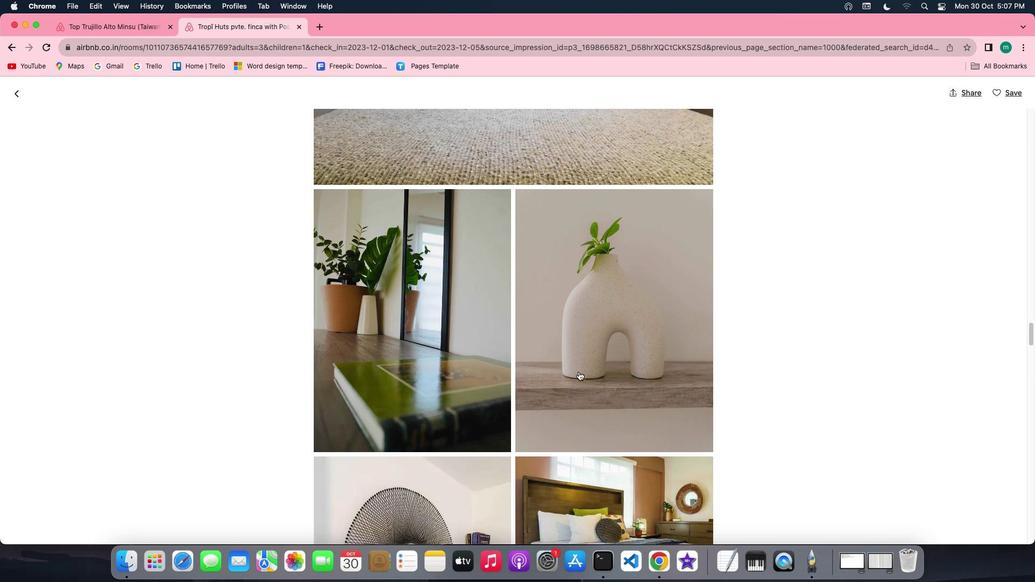 
Action: Mouse scrolled (579, 371) with delta (0, 0)
Screenshot: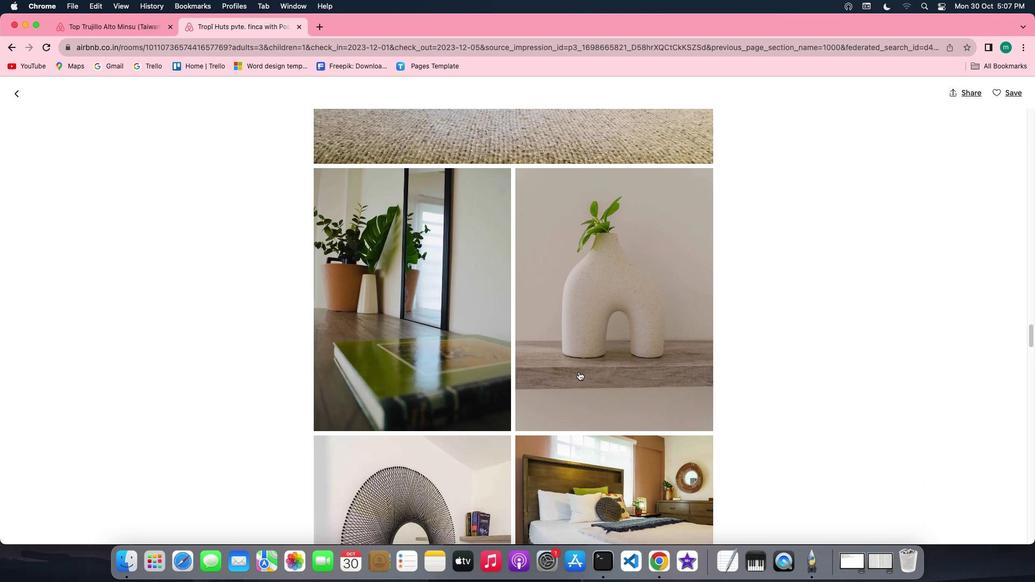 
Action: Mouse scrolled (579, 371) with delta (0, 0)
Screenshot: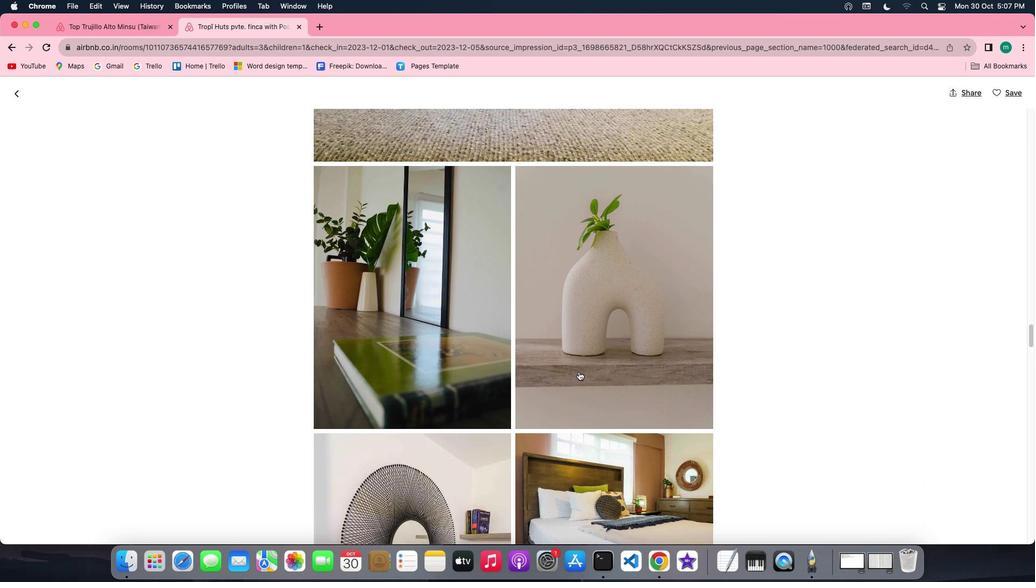 
Action: Mouse scrolled (579, 371) with delta (0, 0)
Screenshot: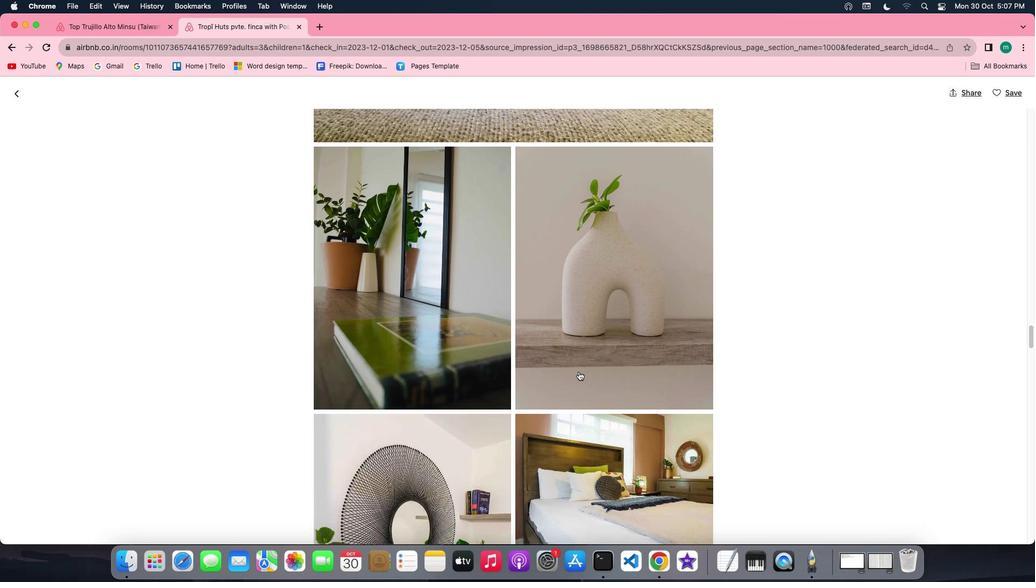 
Action: Mouse scrolled (579, 371) with delta (0, 0)
Screenshot: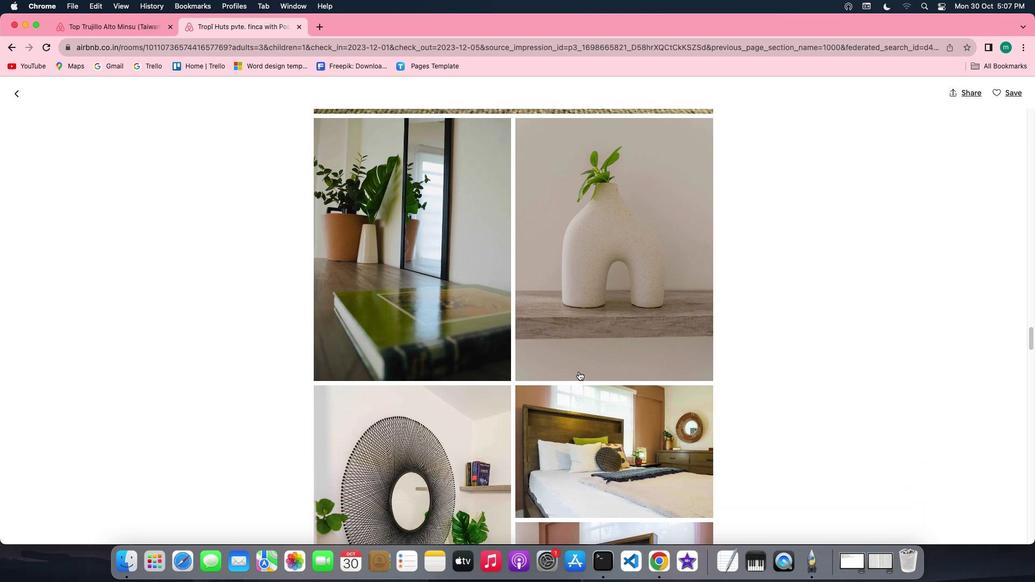 
Action: Mouse scrolled (579, 371) with delta (0, 0)
Screenshot: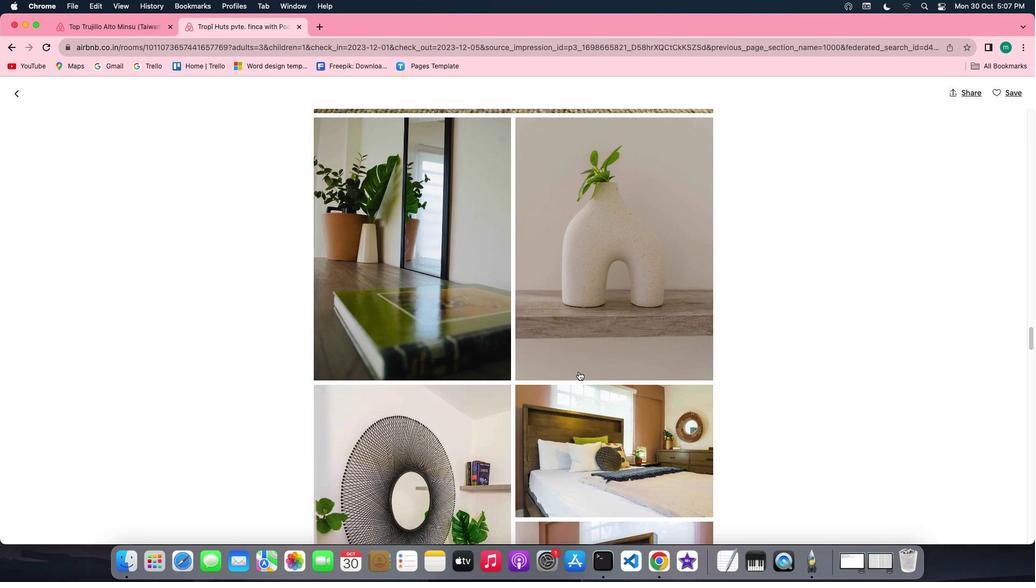 
Action: Mouse scrolled (579, 371) with delta (0, 0)
Screenshot: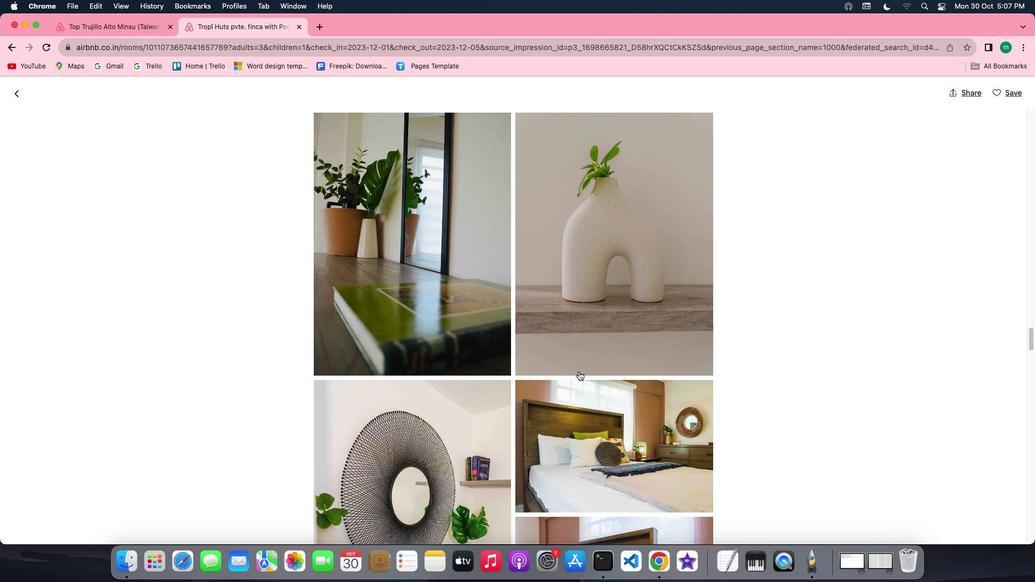 
Action: Mouse scrolled (579, 371) with delta (0, 0)
Screenshot: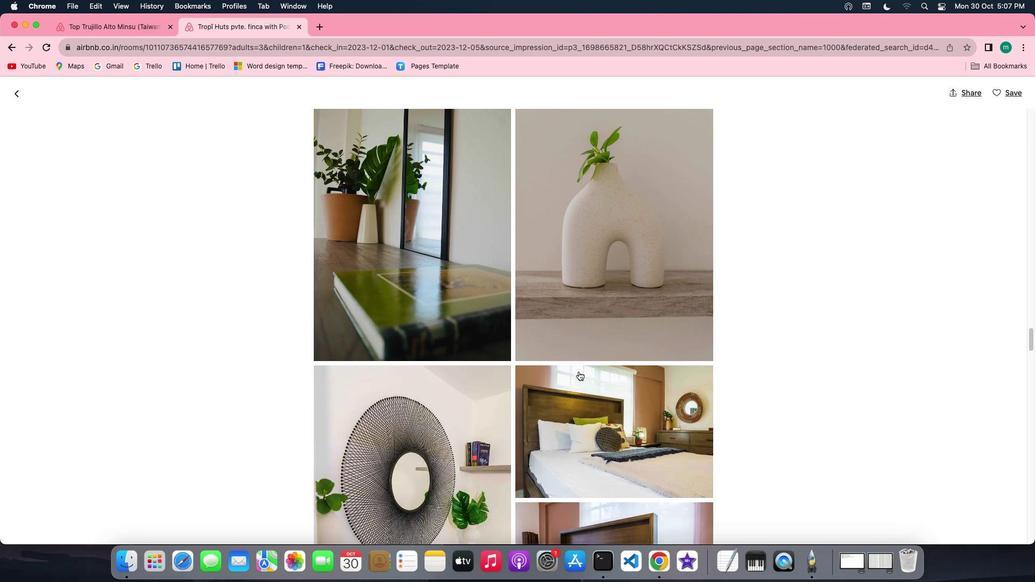 
Action: Mouse scrolled (579, 371) with delta (0, 0)
Screenshot: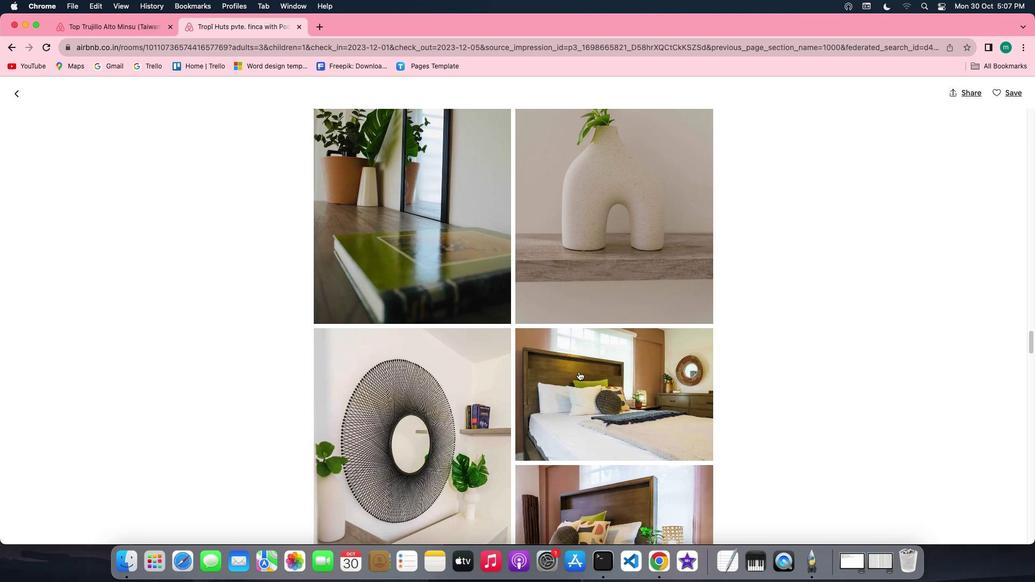 
Action: Mouse scrolled (579, 371) with delta (0, 0)
Screenshot: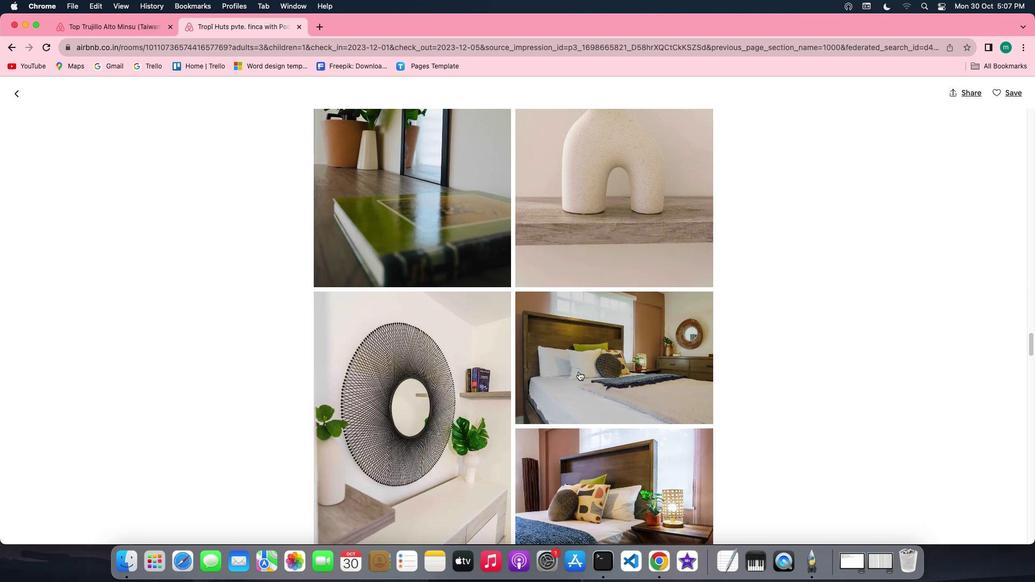 
Action: Mouse scrolled (579, 371) with delta (0, 0)
Screenshot: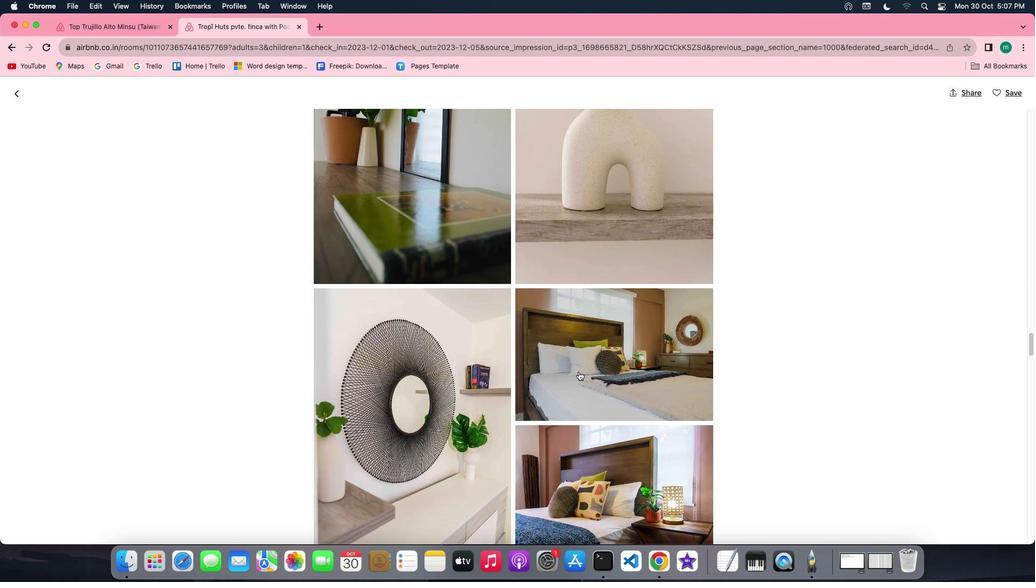 
Action: Mouse scrolled (579, 371) with delta (0, -1)
Screenshot: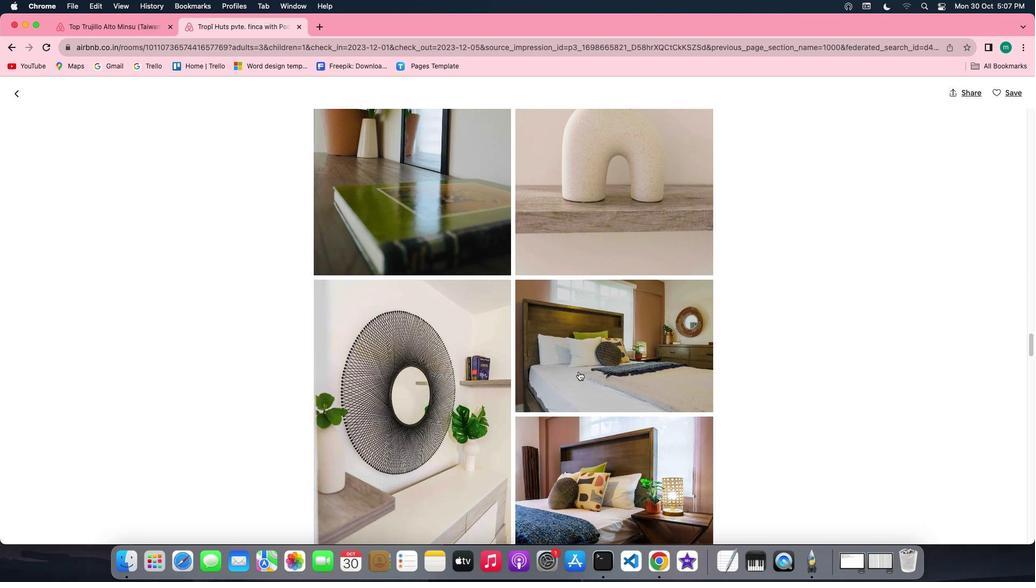 
Action: Mouse scrolled (579, 371) with delta (0, -1)
Screenshot: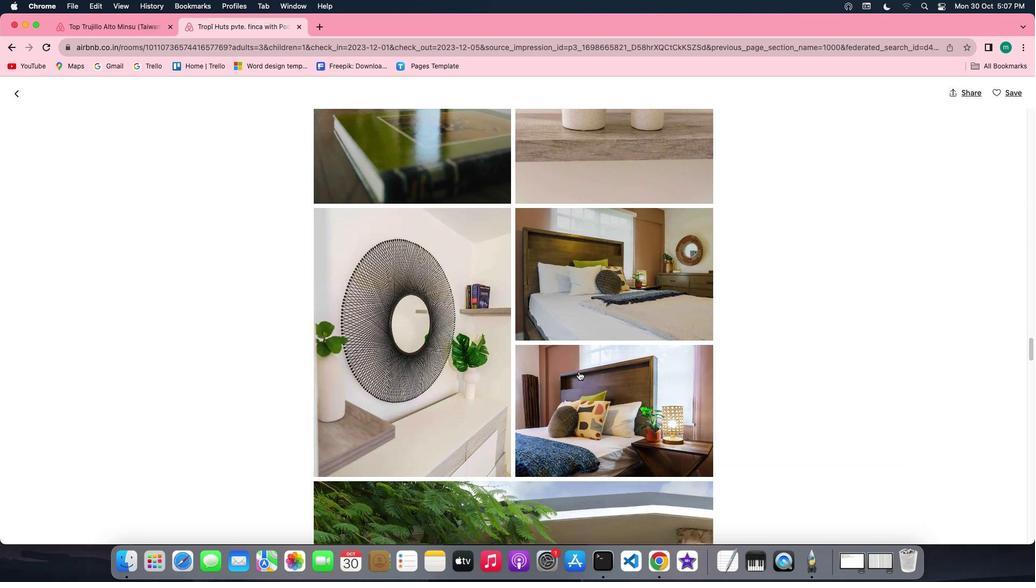 
Action: Mouse scrolled (579, 371) with delta (0, 0)
Screenshot: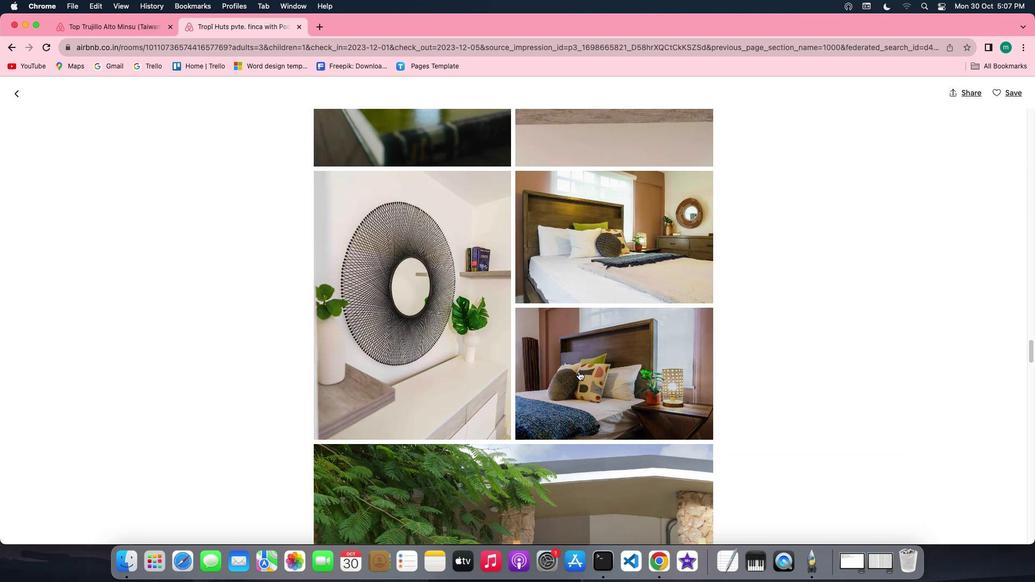
Action: Mouse scrolled (579, 371) with delta (0, 0)
Screenshot: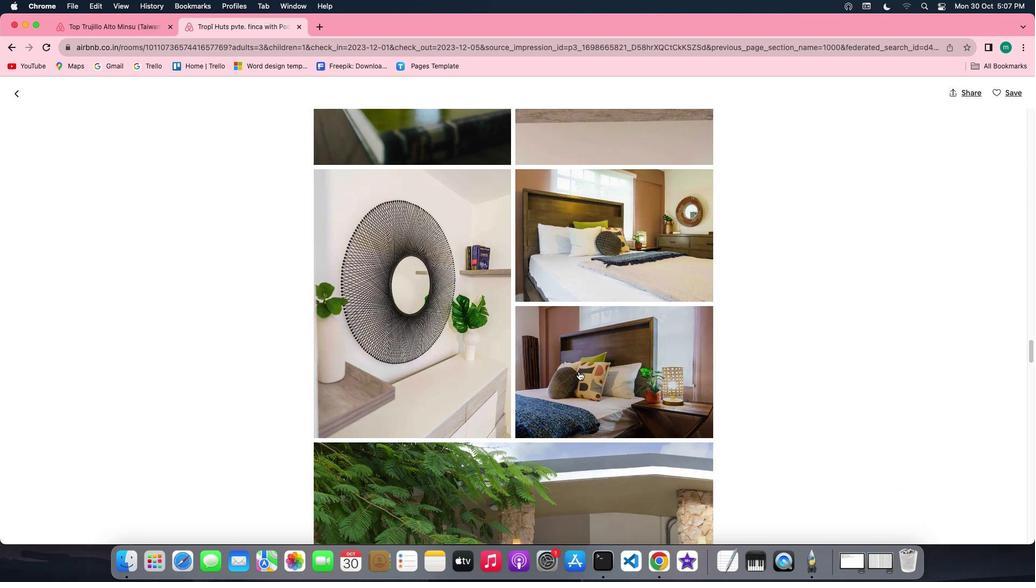 
Action: Mouse scrolled (579, 371) with delta (0, 0)
Screenshot: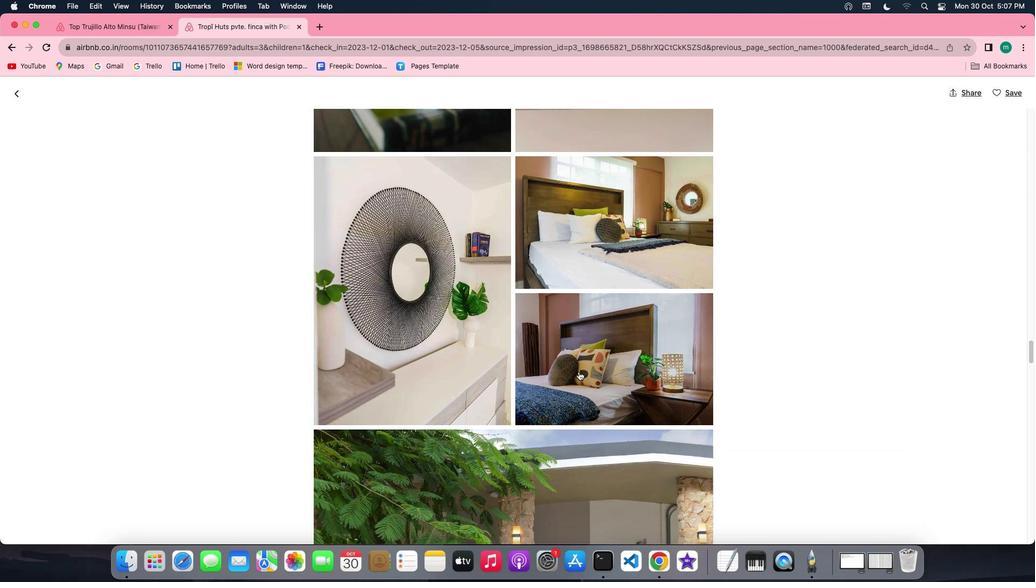 
Action: Mouse scrolled (579, 371) with delta (0, 0)
Screenshot: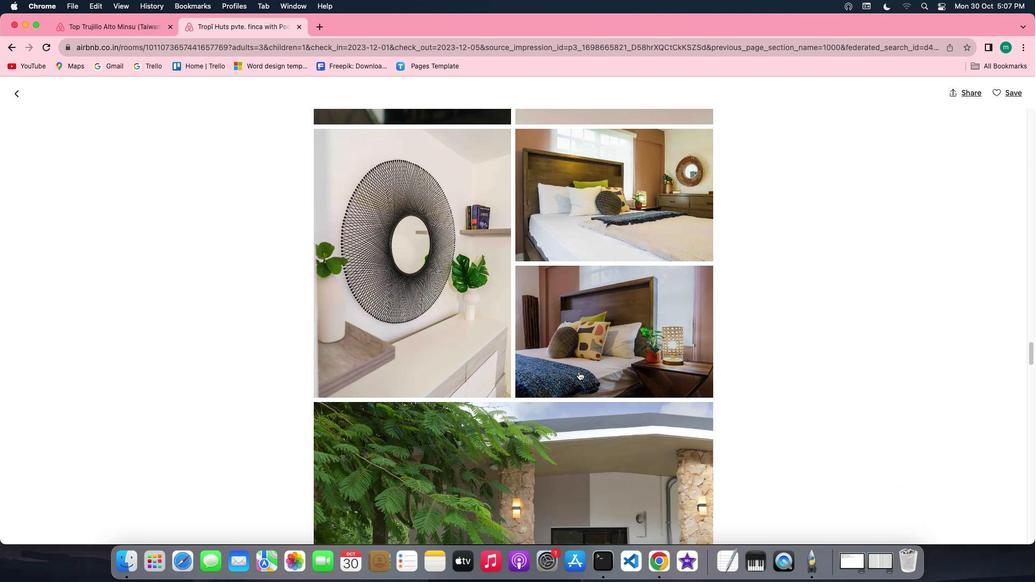 
Action: Mouse scrolled (579, 371) with delta (0, 0)
Screenshot: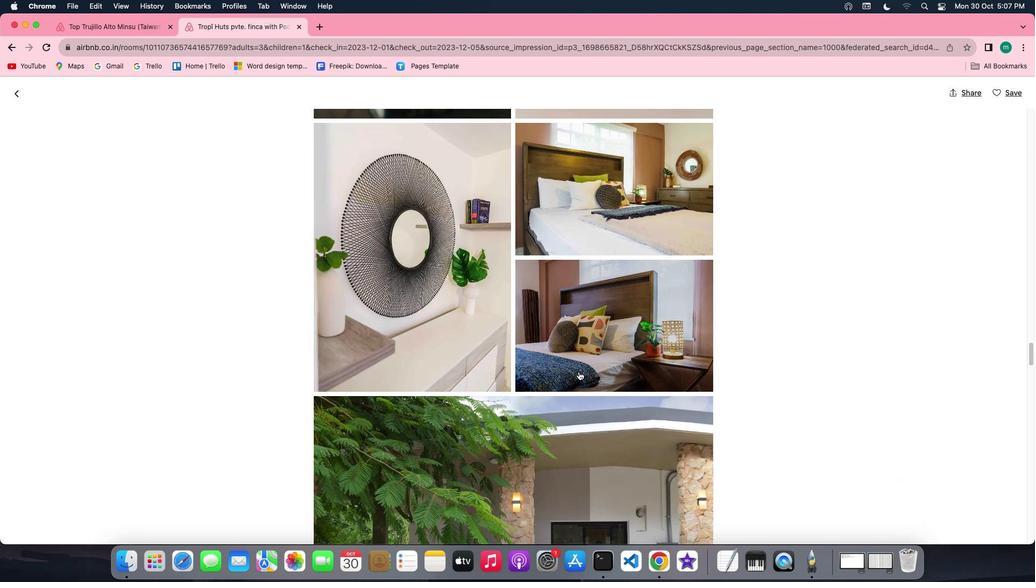 
Action: Mouse scrolled (579, 371) with delta (0, -1)
Screenshot: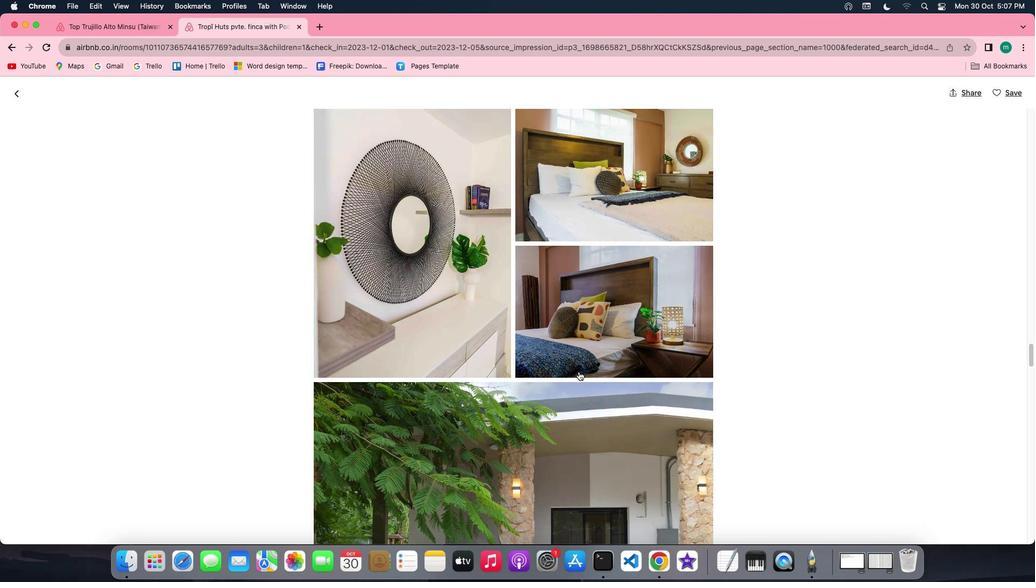 
Action: Mouse scrolled (579, 371) with delta (0, -1)
Screenshot: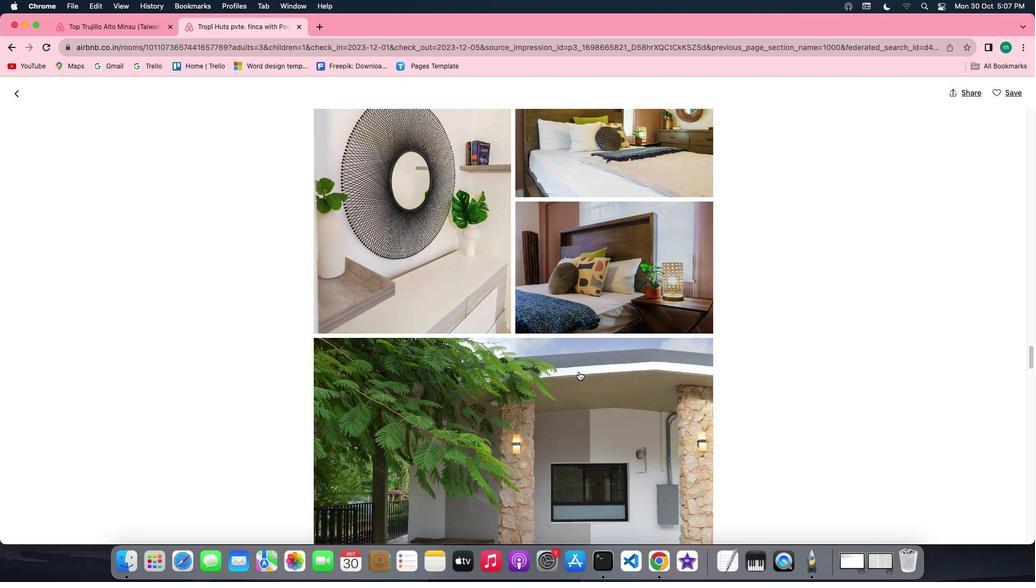 
Action: Mouse scrolled (579, 371) with delta (0, 0)
